Task: Go to Program & Features. Select Whole Food Market. Add to cart Organic Yogurt Covered Pretzels-3. Place order for Karina Martinez, _x000D_
1636 Lexi Loop_x000D_
Lynden, Washington(WA), 98264, Cell Number (360) 354-8826
Action: Mouse moved to (120, 58)
Screenshot: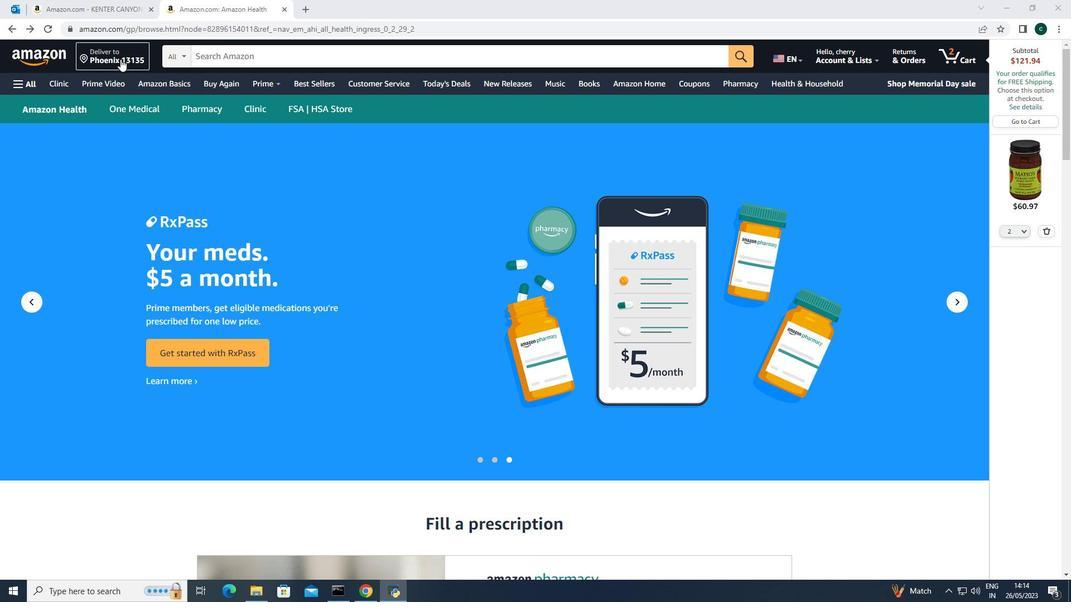 
Action: Mouse pressed left at (120, 58)
Screenshot: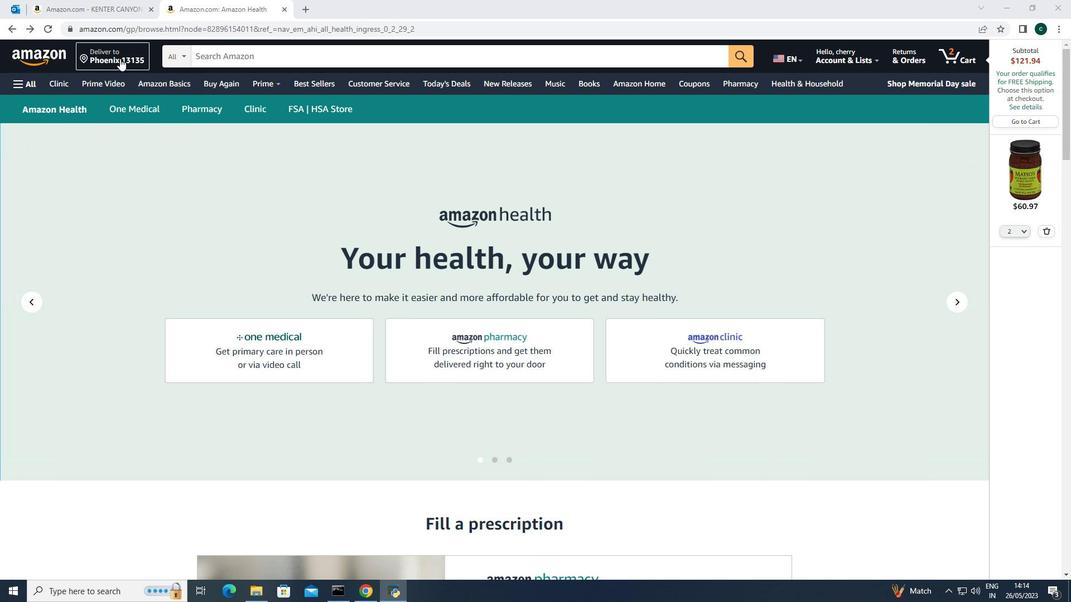 
Action: Mouse moved to (540, 386)
Screenshot: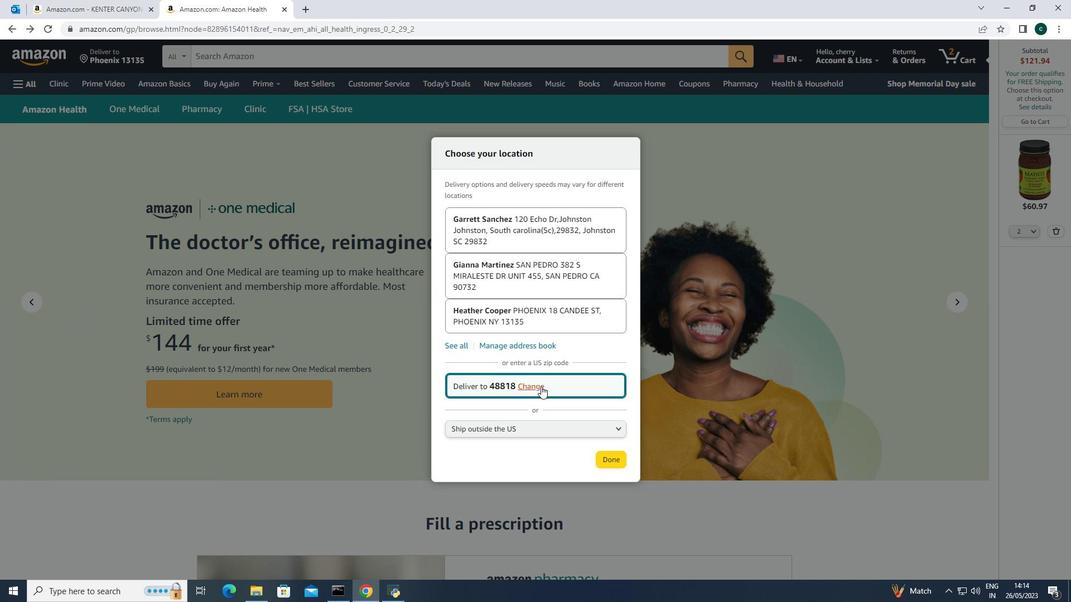 
Action: Mouse pressed left at (540, 386)
Screenshot: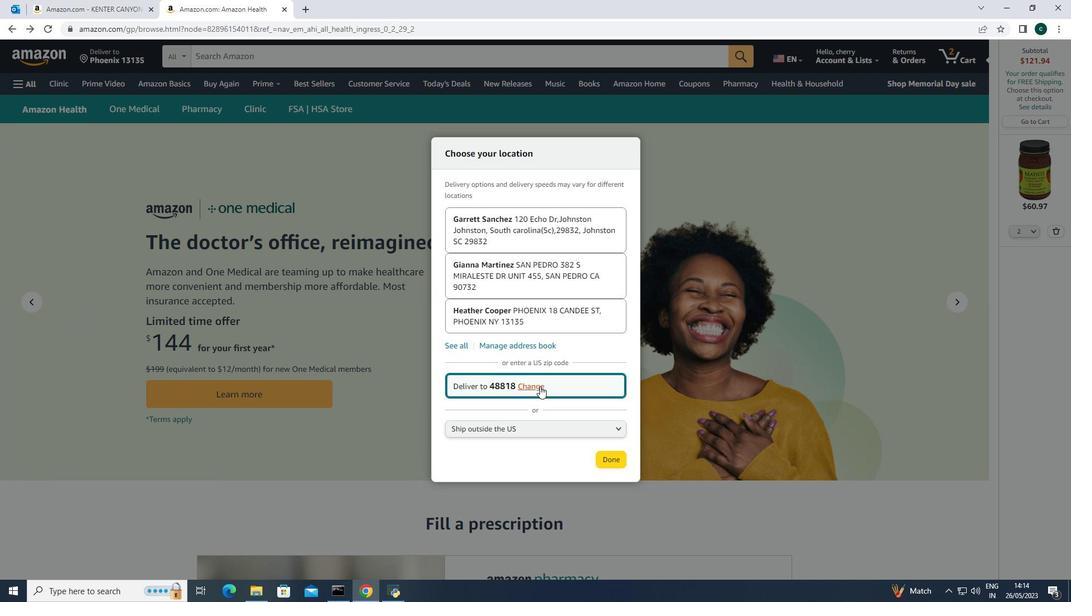
Action: Mouse moved to (539, 386)
Screenshot: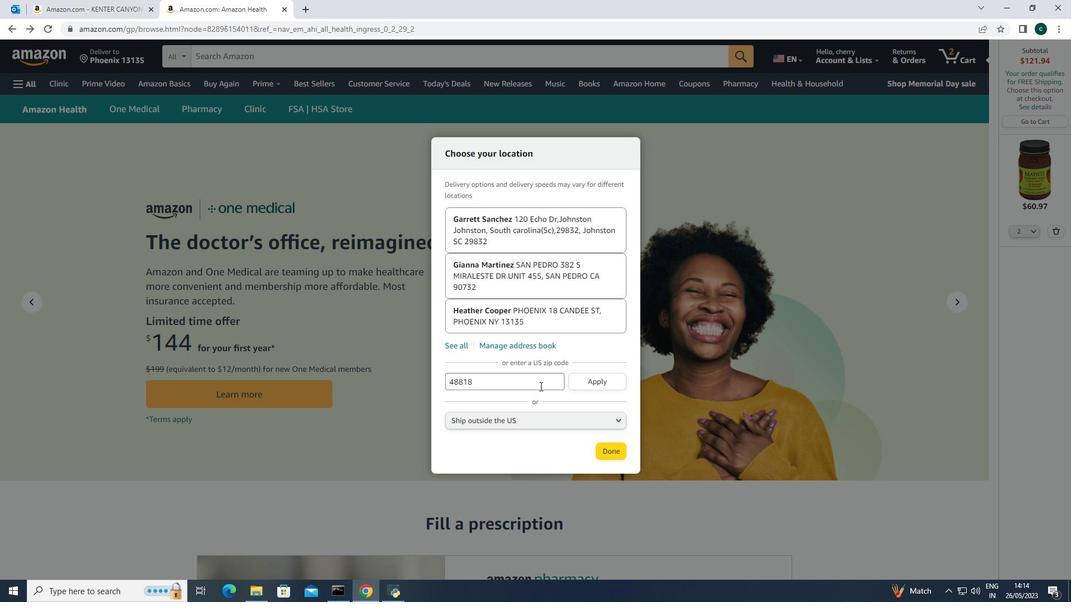 
Action: Mouse pressed left at (539, 386)
Screenshot: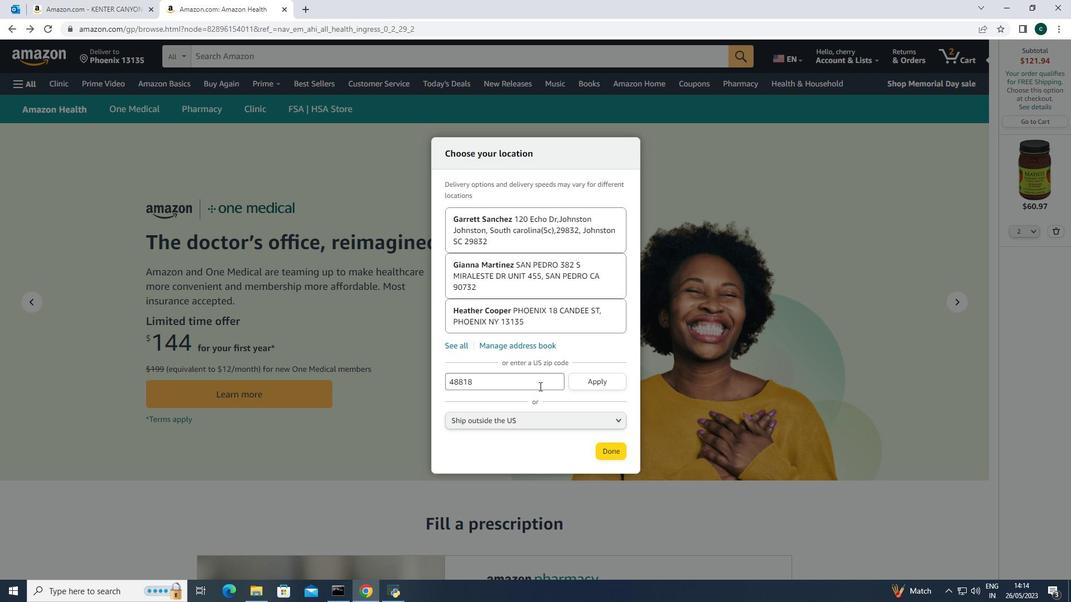 
Action: Key pressed <Key.backspace><Key.backspace><Key.backspace><Key.backspace><Key.backspace><Key.backspace><Key.backspace><Key.backspace><Key.backspace><Key.backspace><Key.backspace><Key.backspace><Key.backspace><Key.backspace><Key.backspace><Key.backspace><Key.backspace><Key.backspace>98264
Screenshot: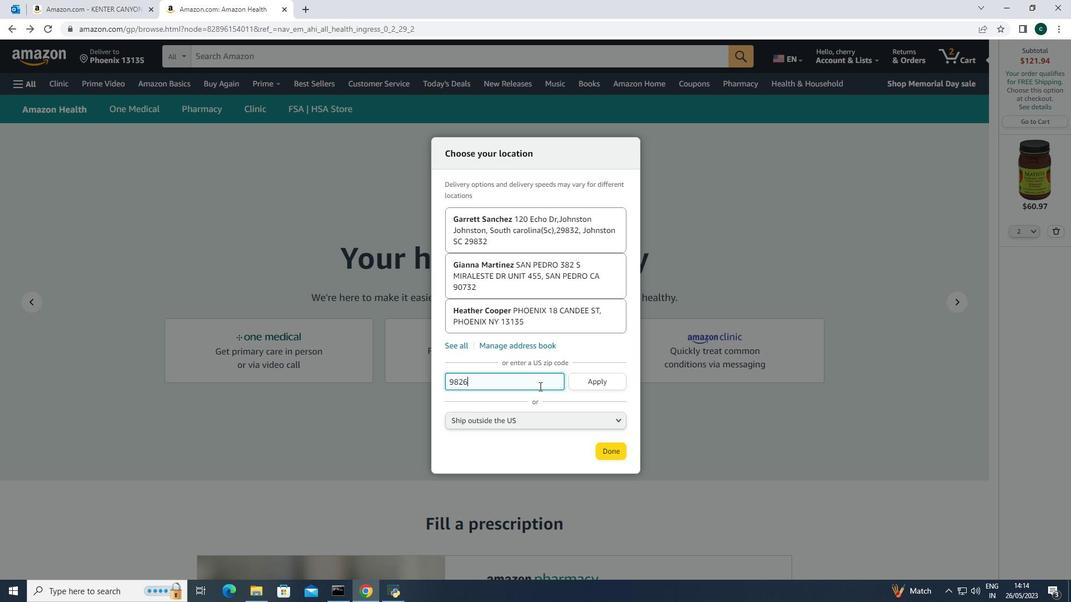 
Action: Mouse moved to (583, 380)
Screenshot: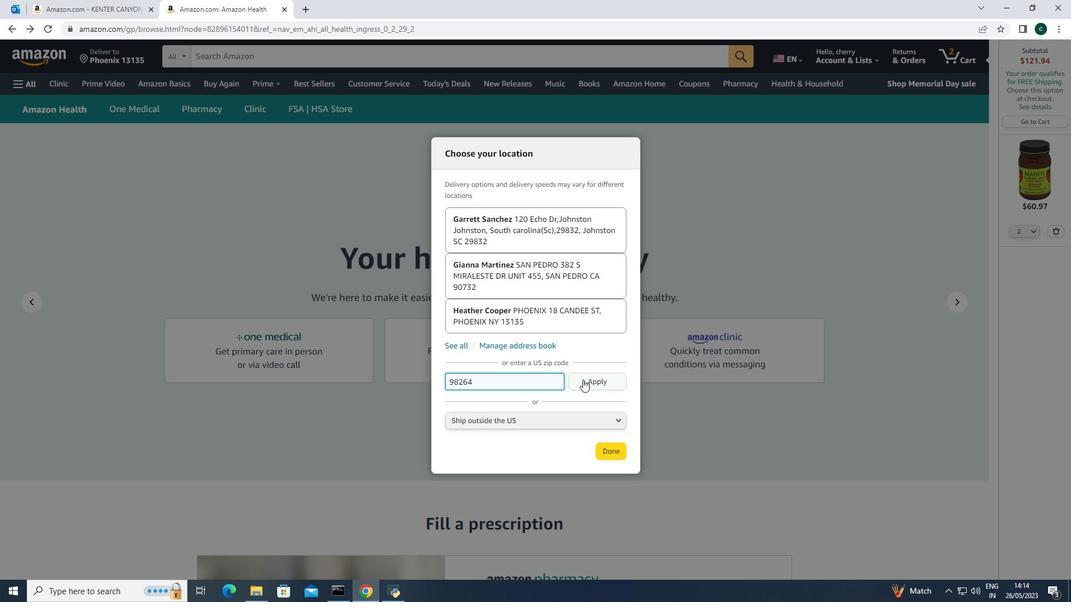 
Action: Mouse pressed left at (583, 380)
Screenshot: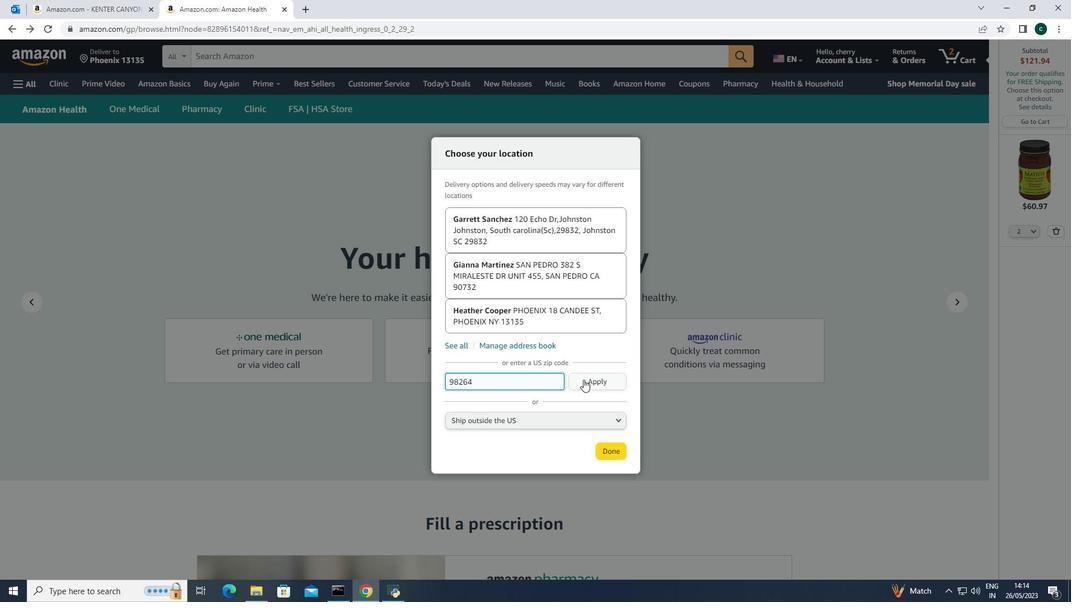 
Action: Mouse moved to (606, 466)
Screenshot: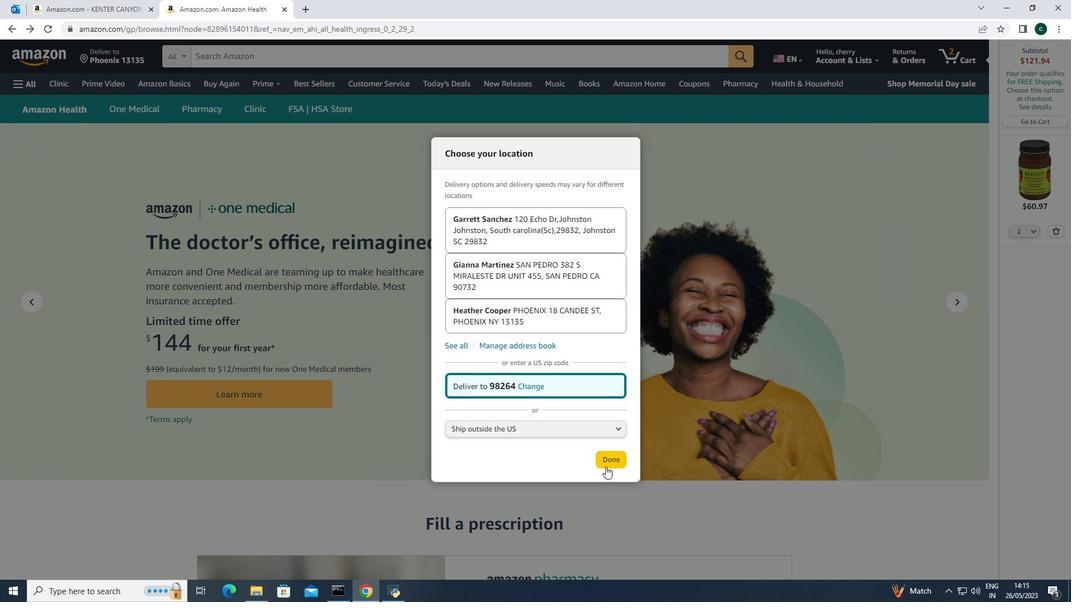 
Action: Mouse pressed left at (606, 466)
Screenshot: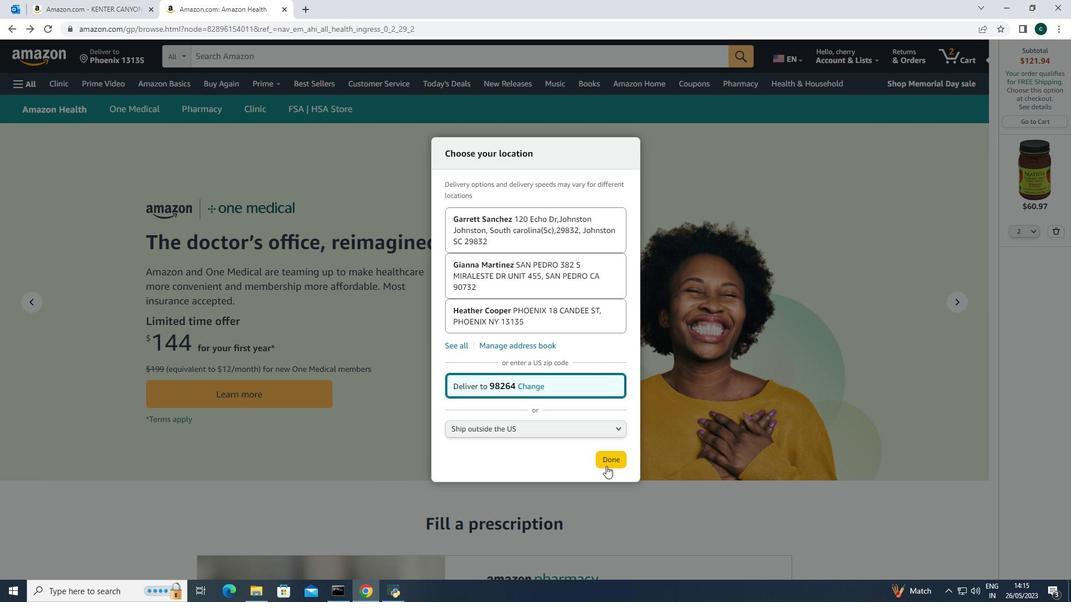 
Action: Mouse moved to (17, 85)
Screenshot: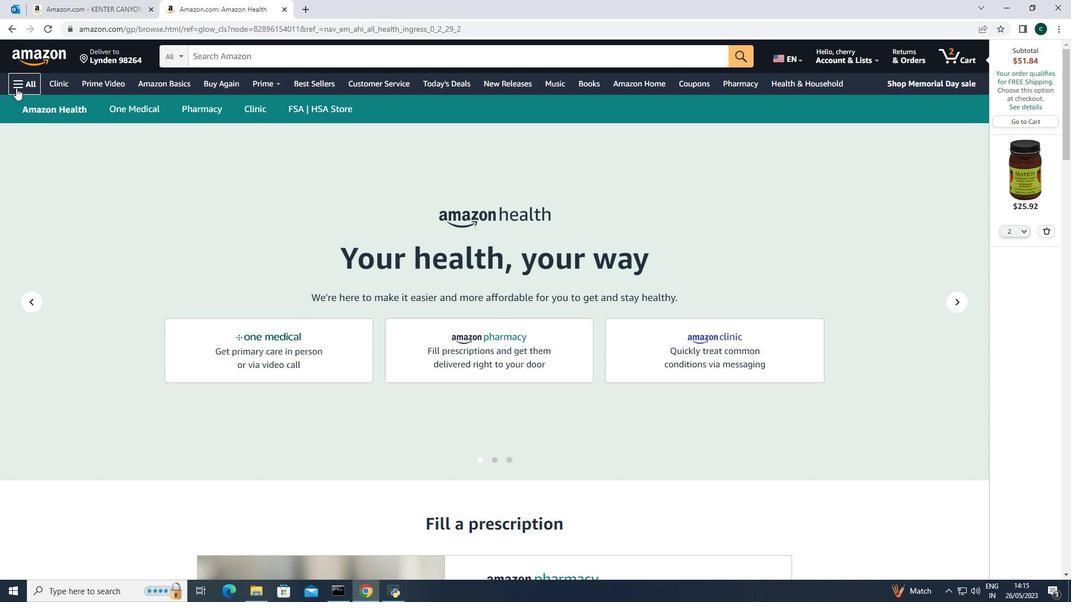 
Action: Mouse pressed left at (17, 85)
Screenshot: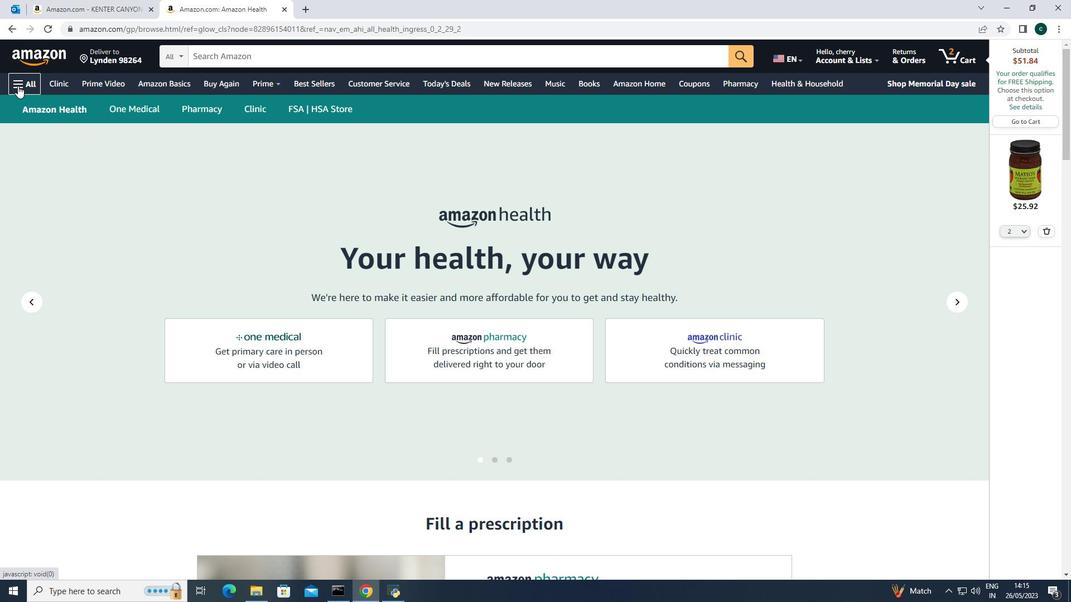 
Action: Mouse moved to (65, 275)
Screenshot: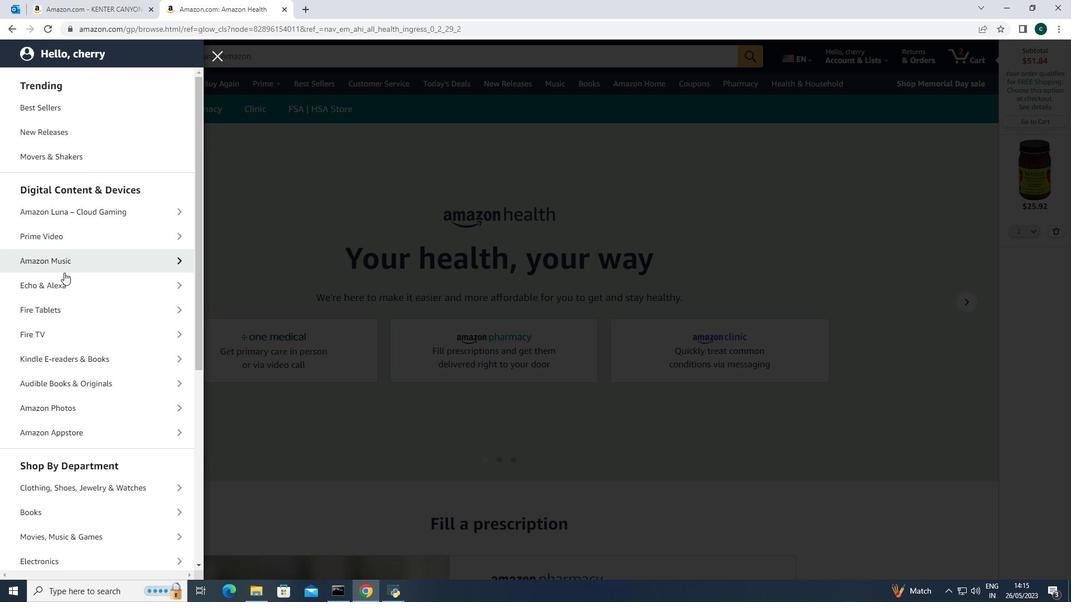
Action: Mouse scrolled (65, 274) with delta (0, 0)
Screenshot: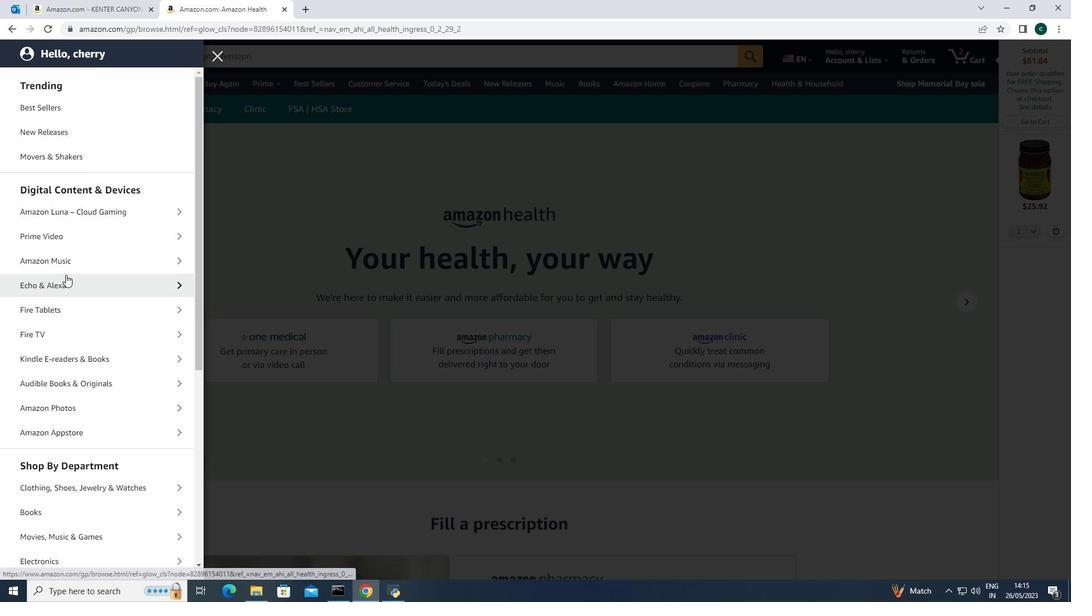 
Action: Mouse scrolled (65, 274) with delta (0, 0)
Screenshot: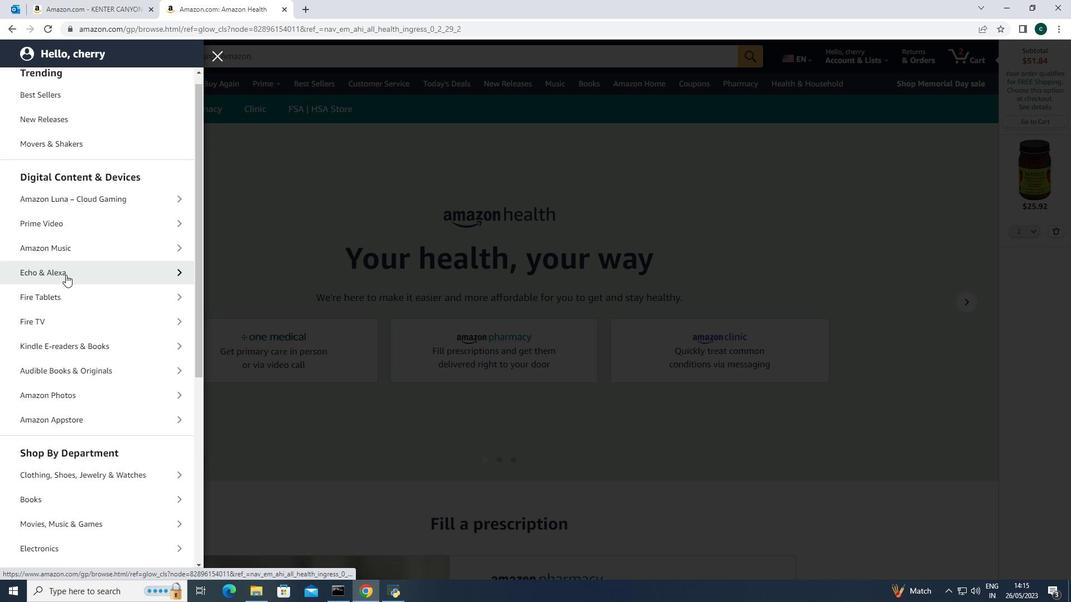 
Action: Mouse scrolled (65, 274) with delta (0, 0)
Screenshot: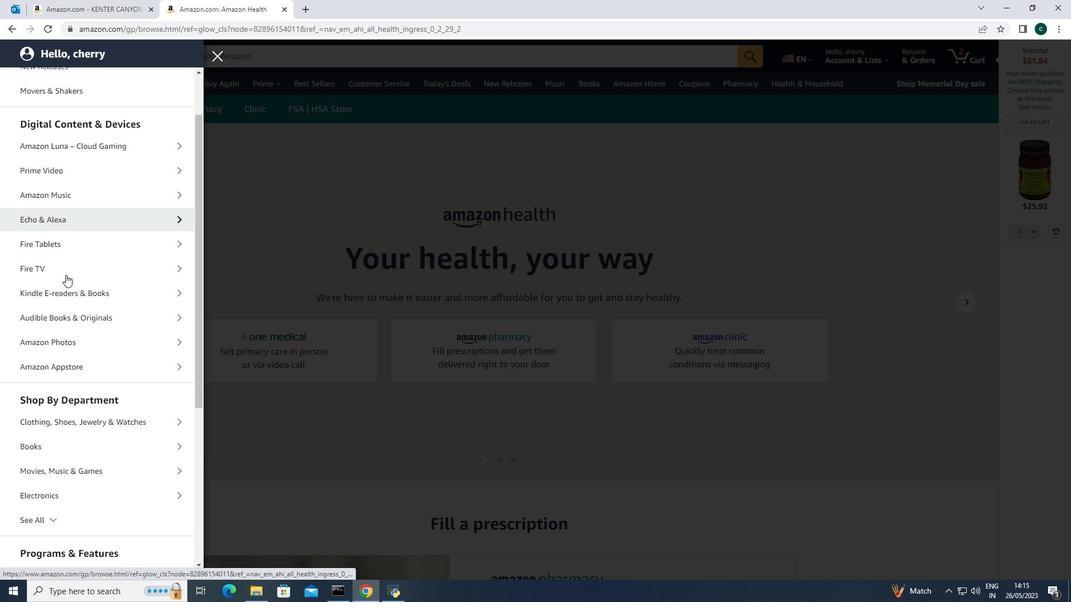 
Action: Mouse scrolled (65, 274) with delta (0, 0)
Screenshot: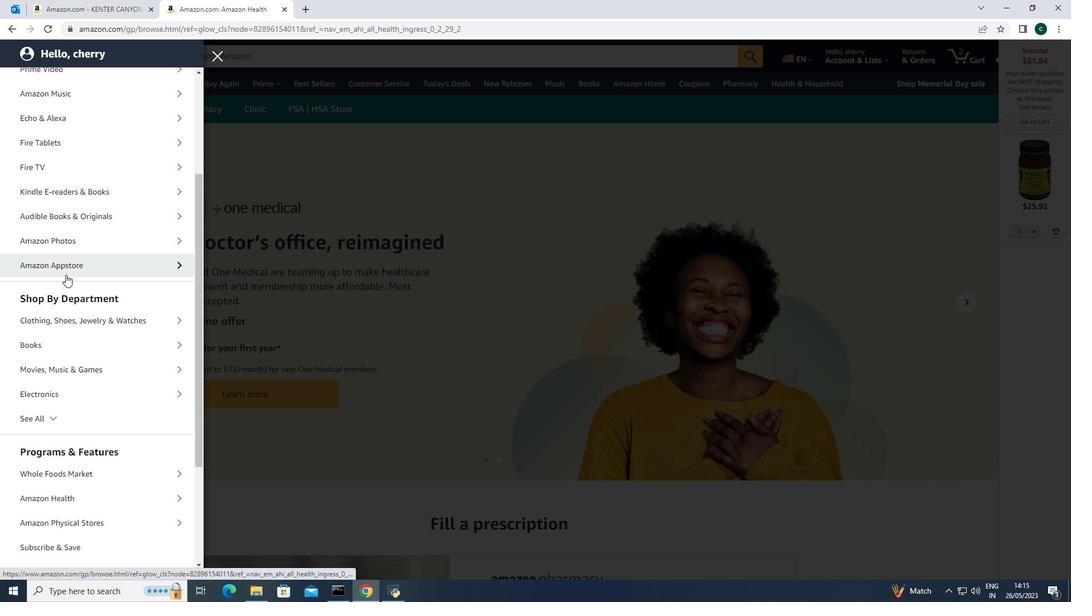 
Action: Mouse scrolled (65, 274) with delta (0, 0)
Screenshot: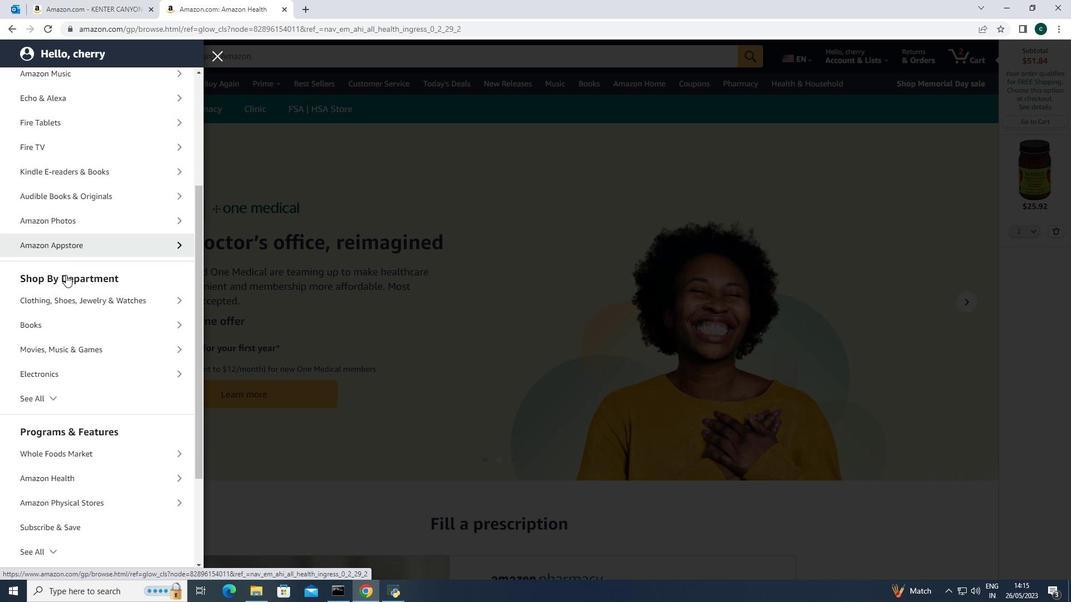 
Action: Mouse moved to (66, 359)
Screenshot: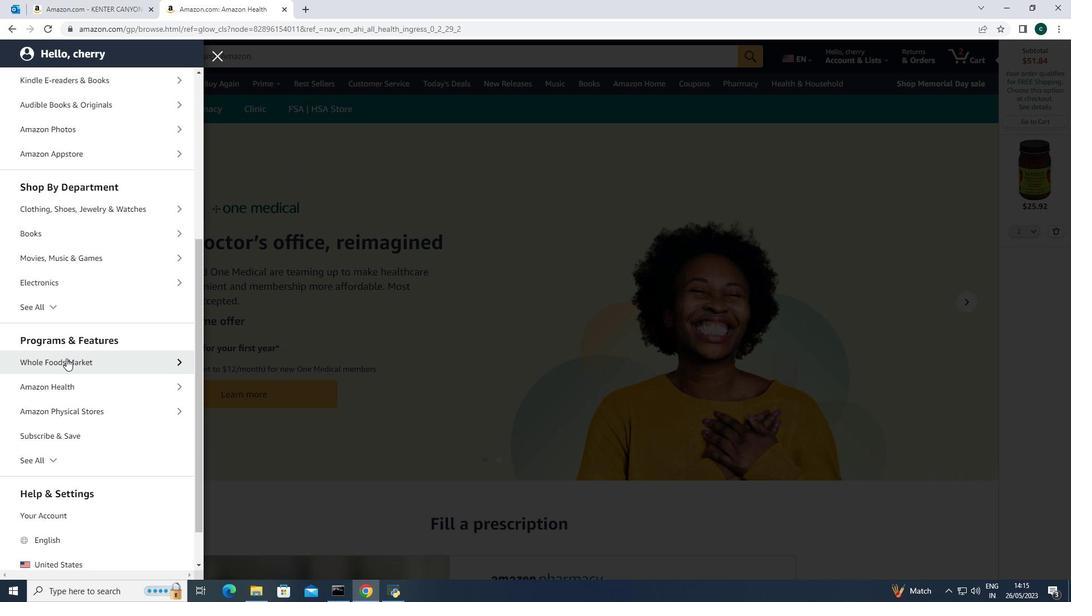 
Action: Mouse pressed left at (66, 359)
Screenshot: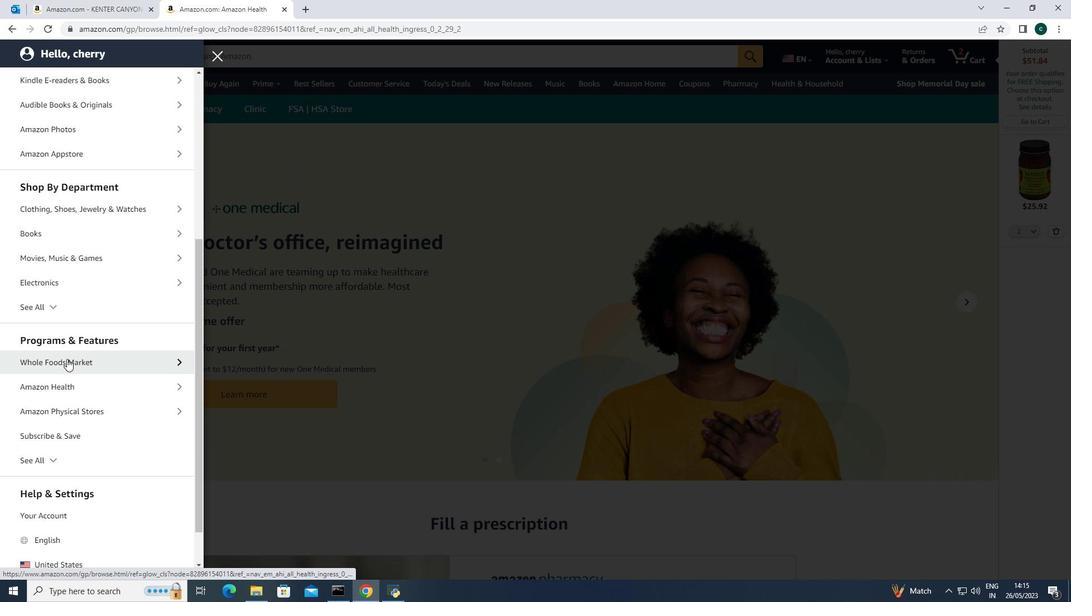 
Action: Mouse moved to (84, 136)
Screenshot: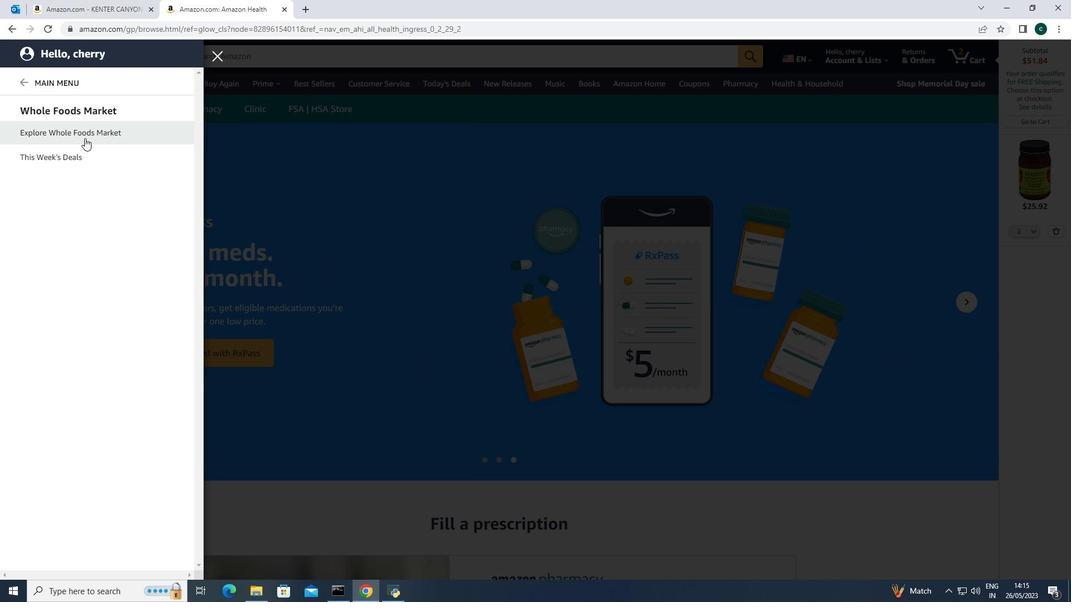 
Action: Mouse pressed left at (84, 136)
Screenshot: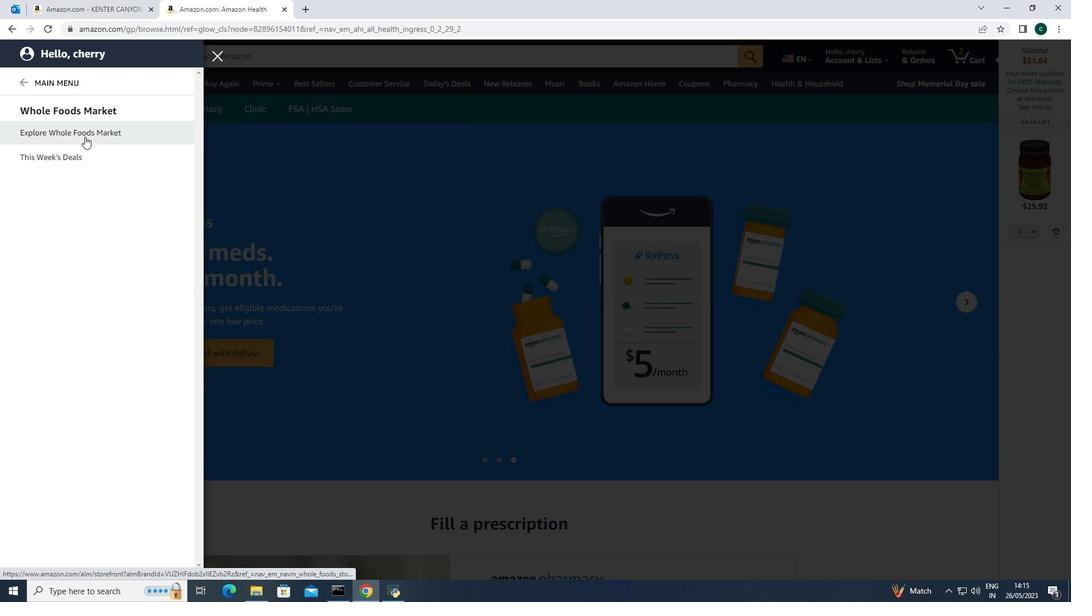 
Action: Mouse moved to (347, 57)
Screenshot: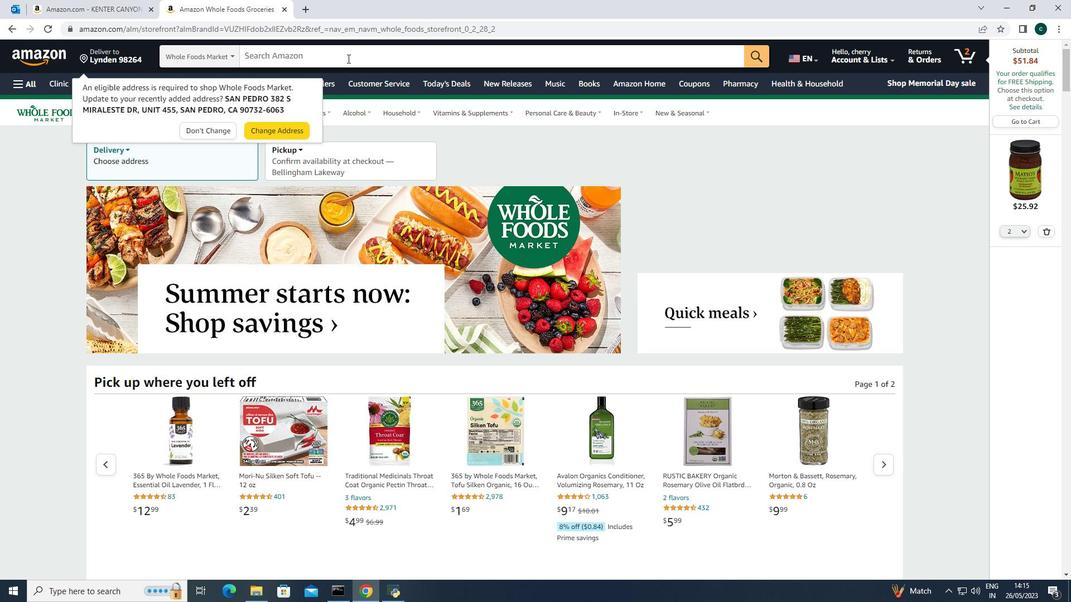 
Action: Mouse pressed left at (347, 57)
Screenshot: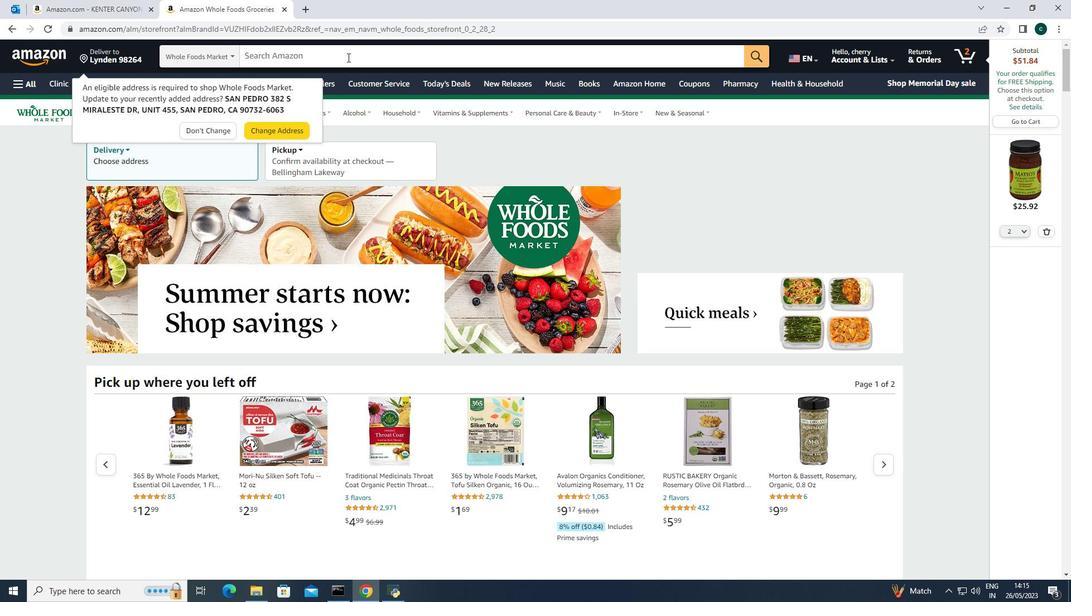 
Action: Key pressed <Key.shift><Key.shift><Key.shift><Key.shift>Organic<Key.space><Key.shift><Key.shift><Key.shift><Key.shift><Key.shift>Yogurt<Key.space><Key.shift><Key.shift><Key.shift><Key.shift><Key.shift><Key.shift><Key.shift><Key.shift><Key.shift><Key.shift><Key.shift><Key.shift><Key.shift>Covered<Key.space><Key.shift><Key.shift><Key.shift><Key.shift><Key.shift><Key.shift><Key.shift>Pretzels<Key.enter>
Screenshot: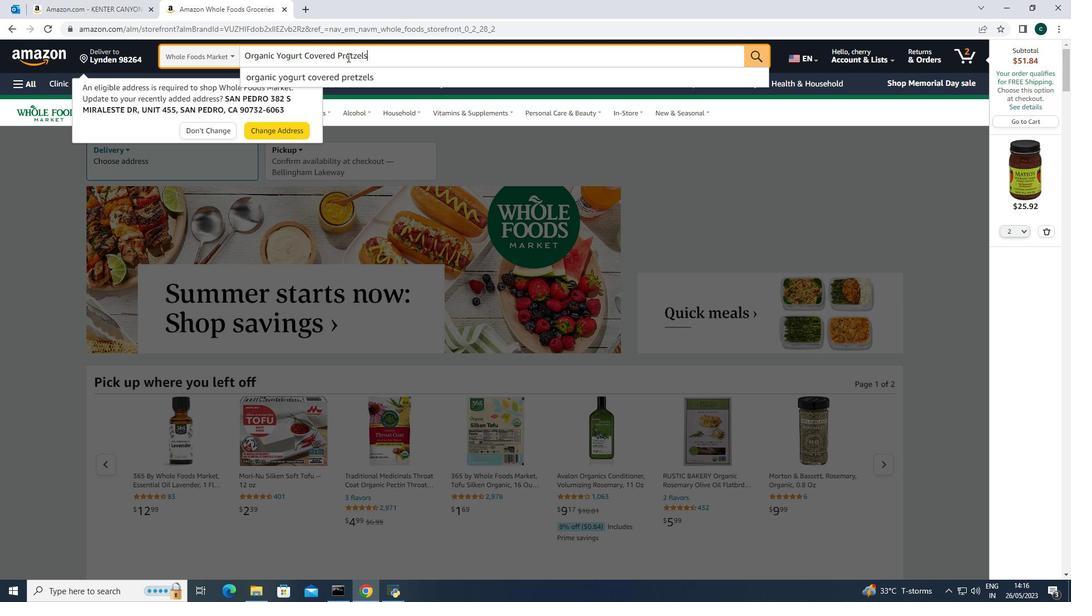 
Action: Mouse moved to (369, 288)
Screenshot: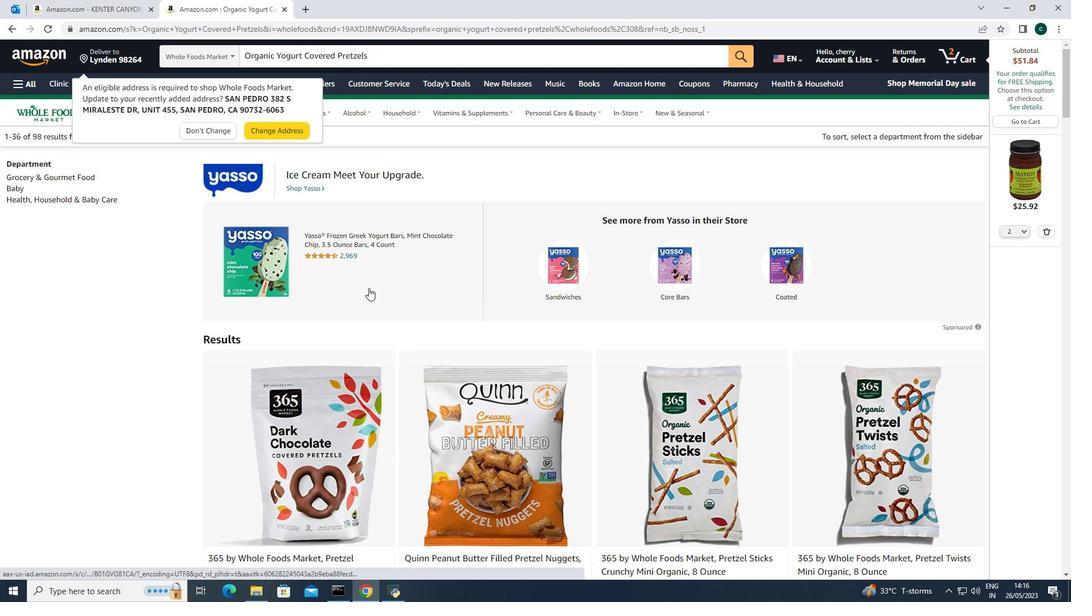 
Action: Mouse scrolled (369, 288) with delta (0, 0)
Screenshot: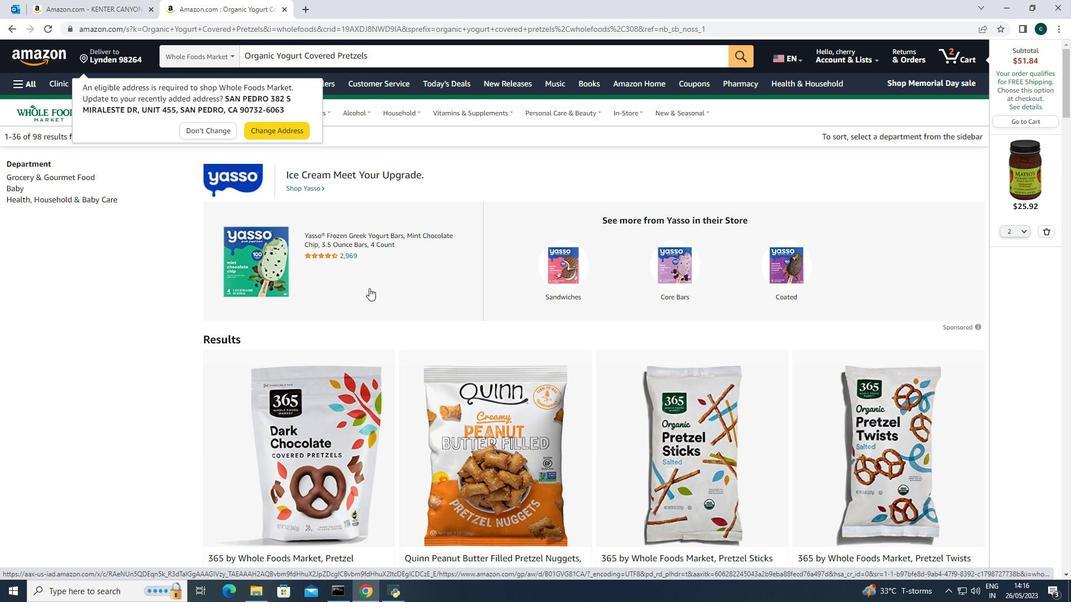 
Action: Mouse moved to (370, 288)
Screenshot: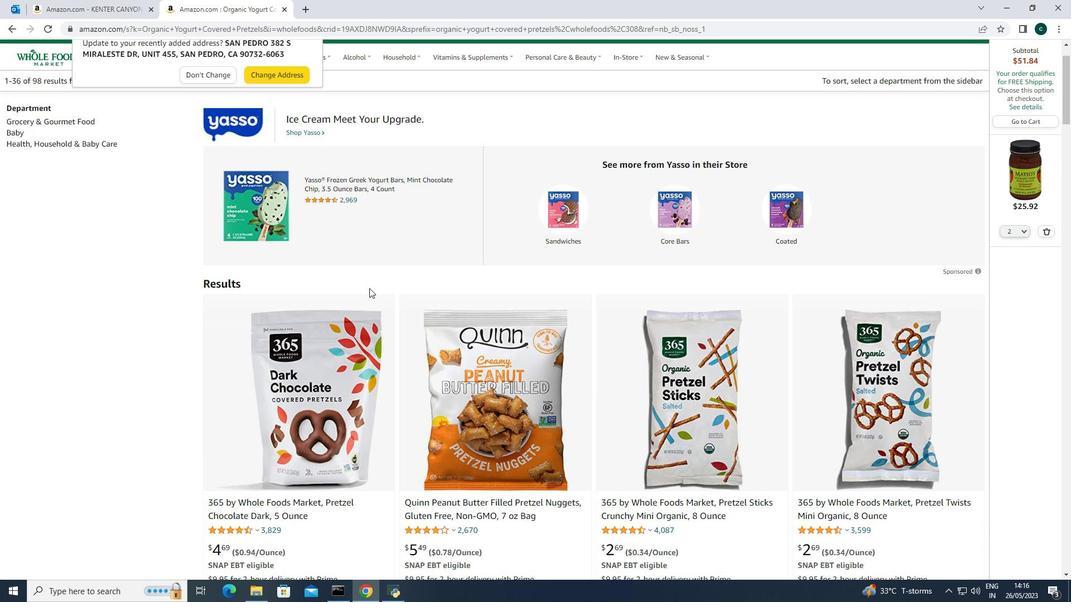 
Action: Mouse scrolled (370, 288) with delta (0, 0)
Screenshot: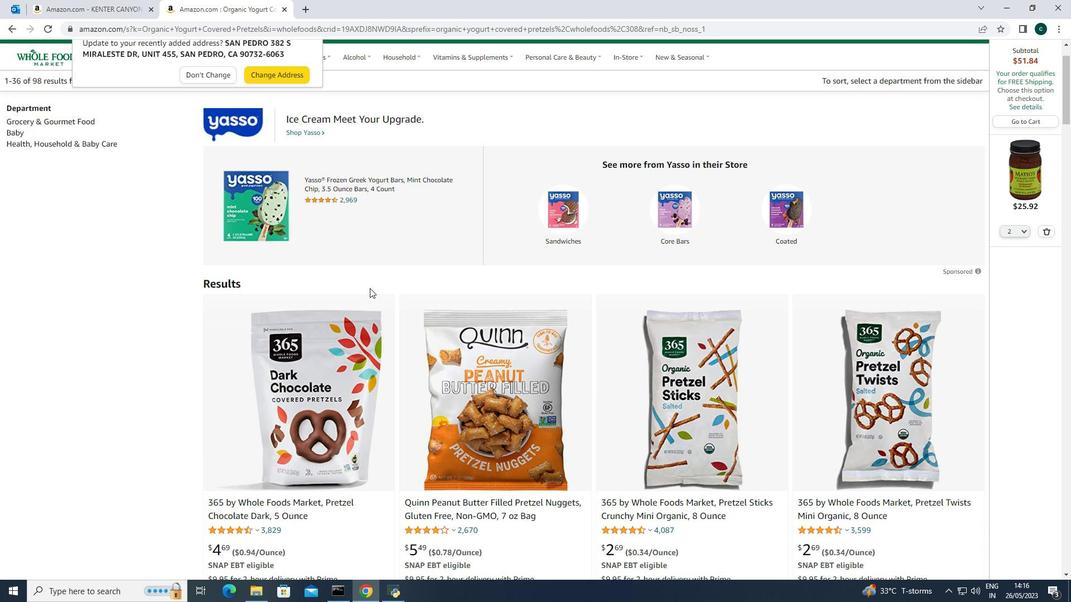 
Action: Mouse moved to (369, 290)
Screenshot: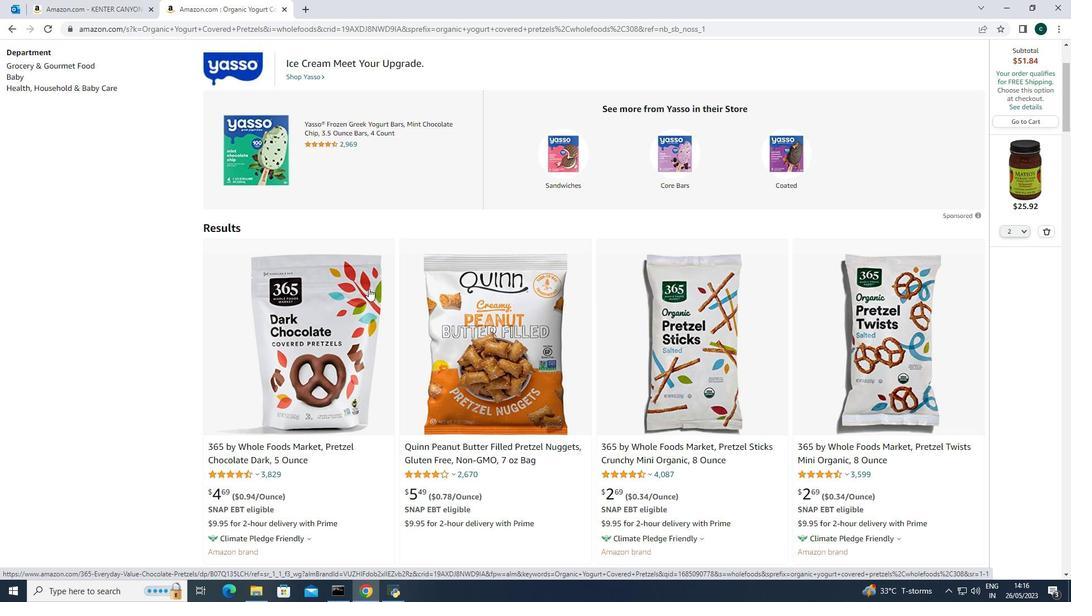 
Action: Mouse scrolled (369, 289) with delta (0, 0)
Screenshot: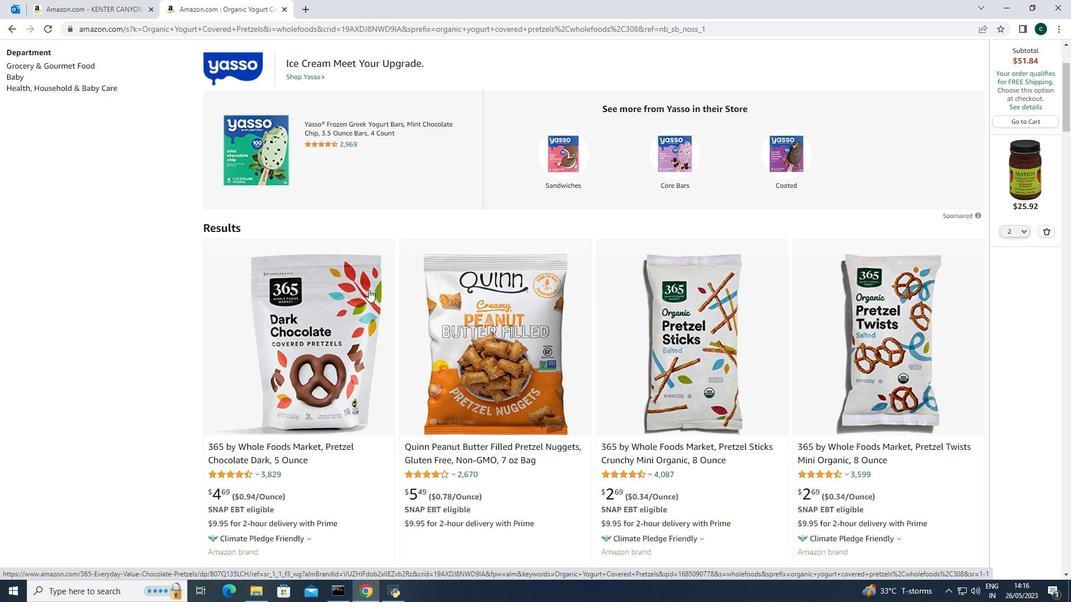 
Action: Mouse moved to (367, 292)
Screenshot: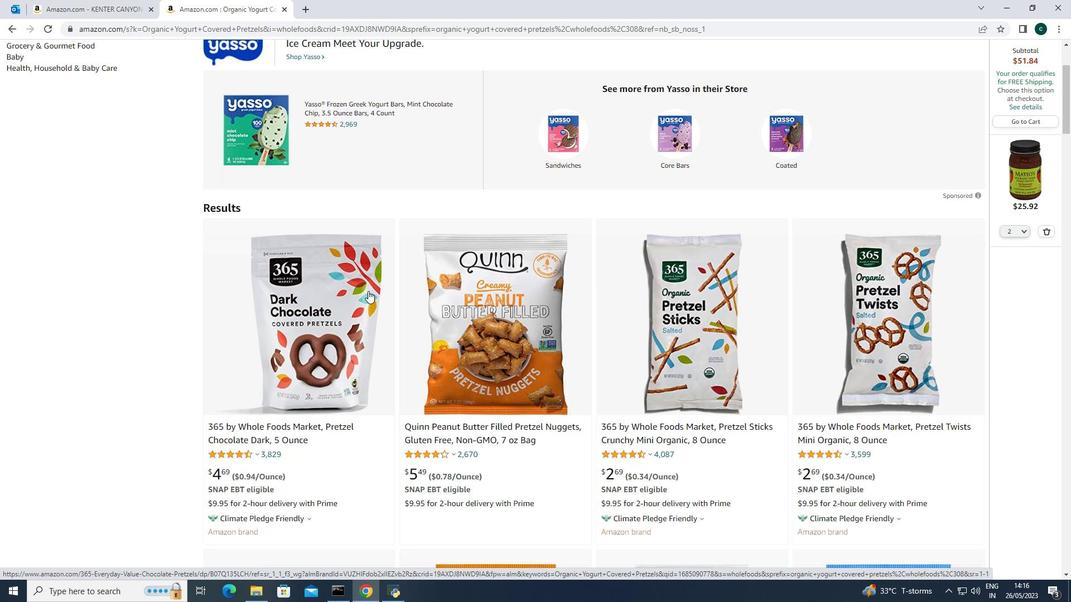 
Action: Mouse scrolled (367, 291) with delta (0, 0)
Screenshot: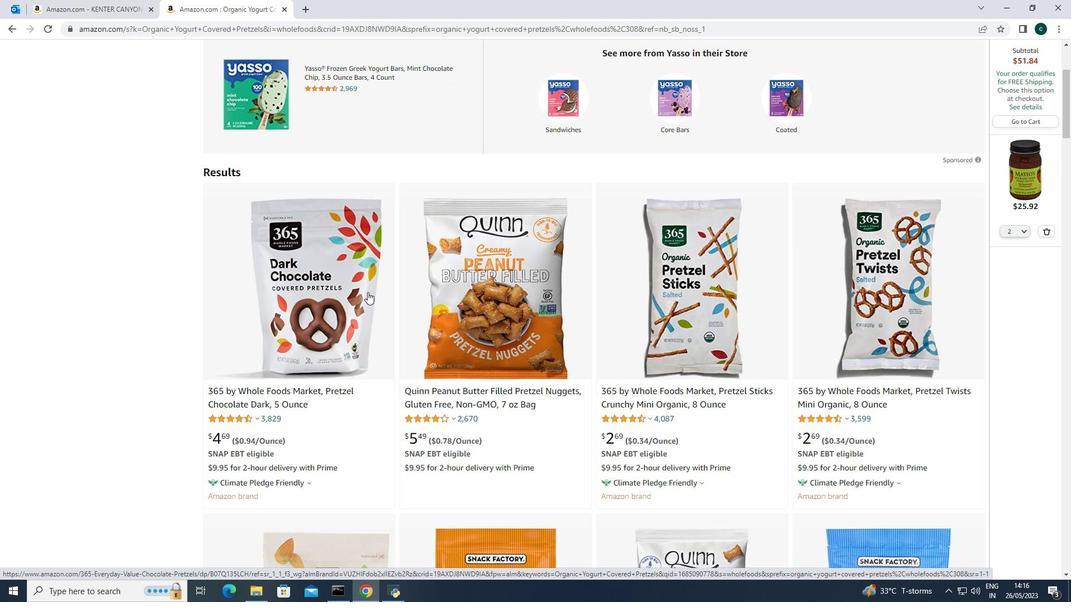 
Action: Mouse scrolled (367, 291) with delta (0, 0)
Screenshot: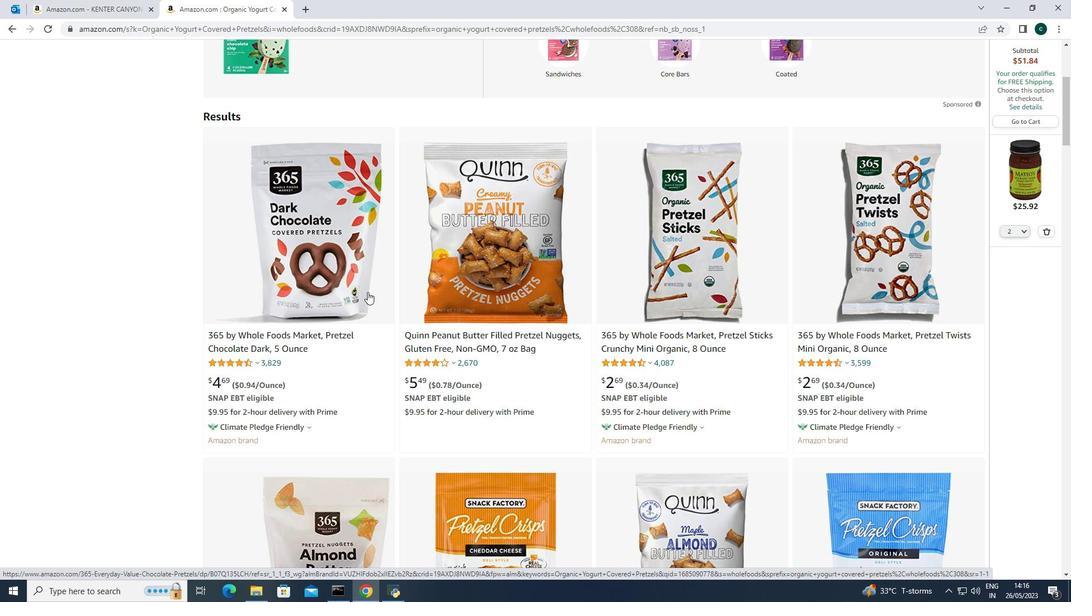 
Action: Mouse moved to (1053, 233)
Screenshot: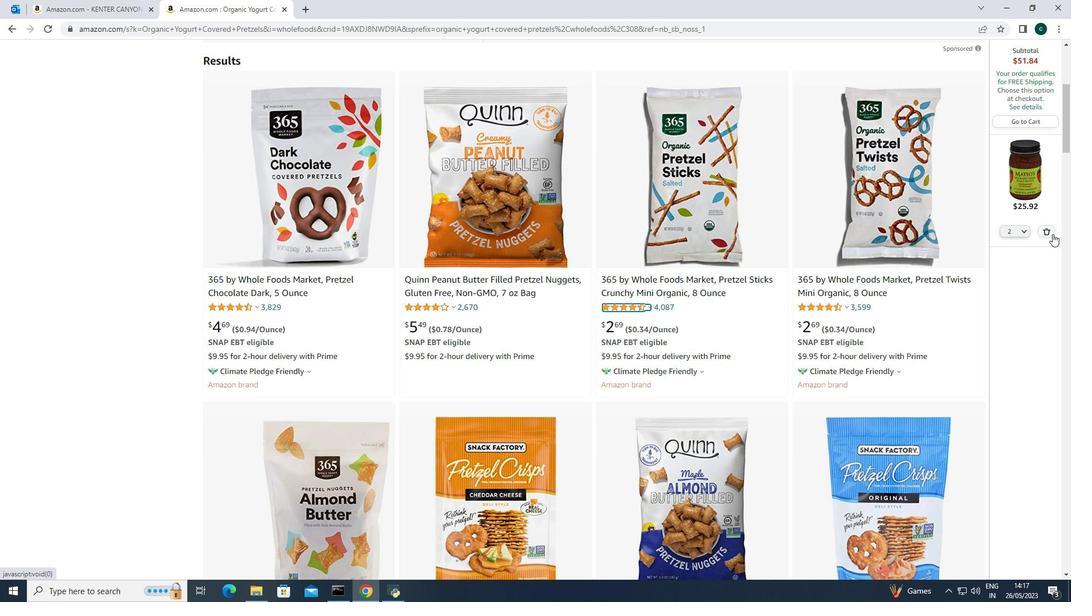 
Action: Mouse pressed left at (1053, 233)
Screenshot: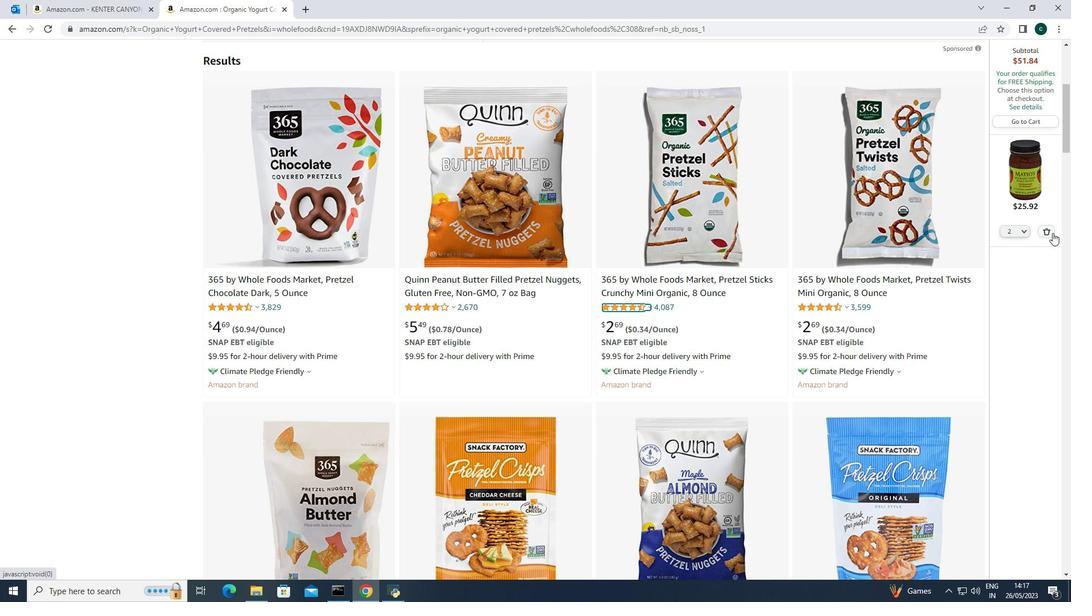 
Action: Mouse moved to (546, 389)
Screenshot: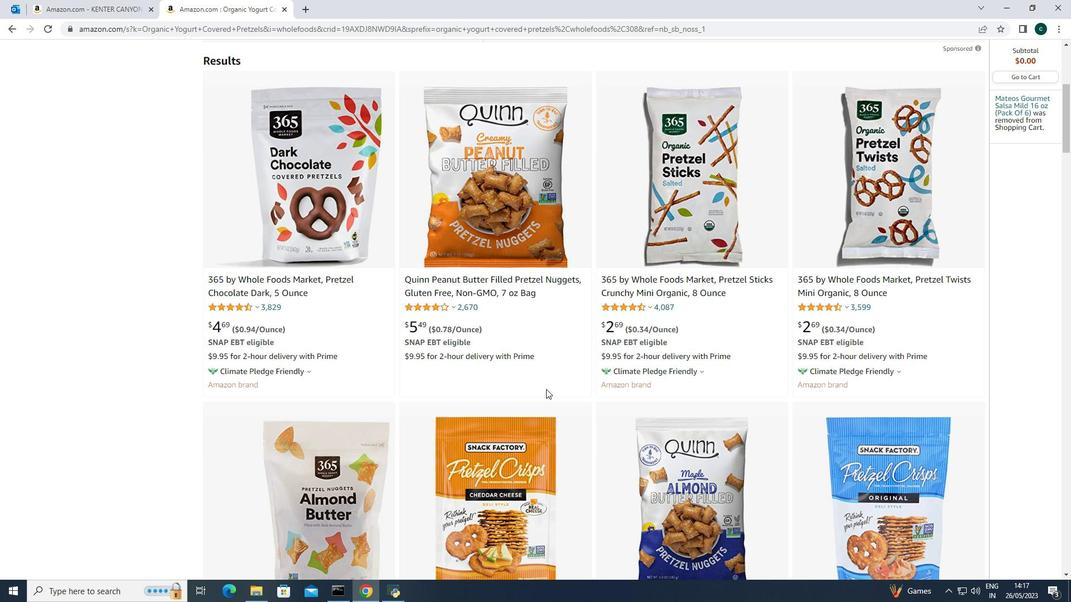 
Action: Mouse scrolled (546, 389) with delta (0, 0)
Screenshot: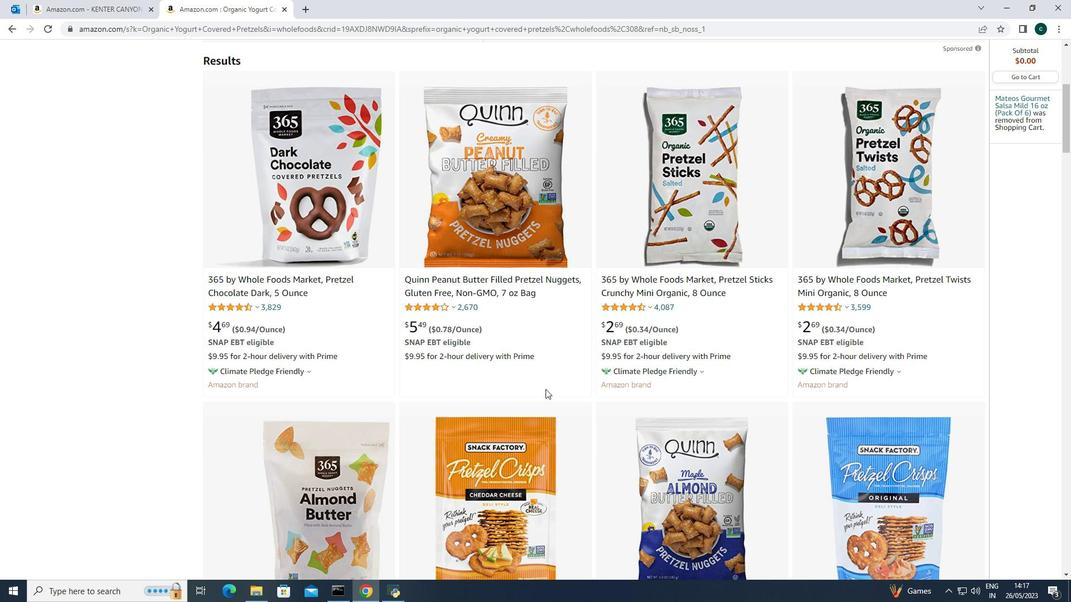 
Action: Mouse scrolled (546, 389) with delta (0, 0)
Screenshot: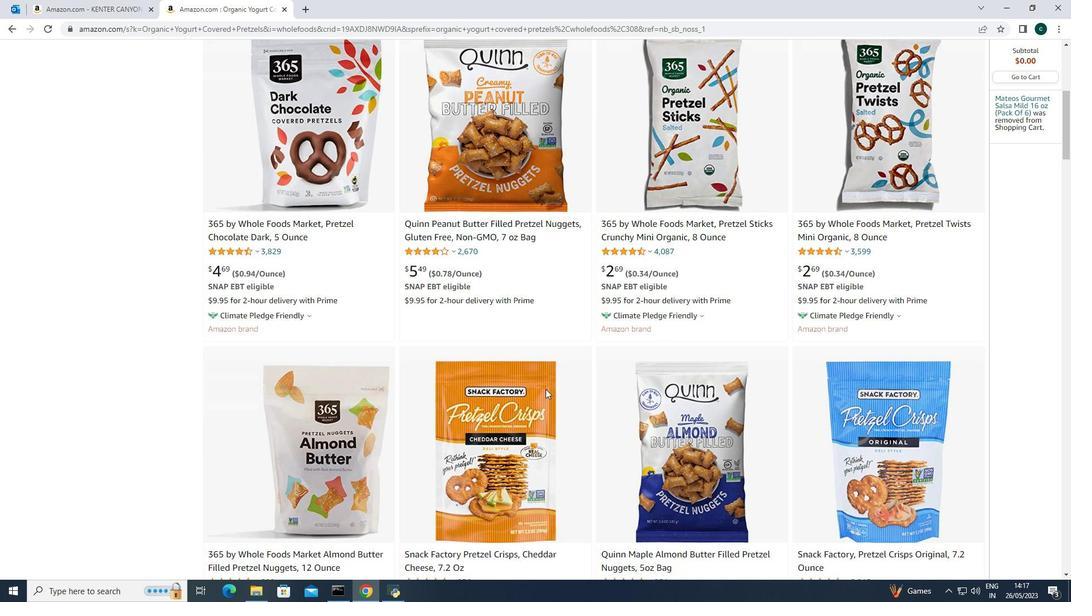 
Action: Mouse scrolled (546, 389) with delta (0, 0)
Screenshot: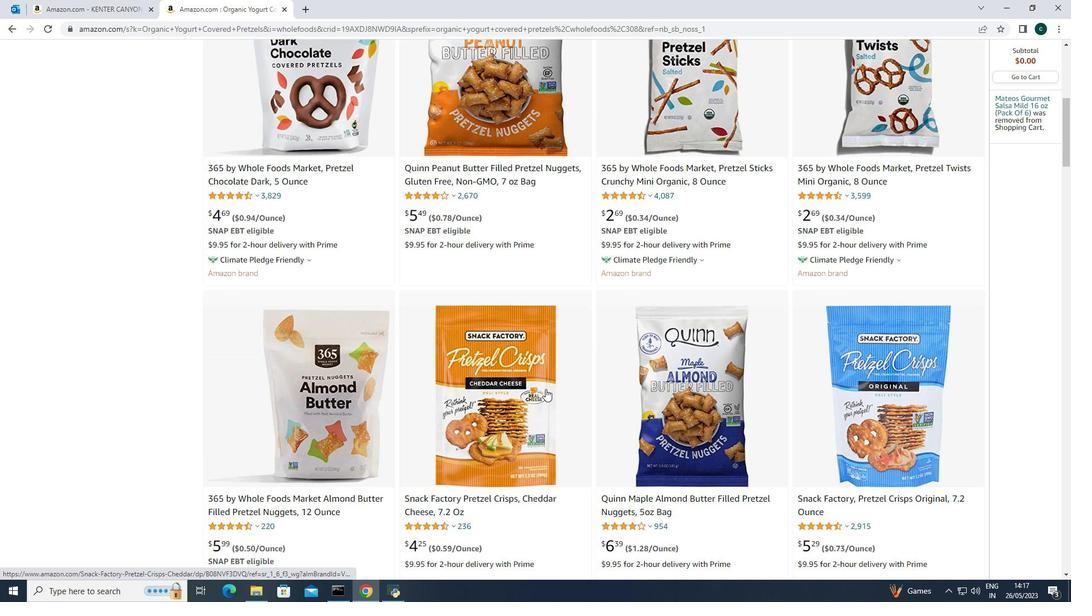 
Action: Mouse scrolled (546, 389) with delta (0, 0)
Screenshot: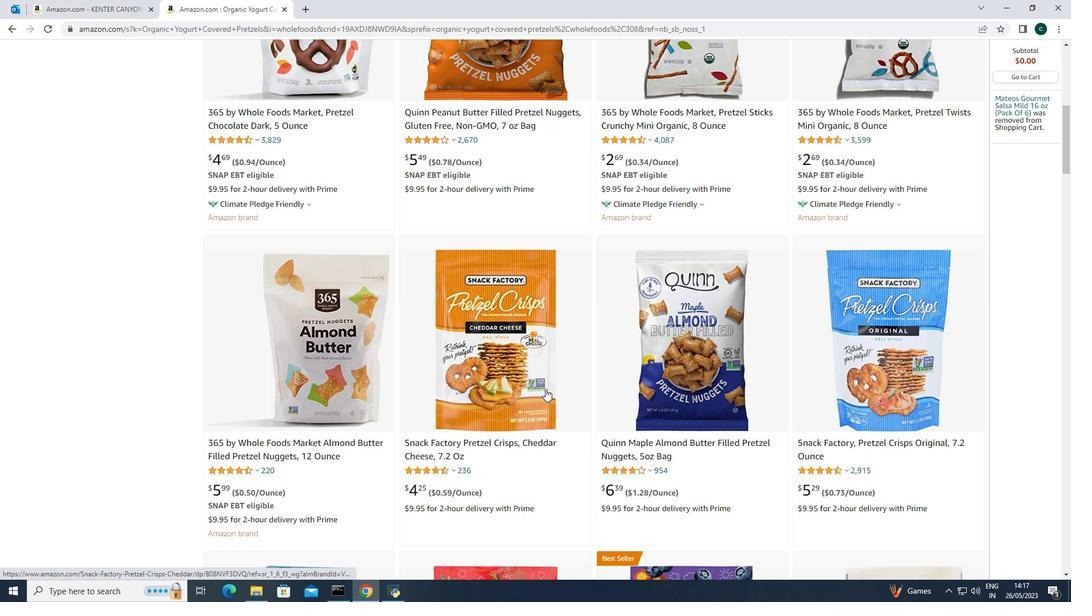 
Action: Mouse scrolled (546, 389) with delta (0, 0)
Screenshot: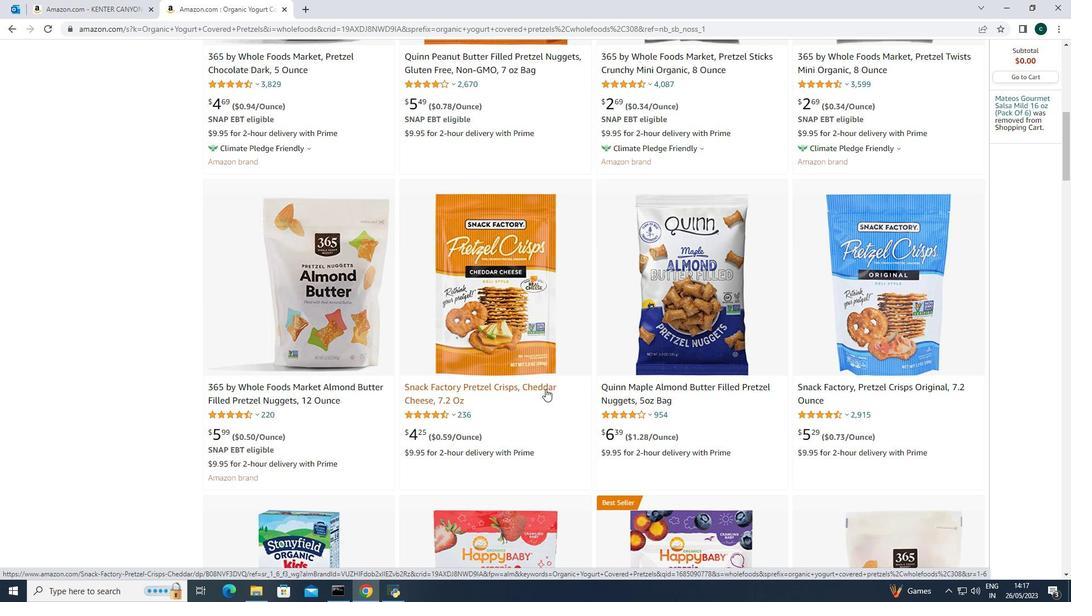 
Action: Mouse moved to (669, 353)
Screenshot: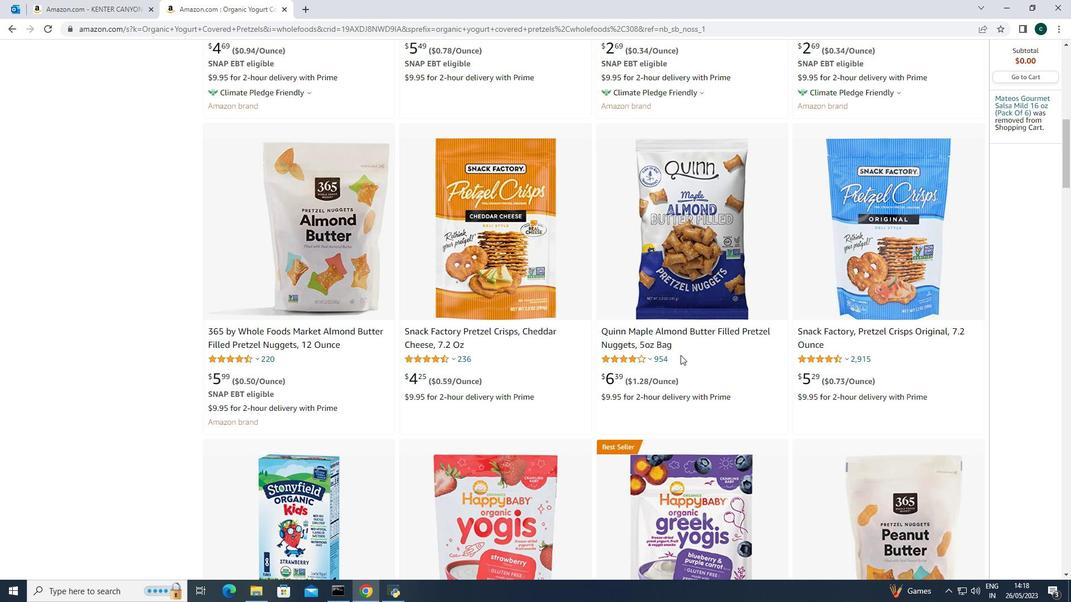 
Action: Mouse scrolled (669, 354) with delta (0, 0)
Screenshot: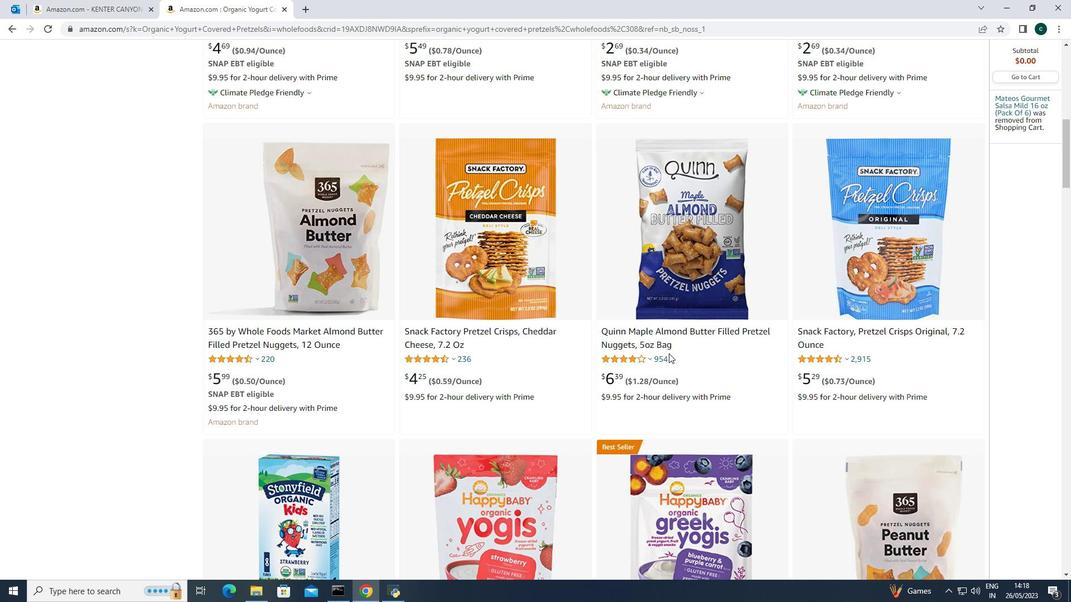 
Action: Mouse scrolled (669, 354) with delta (0, 0)
Screenshot: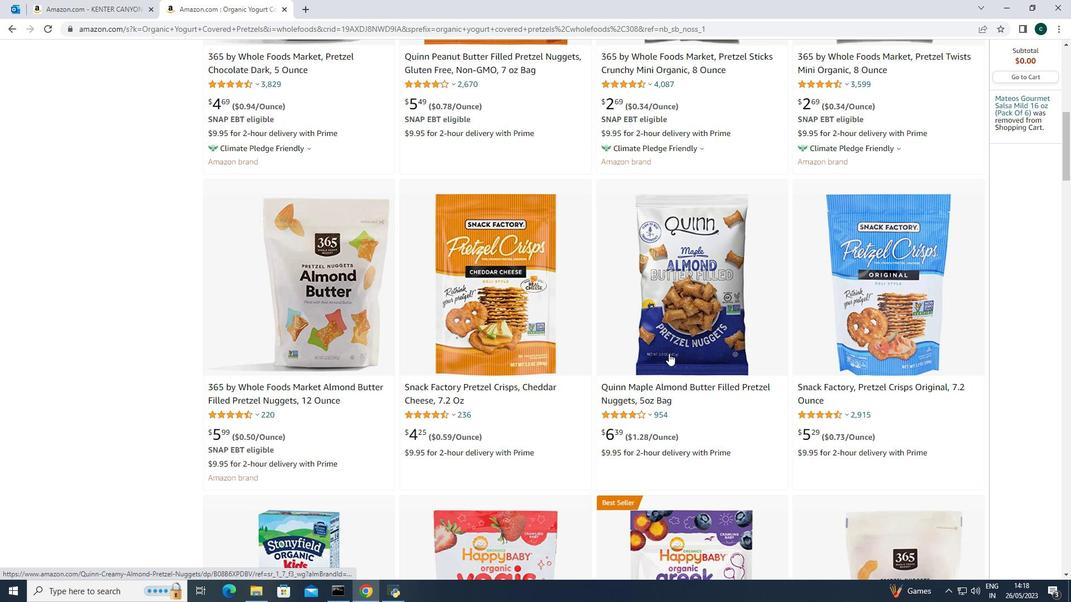 
Action: Mouse scrolled (669, 354) with delta (0, 0)
Screenshot: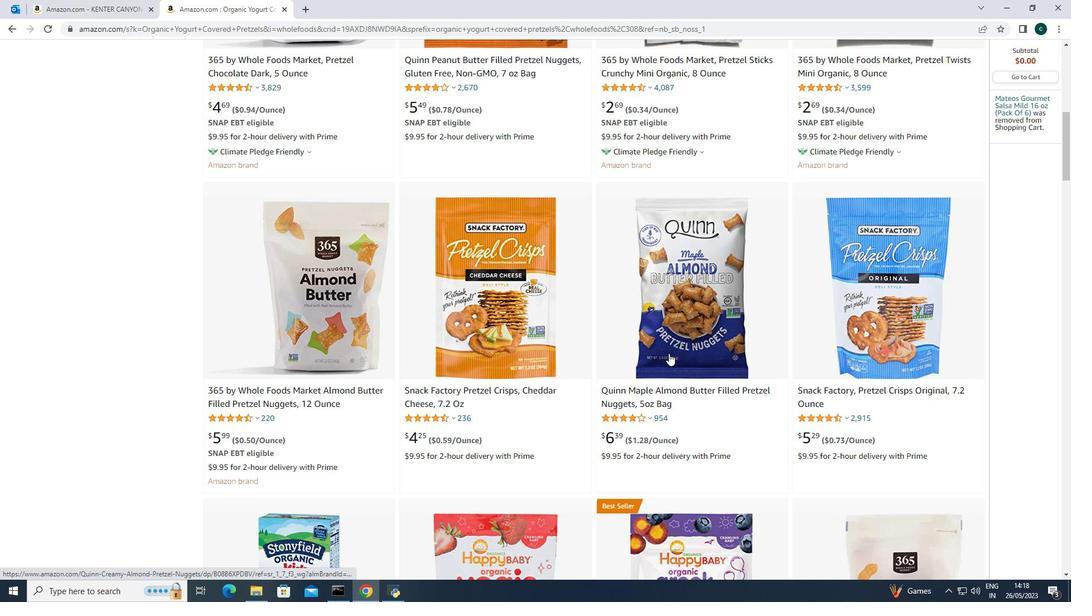 
Action: Mouse scrolled (669, 354) with delta (0, 0)
Screenshot: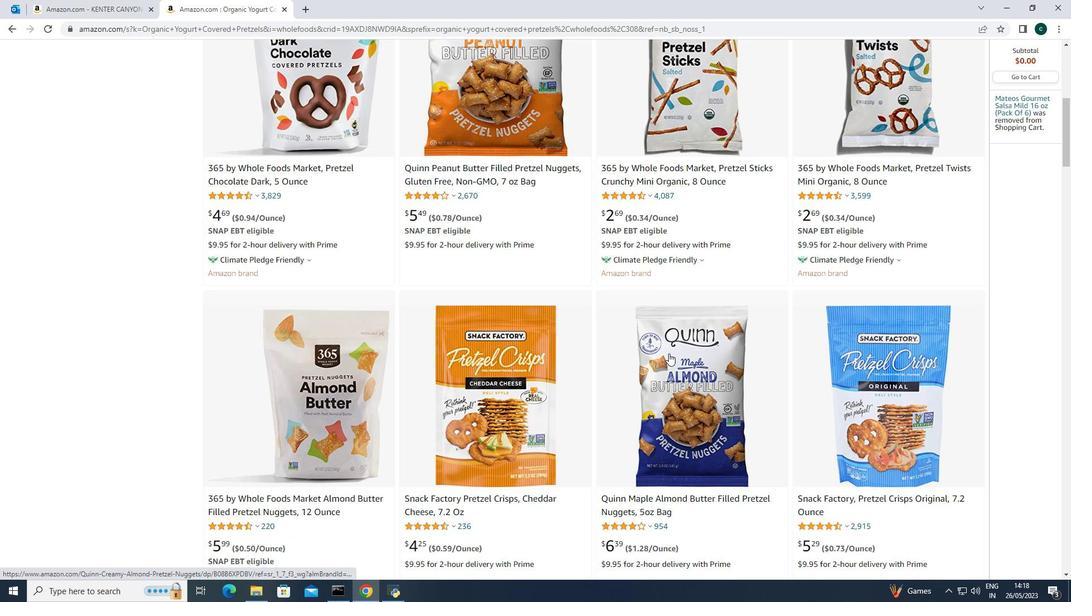 
Action: Mouse scrolled (669, 354) with delta (0, 0)
Screenshot: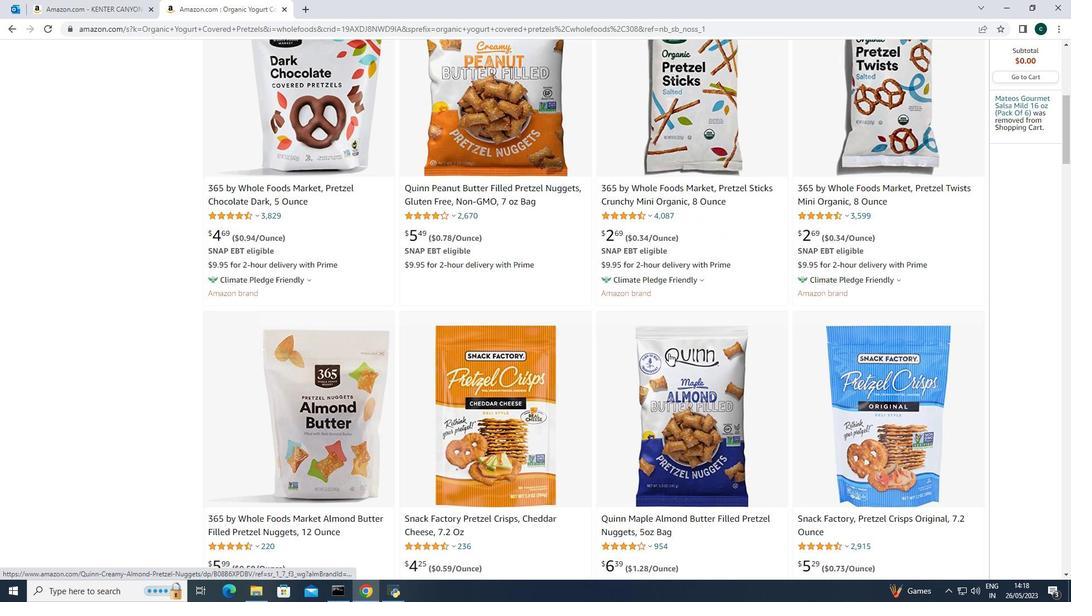 
Action: Mouse scrolled (669, 354) with delta (0, 0)
Screenshot: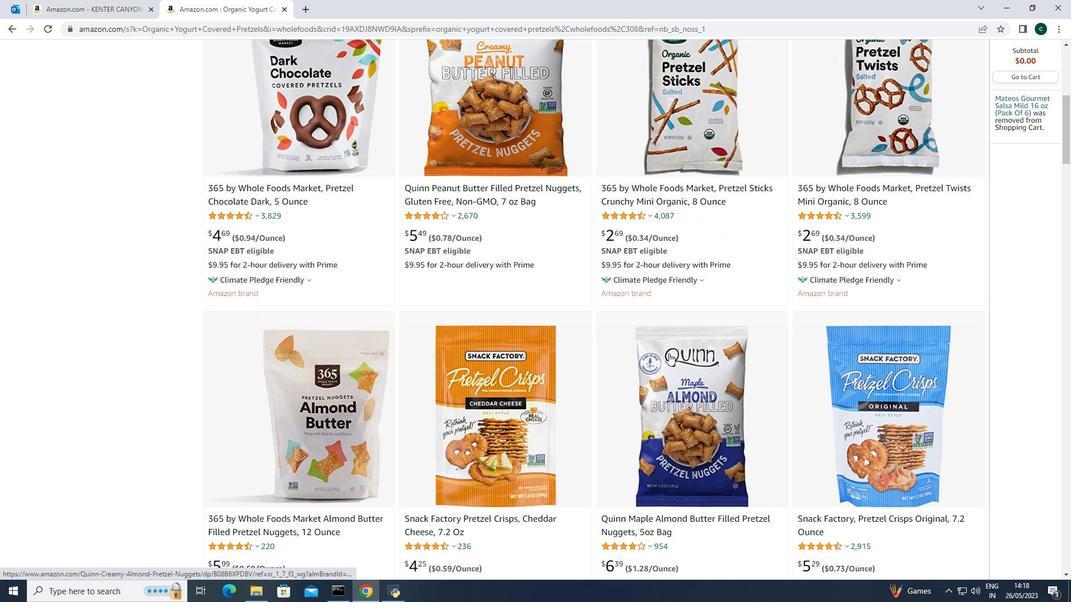 
Action: Mouse scrolled (669, 354) with delta (0, 0)
Screenshot: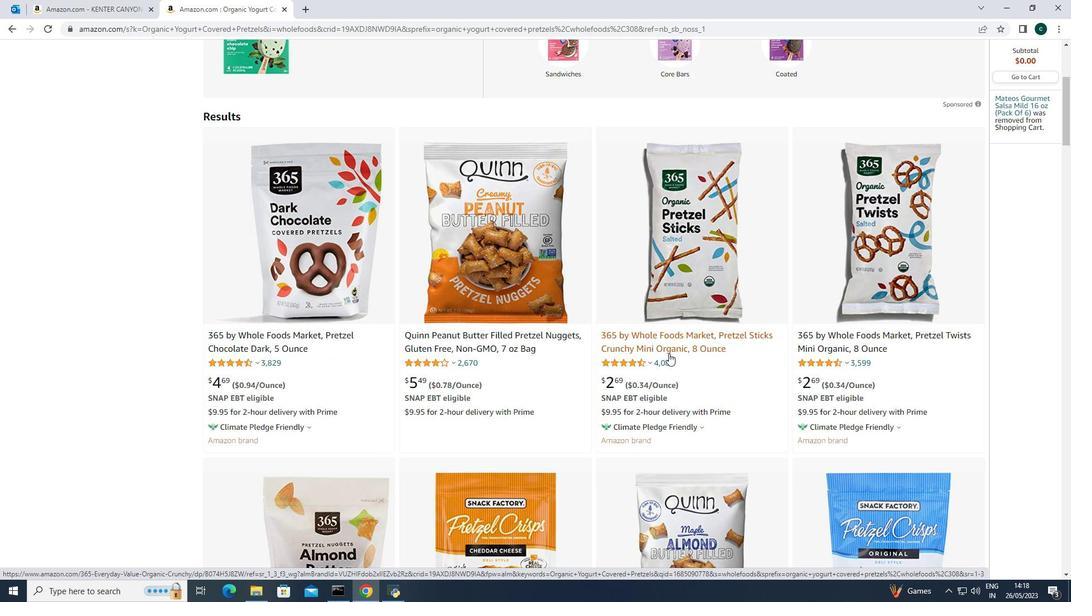 
Action: Mouse moved to (264, 293)
Screenshot: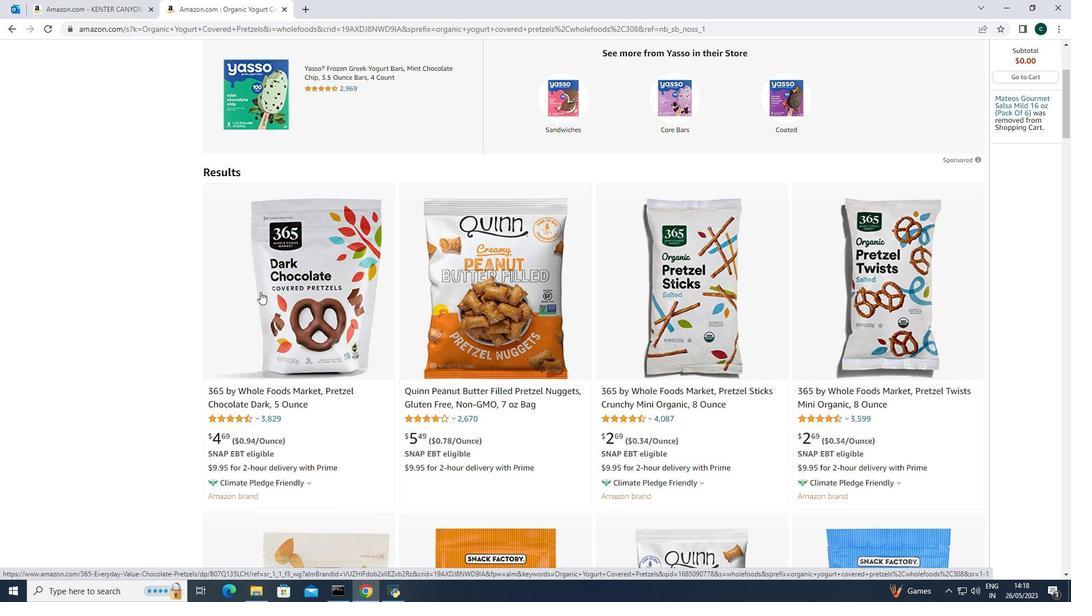 
Action: Mouse pressed left at (264, 293)
Screenshot: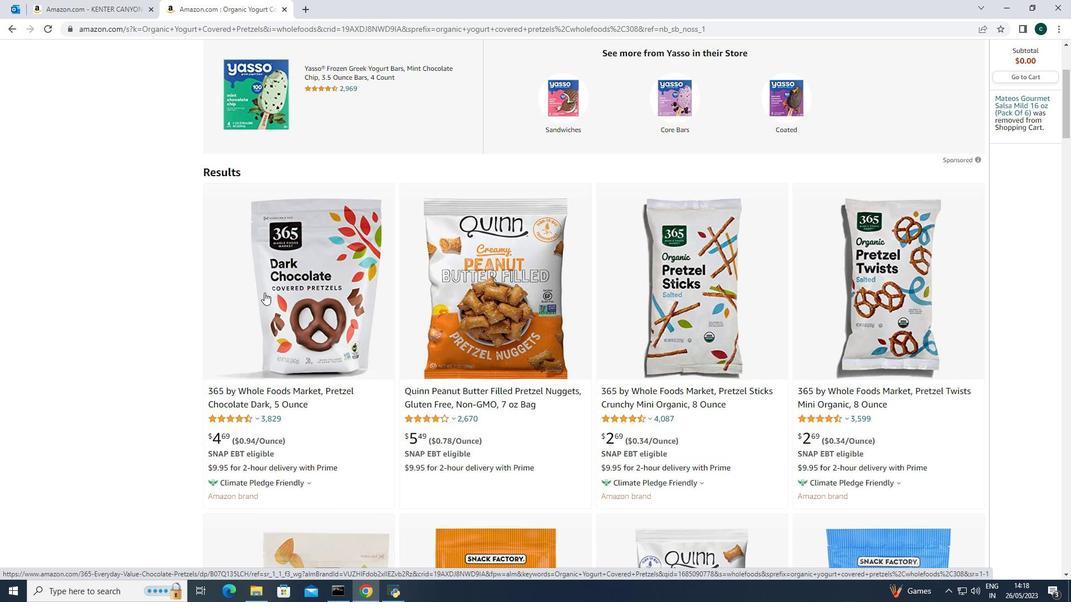
Action: Mouse pressed left at (264, 293)
Screenshot: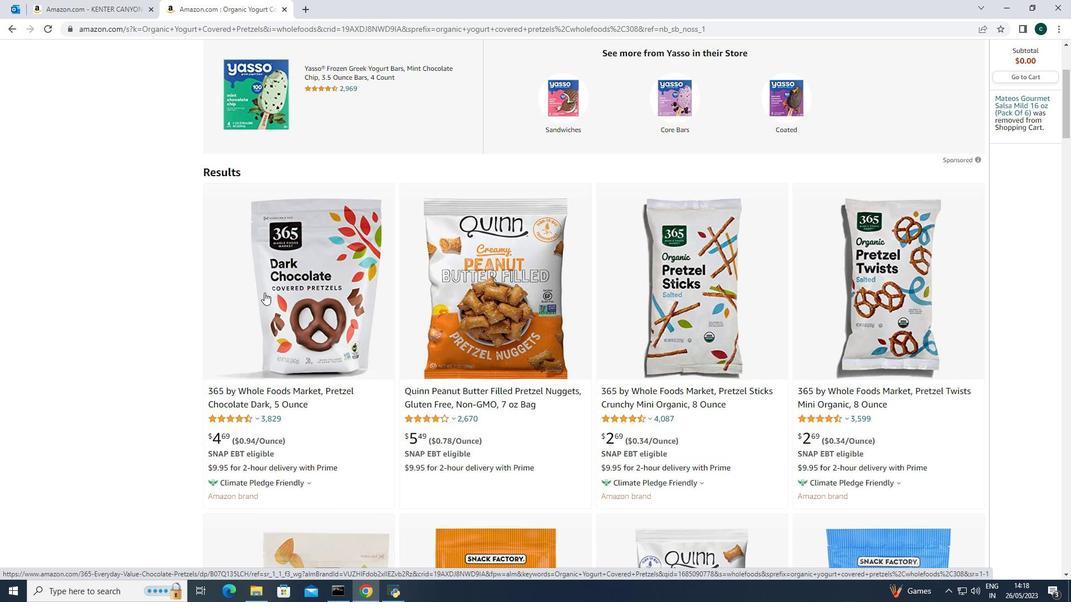 
Action: Mouse moved to (566, 388)
Screenshot: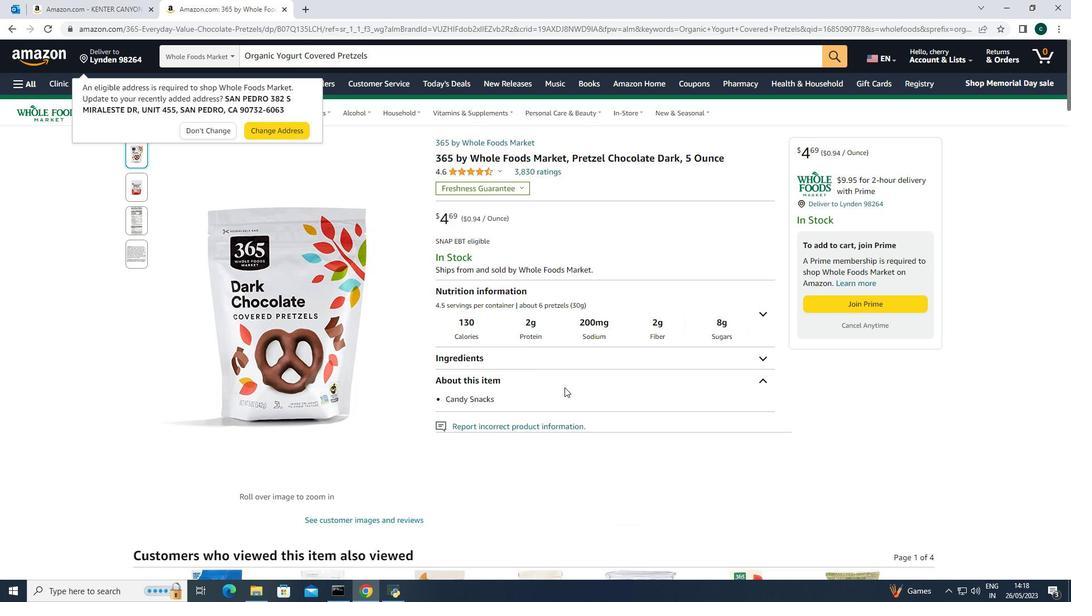 
Action: Mouse scrolled (566, 388) with delta (0, 0)
Screenshot: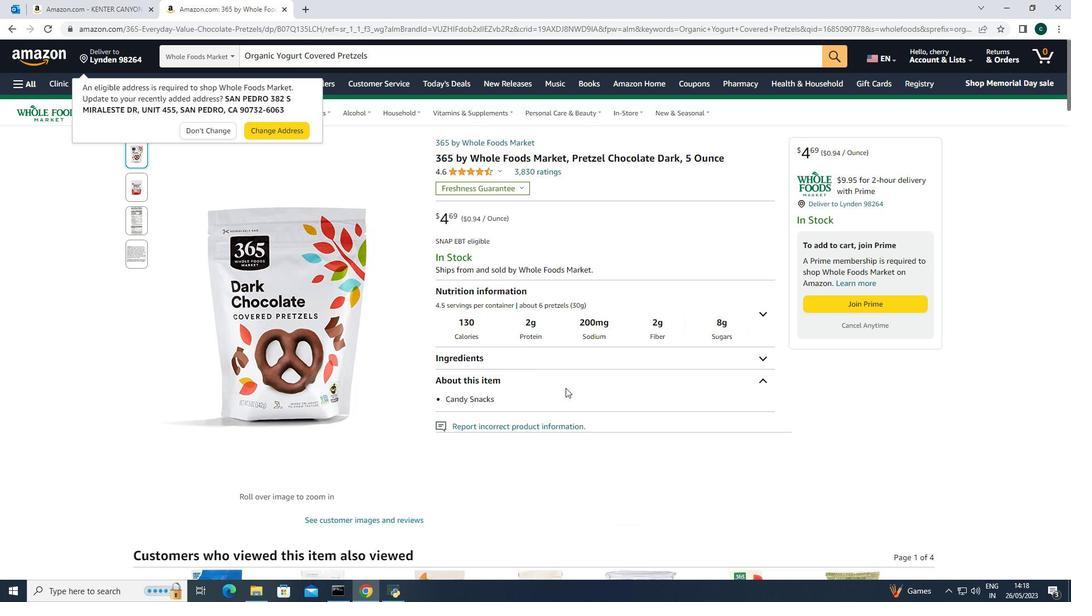 
Action: Mouse moved to (566, 389)
Screenshot: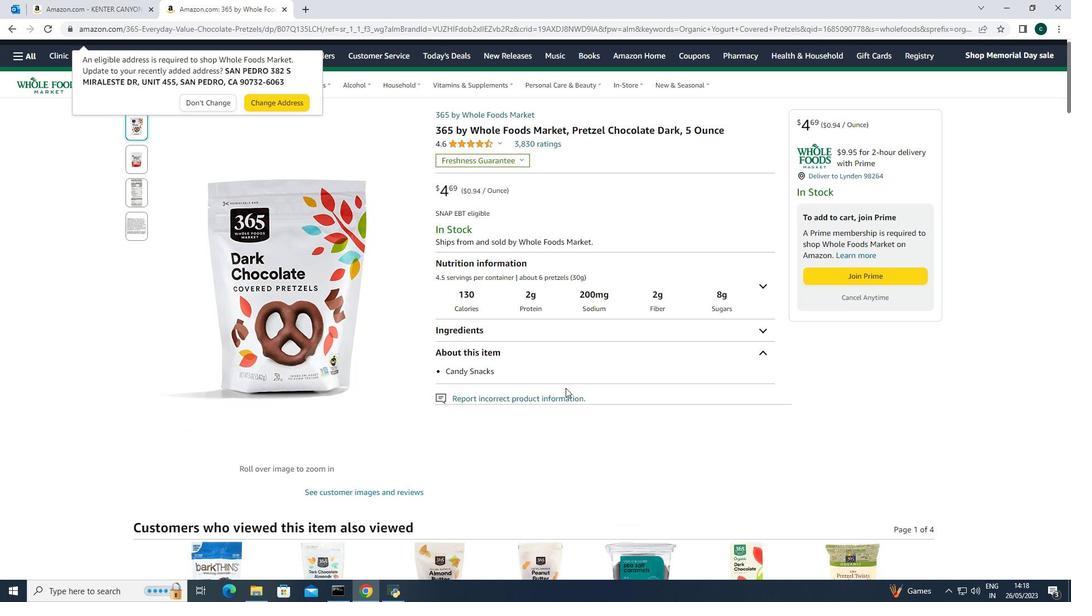 
Action: Mouse scrolled (566, 388) with delta (0, 0)
Screenshot: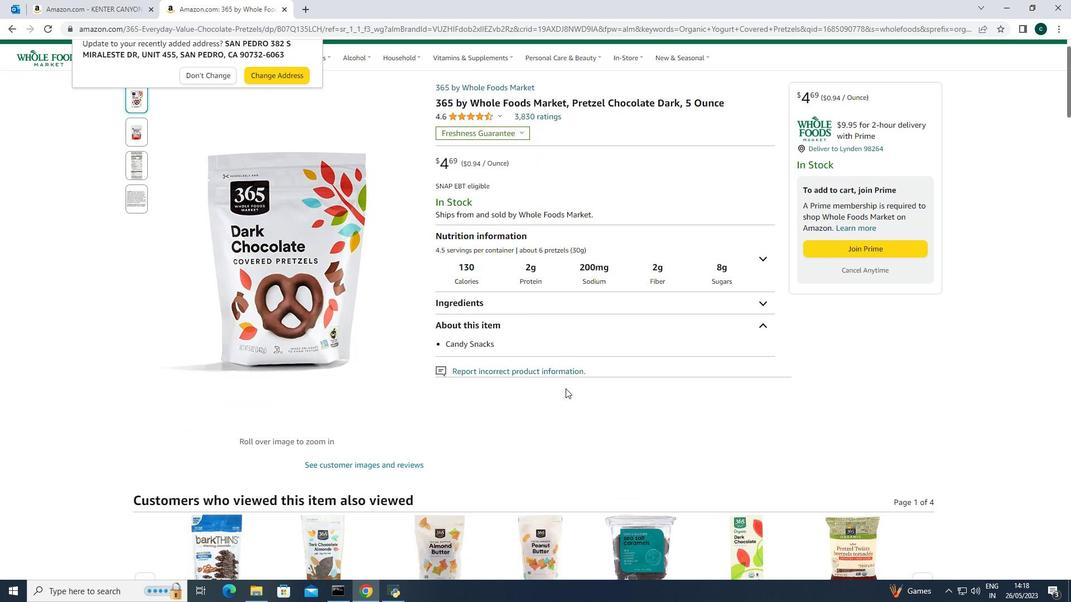 
Action: Mouse moved to (565, 390)
Screenshot: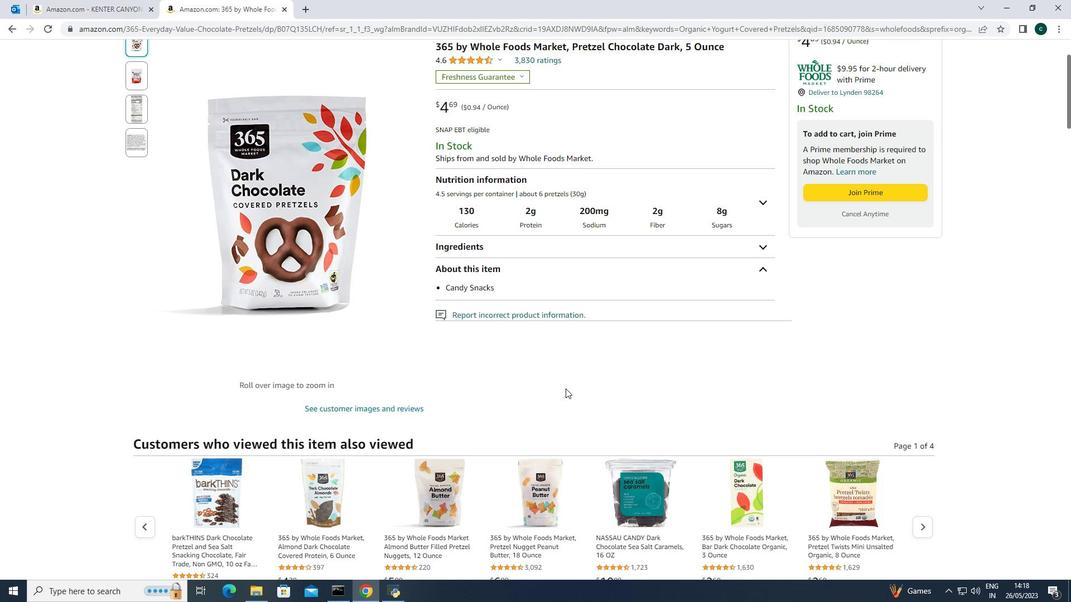 
Action: Mouse scrolled (565, 389) with delta (0, 0)
Screenshot: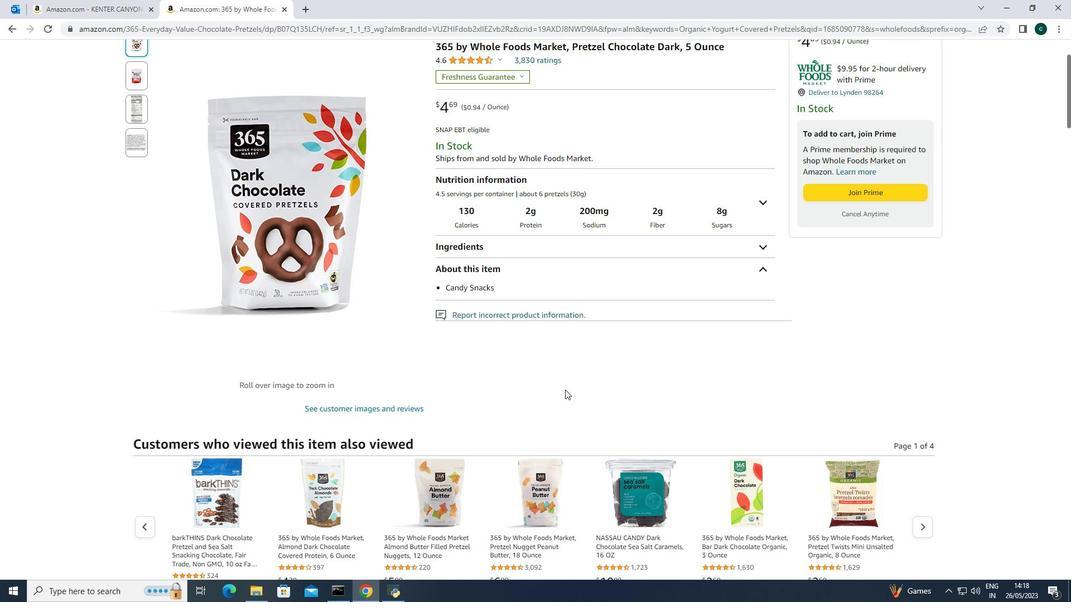 
Action: Mouse moved to (564, 390)
Screenshot: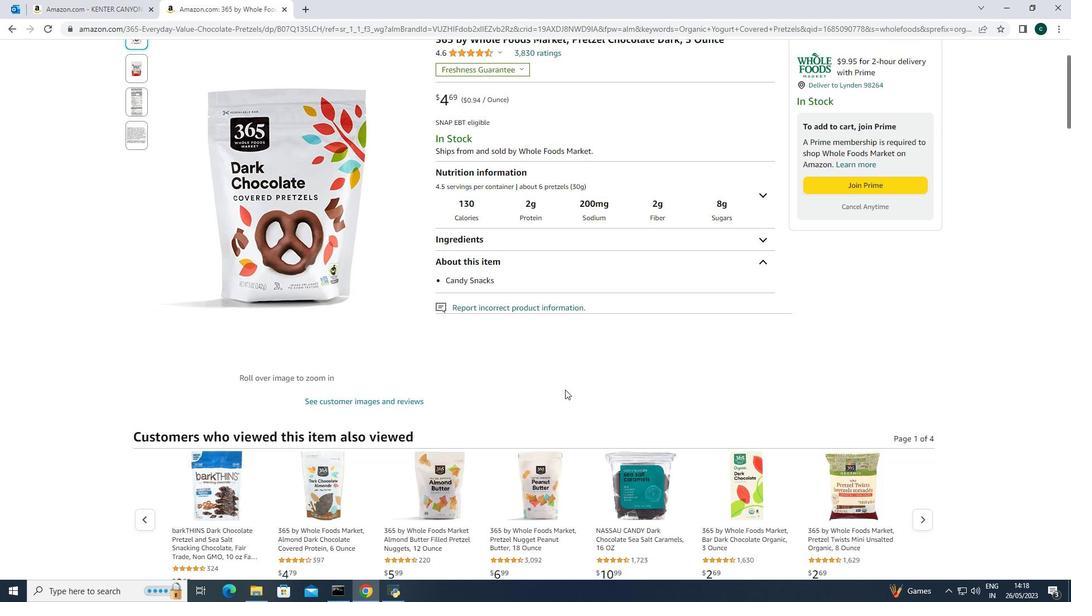 
Action: Mouse scrolled (564, 390) with delta (0, 0)
Screenshot: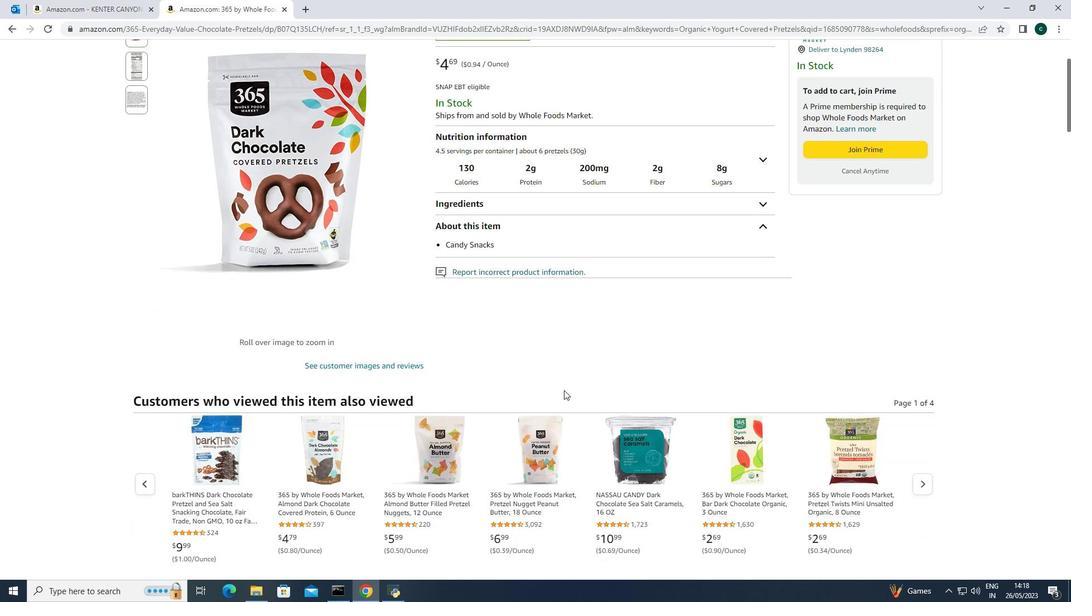 
Action: Mouse scrolled (564, 390) with delta (0, 0)
Screenshot: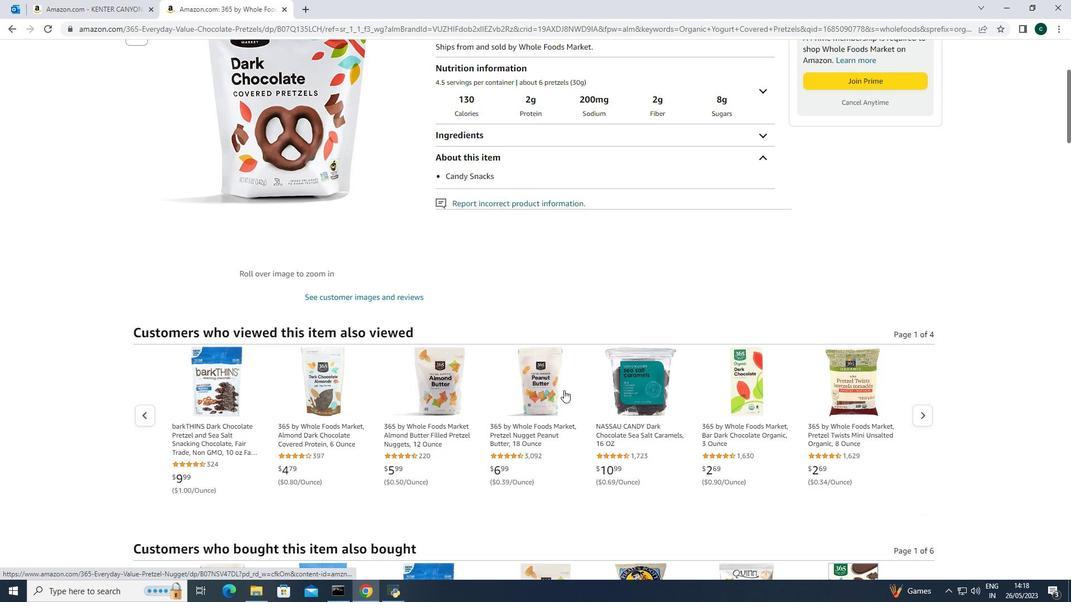 
Action: Mouse moved to (564, 390)
Screenshot: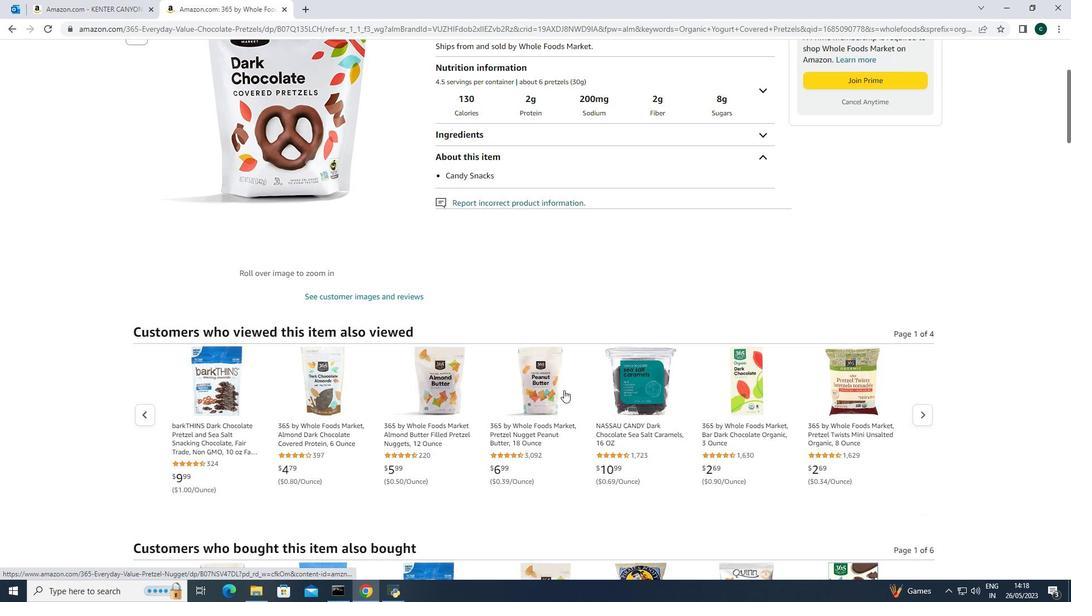 
Action: Mouse scrolled (564, 390) with delta (0, 0)
Screenshot: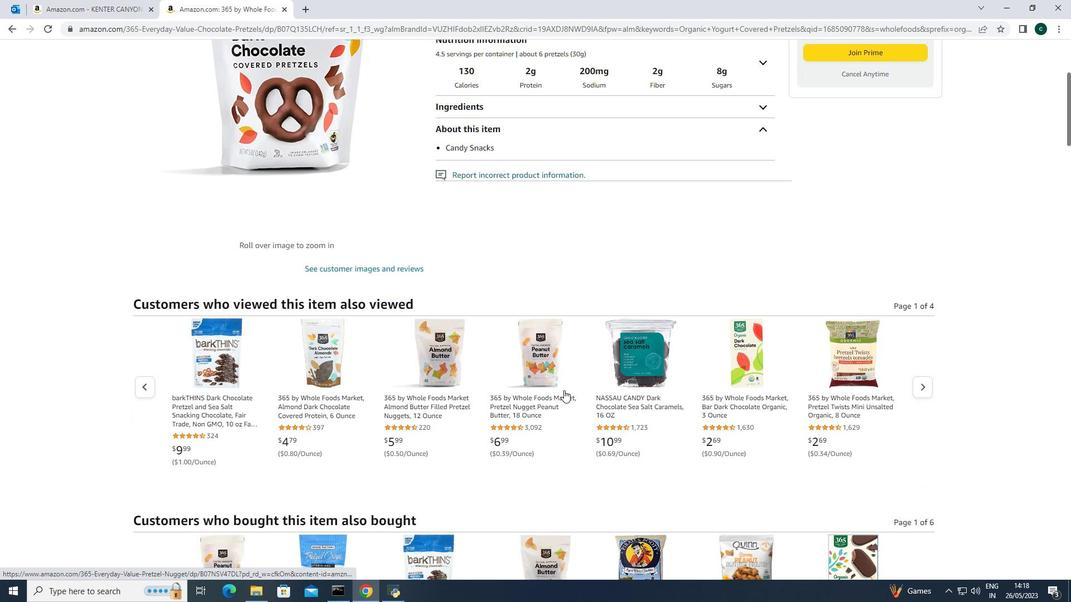 
Action: Mouse scrolled (564, 390) with delta (0, 0)
Screenshot: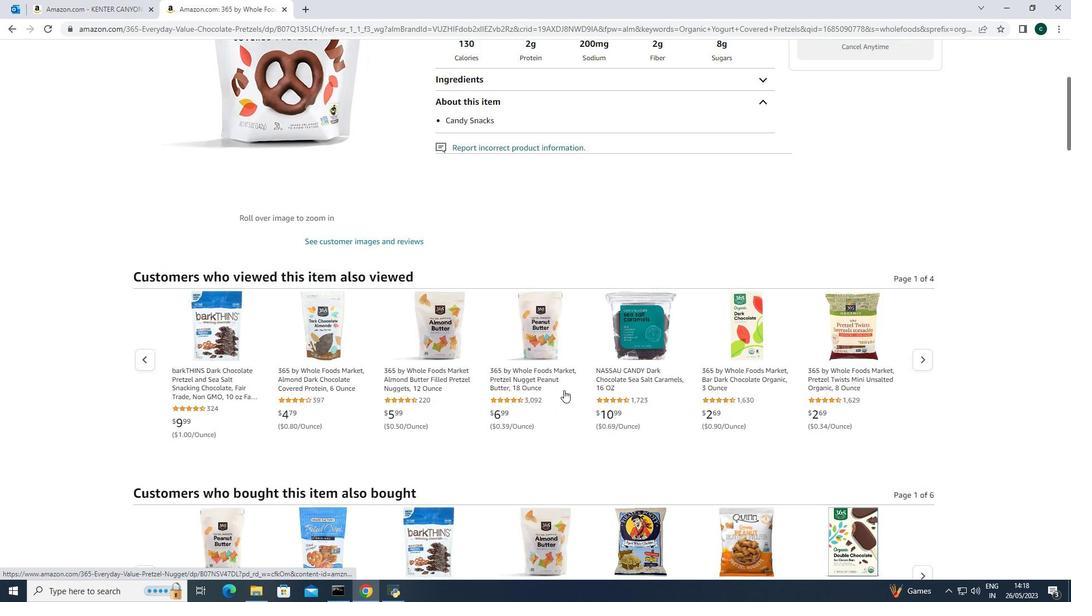 
Action: Mouse scrolled (564, 390) with delta (0, 0)
Screenshot: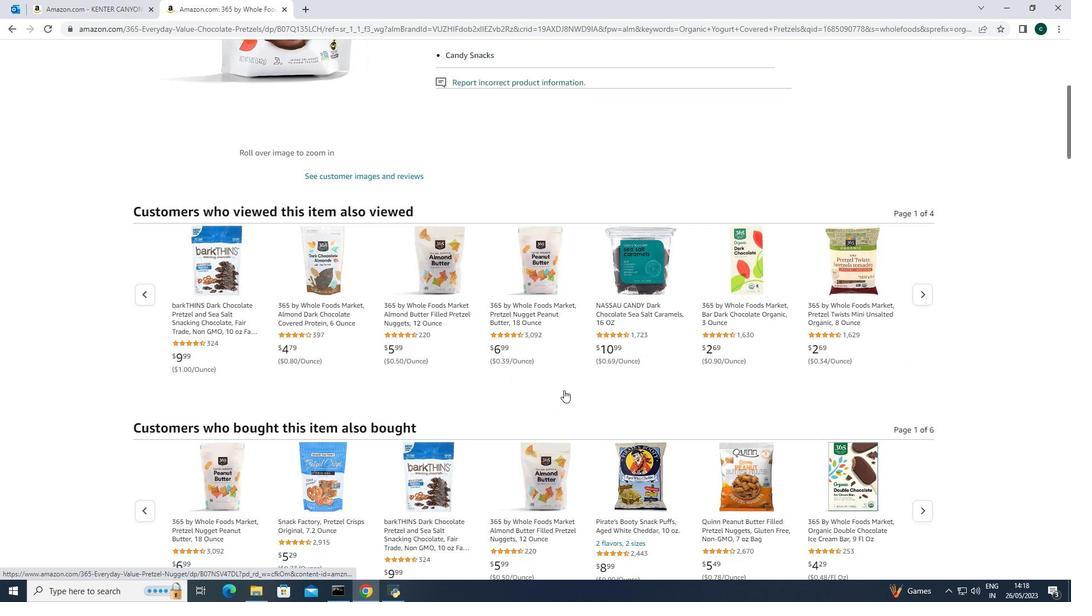 
Action: Mouse moved to (563, 391)
Screenshot: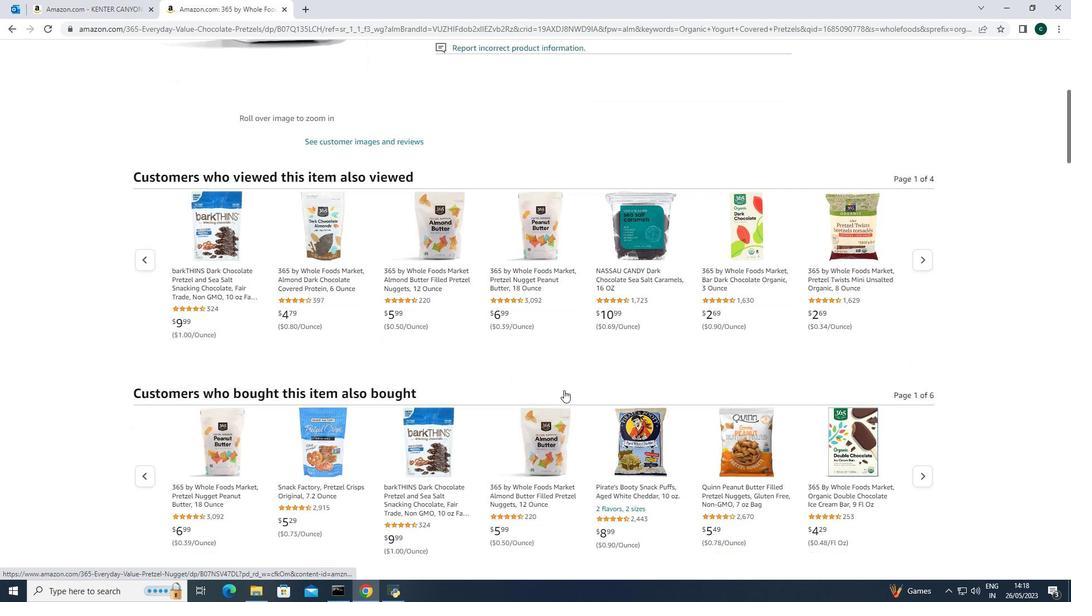 
Action: Mouse scrolled (563, 390) with delta (0, 0)
Screenshot: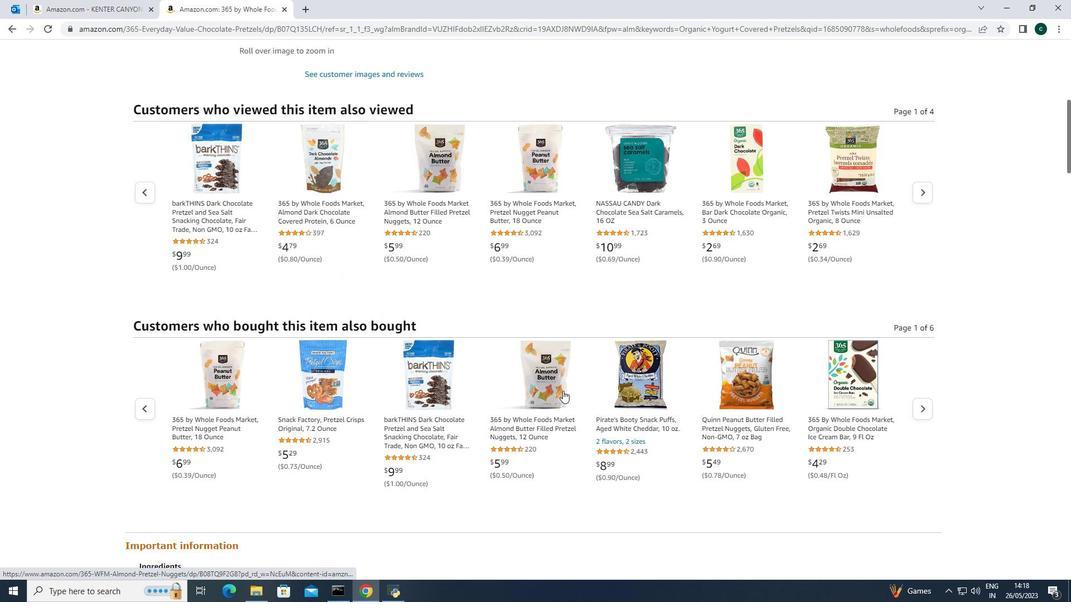 
Action: Mouse moved to (563, 391)
Screenshot: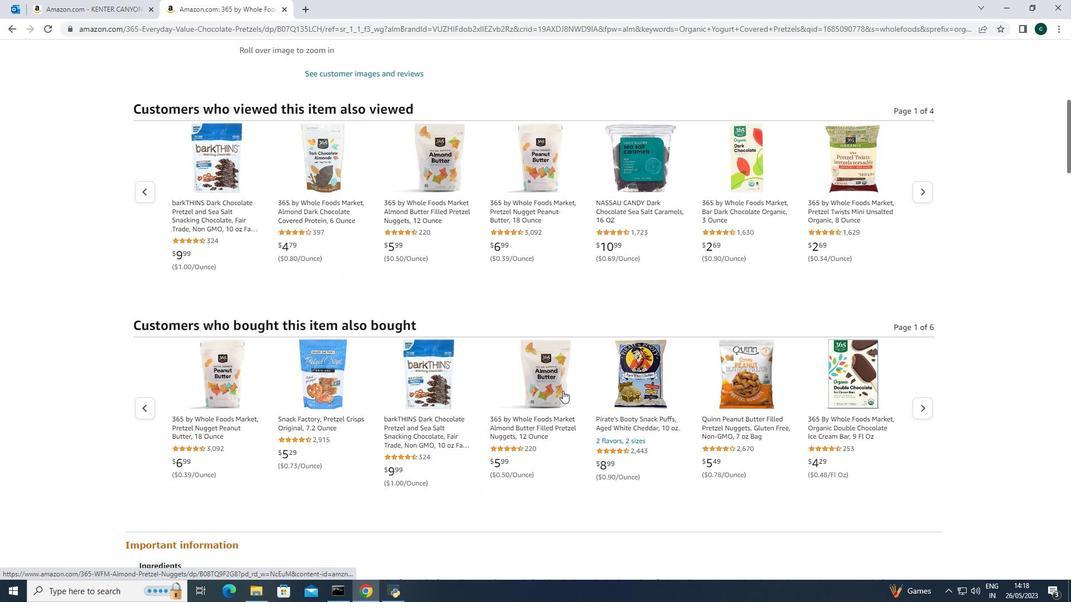 
Action: Mouse scrolled (563, 391) with delta (0, 0)
Screenshot: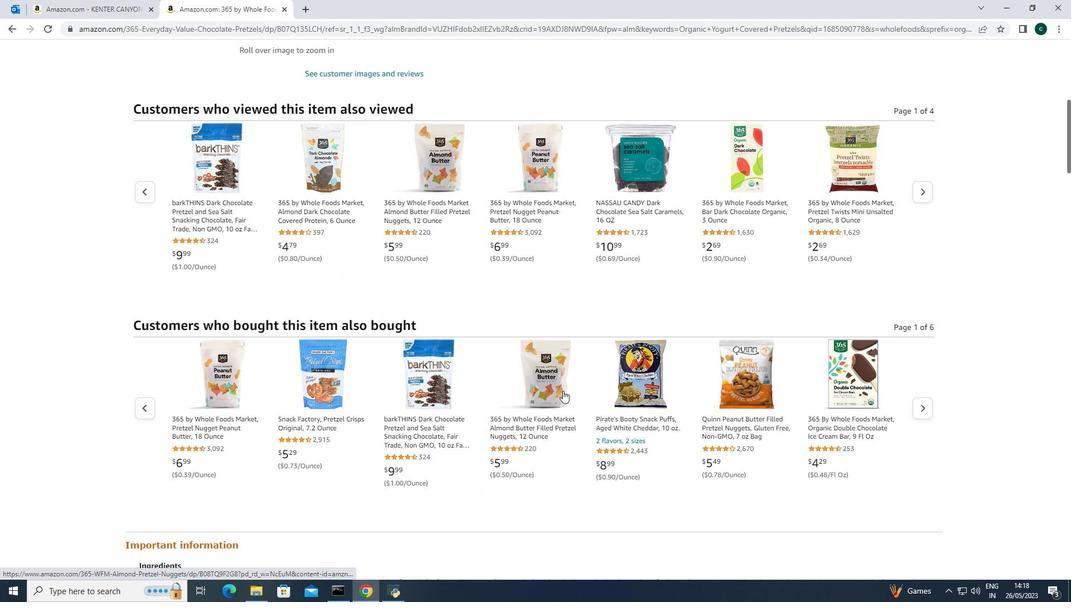 
Action: Mouse moved to (562, 392)
Screenshot: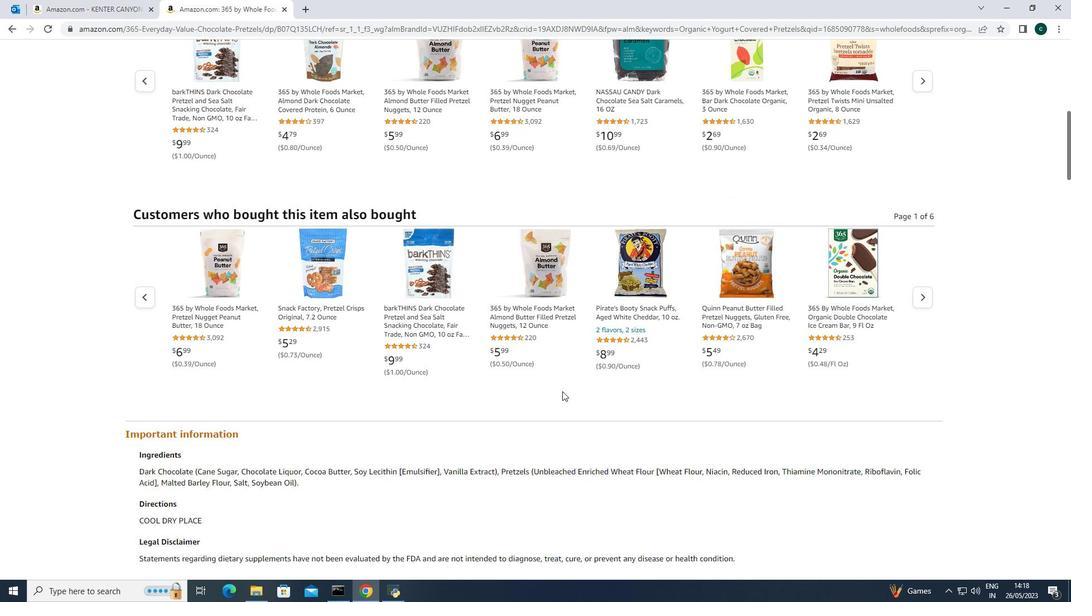 
Action: Mouse scrolled (562, 391) with delta (0, 0)
Screenshot: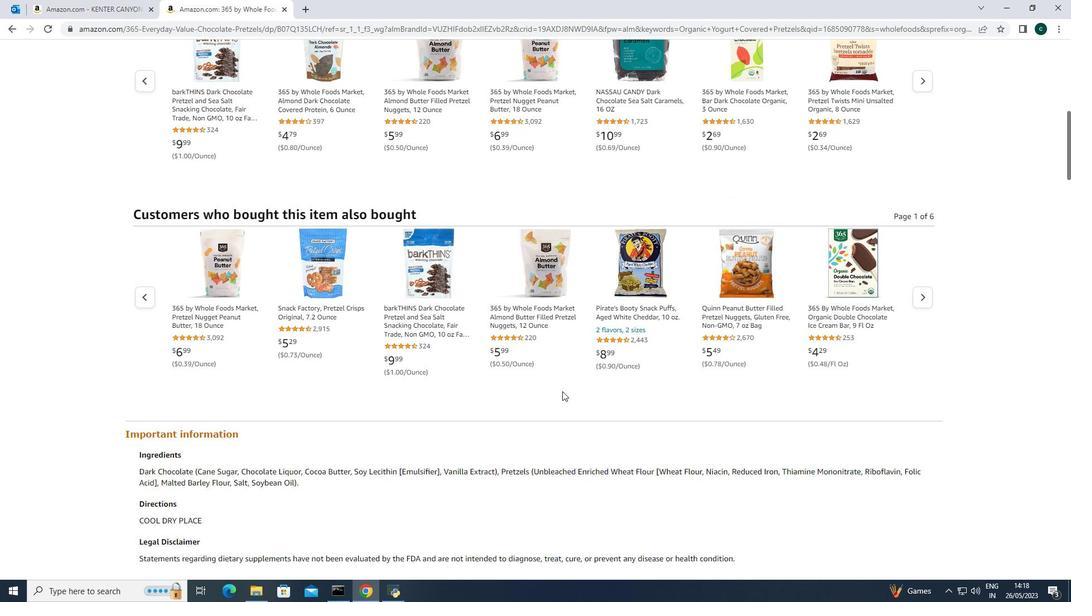 
Action: Mouse moved to (561, 392)
Screenshot: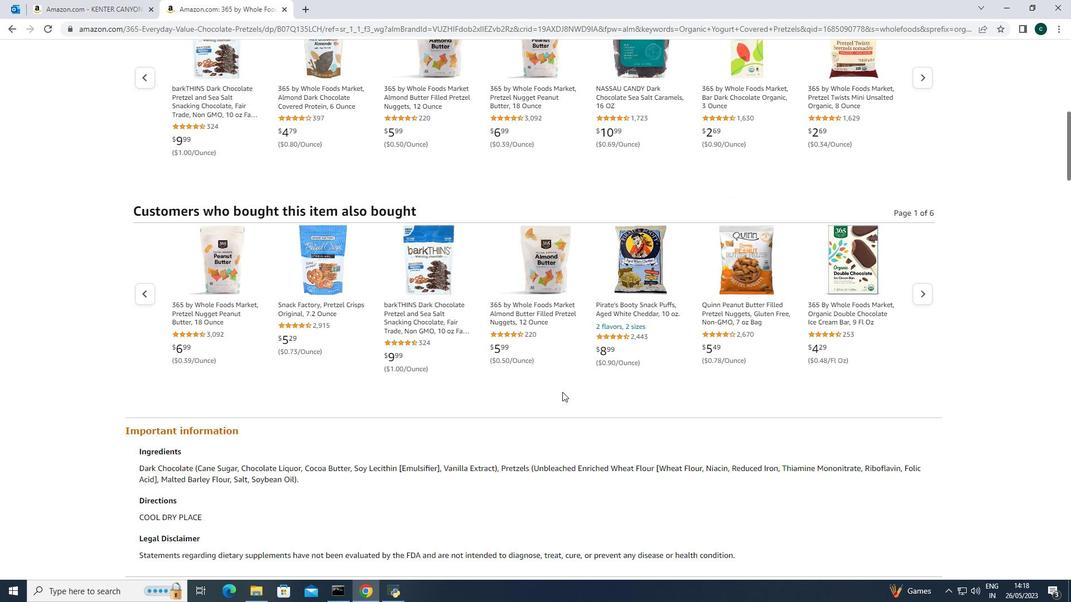 
Action: Mouse scrolled (561, 391) with delta (0, 0)
Screenshot: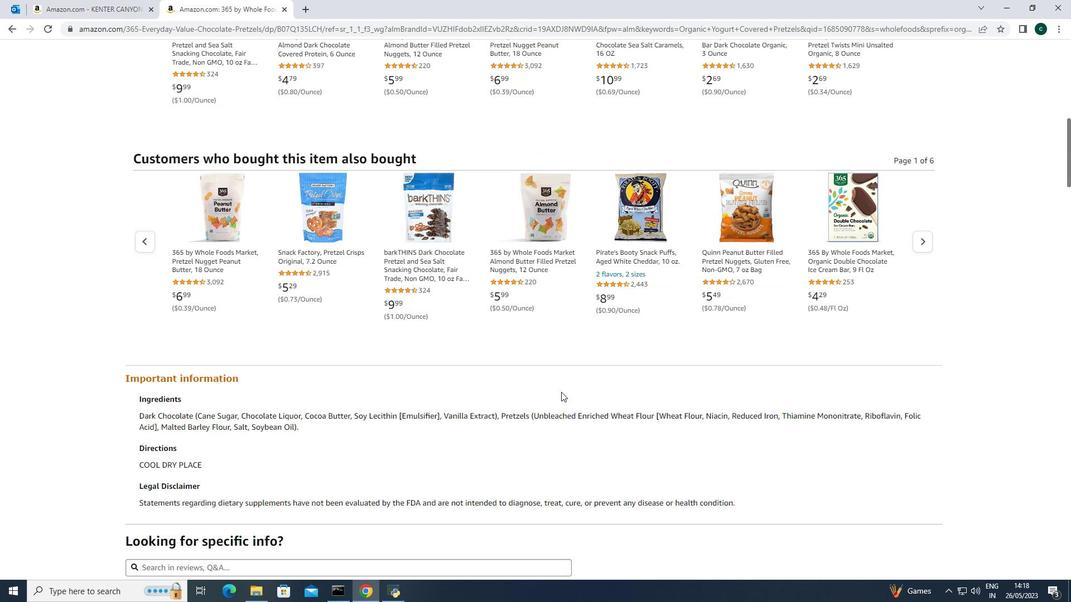 
Action: Mouse moved to (561, 393)
Screenshot: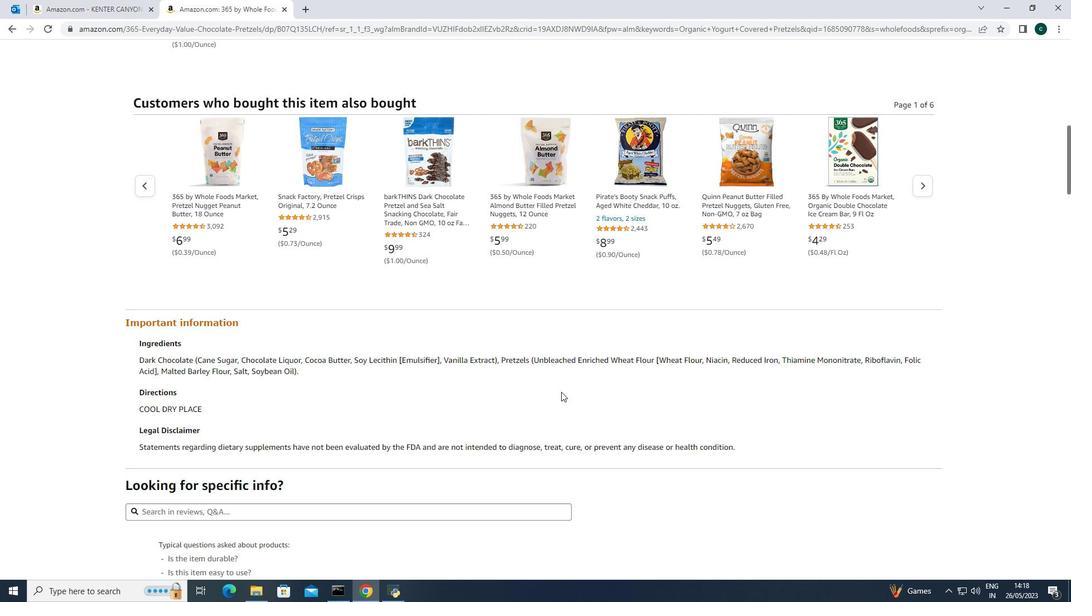 
Action: Mouse scrolled (561, 392) with delta (0, 0)
Screenshot: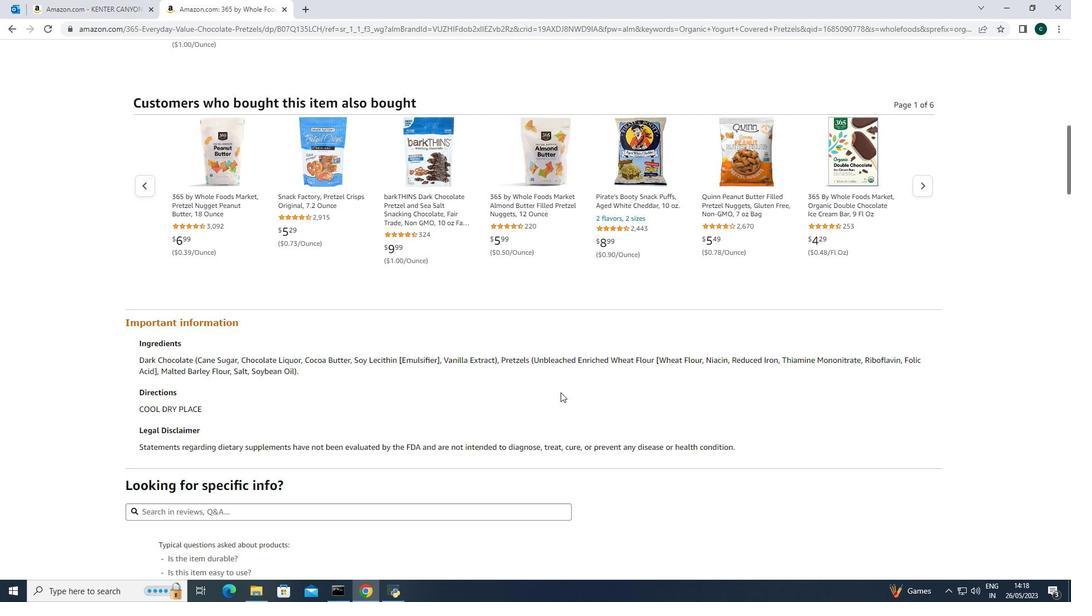 
Action: Mouse scrolled (561, 392) with delta (0, 0)
Screenshot: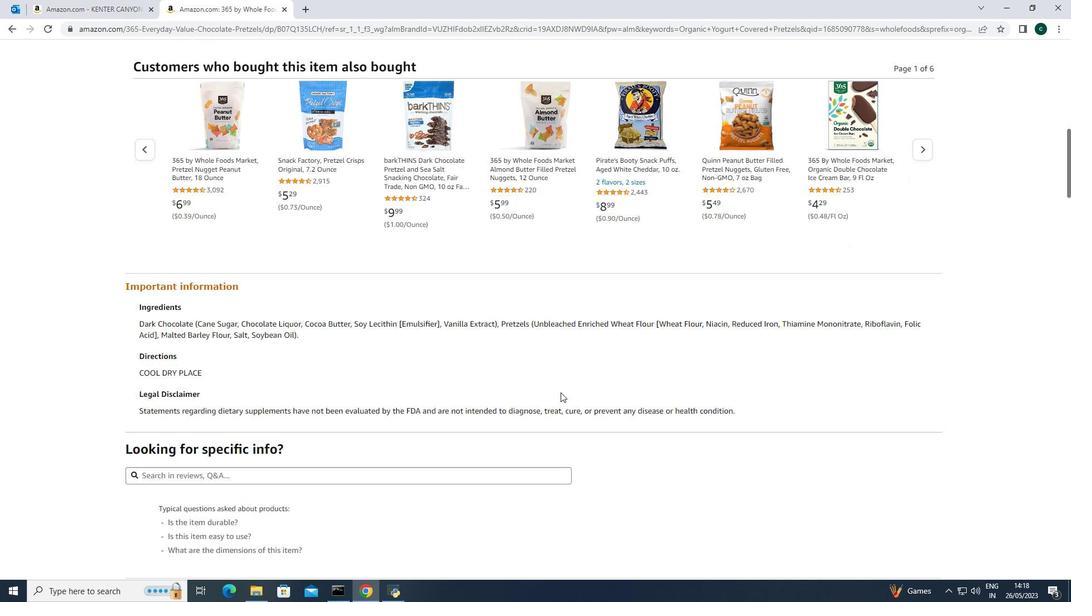 
Action: Mouse scrolled (561, 392) with delta (0, 0)
Screenshot: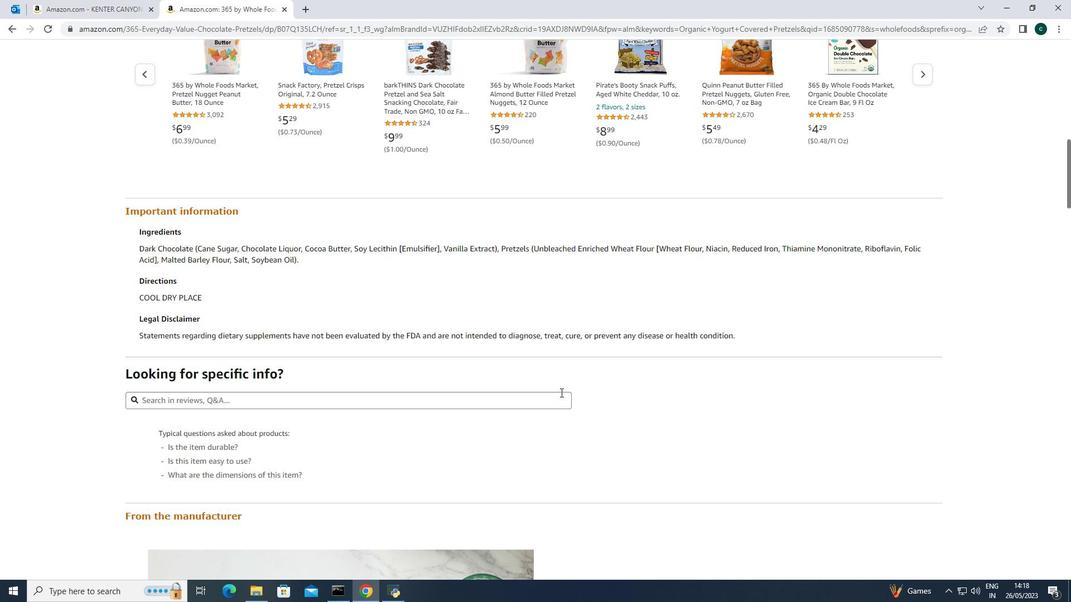 
Action: Mouse moved to (561, 393)
Screenshot: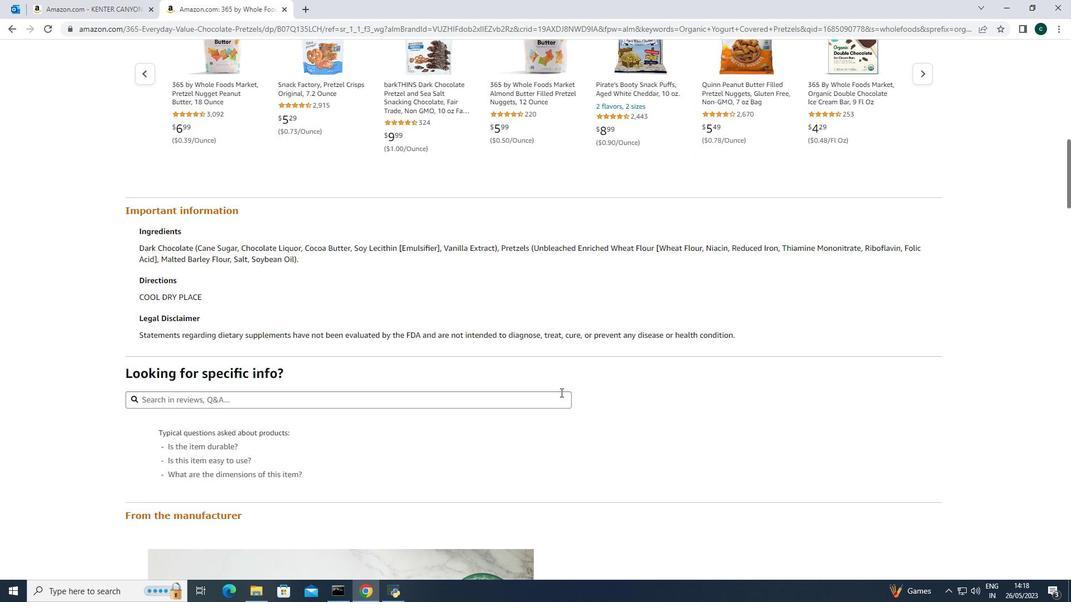 
Action: Mouse scrolled (561, 392) with delta (0, 0)
Screenshot: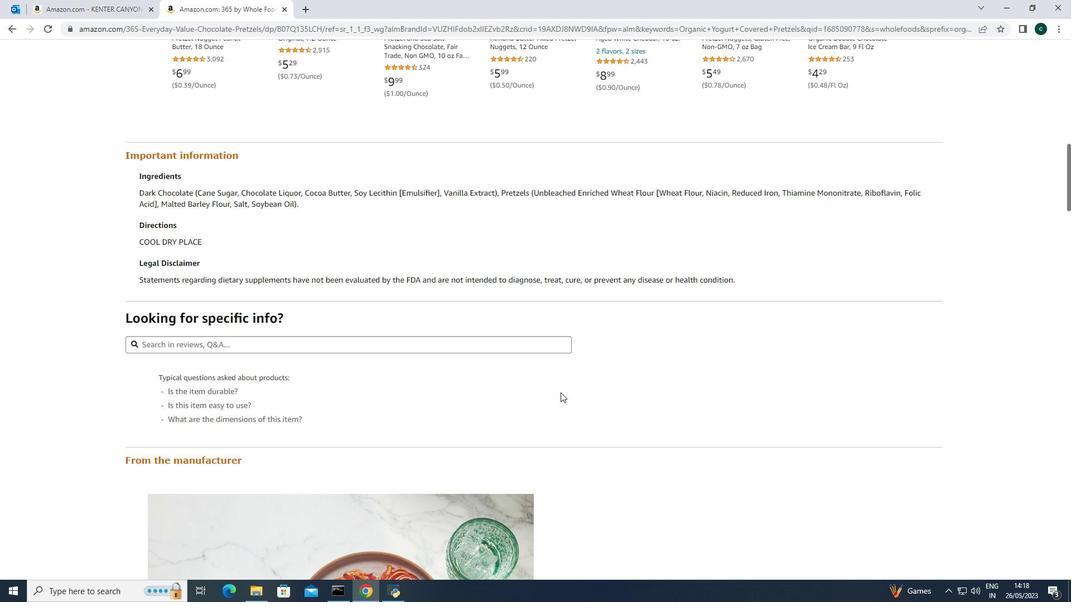 
Action: Mouse moved to (560, 393)
Screenshot: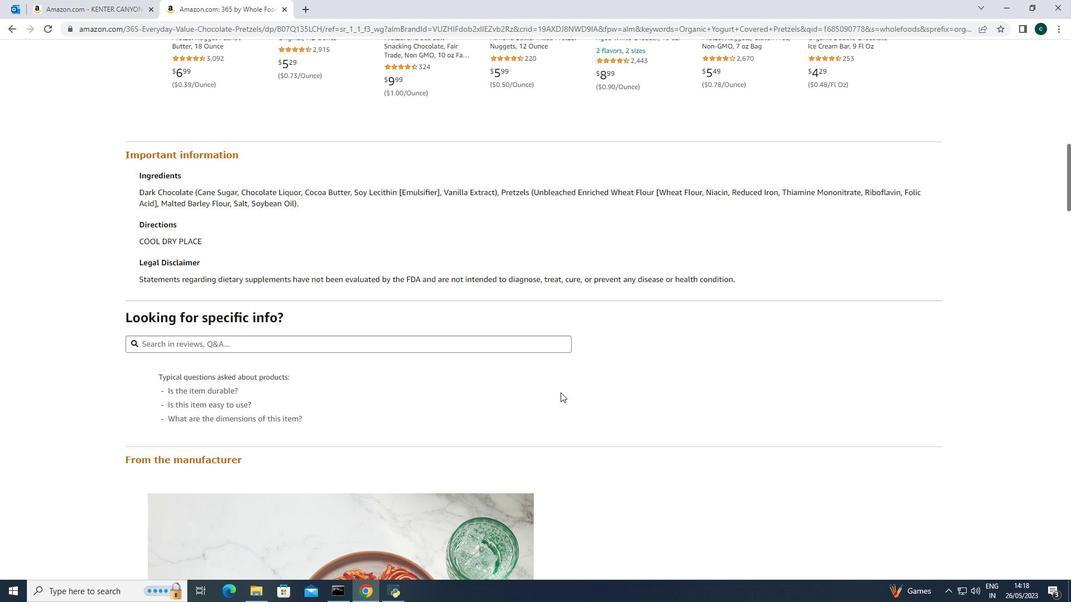 
Action: Mouse scrolled (560, 393) with delta (0, 0)
Screenshot: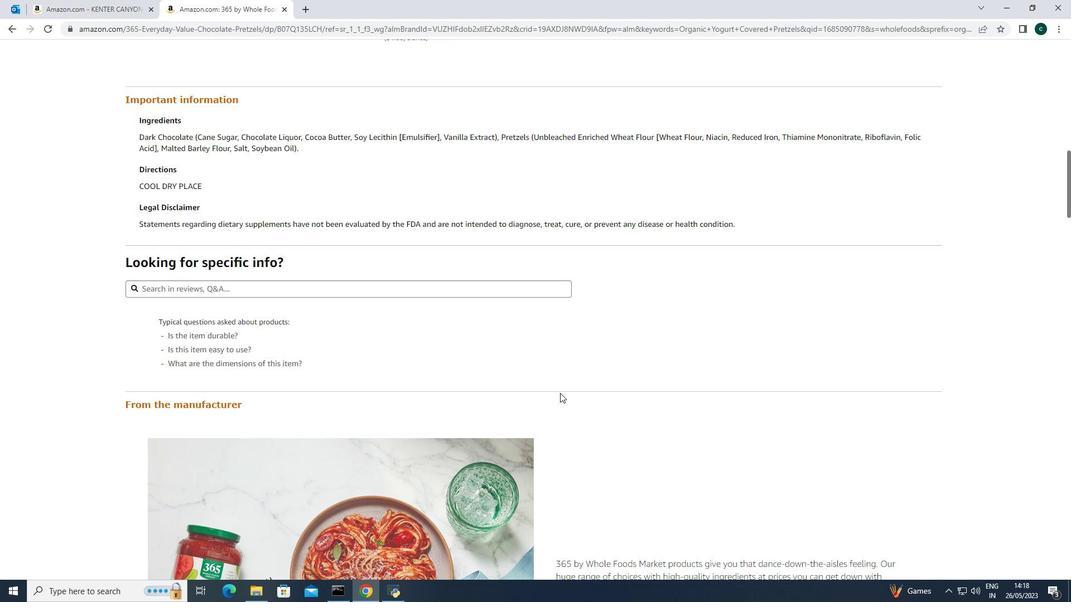 
Action: Mouse moved to (559, 394)
Screenshot: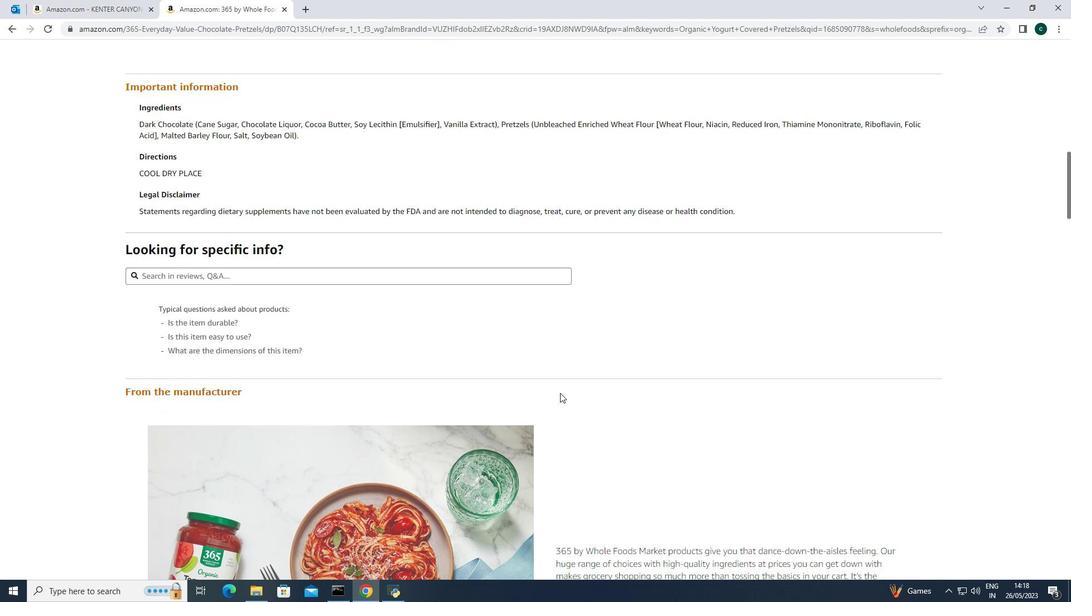 
Action: Mouse scrolled (559, 393) with delta (0, 0)
Screenshot: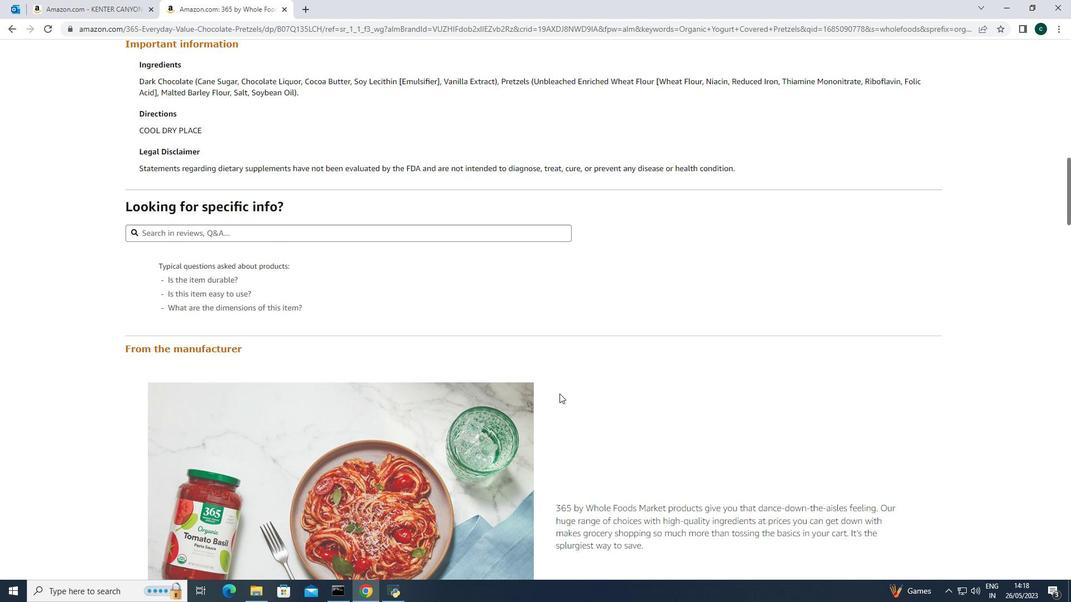 
Action: Mouse scrolled (559, 393) with delta (0, 0)
Screenshot: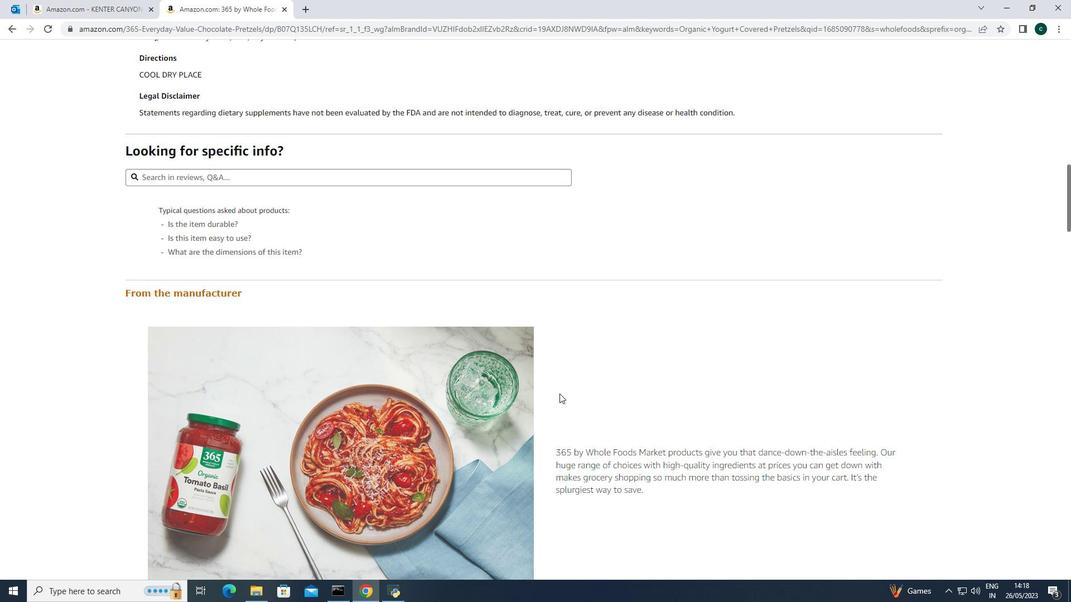 
Action: Mouse scrolled (559, 393) with delta (0, 0)
Screenshot: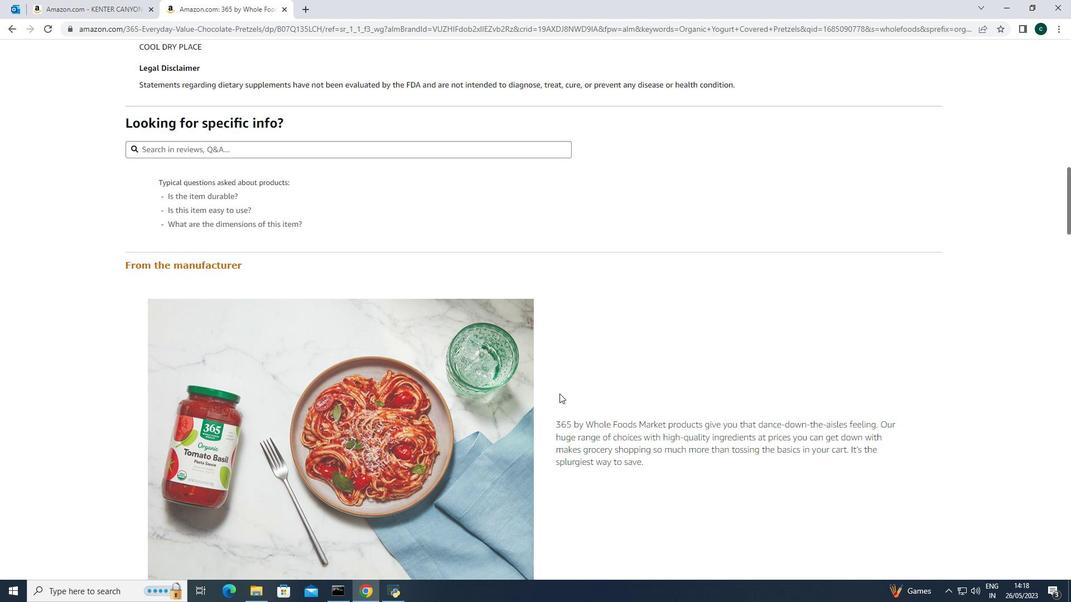 
Action: Mouse moved to (559, 394)
Screenshot: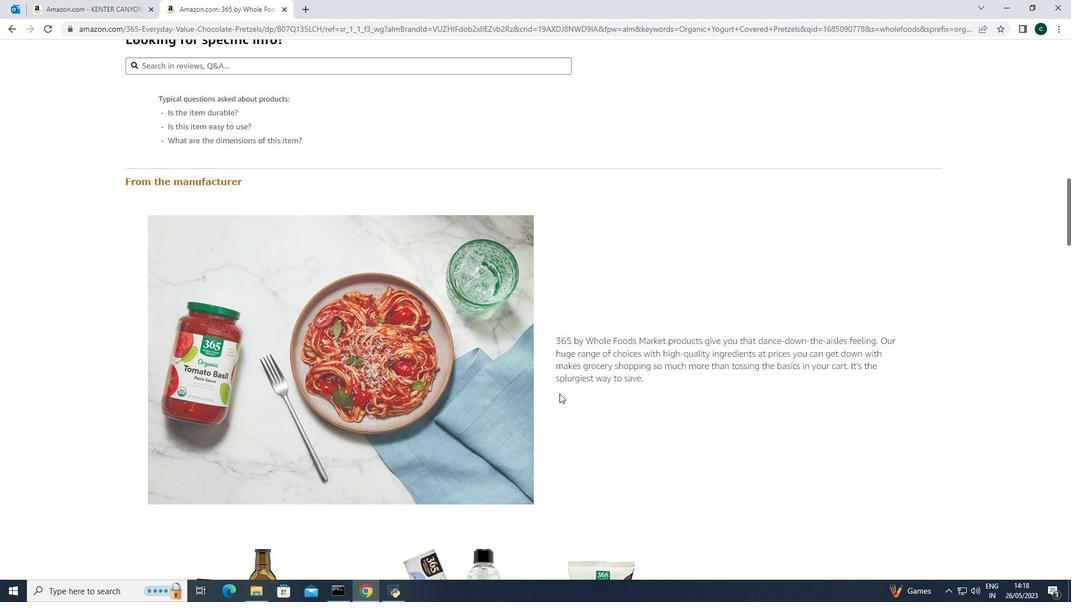 
Action: Mouse scrolled (559, 394) with delta (0, 0)
Screenshot: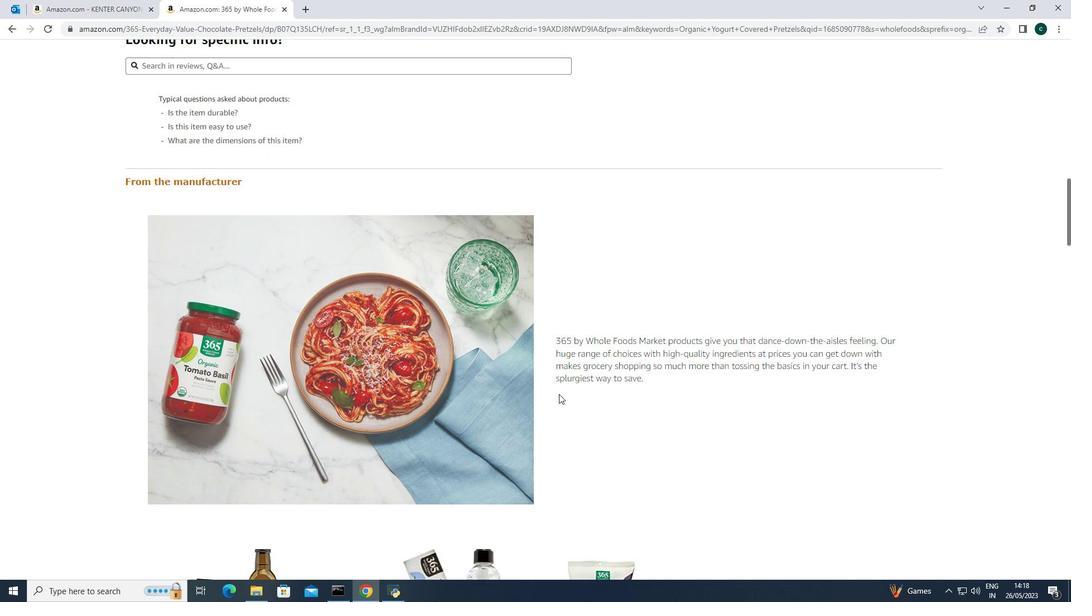 
Action: Mouse scrolled (559, 394) with delta (0, 0)
Screenshot: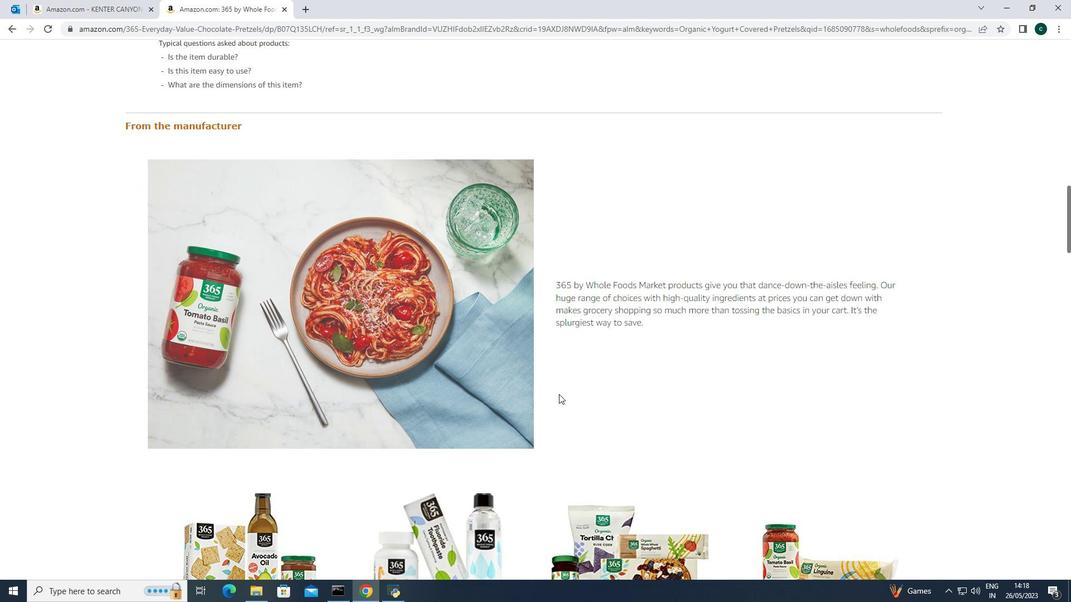 
Action: Mouse scrolled (559, 394) with delta (0, 0)
Screenshot: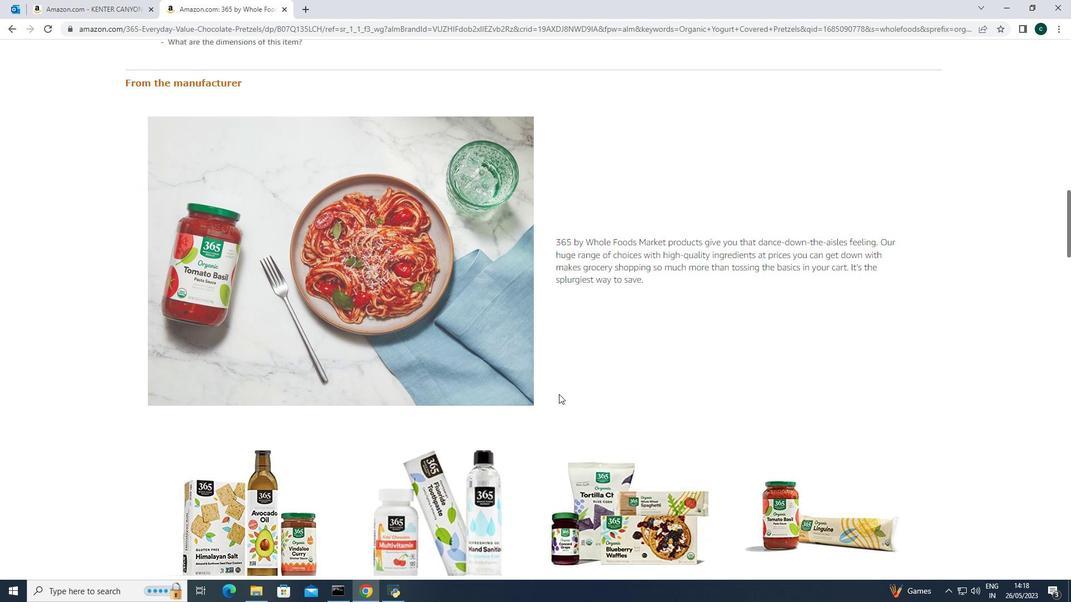 
Action: Mouse scrolled (559, 394) with delta (0, 0)
Screenshot: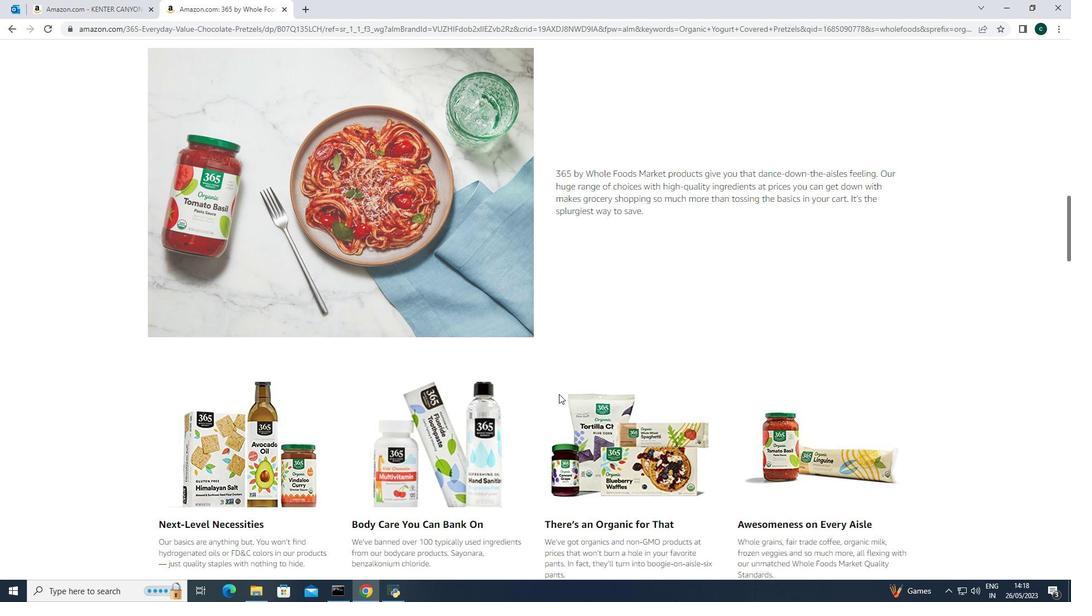 
Action: Mouse scrolled (559, 394) with delta (0, 0)
Screenshot: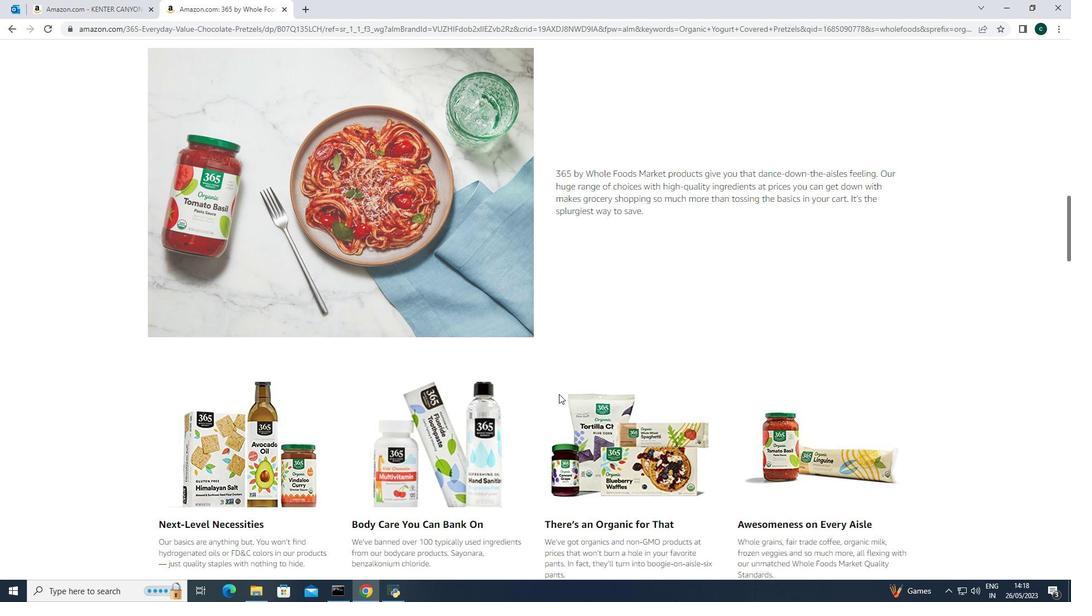 
Action: Mouse moved to (558, 394)
Screenshot: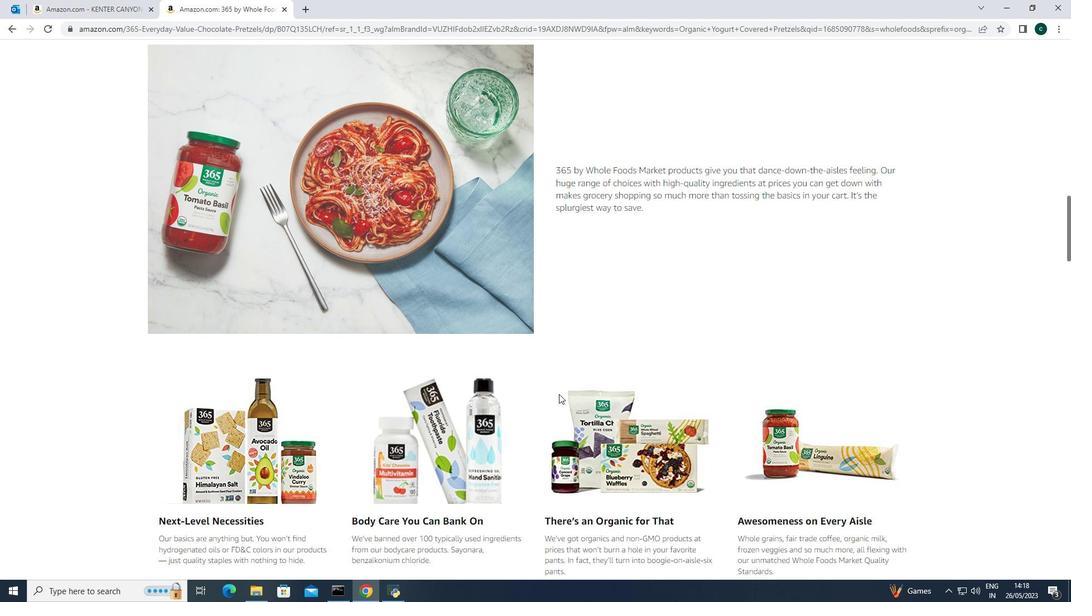 
Action: Mouse scrolled (558, 394) with delta (0, 0)
Screenshot: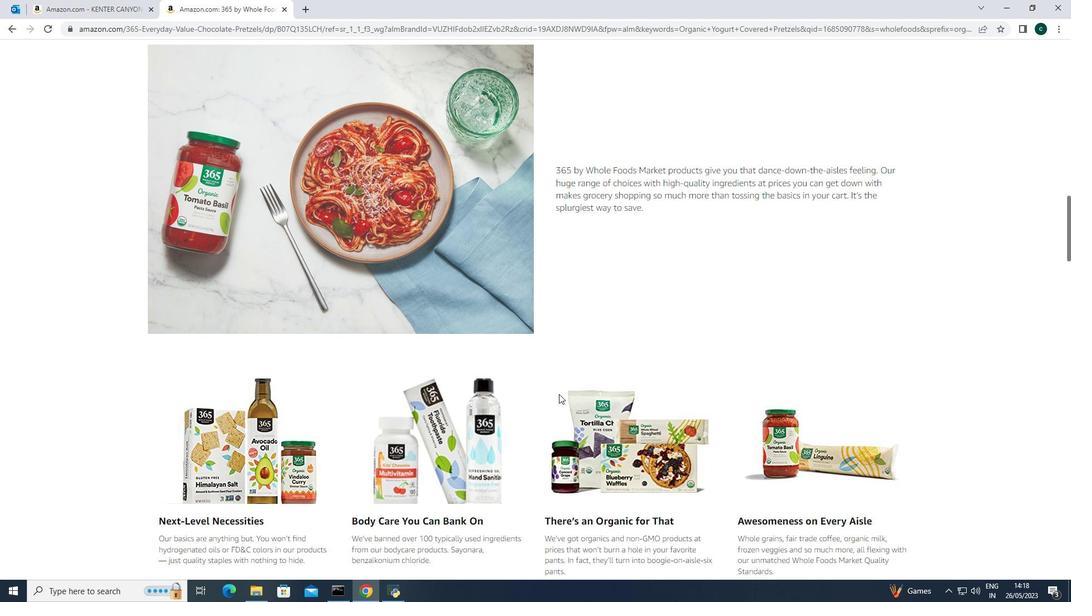
Action: Mouse scrolled (558, 394) with delta (0, 0)
Screenshot: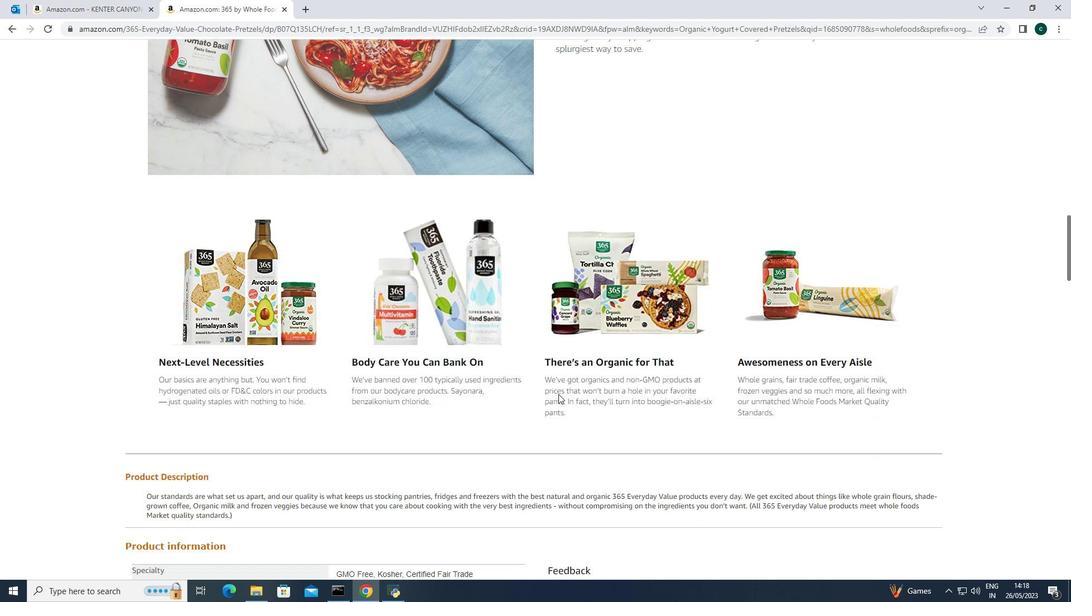 
Action: Mouse scrolled (558, 394) with delta (0, 0)
Screenshot: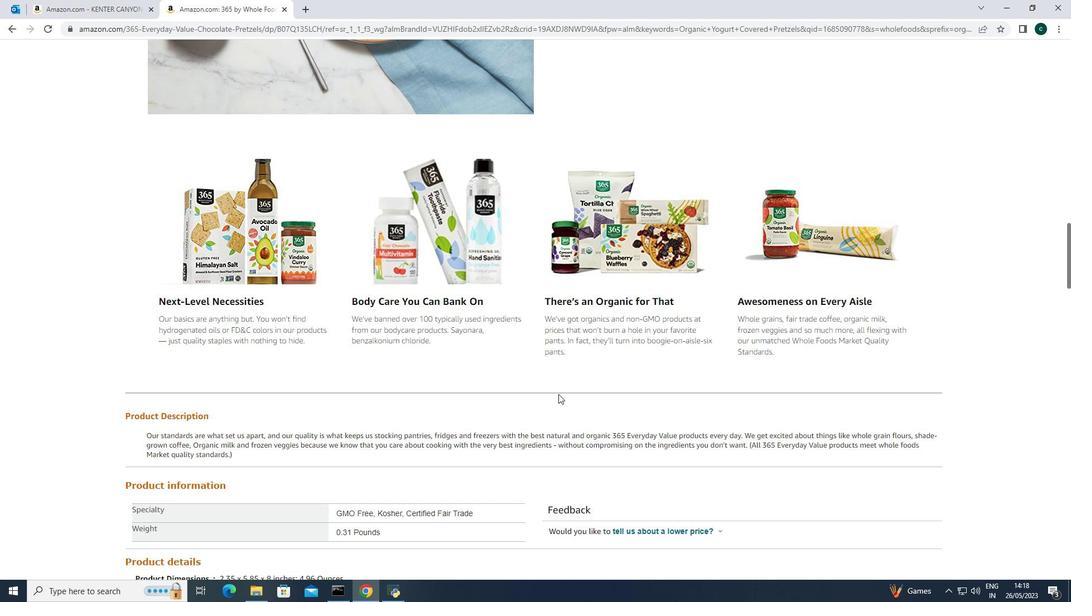
Action: Mouse scrolled (558, 394) with delta (0, 0)
Screenshot: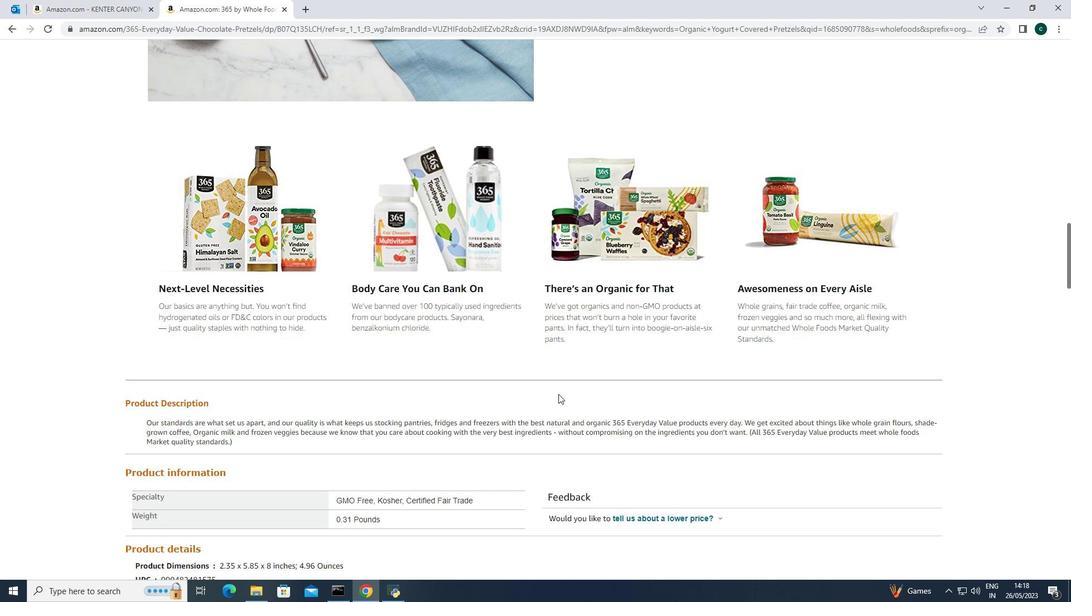 
Action: Mouse scrolled (558, 394) with delta (0, 0)
Screenshot: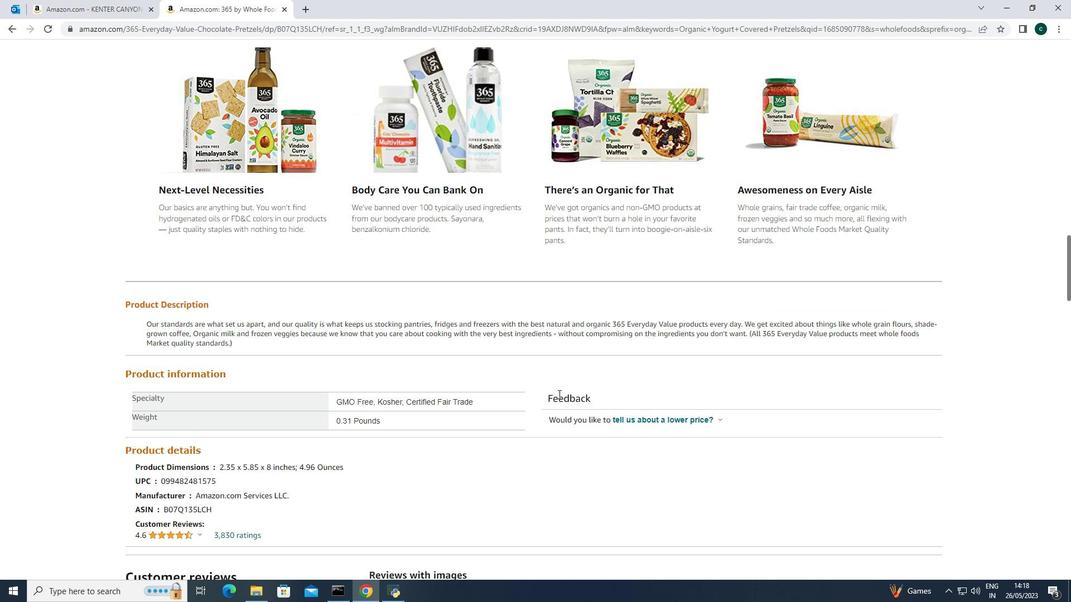 
Action: Mouse moved to (558, 395)
Screenshot: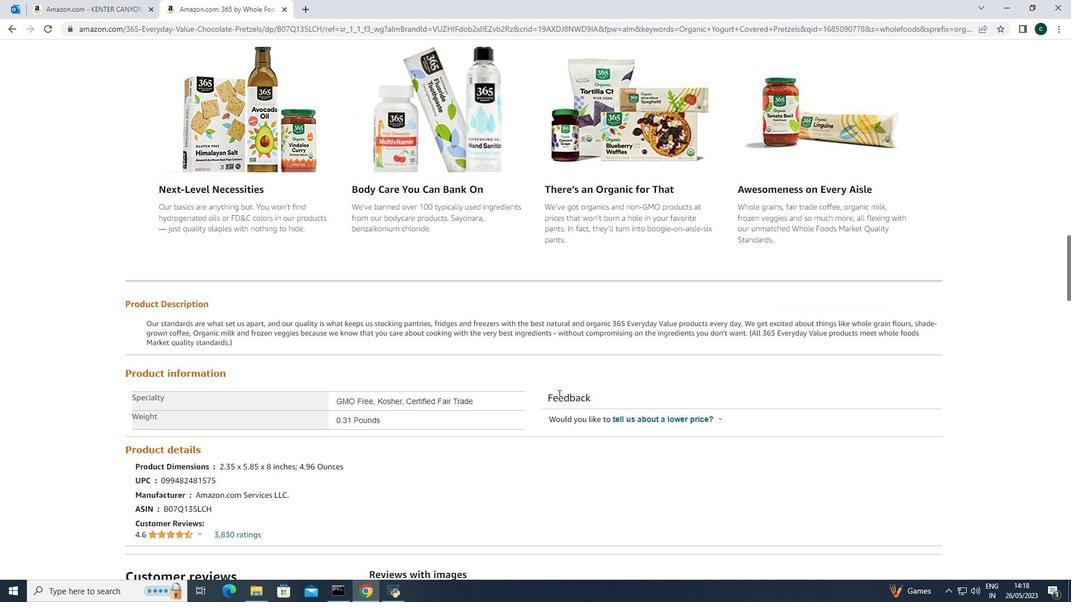 
Action: Mouse scrolled (558, 394) with delta (0, 0)
Screenshot: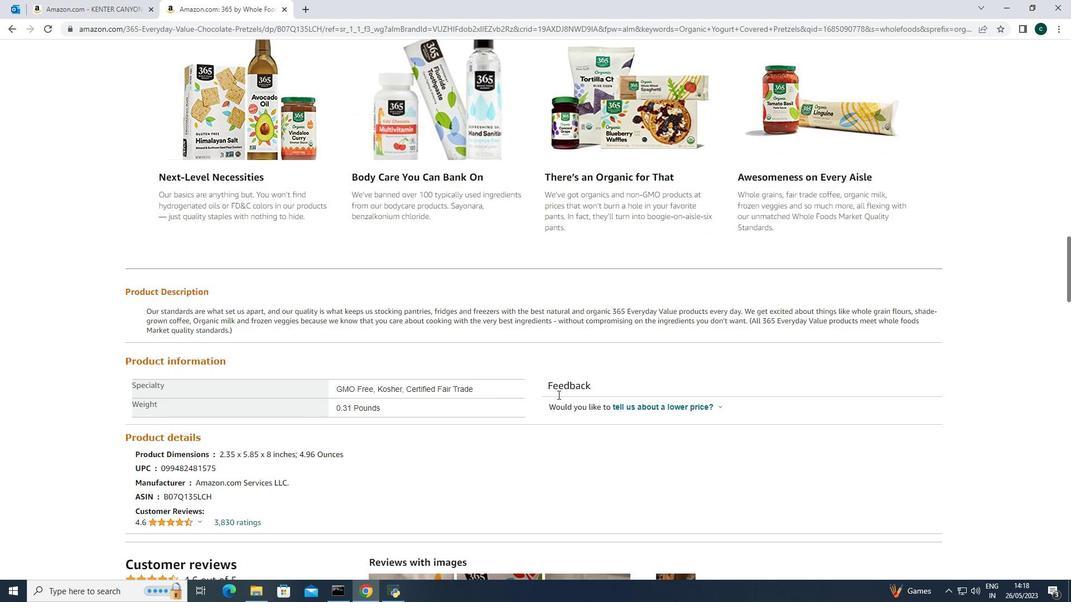 
Action: Mouse scrolled (558, 394) with delta (0, 0)
Screenshot: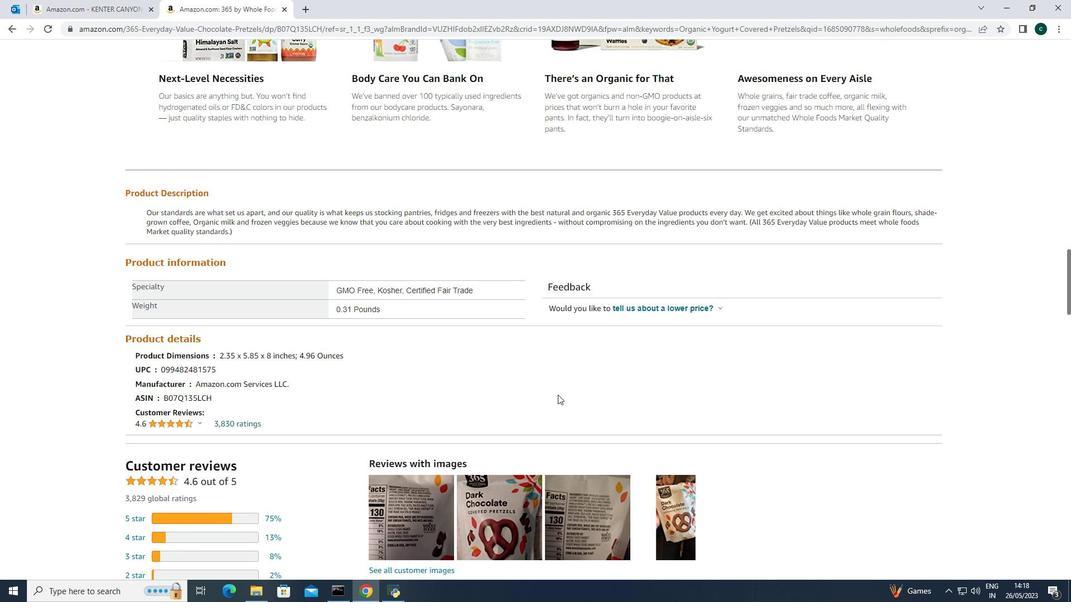 
Action: Mouse scrolled (558, 394) with delta (0, 0)
Screenshot: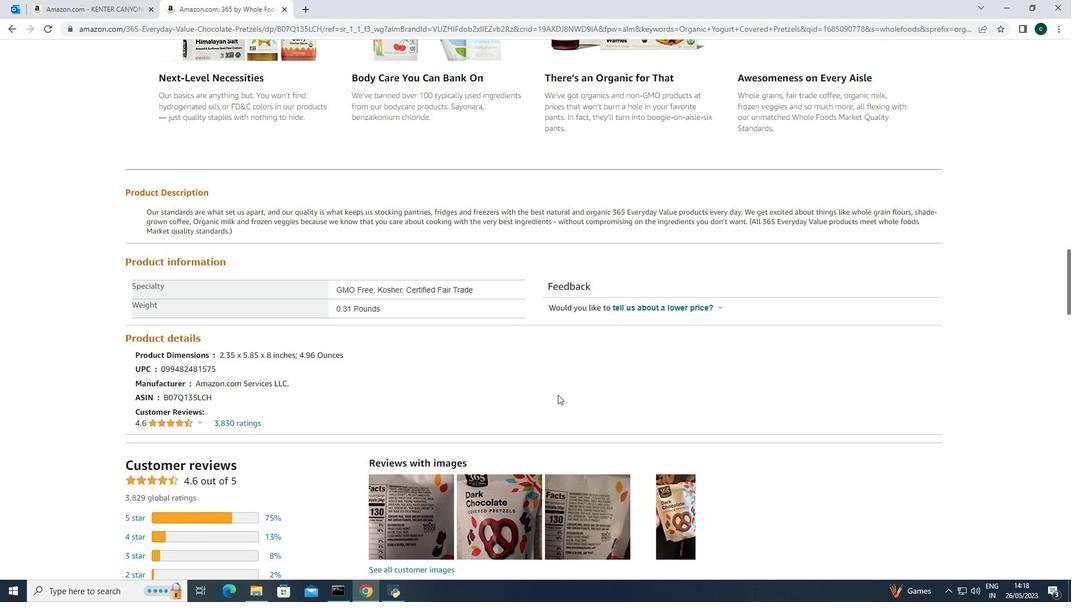 
Action: Mouse scrolled (558, 394) with delta (0, 0)
Screenshot: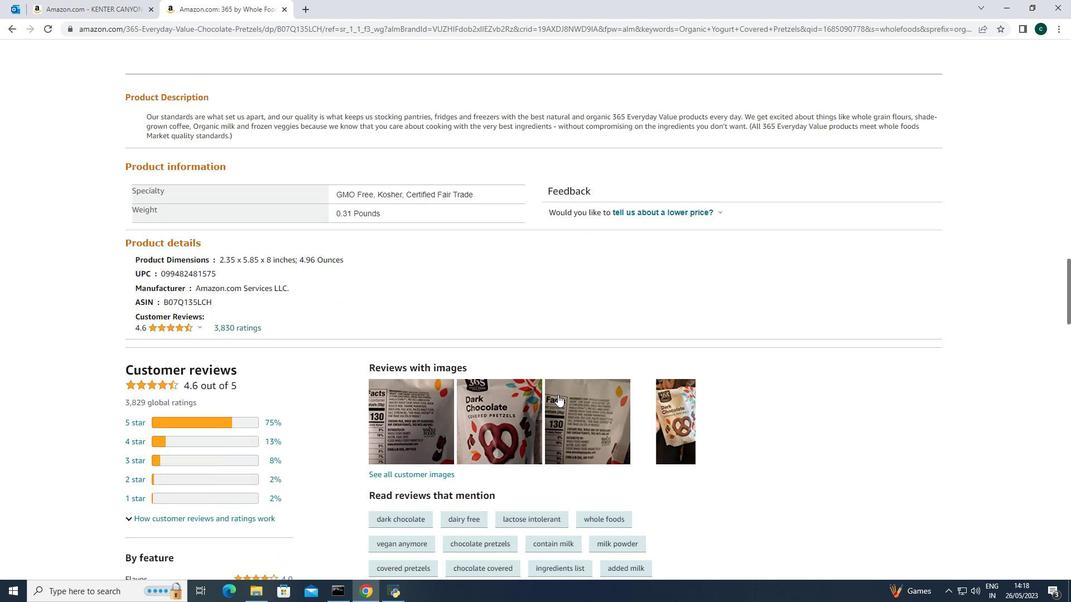 
Action: Mouse moved to (558, 395)
Screenshot: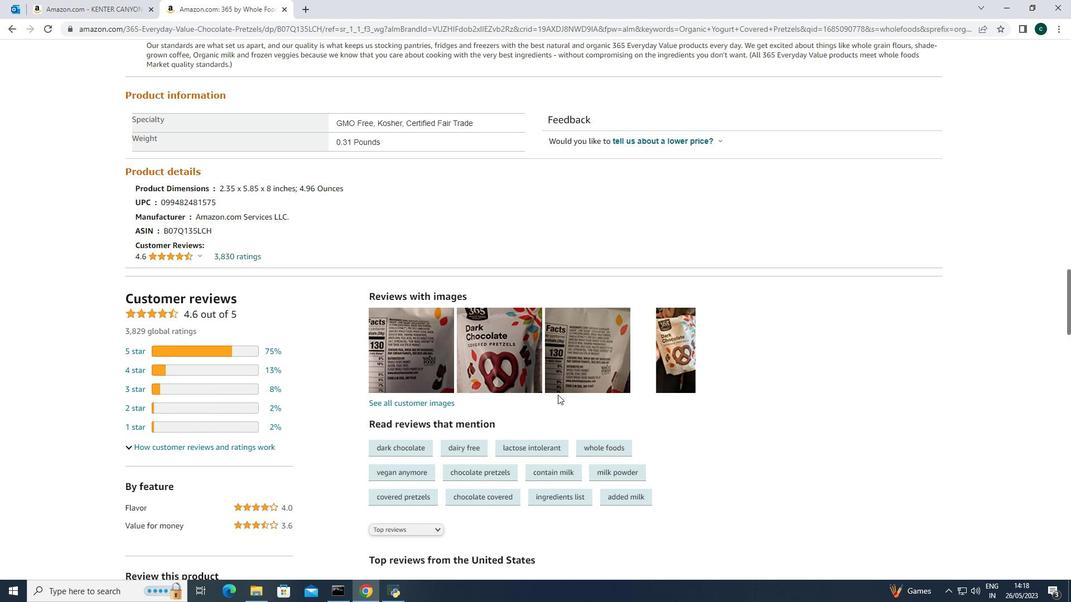 
Action: Mouse scrolled (558, 394) with delta (0, 0)
Screenshot: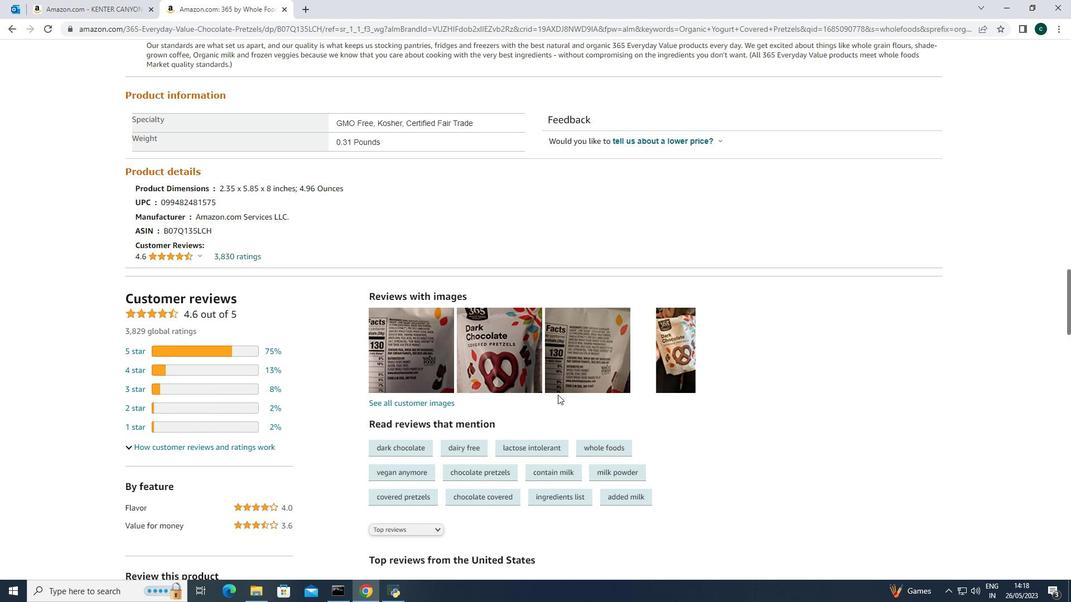 
Action: Mouse moved to (557, 395)
Screenshot: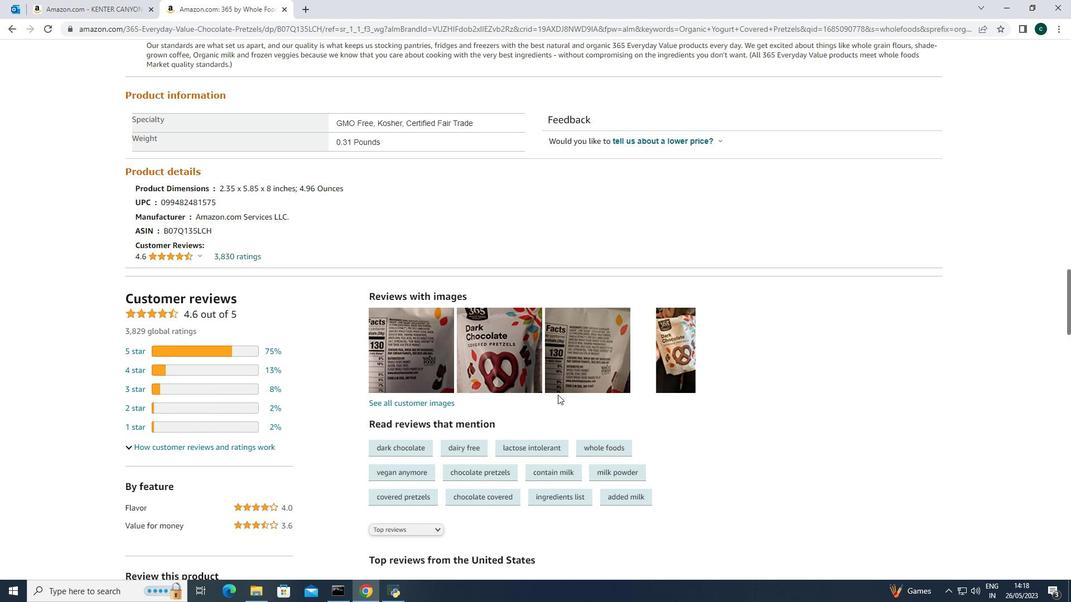 
Action: Mouse scrolled (557, 395) with delta (0, 0)
Screenshot: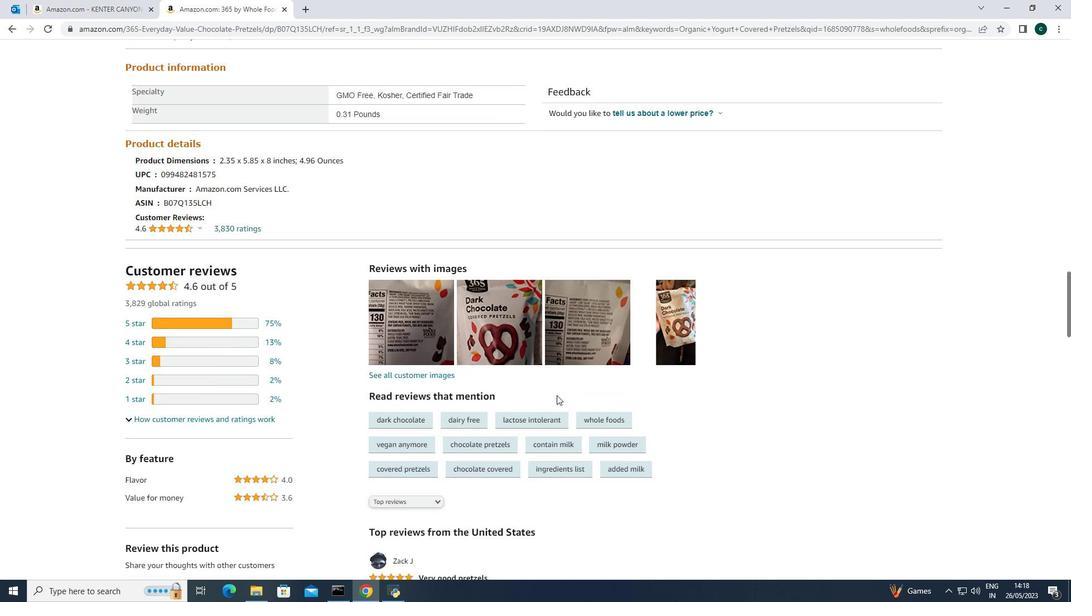 
Action: Mouse moved to (556, 396)
Screenshot: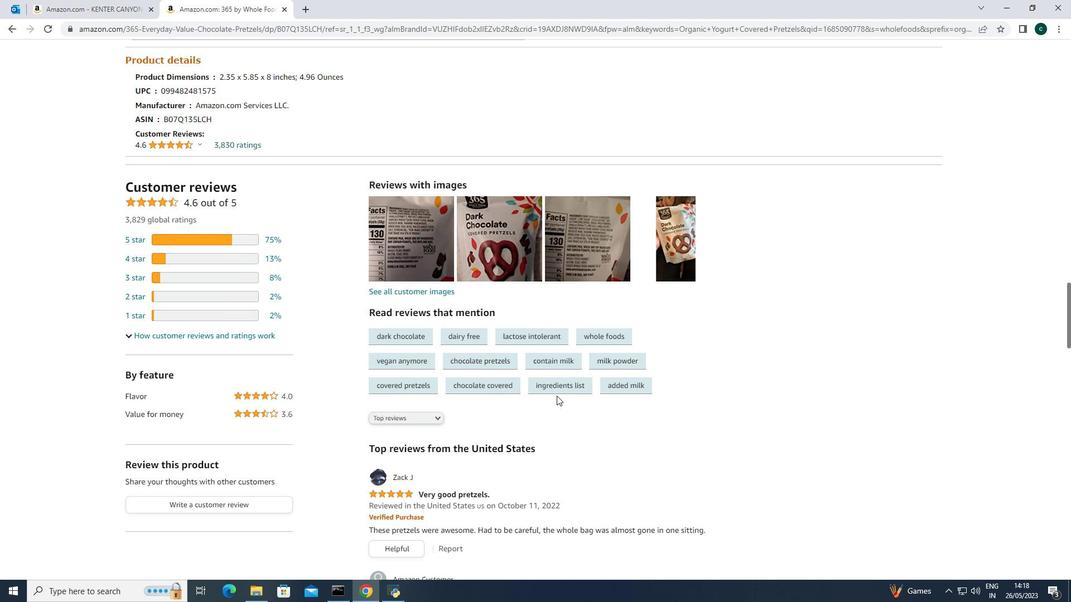 
Action: Mouse scrolled (556, 395) with delta (0, 0)
Screenshot: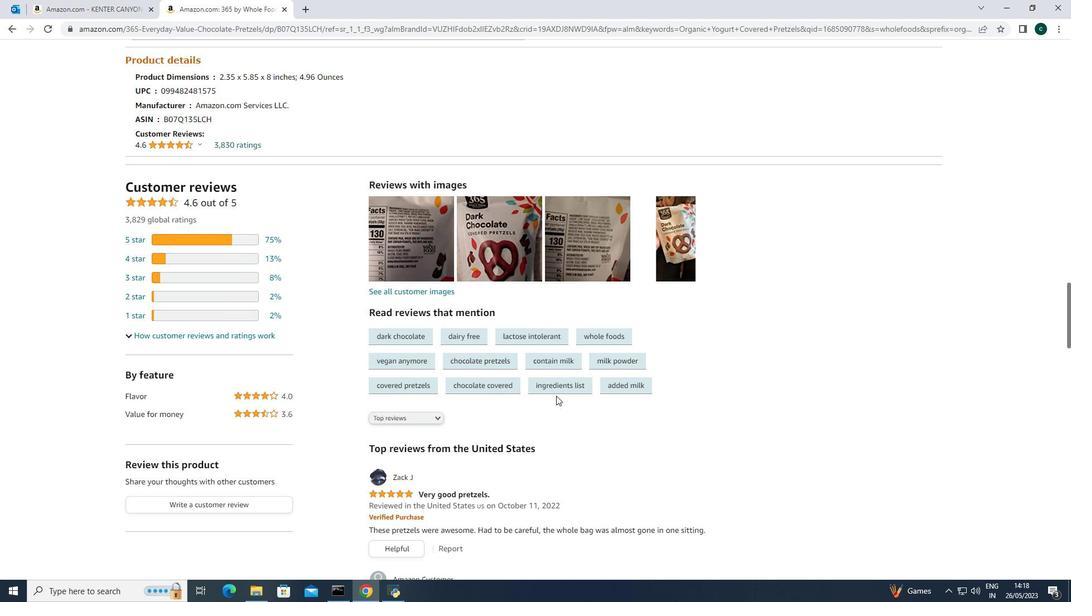 
Action: Mouse scrolled (556, 395) with delta (0, 0)
Screenshot: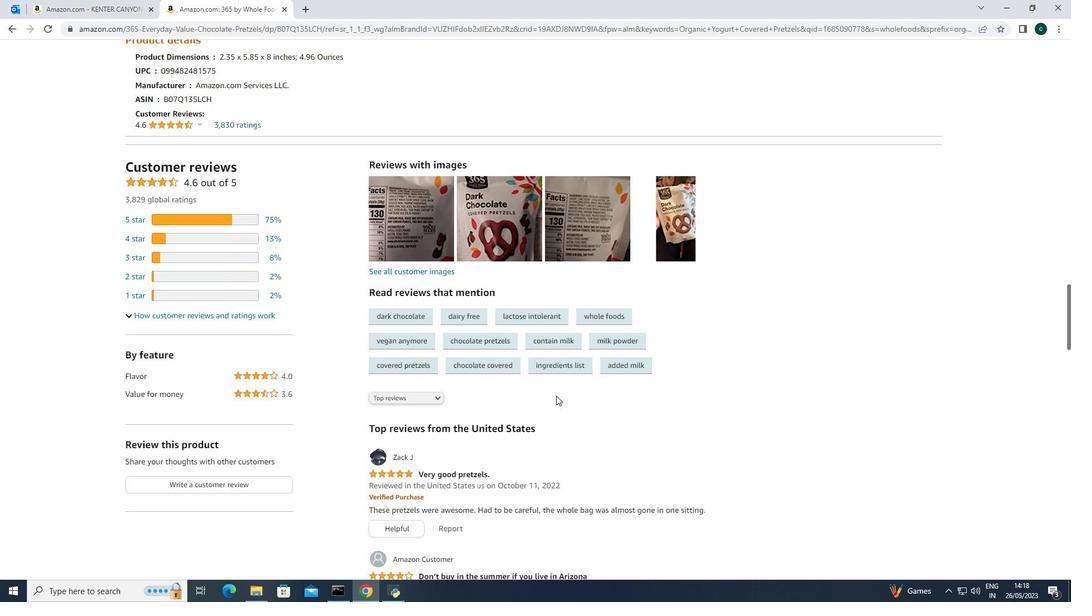 
Action: Mouse scrolled (556, 395) with delta (0, 0)
Screenshot: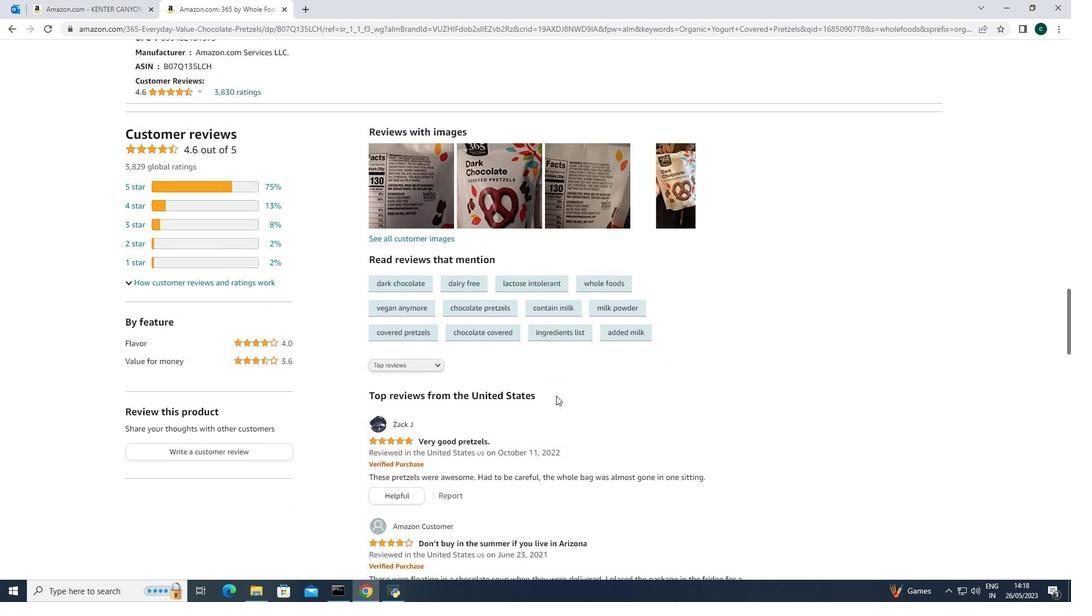 
Action: Mouse scrolled (556, 395) with delta (0, 0)
Screenshot: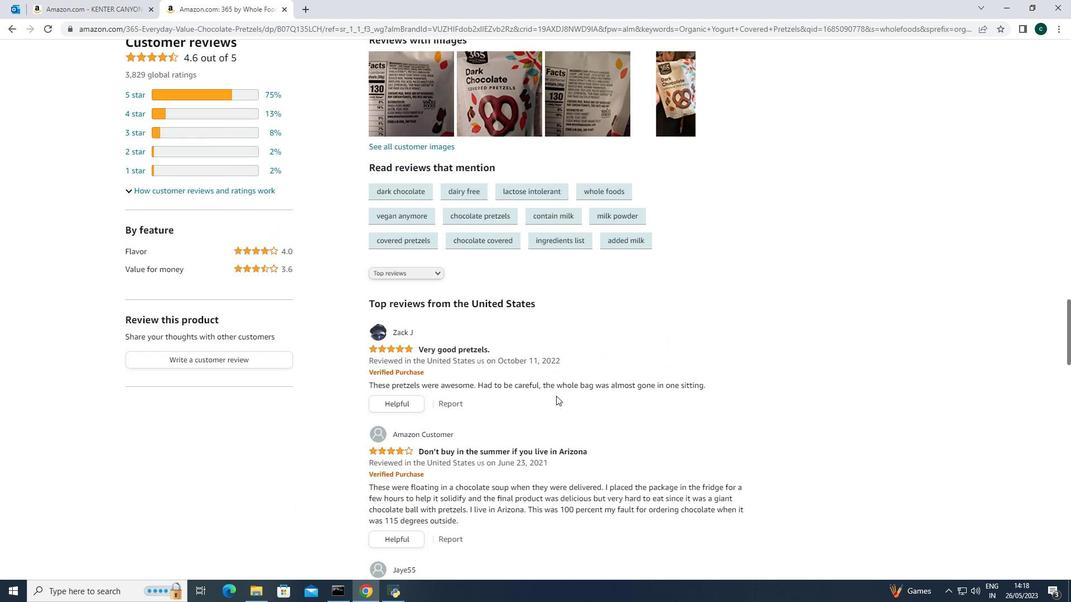 
Action: Mouse scrolled (556, 395) with delta (0, 0)
Screenshot: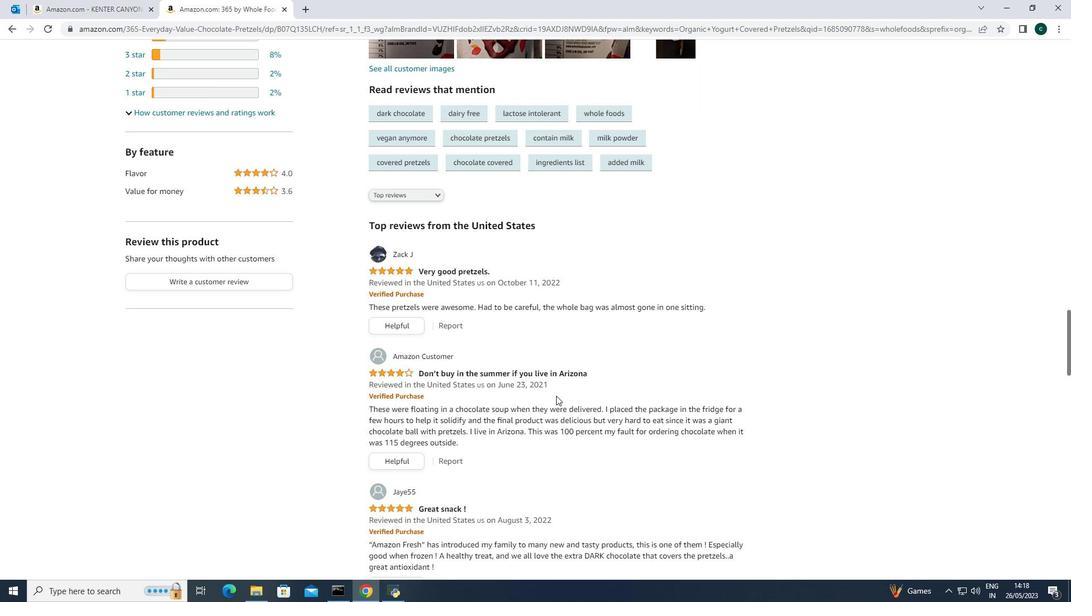 
Action: Mouse scrolled (556, 395) with delta (0, 0)
Screenshot: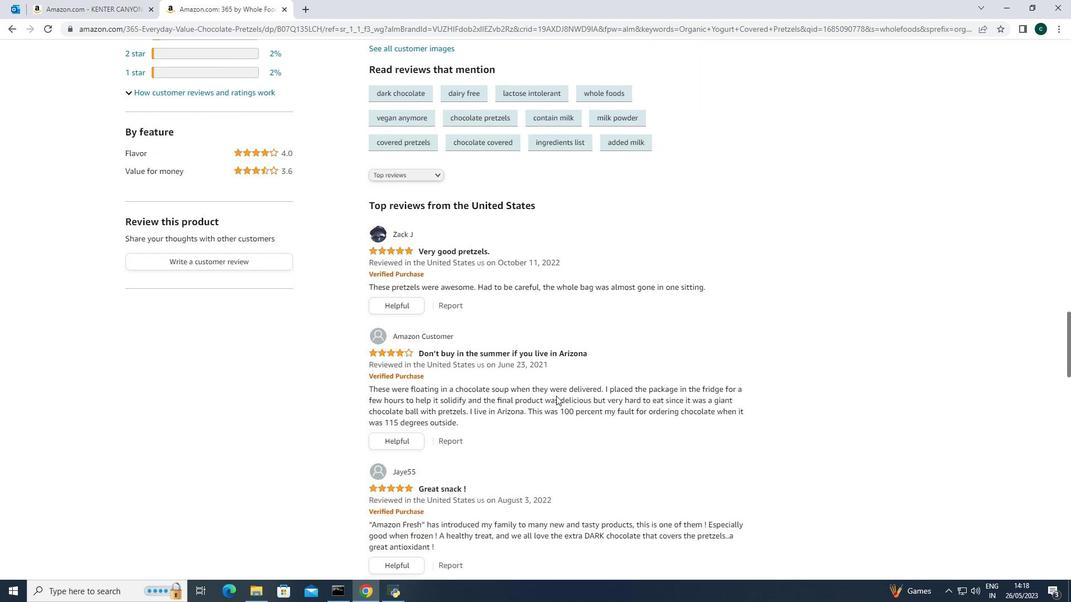 
Action: Mouse moved to (556, 396)
Screenshot: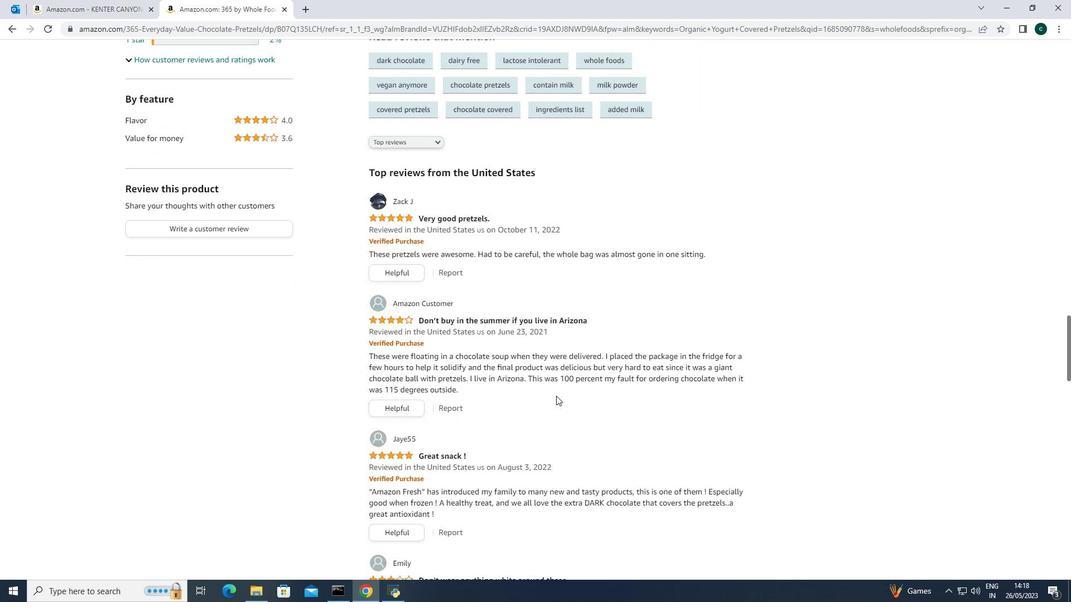 
Action: Mouse scrolled (556, 396) with delta (0, 0)
Screenshot: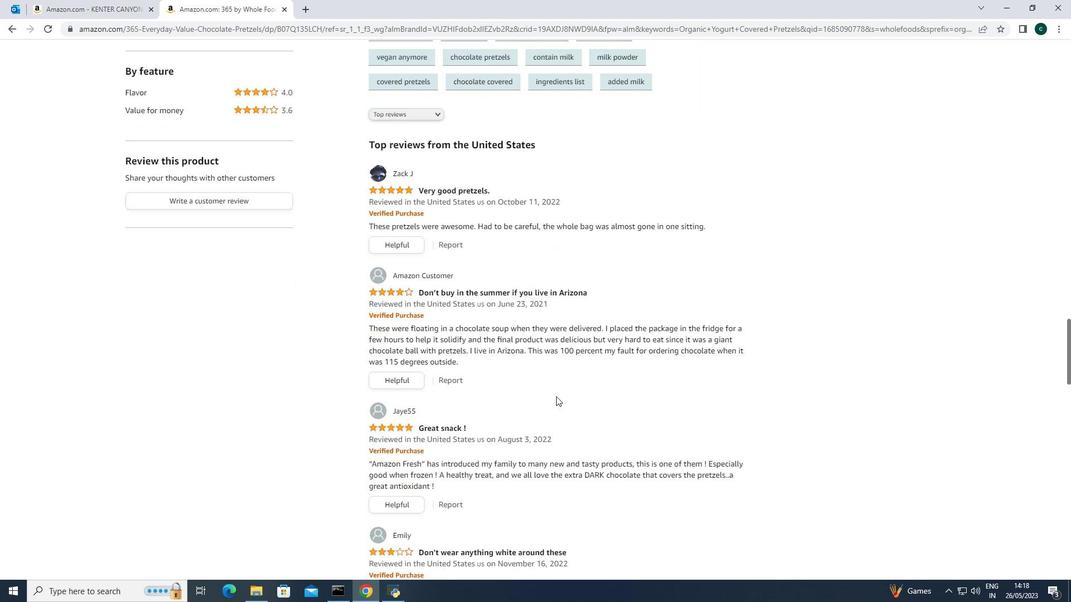 
Action: Mouse moved to (10, 25)
Screenshot: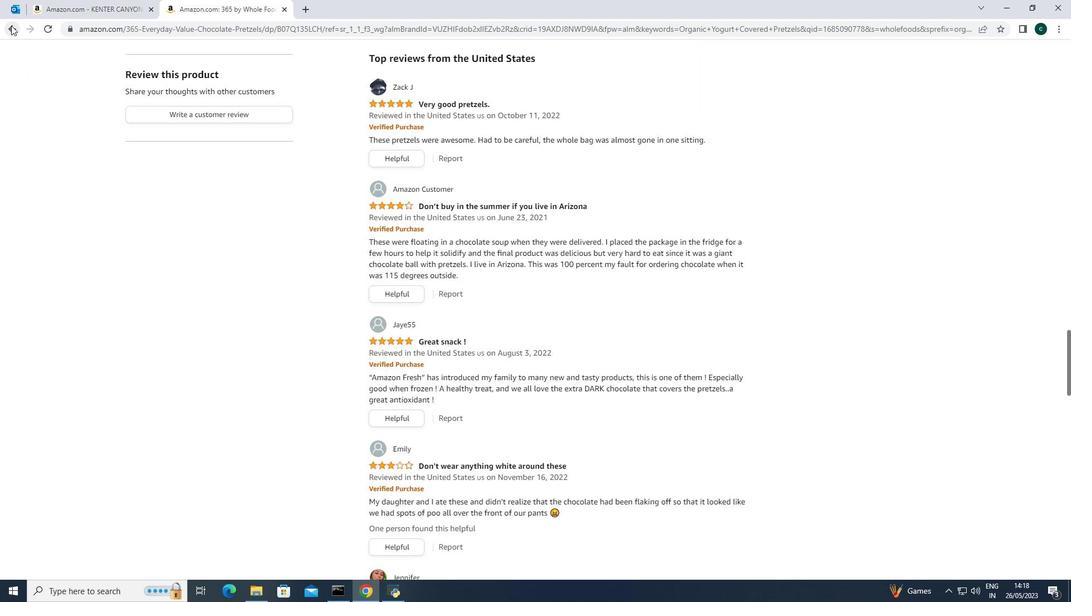 
Action: Mouse pressed left at (10, 25)
Screenshot: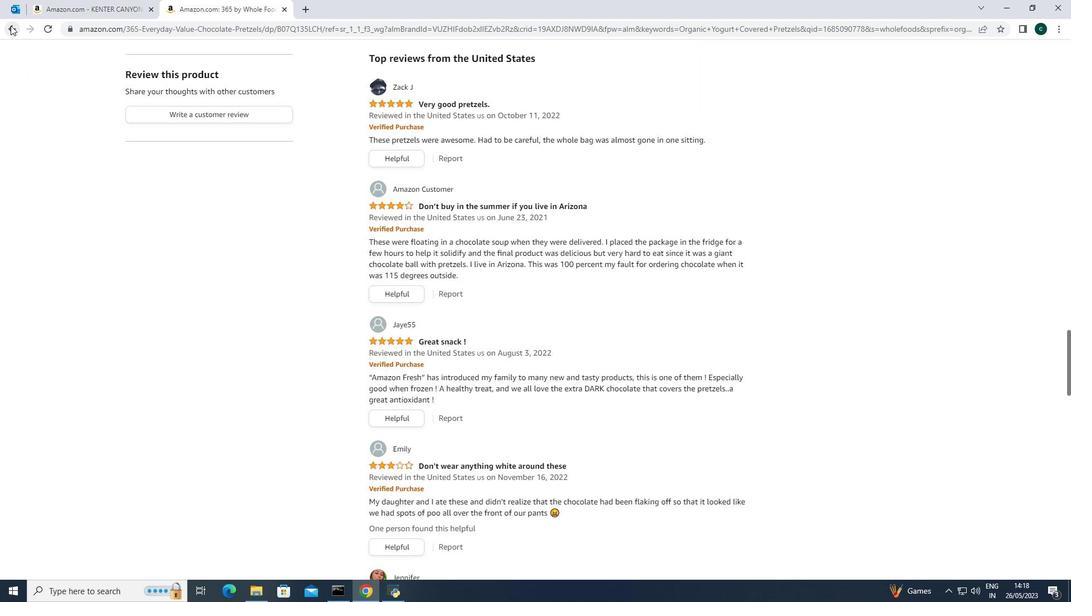 
Action: Mouse moved to (448, 317)
Screenshot: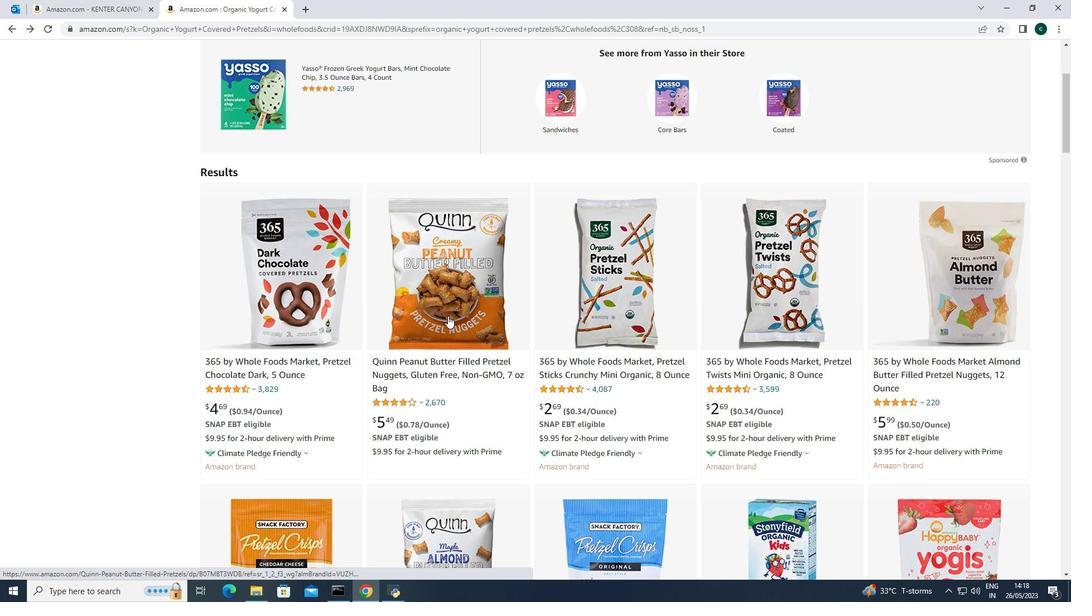 
Action: Mouse scrolled (448, 316) with delta (0, 0)
Screenshot: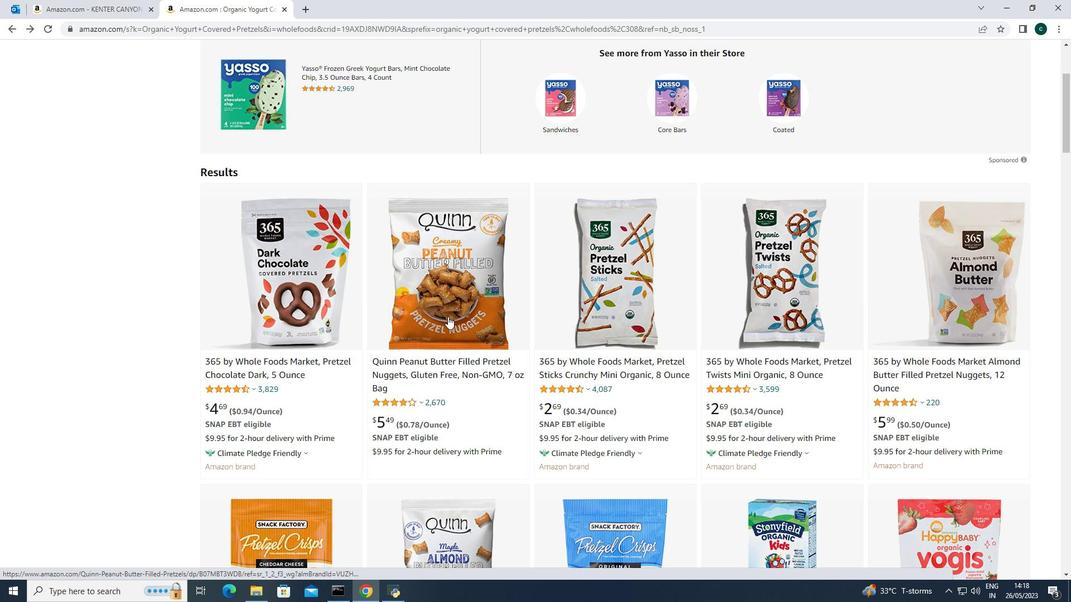 
Action: Mouse scrolled (448, 316) with delta (0, 0)
Screenshot: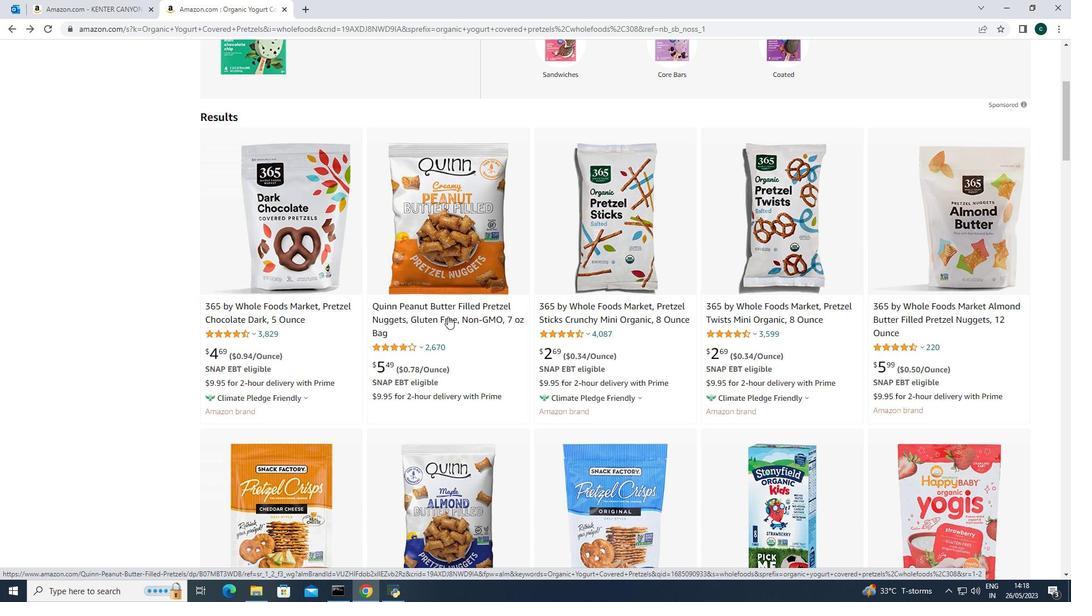 
Action: Mouse moved to (434, 325)
Screenshot: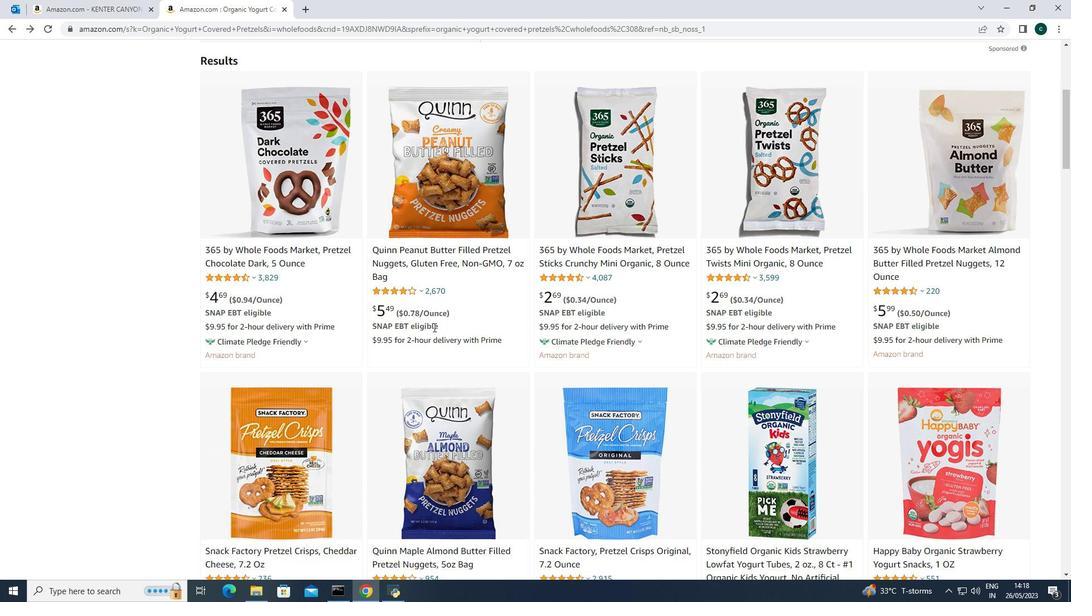 
Action: Mouse scrolled (434, 324) with delta (0, 0)
Screenshot: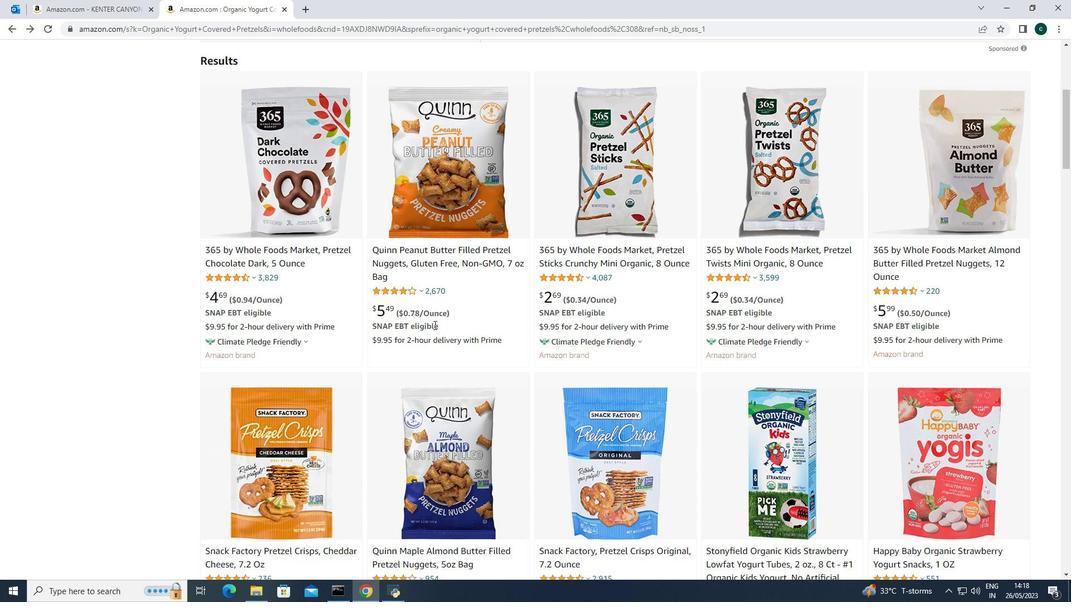 
Action: Mouse scrolled (434, 324) with delta (0, 0)
Screenshot: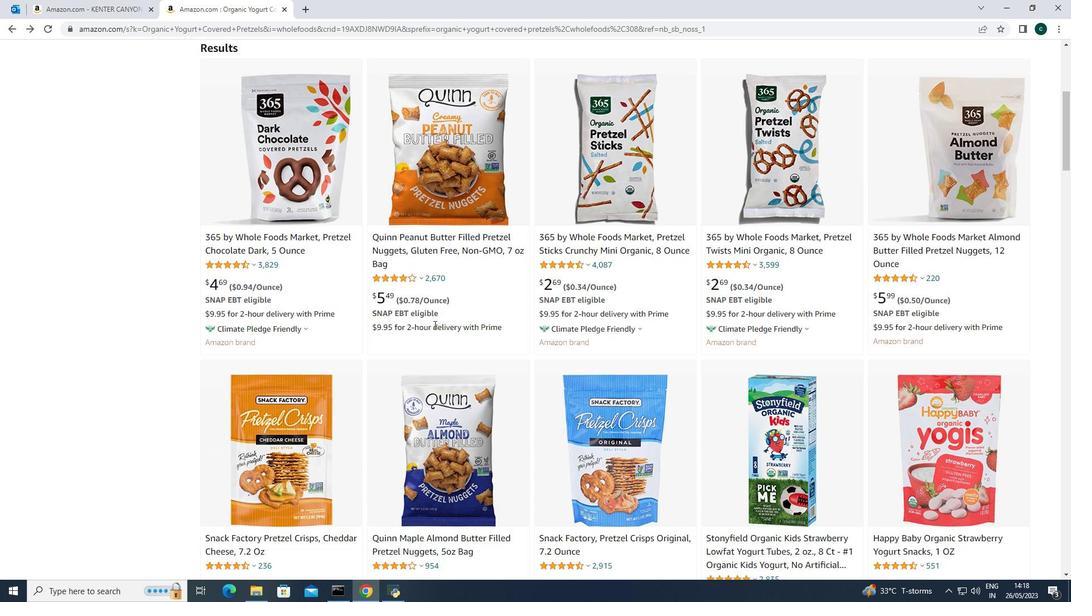 
Action: Mouse moved to (434, 325)
Screenshot: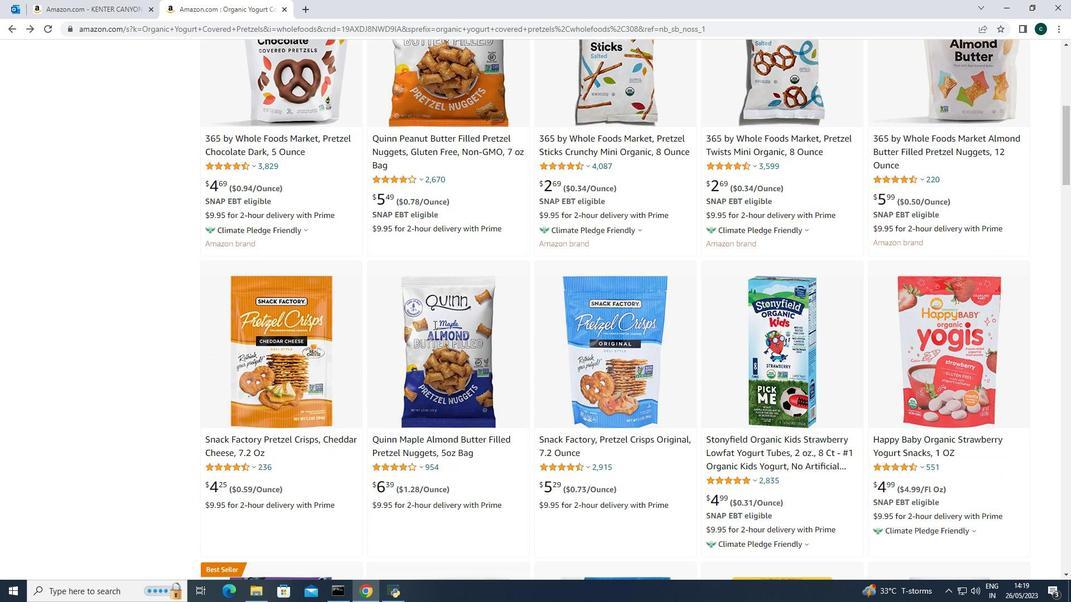 
Action: Mouse scrolled (434, 324) with delta (0, 0)
Screenshot: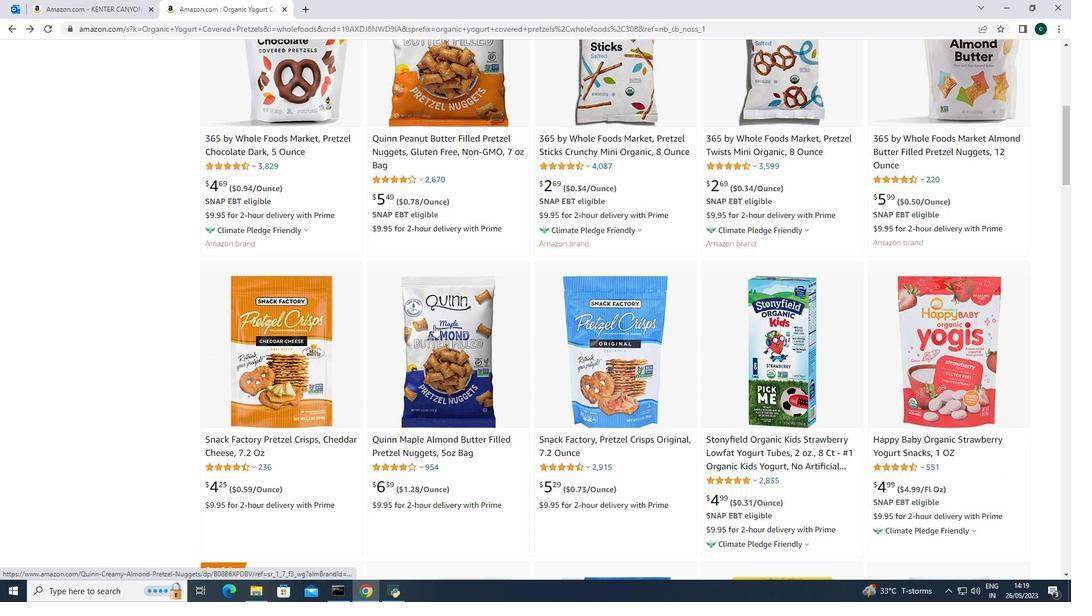 
Action: Mouse moved to (434, 325)
Screenshot: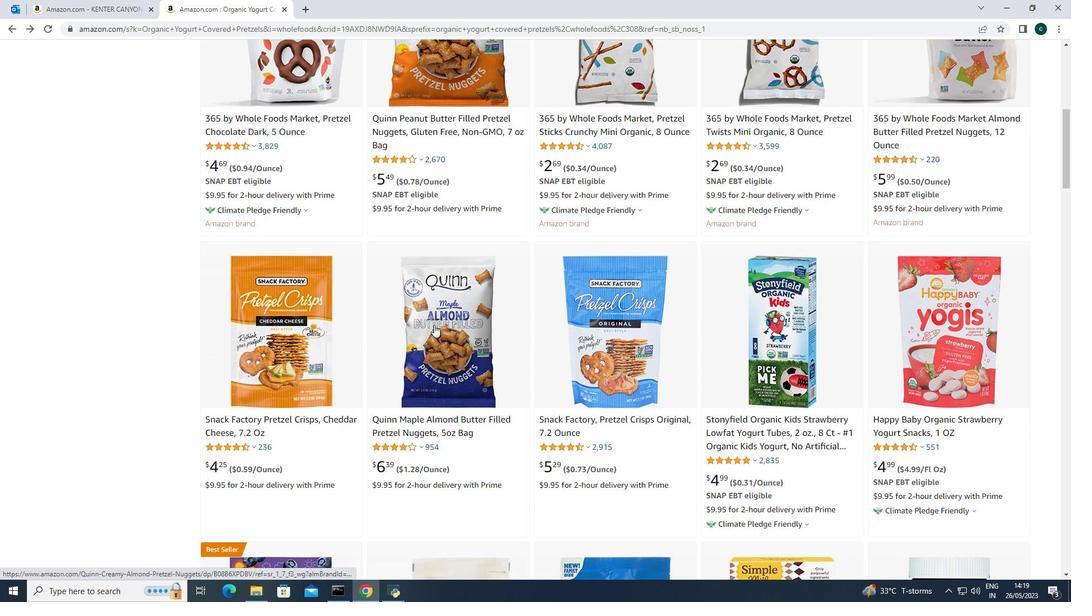 
Action: Mouse scrolled (434, 324) with delta (0, 0)
Screenshot: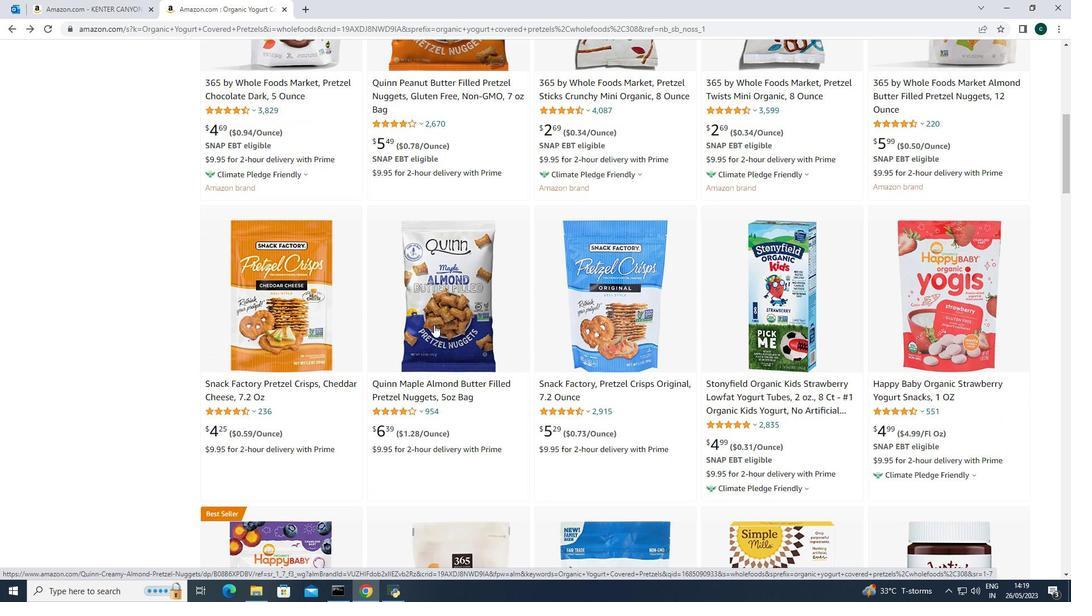
Action: Mouse scrolled (434, 324) with delta (0, 0)
Screenshot: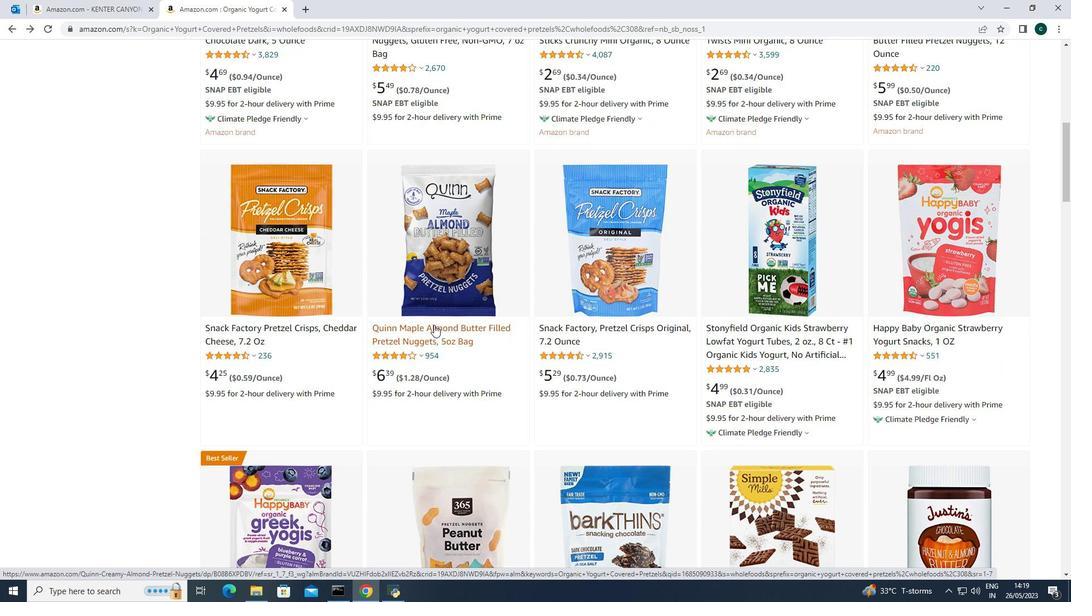 
Action: Mouse scrolled (434, 324) with delta (0, 0)
Screenshot: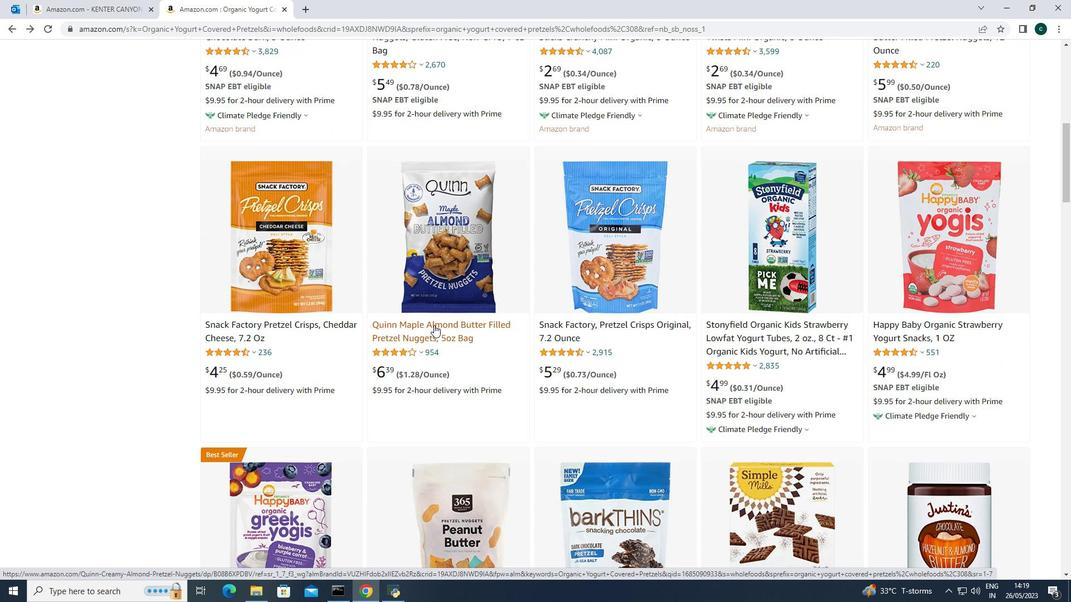 
Action: Mouse moved to (433, 326)
Screenshot: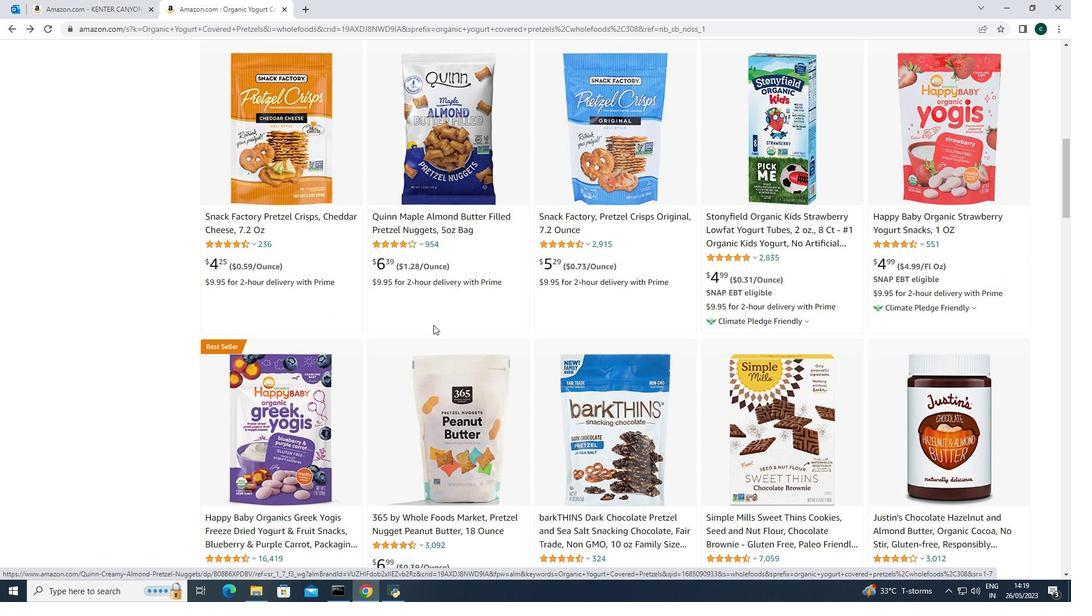 
Action: Mouse scrolled (433, 326) with delta (0, 0)
Screenshot: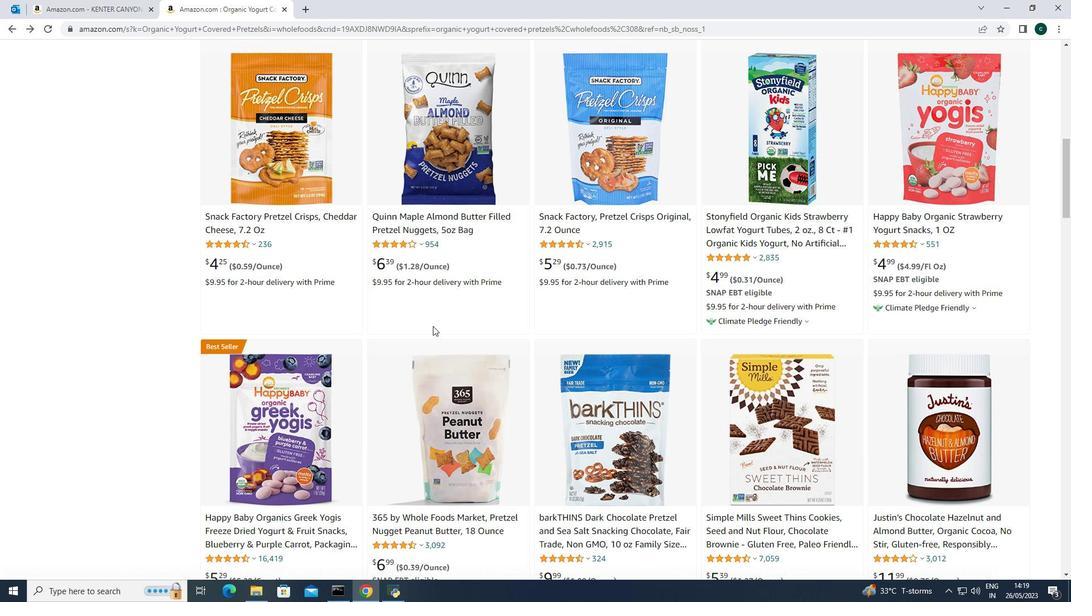 
Action: Mouse scrolled (433, 326) with delta (0, 0)
Screenshot: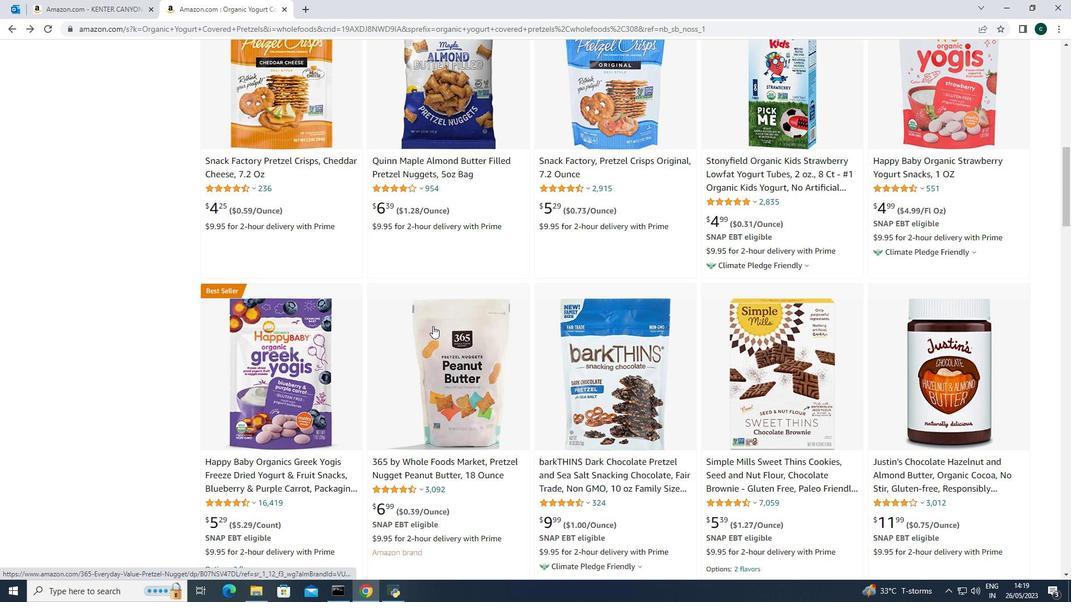 
Action: Mouse scrolled (433, 326) with delta (0, 0)
Screenshot: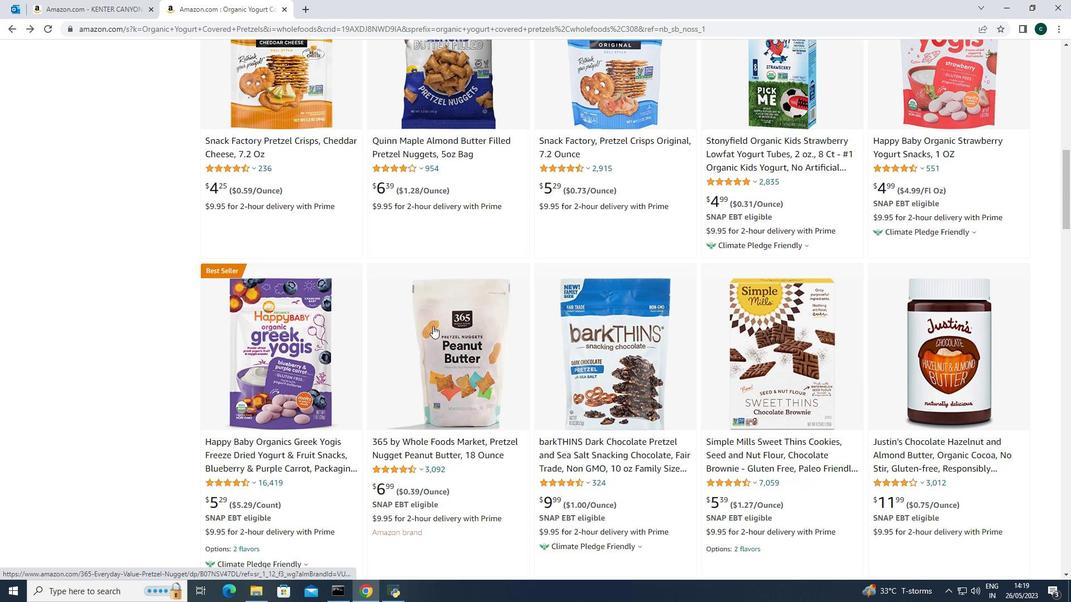 
Action: Mouse moved to (648, 356)
Screenshot: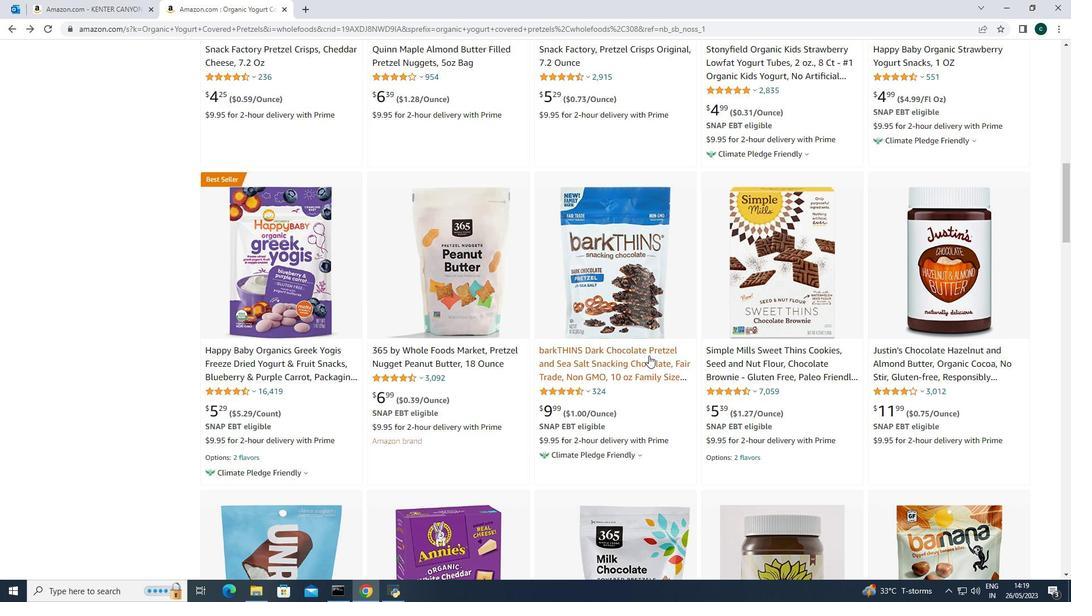 
Action: Mouse scrolled (648, 355) with delta (0, 0)
Screenshot: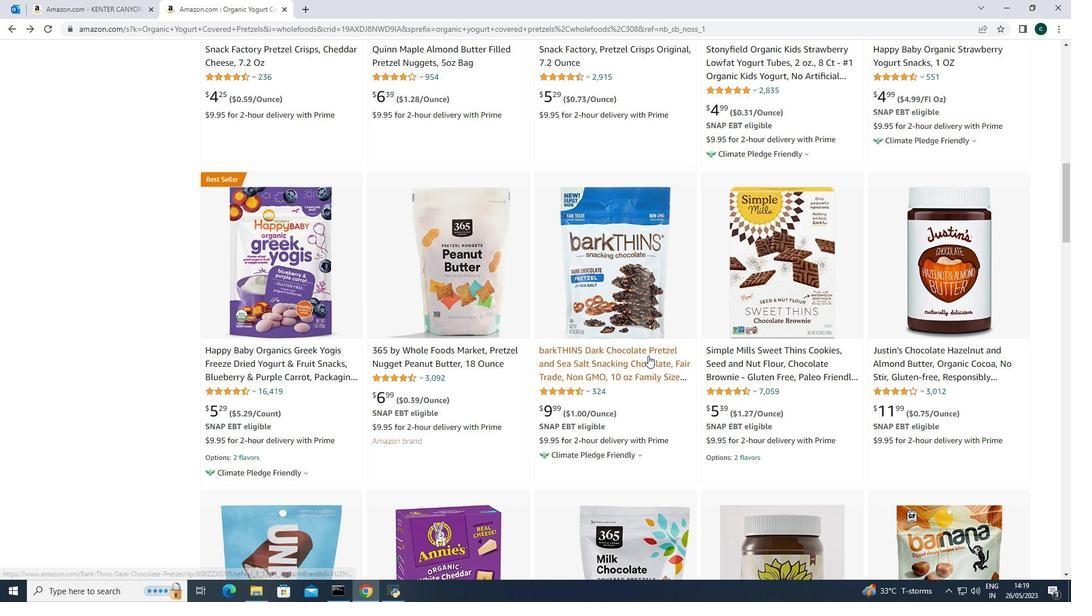 
Action: Mouse scrolled (648, 355) with delta (0, 0)
Screenshot: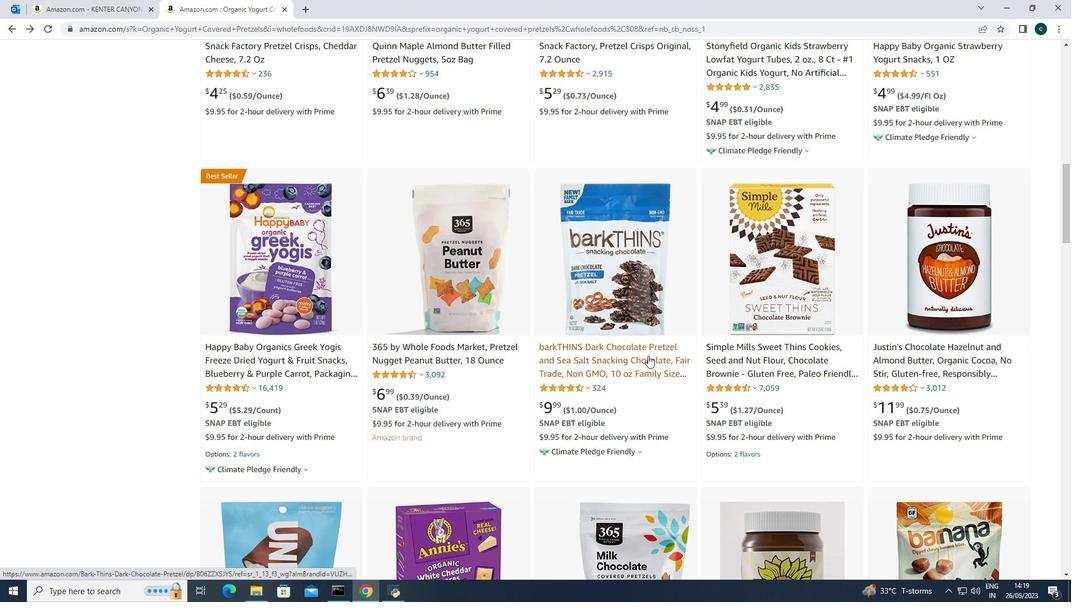 
Action: Mouse scrolled (648, 355) with delta (0, 0)
Screenshot: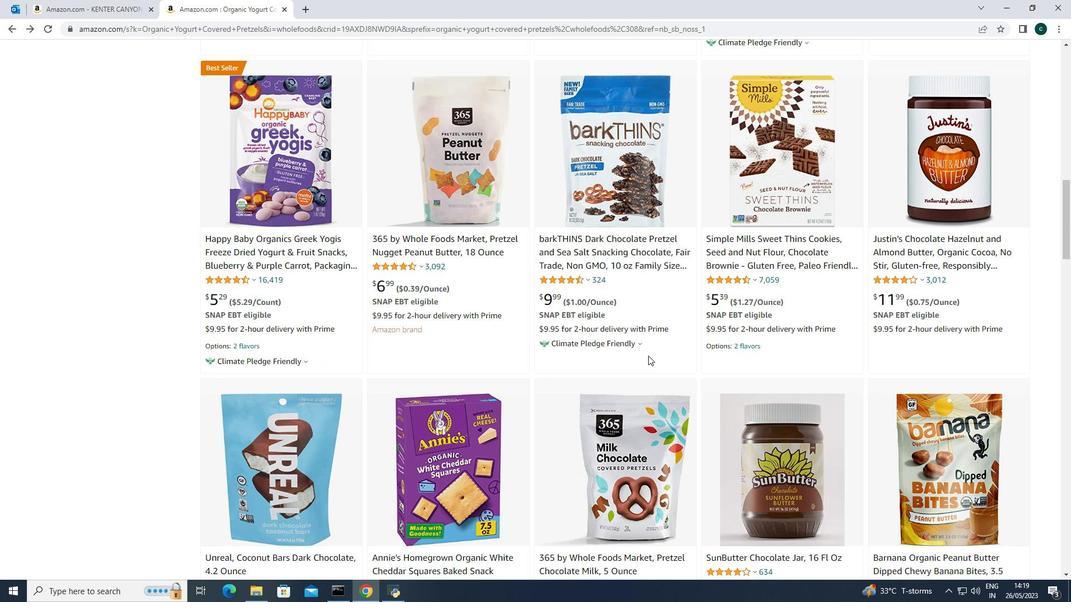 
Action: Mouse scrolled (648, 355) with delta (0, 0)
Screenshot: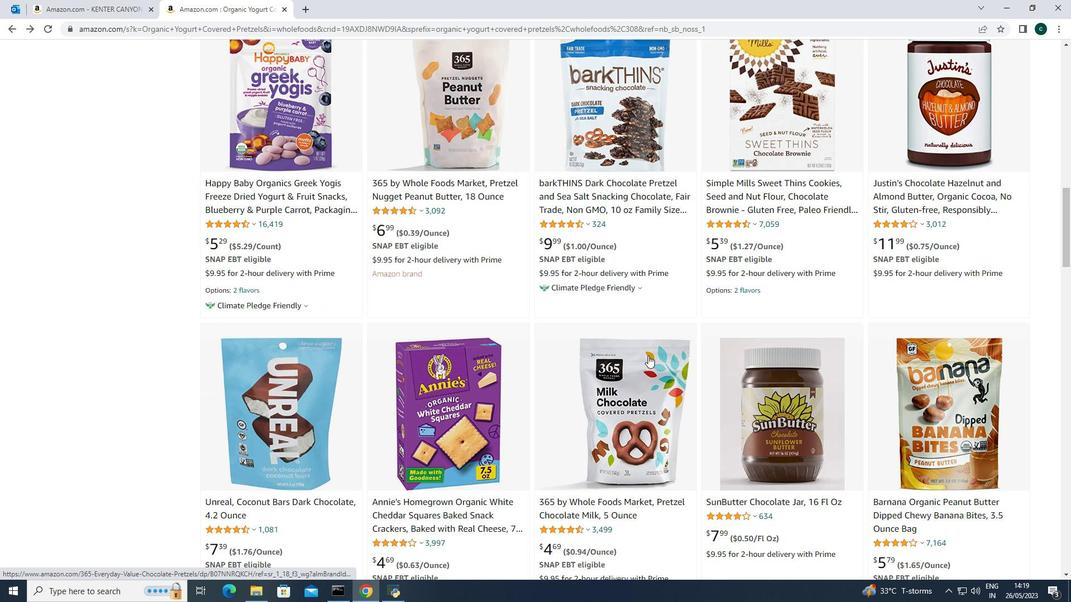 
Action: Mouse moved to (618, 361)
Screenshot: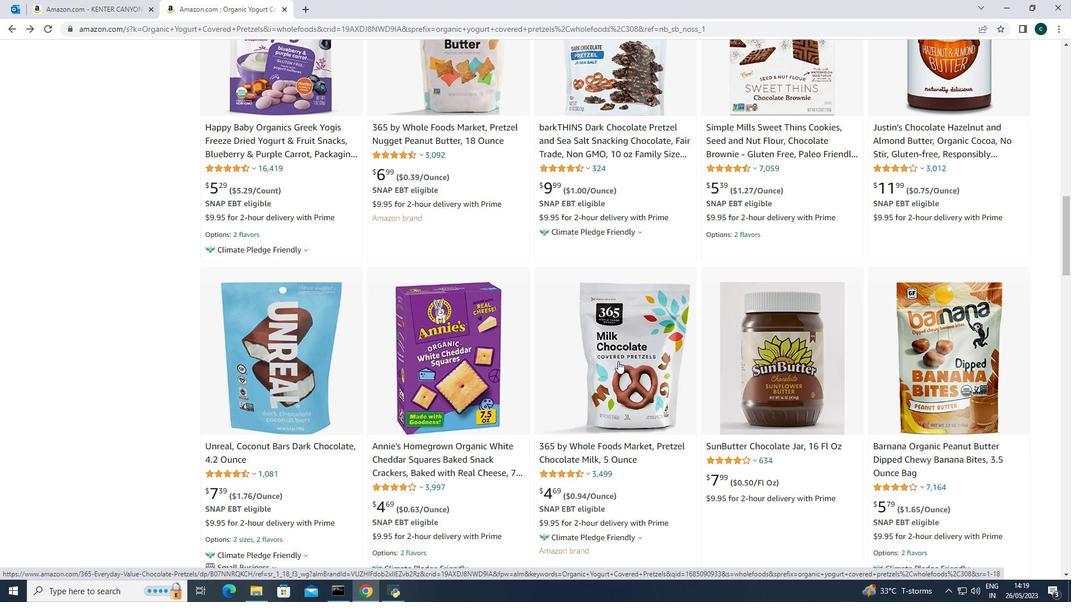 
Action: Mouse scrolled (618, 361) with delta (0, 0)
Screenshot: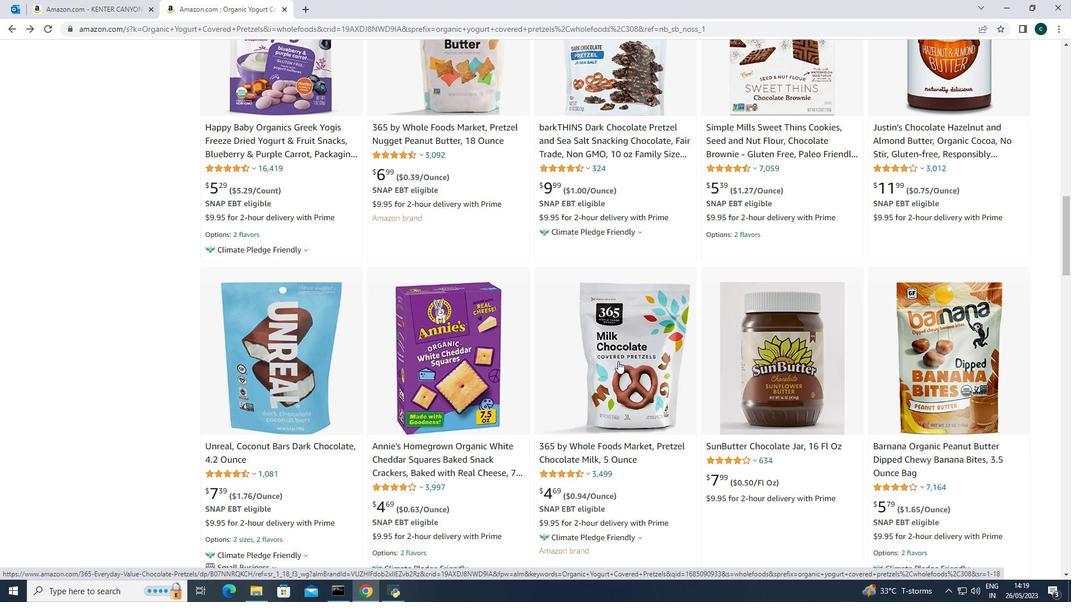 
Action: Mouse moved to (618, 362)
Screenshot: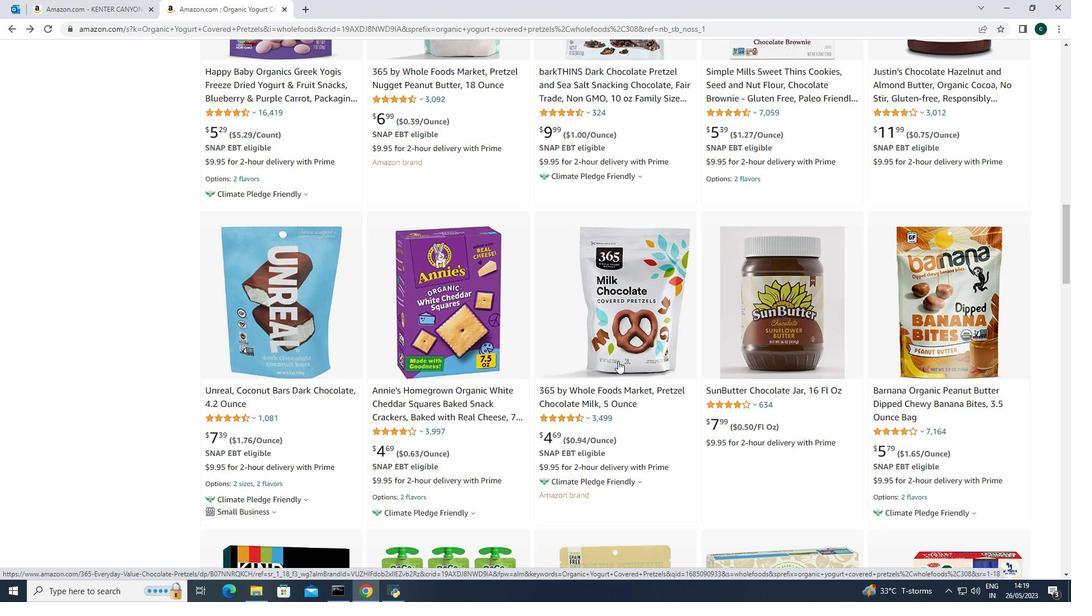 
Action: Mouse scrolled (618, 361) with delta (0, 0)
Screenshot: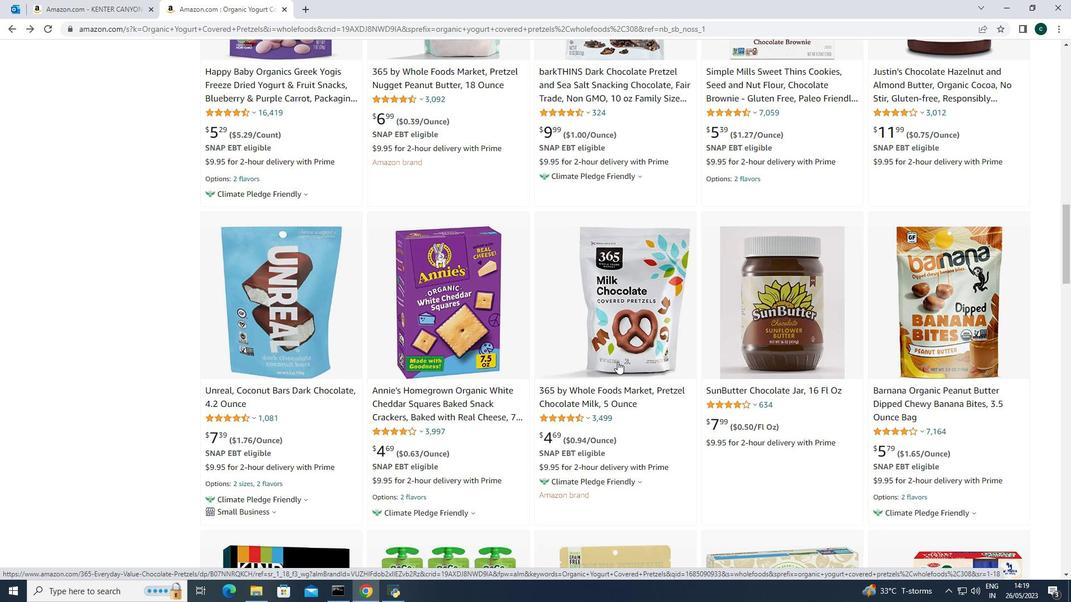 
Action: Mouse scrolled (618, 361) with delta (0, 0)
Screenshot: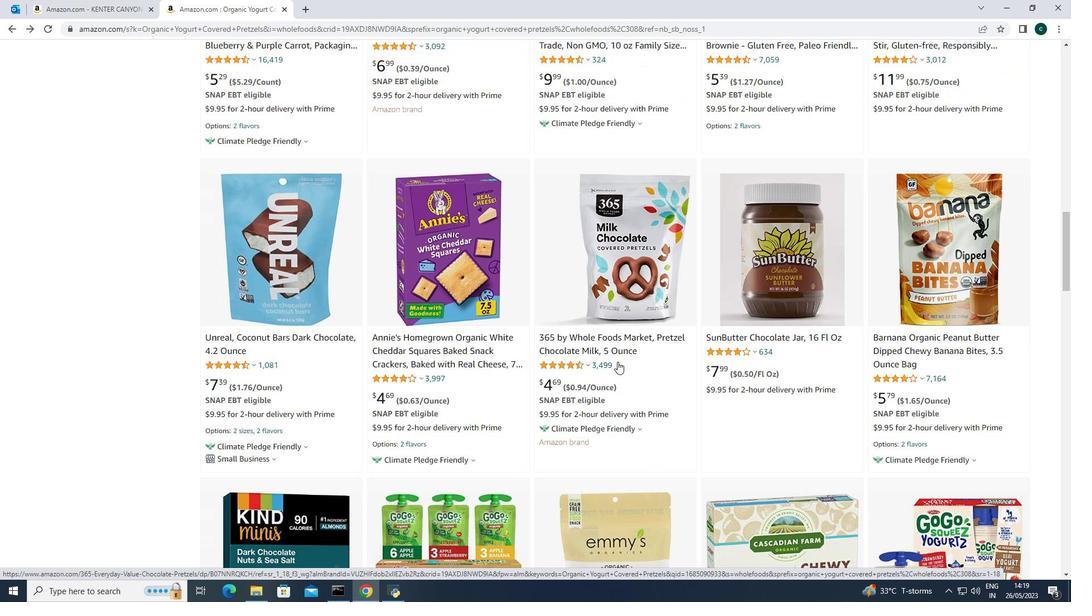 
Action: Mouse moved to (617, 362)
Screenshot: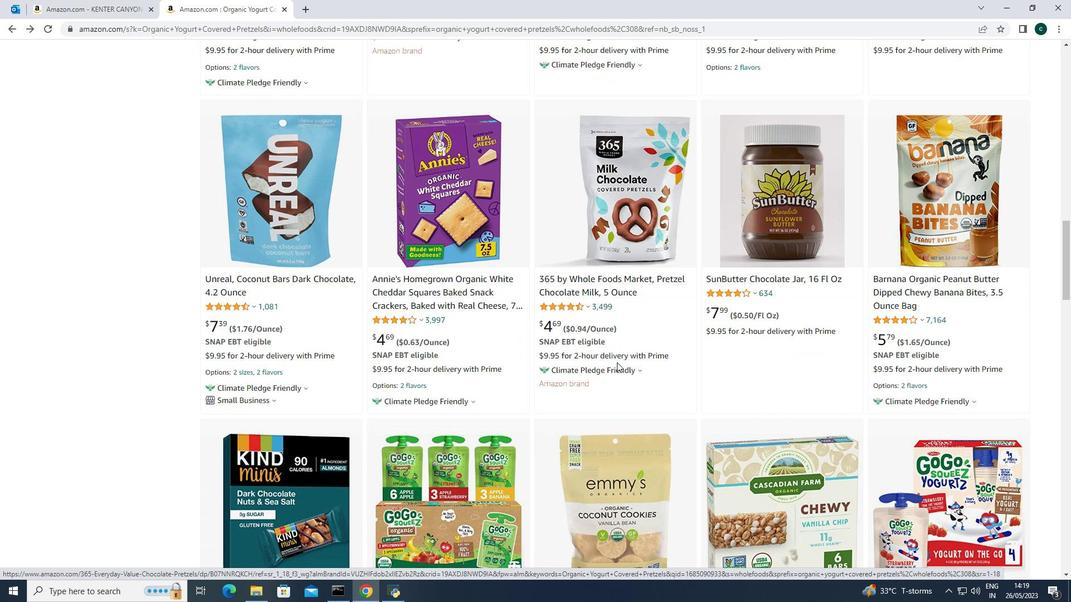 
Action: Mouse scrolled (617, 363) with delta (0, 0)
Screenshot: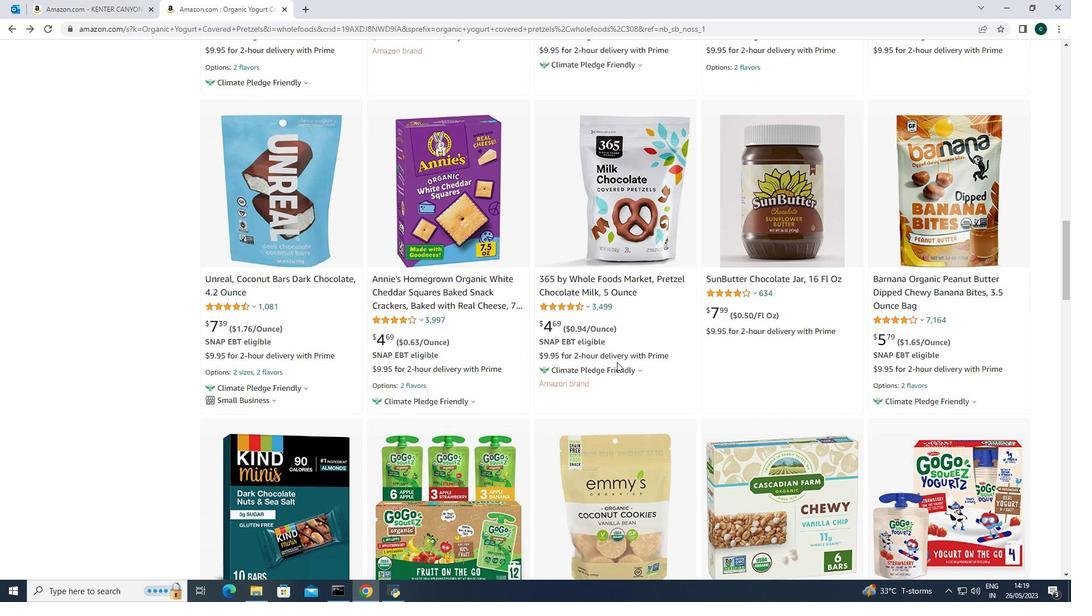 
Action: Mouse scrolled (617, 363) with delta (0, 0)
Screenshot: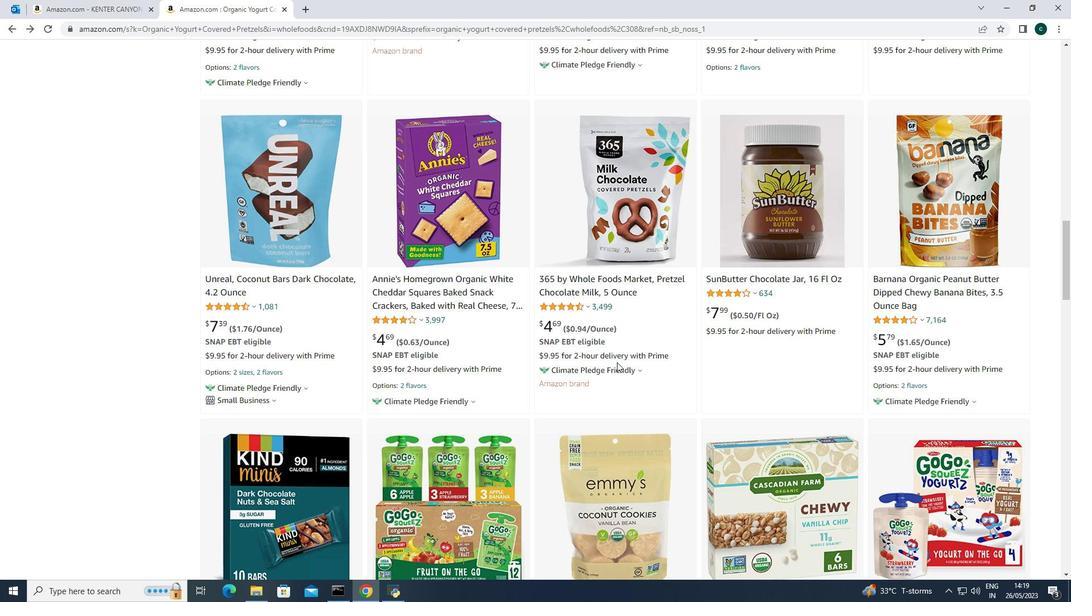 
Action: Mouse scrolled (617, 363) with delta (0, 0)
Screenshot: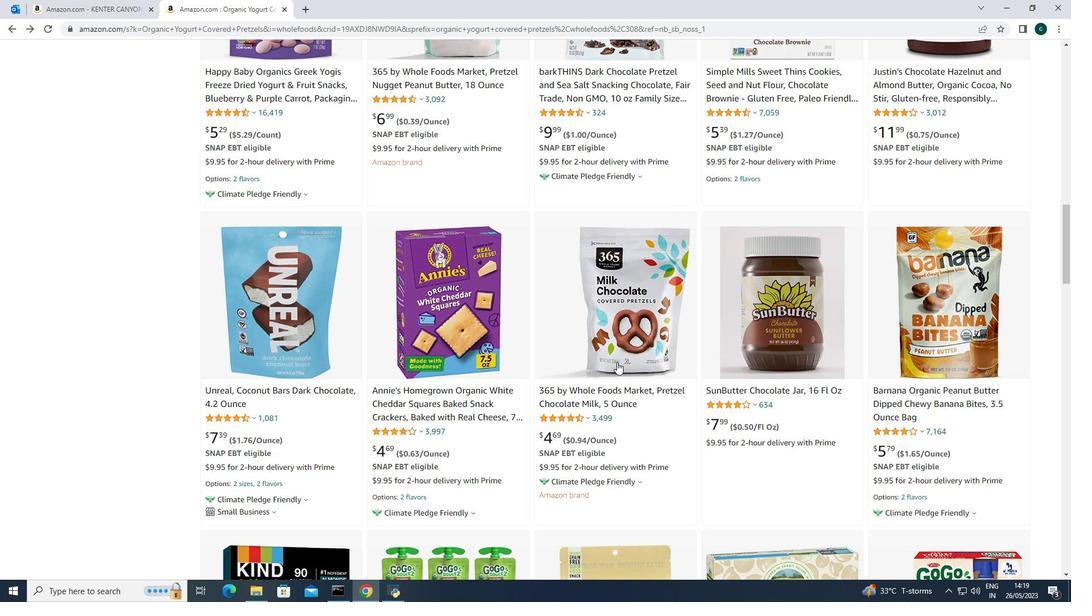 
Action: Mouse scrolled (617, 363) with delta (0, 0)
Screenshot: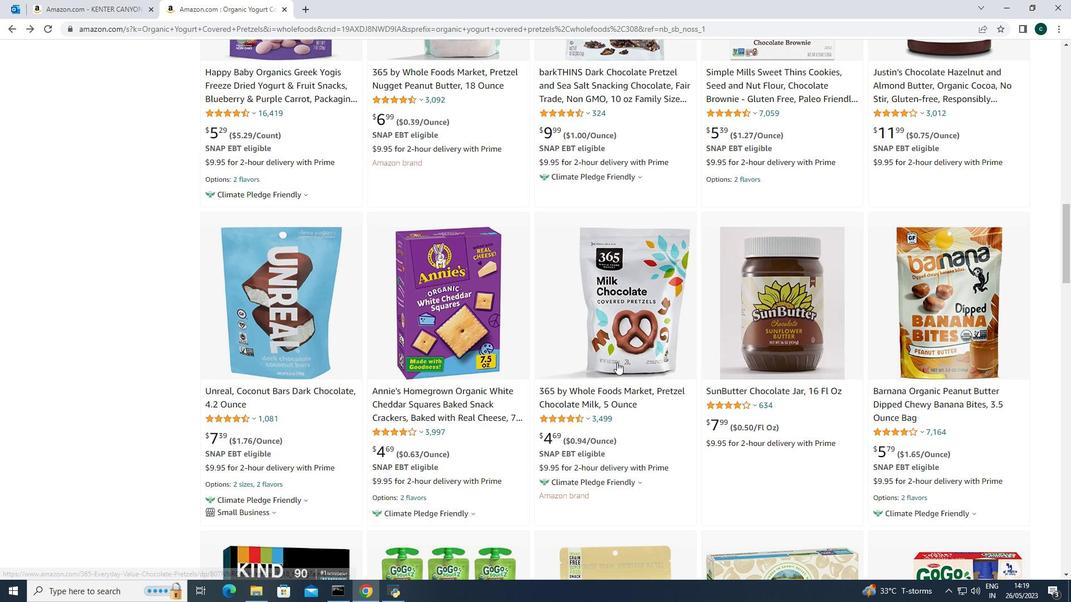 
Action: Mouse scrolled (617, 363) with delta (0, 0)
Screenshot: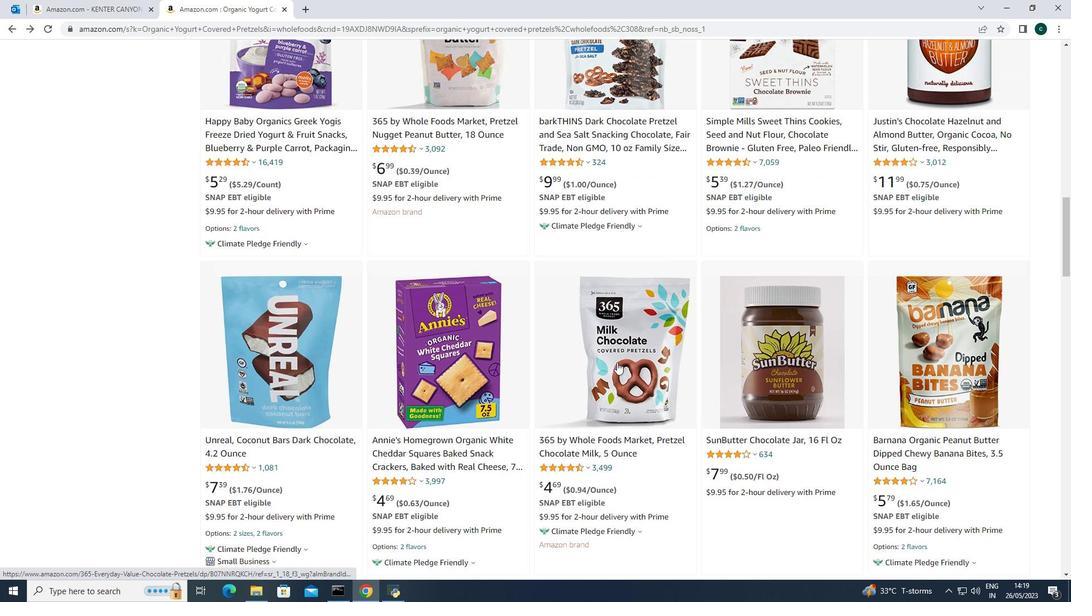 
Action: Mouse scrolled (617, 363) with delta (0, 0)
Screenshot: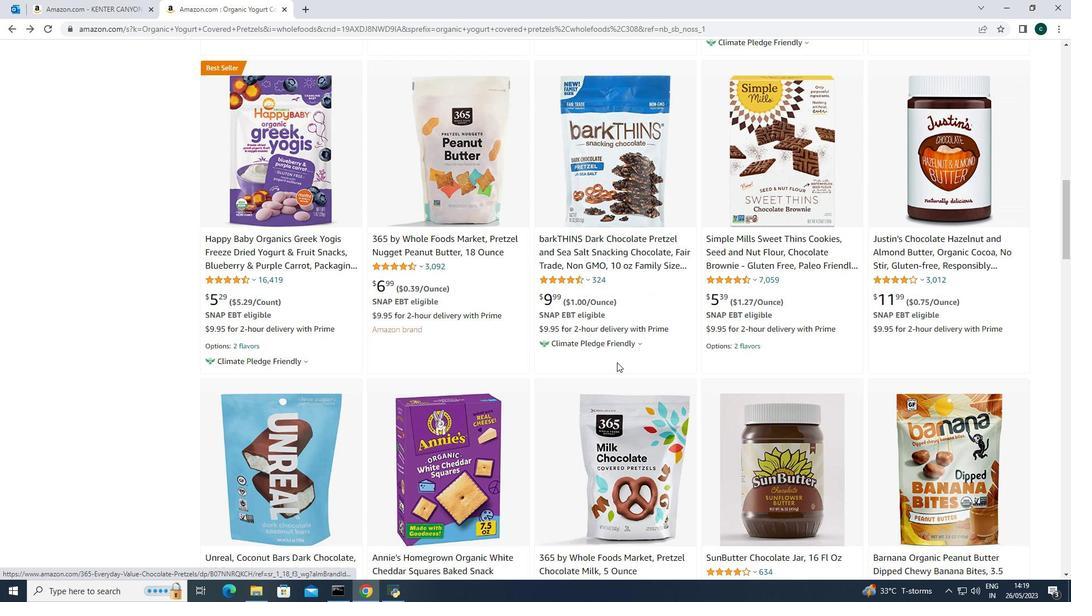 
Action: Mouse scrolled (617, 363) with delta (0, 0)
Screenshot: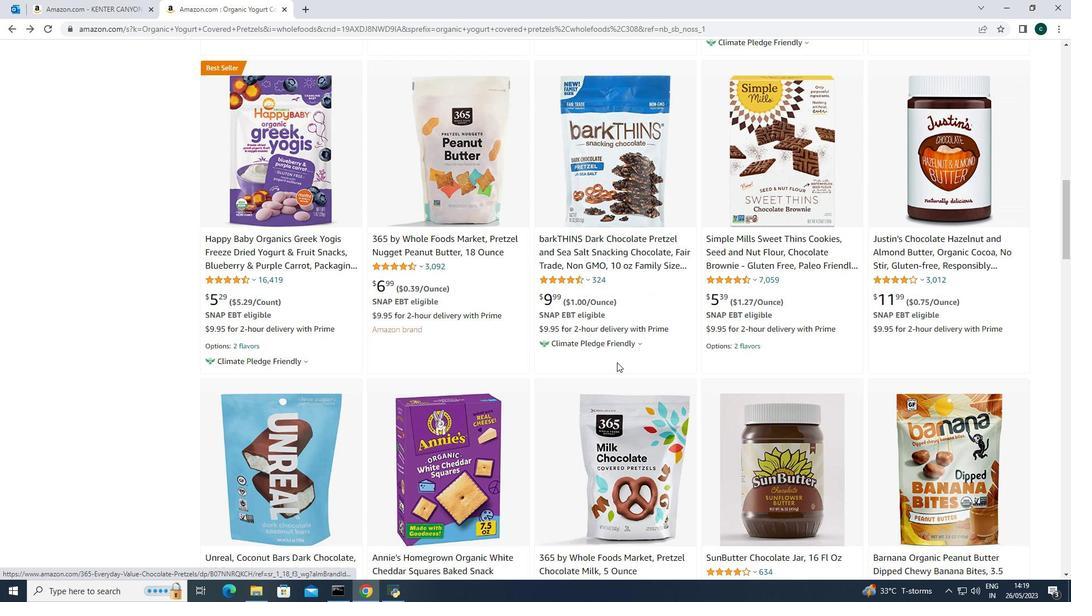 
Action: Mouse scrolled (617, 363) with delta (0, 0)
Screenshot: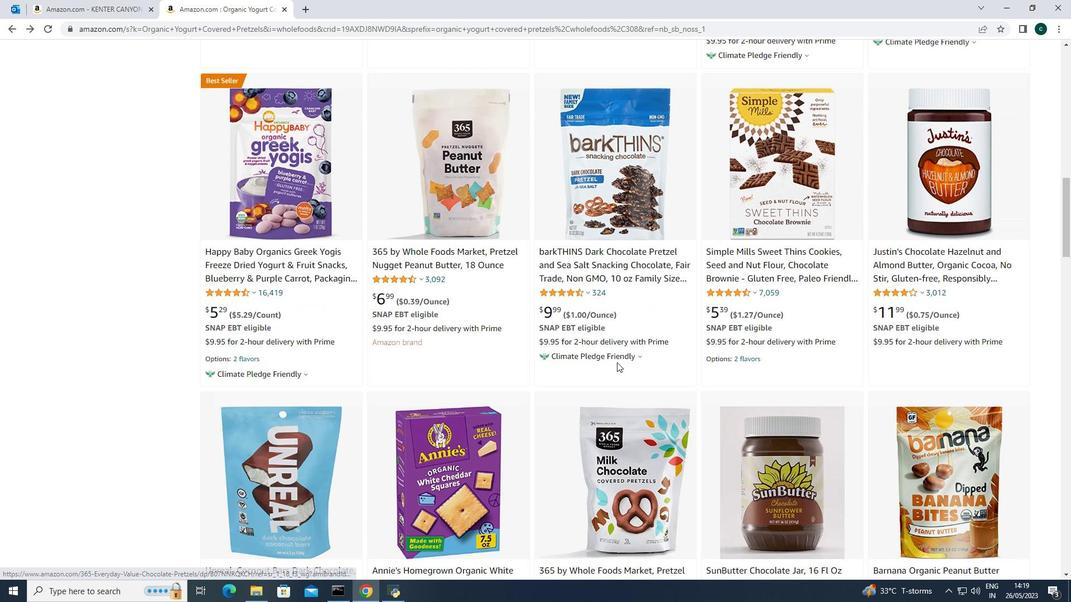 
Action: Mouse scrolled (617, 363) with delta (0, 0)
Screenshot: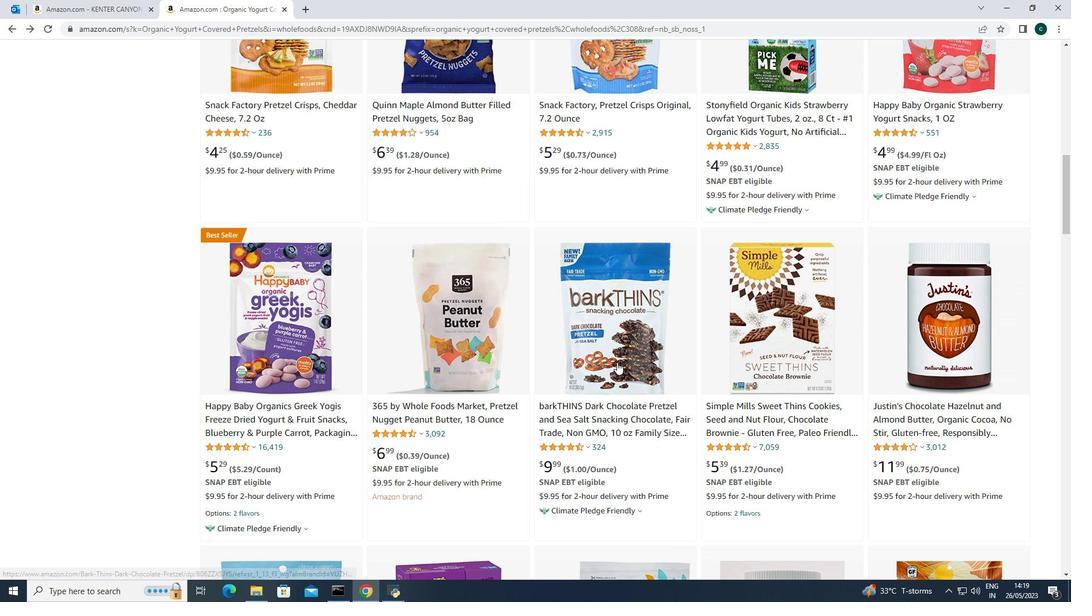 
Action: Mouse scrolled (617, 363) with delta (0, 0)
Screenshot: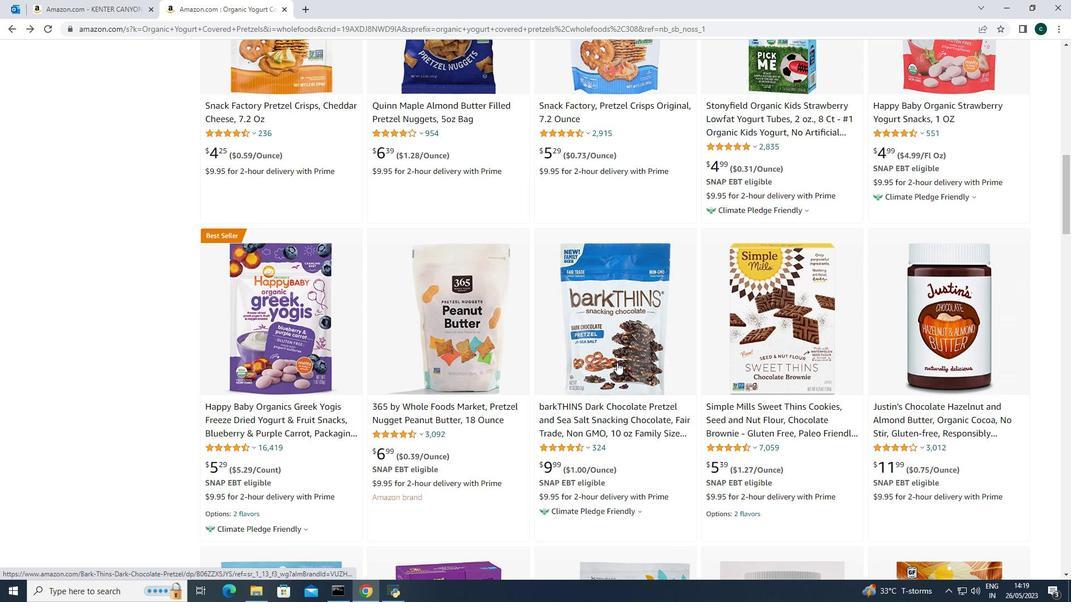 
Action: Mouse scrolled (617, 363) with delta (0, 0)
Screenshot: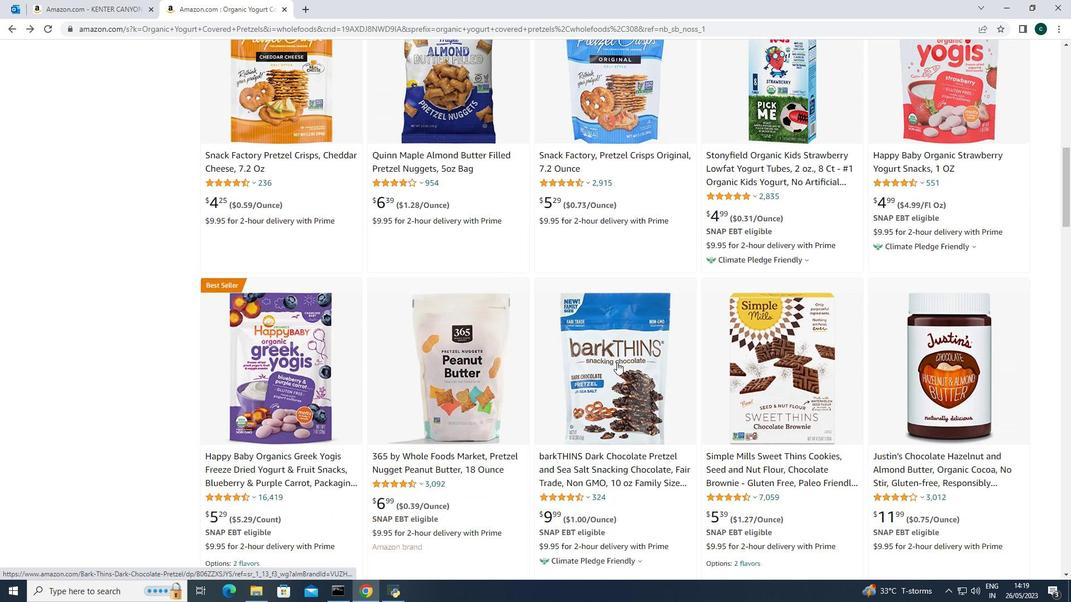 
Action: Mouse scrolled (617, 363) with delta (0, 0)
Screenshot: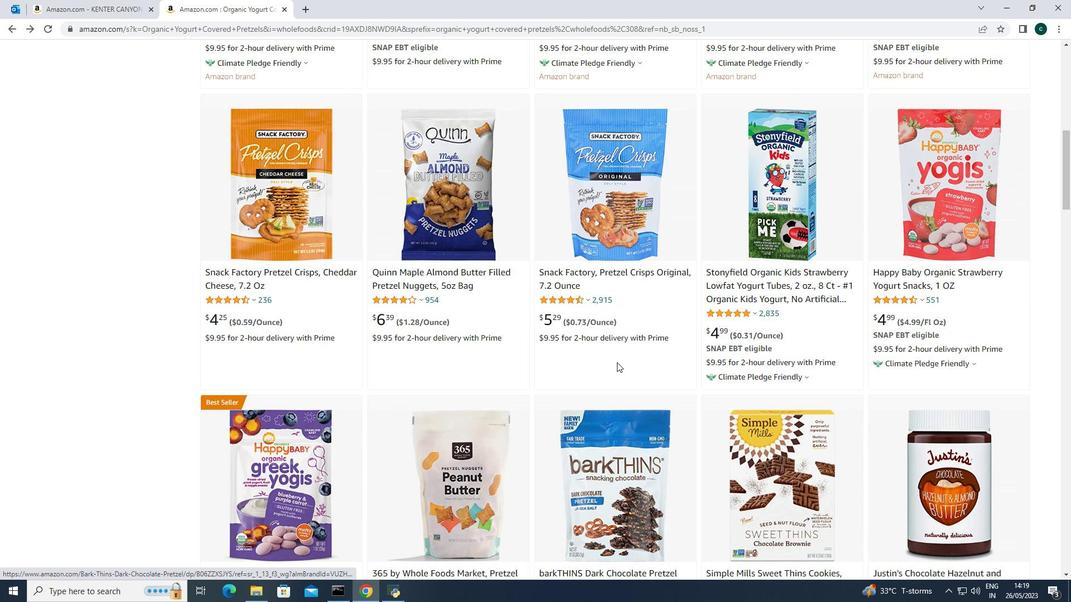 
Action: Mouse scrolled (617, 363) with delta (0, 0)
Screenshot: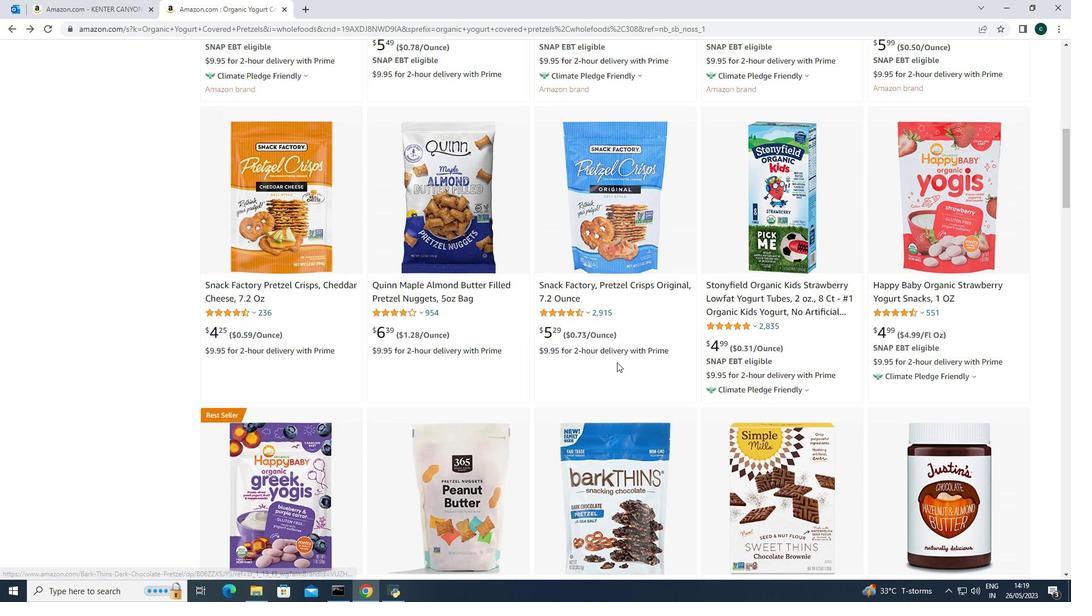 
Action: Mouse scrolled (617, 363) with delta (0, 0)
Screenshot: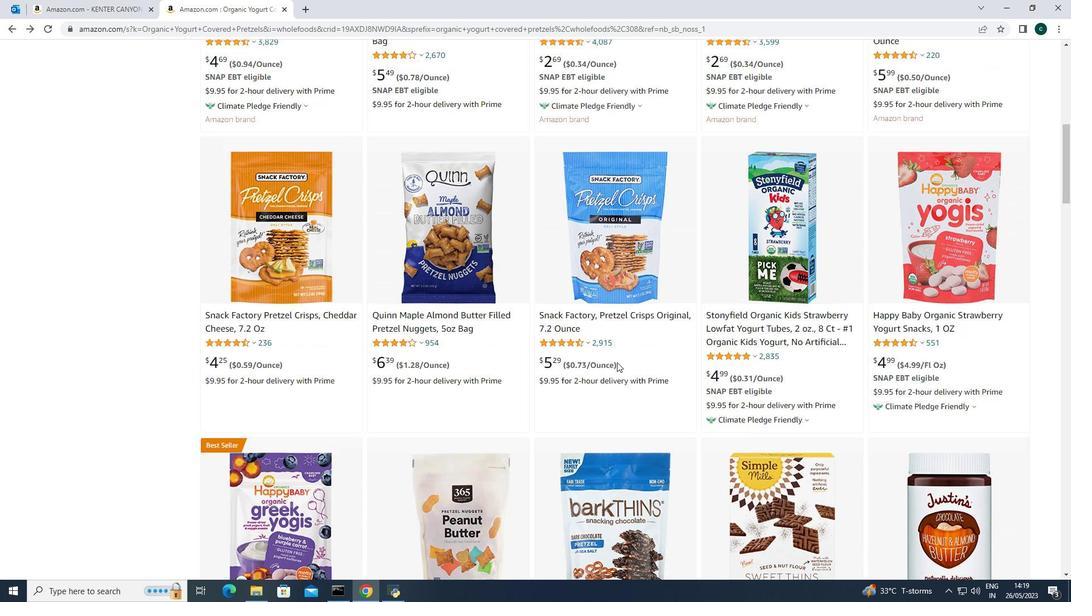
Action: Mouse scrolled (617, 363) with delta (0, 0)
Screenshot: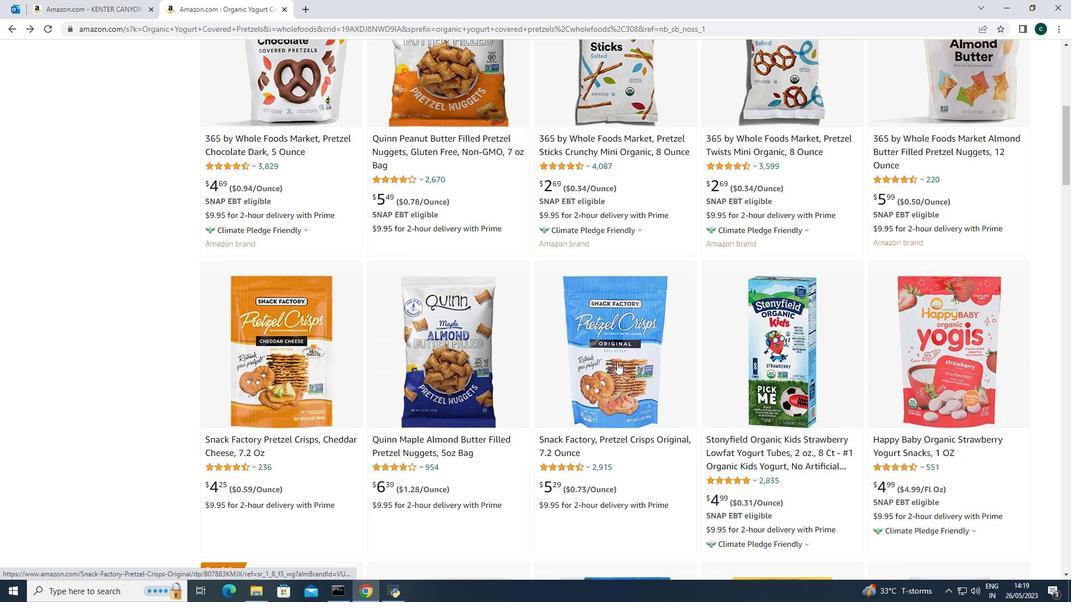 
Action: Mouse scrolled (617, 363) with delta (0, 0)
Screenshot: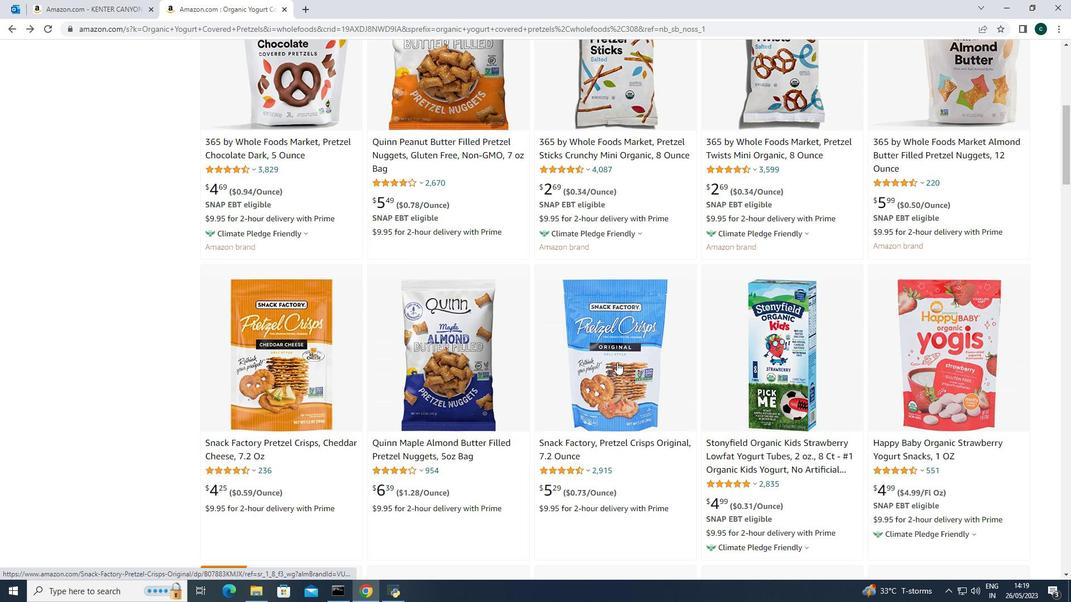 
Action: Mouse scrolled (617, 363) with delta (0, 0)
Screenshot: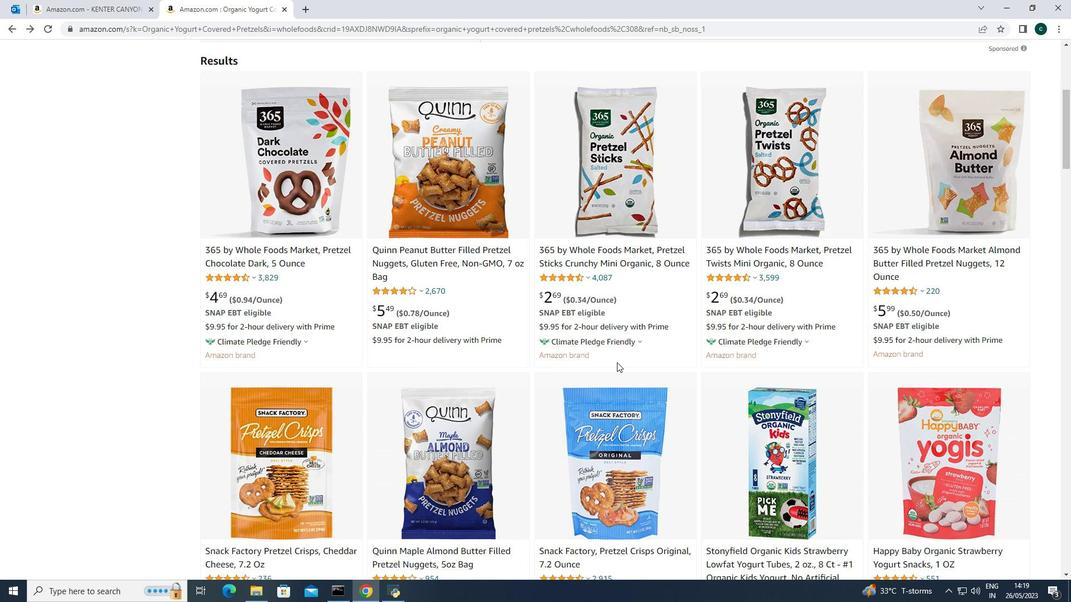 
Action: Mouse scrolled (617, 363) with delta (0, 0)
Screenshot: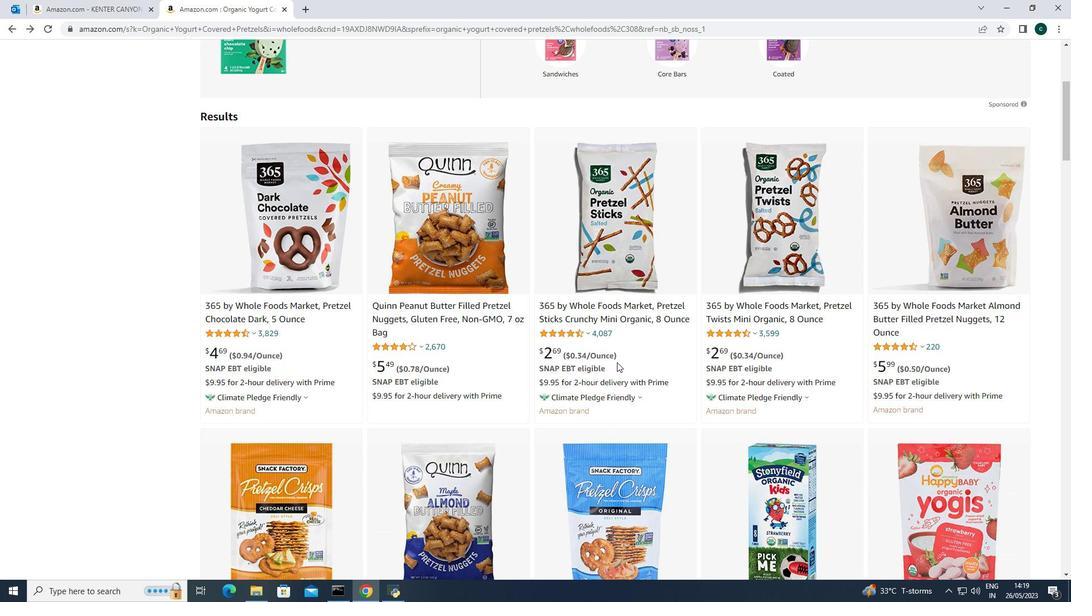 
Action: Mouse scrolled (617, 363) with delta (0, 0)
Screenshot: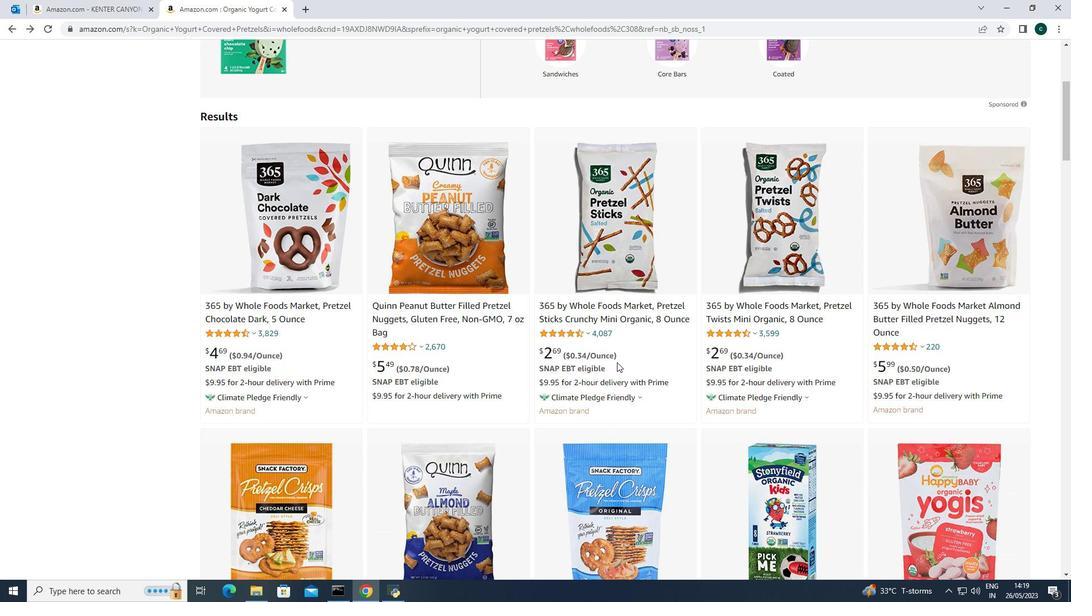 
Action: Mouse scrolled (617, 363) with delta (0, 0)
Screenshot: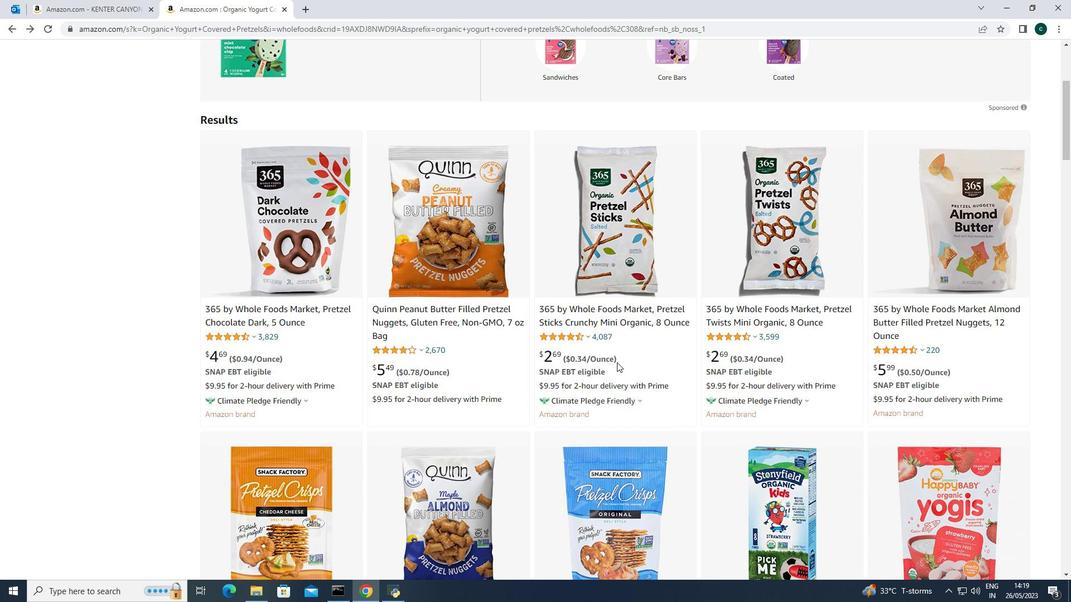 
Action: Mouse scrolled (617, 363) with delta (0, 0)
Screenshot: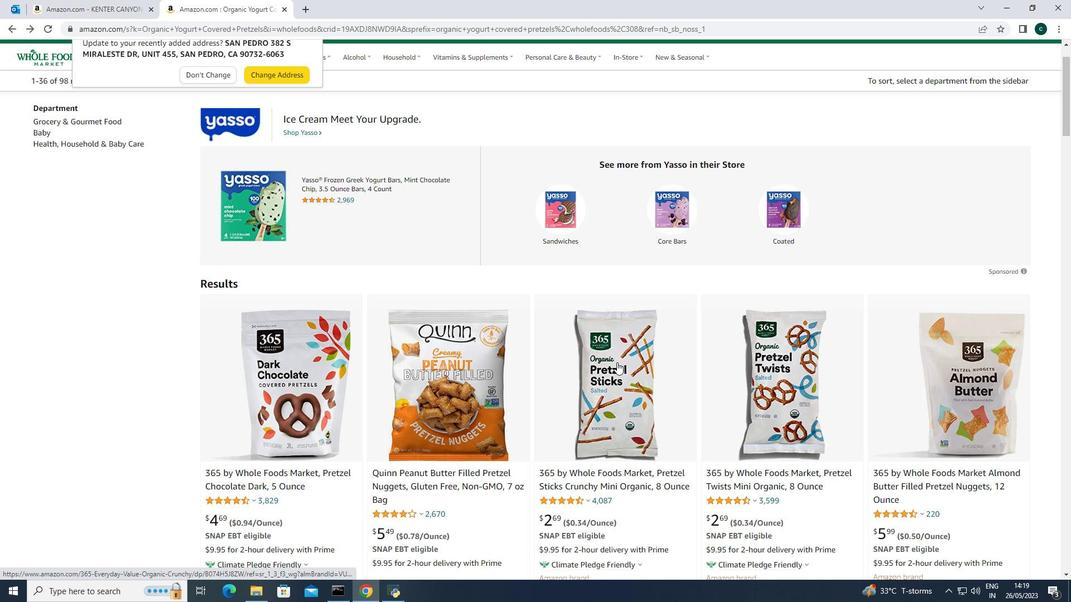 
Action: Mouse scrolled (617, 363) with delta (0, 0)
Screenshot: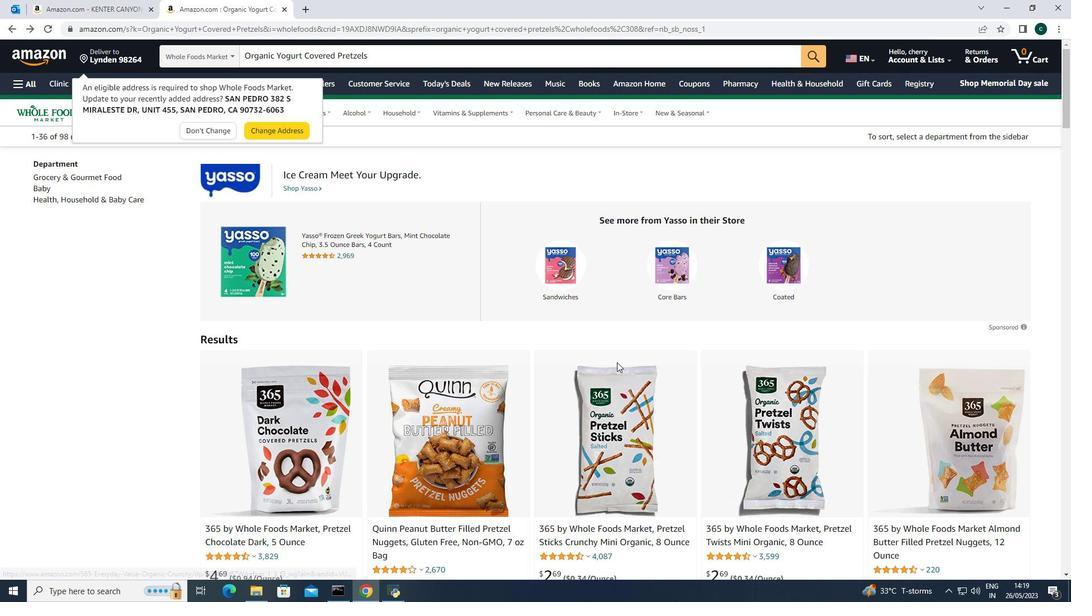 
Action: Mouse moved to (614, 365)
Screenshot: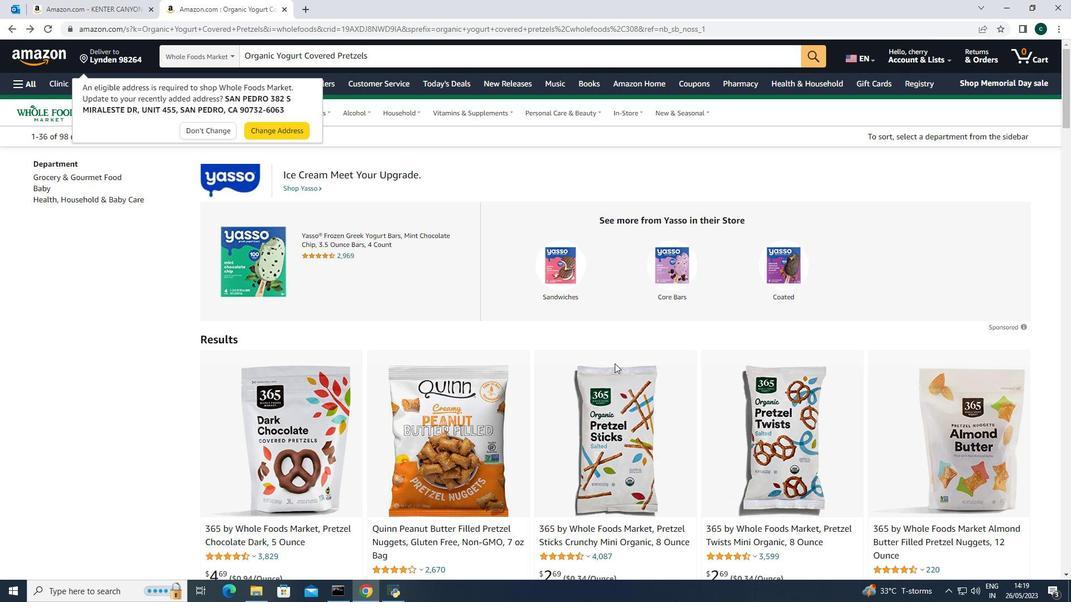 
Action: Mouse scrolled (614, 364) with delta (0, 0)
Screenshot: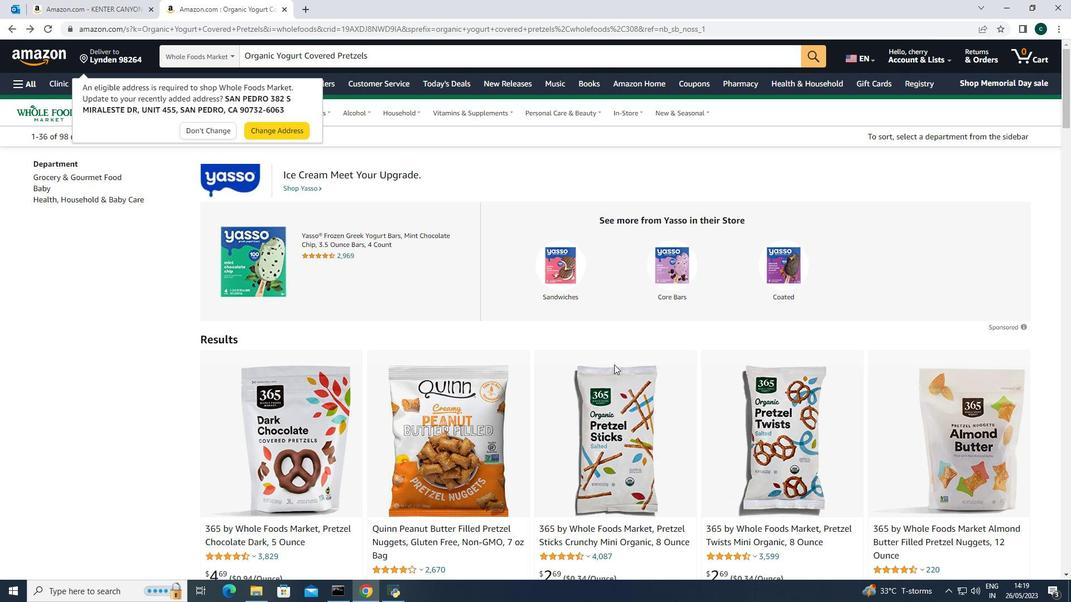 
Action: Mouse moved to (614, 365)
Screenshot: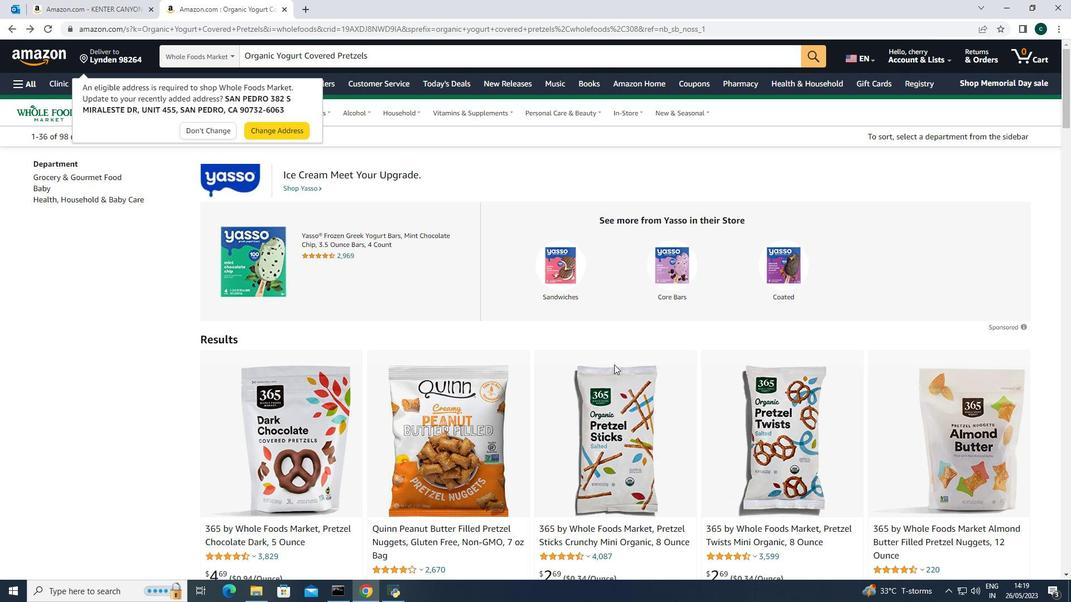 
Action: Mouse scrolled (614, 364) with delta (0, 0)
Screenshot: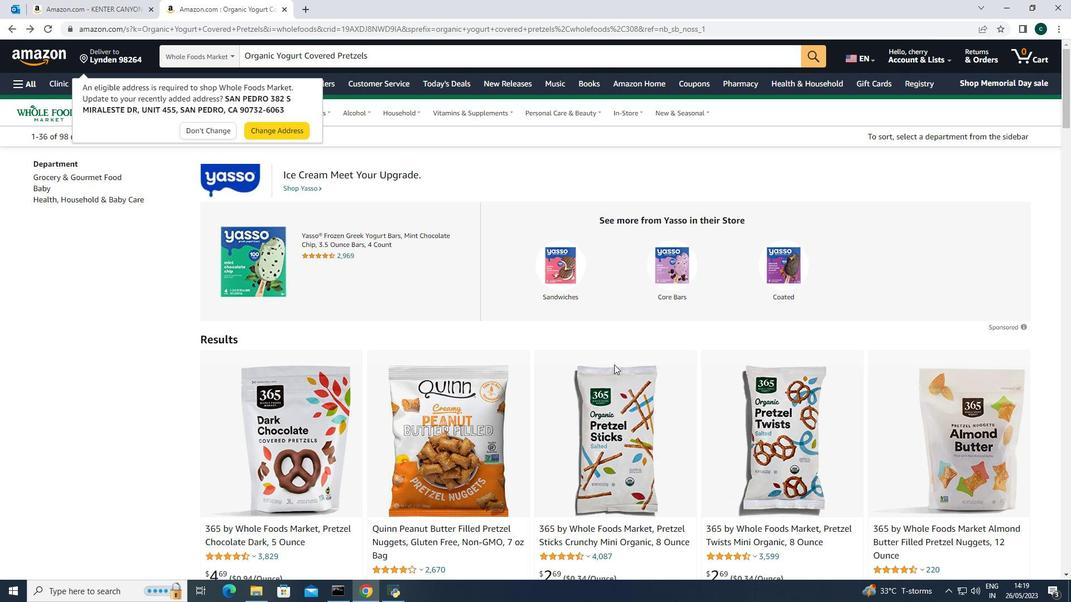 
Action: Mouse moved to (586, 381)
Screenshot: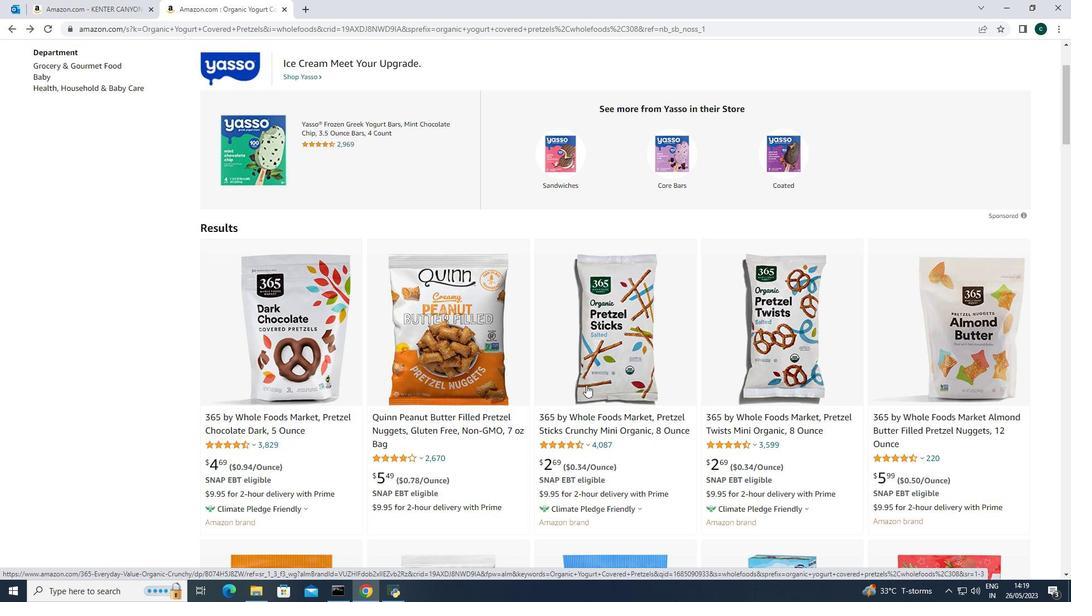 
Action: Mouse scrolled (586, 382) with delta (0, 0)
Screenshot: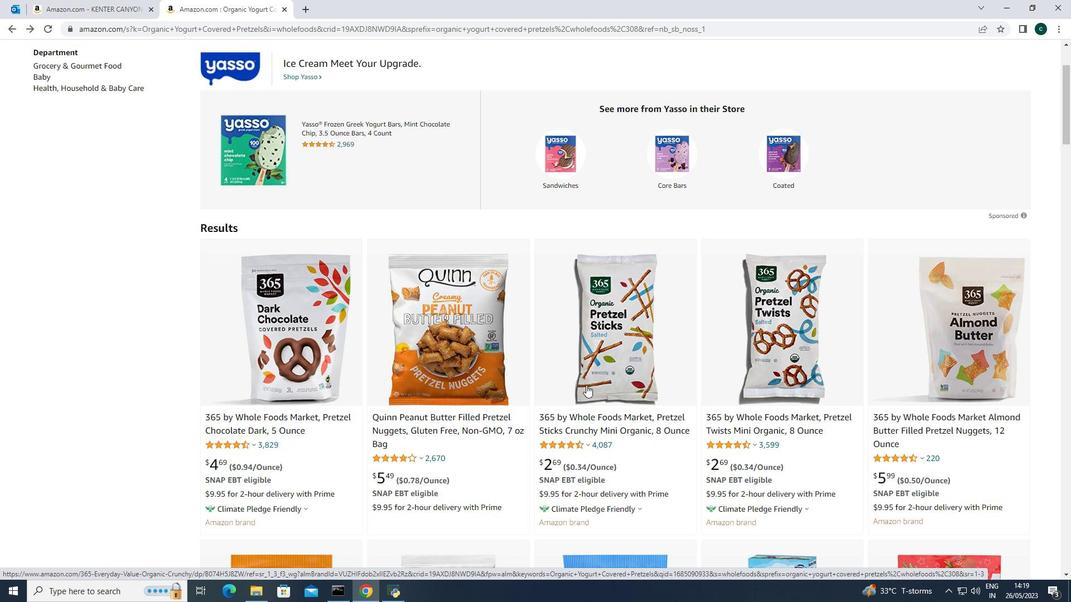 
Action: Mouse moved to (586, 381)
Screenshot: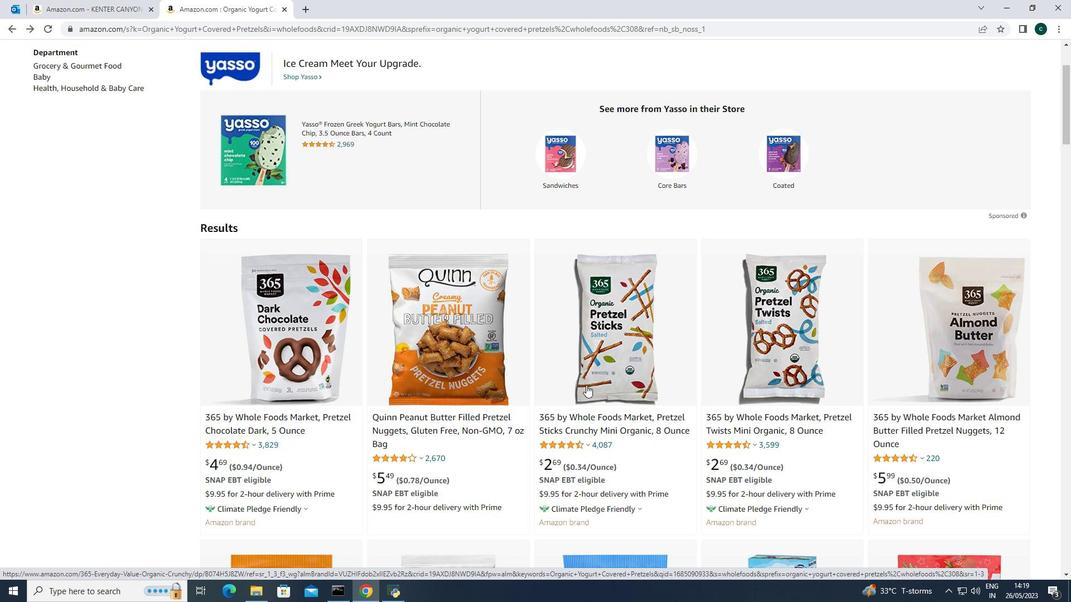
Action: Mouse scrolled (586, 381) with delta (0, 0)
Screenshot: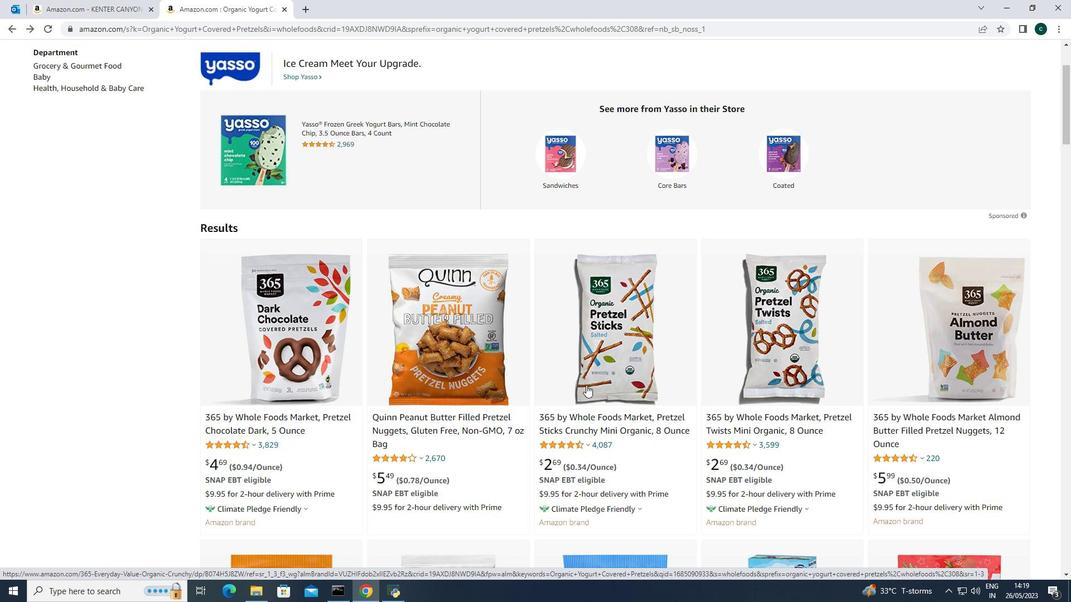 
Action: Mouse scrolled (586, 381) with delta (0, 0)
Screenshot: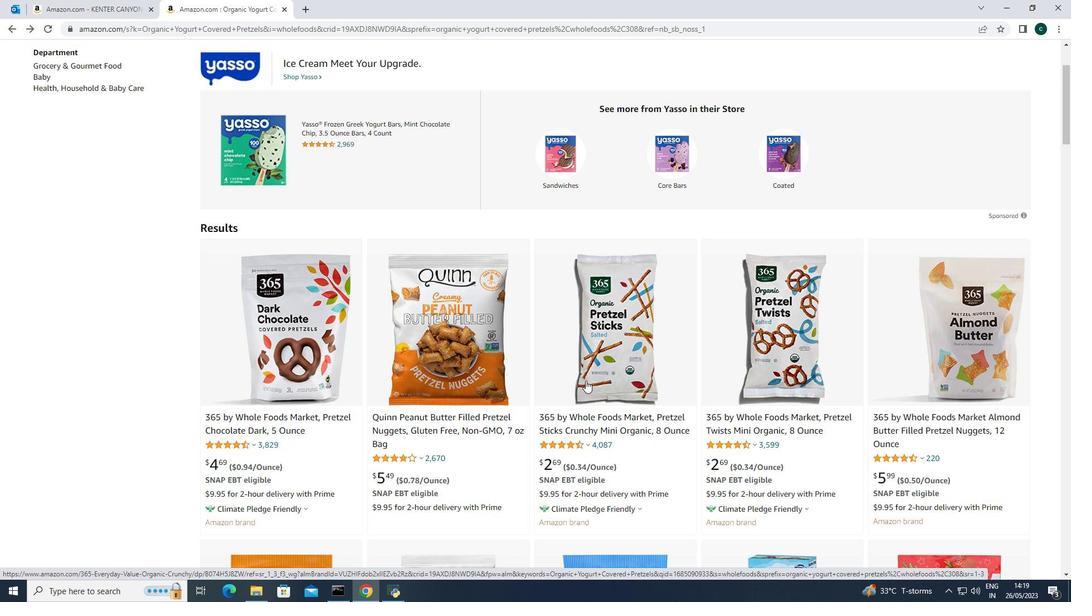 
Action: Mouse scrolled (586, 381) with delta (0, 0)
Screenshot: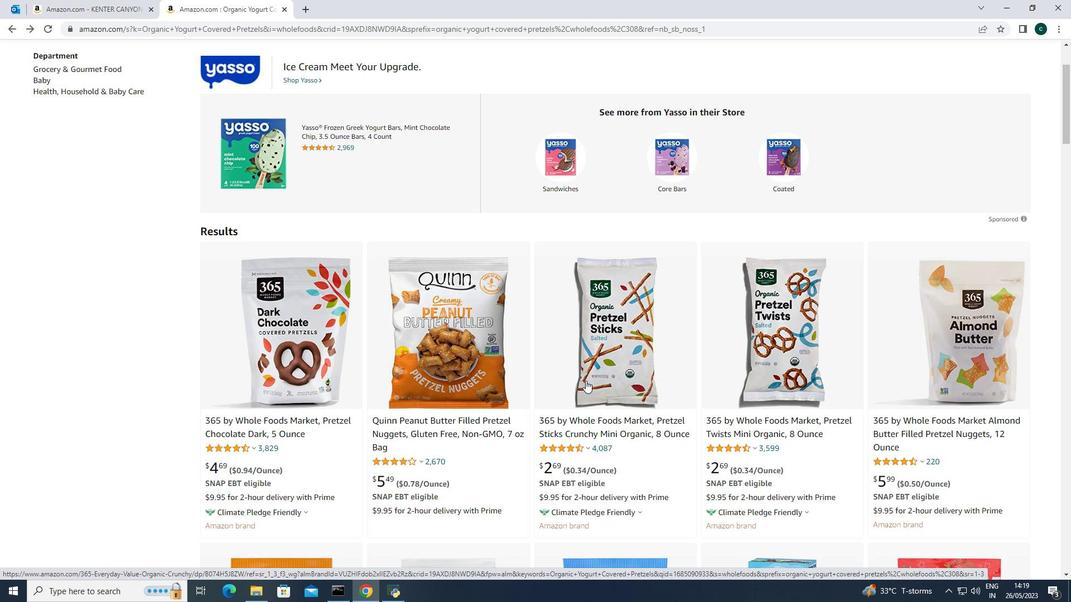 
Action: Mouse moved to (460, 431)
Screenshot: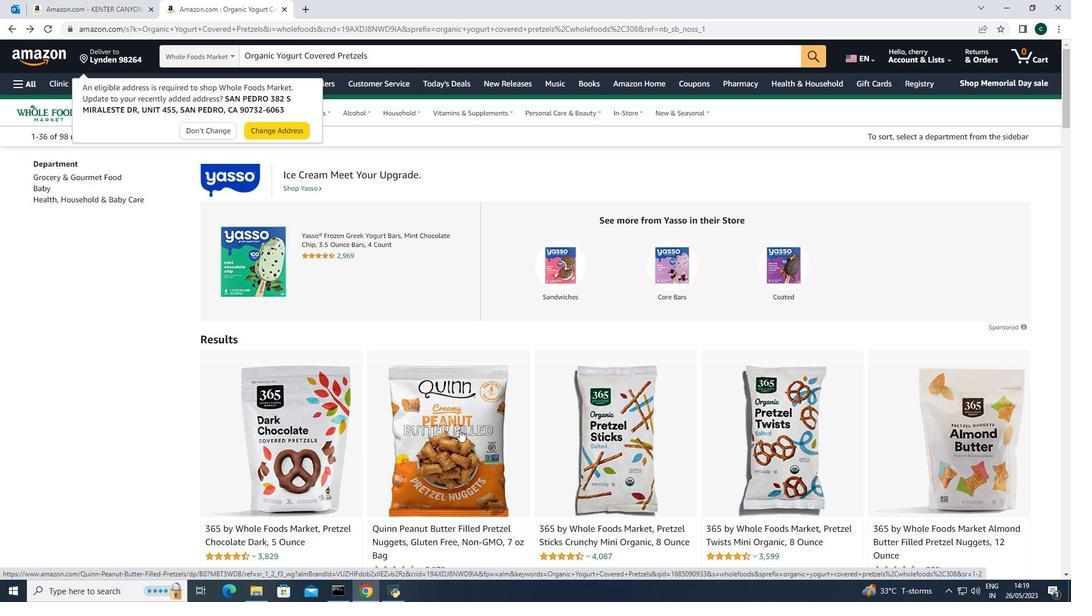 
Action: Mouse scrolled (460, 431) with delta (0, 0)
Screenshot: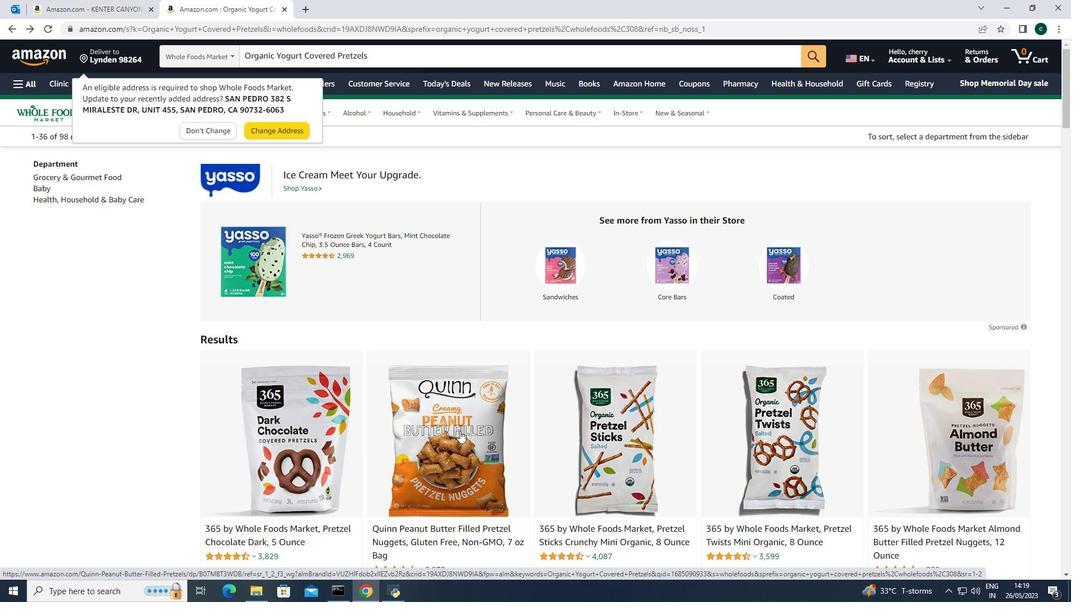 
Action: Mouse scrolled (460, 431) with delta (0, 0)
Screenshot: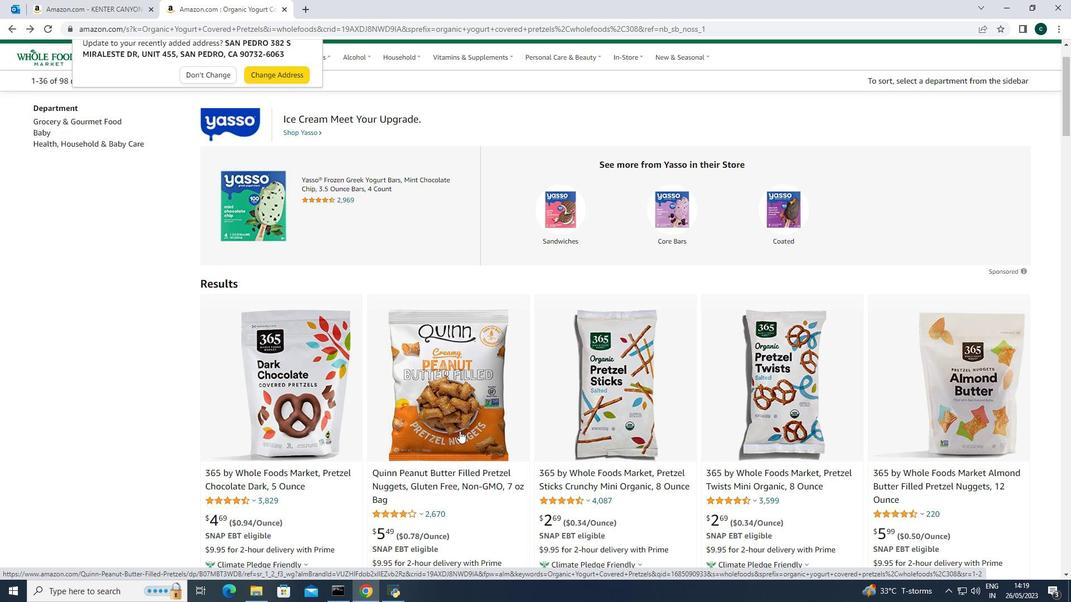 
Action: Mouse scrolled (460, 431) with delta (0, 0)
Screenshot: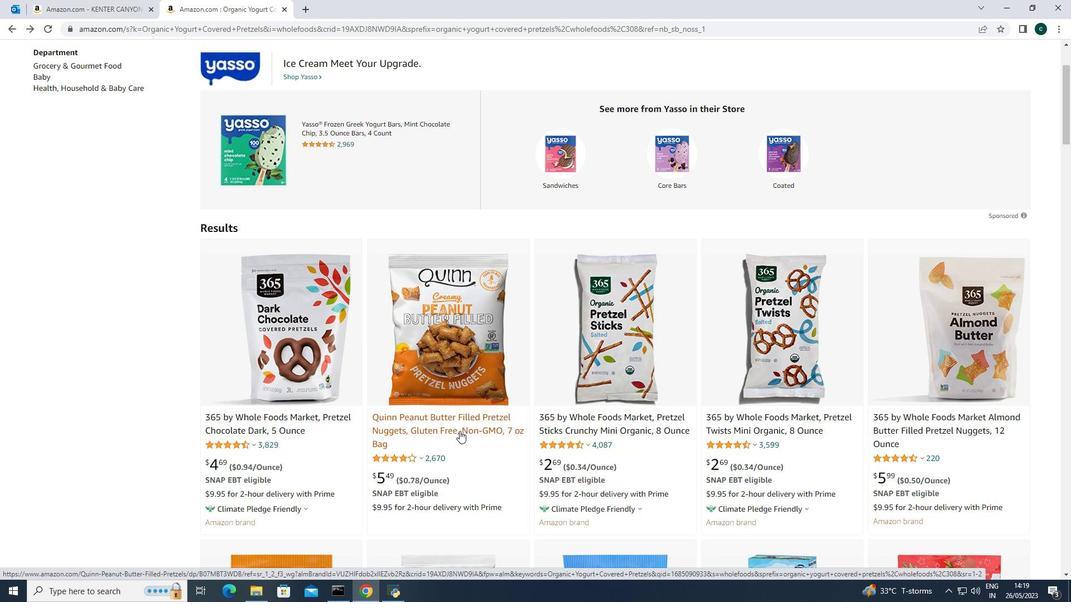 
Action: Mouse scrolled (460, 431) with delta (0, 0)
Screenshot: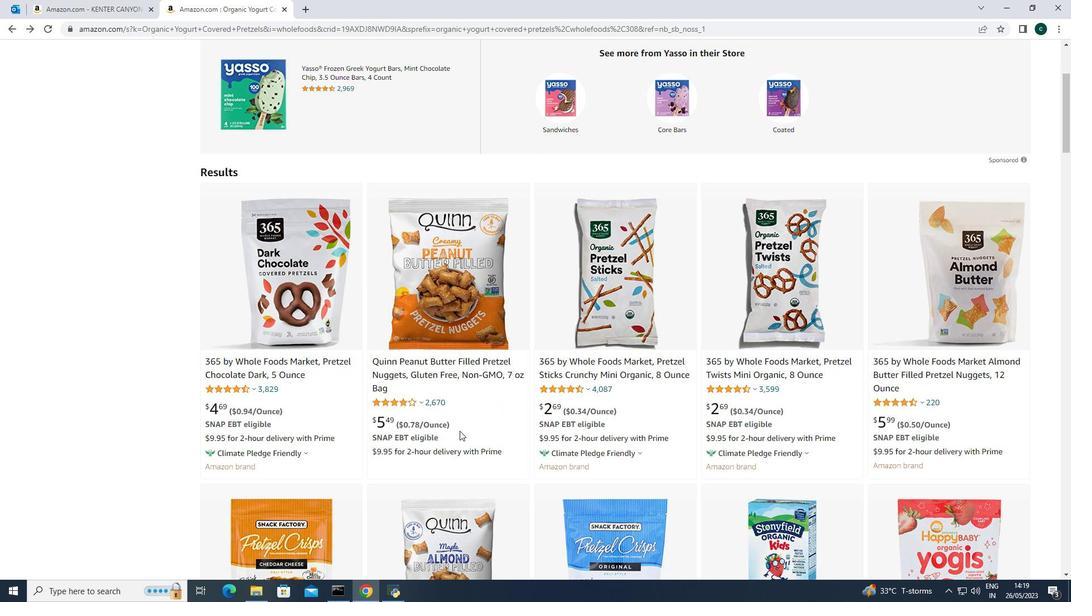 
Action: Mouse scrolled (460, 431) with delta (0, 0)
Screenshot: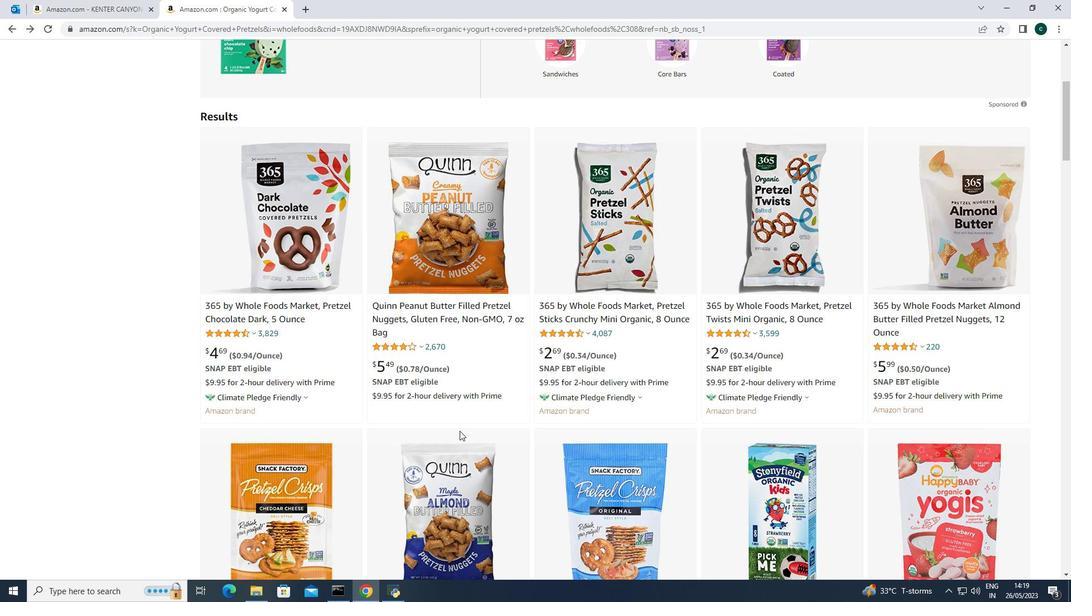 
Action: Mouse scrolled (460, 431) with delta (0, 0)
Screenshot: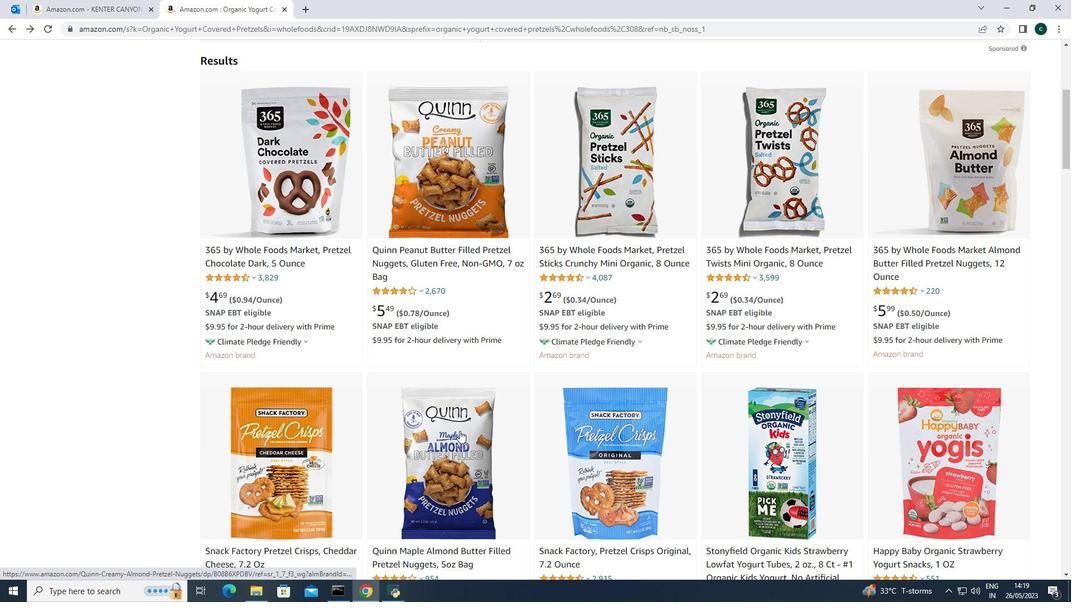 
Action: Mouse scrolled (460, 432) with delta (0, 0)
Screenshot: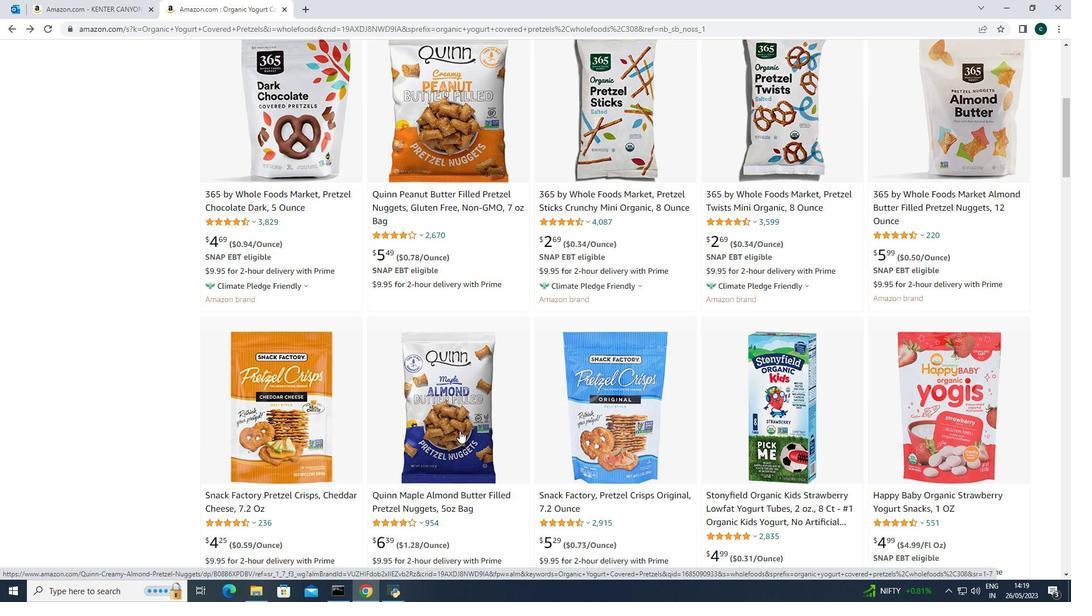 
Action: Mouse scrolled (460, 431) with delta (0, 0)
Screenshot: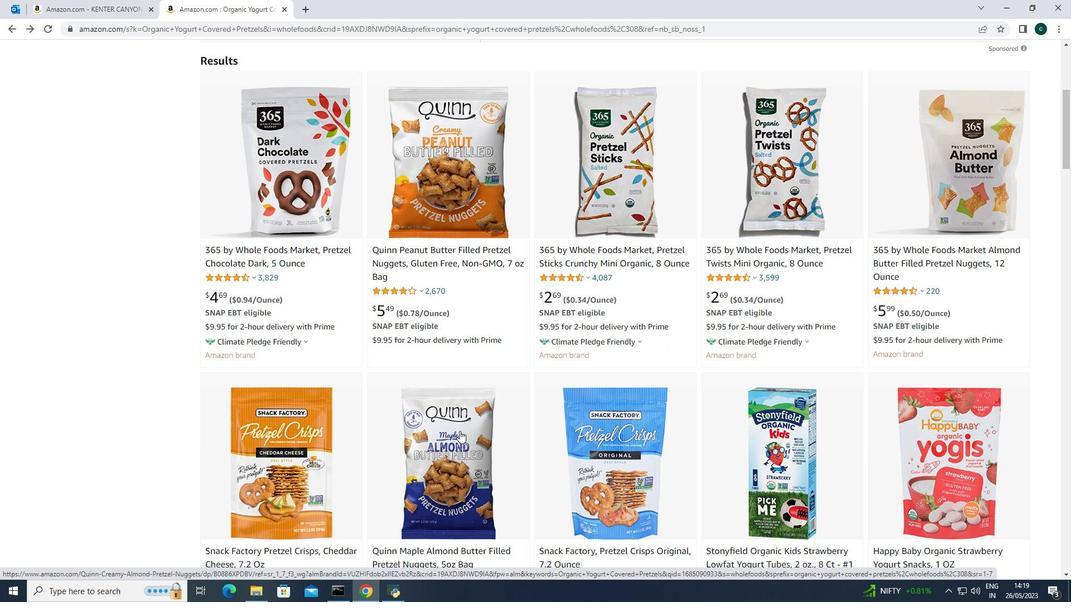 
Action: Mouse scrolled (460, 431) with delta (0, 0)
Screenshot: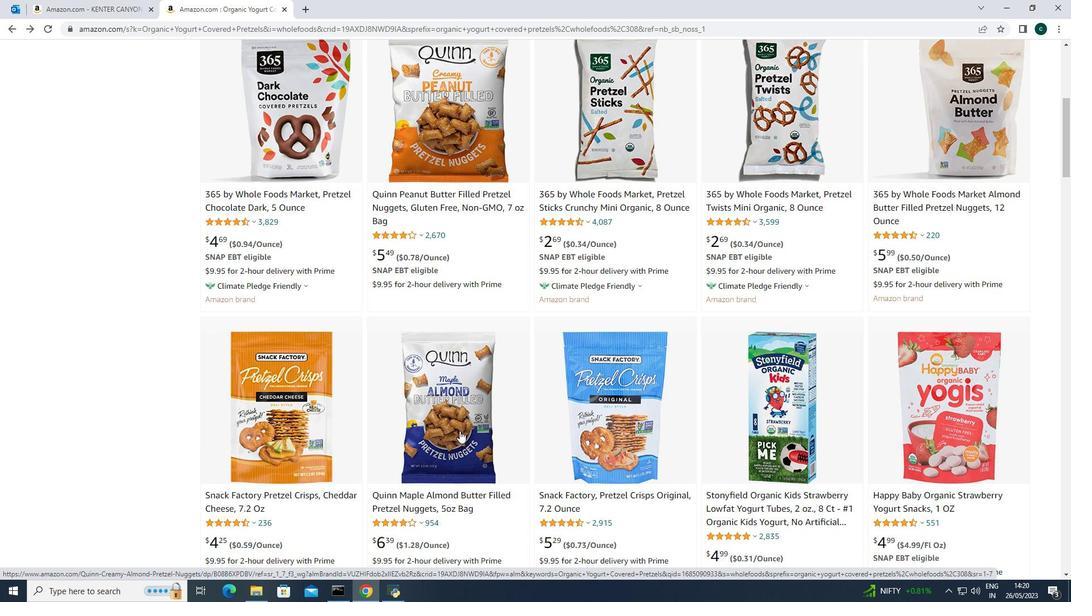 
Action: Mouse scrolled (460, 431) with delta (0, 0)
Screenshot: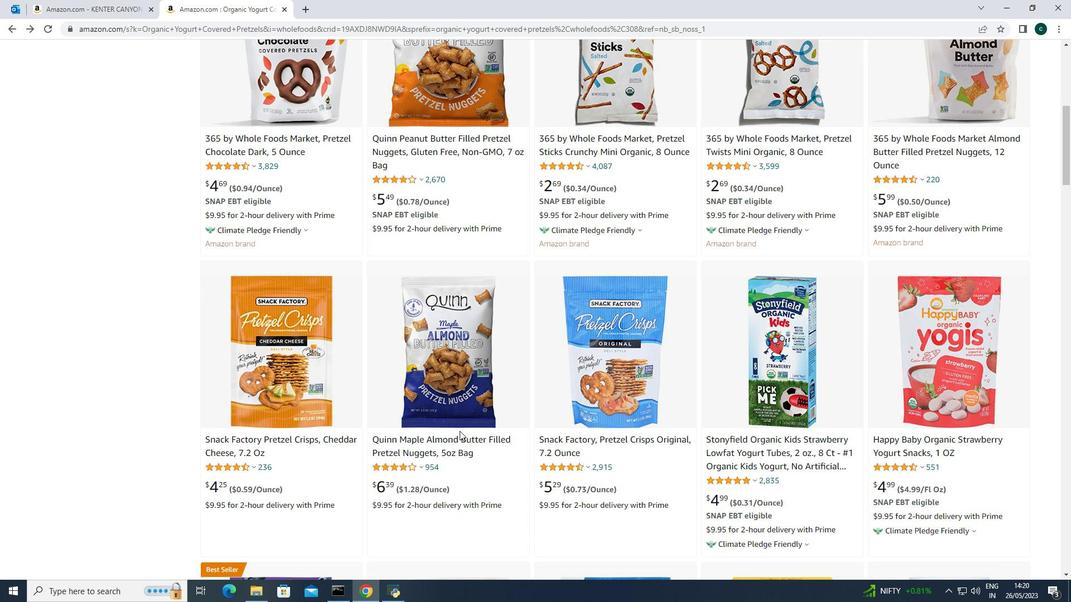 
Action: Mouse scrolled (460, 431) with delta (0, 0)
Screenshot: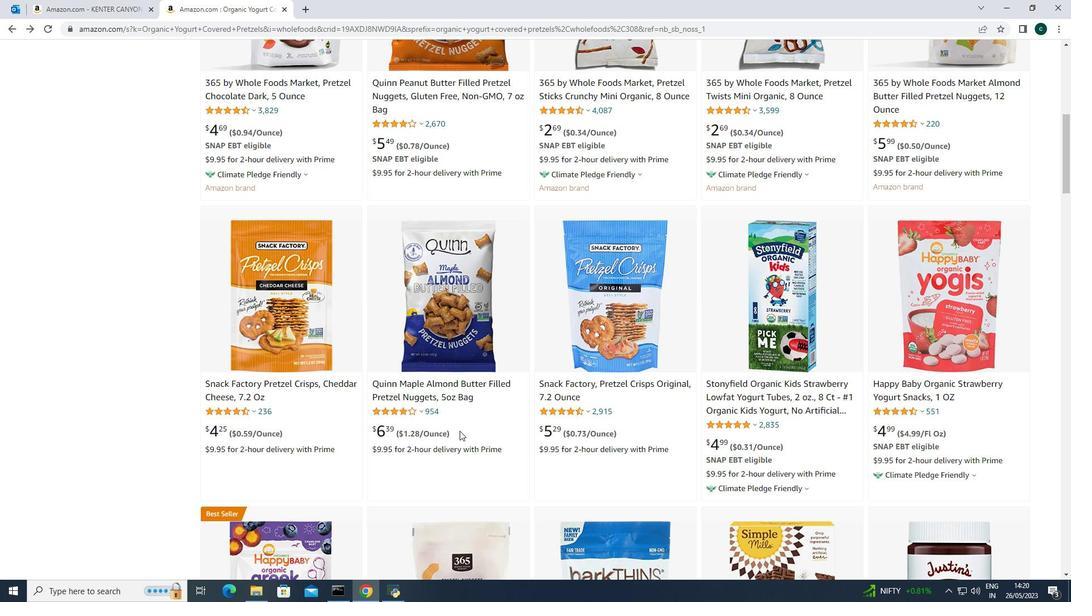 
Action: Mouse moved to (547, 365)
Screenshot: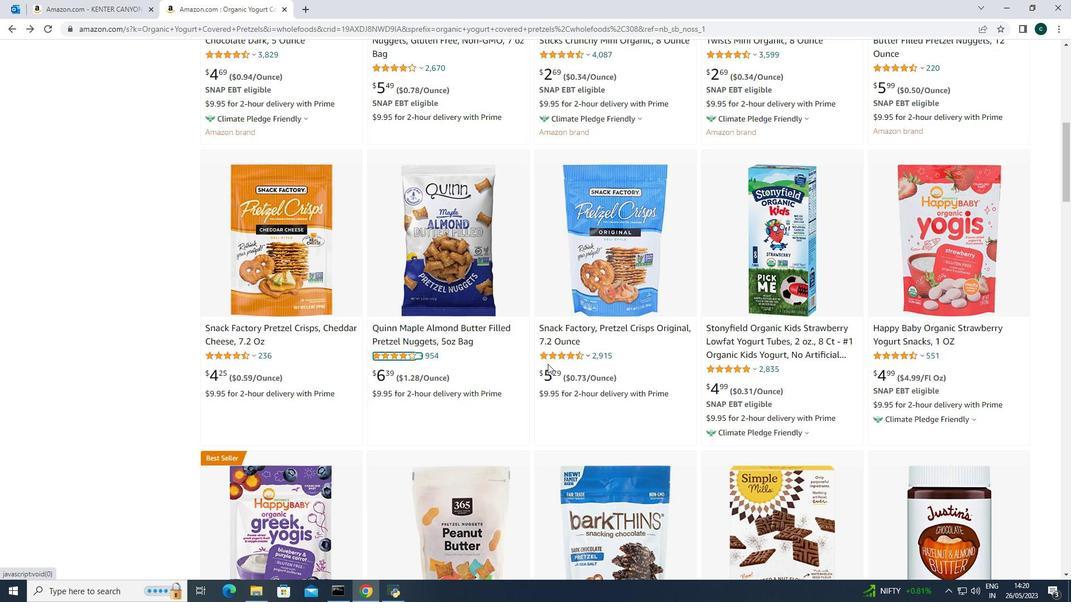 
Action: Mouse scrolled (547, 364) with delta (0, 0)
Screenshot: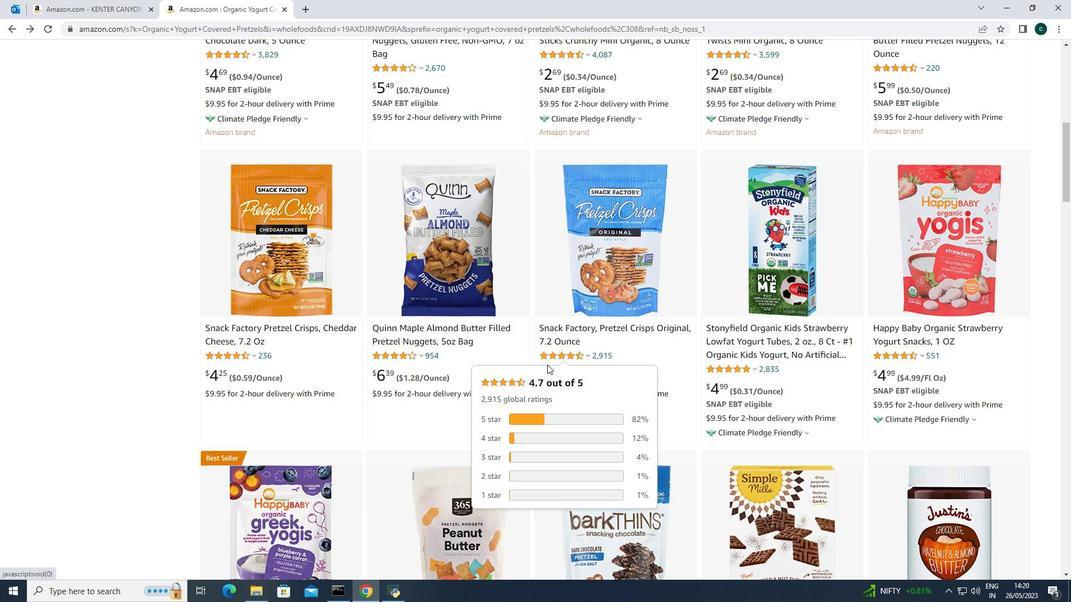 
Action: Mouse scrolled (547, 364) with delta (0, 0)
Screenshot: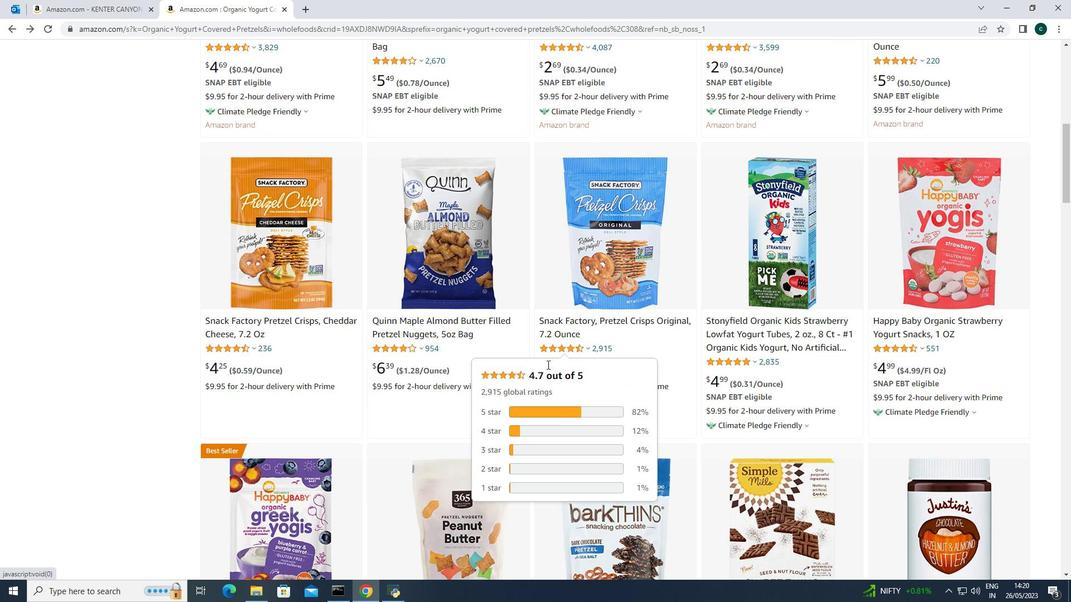 
Action: Mouse moved to (551, 394)
Screenshot: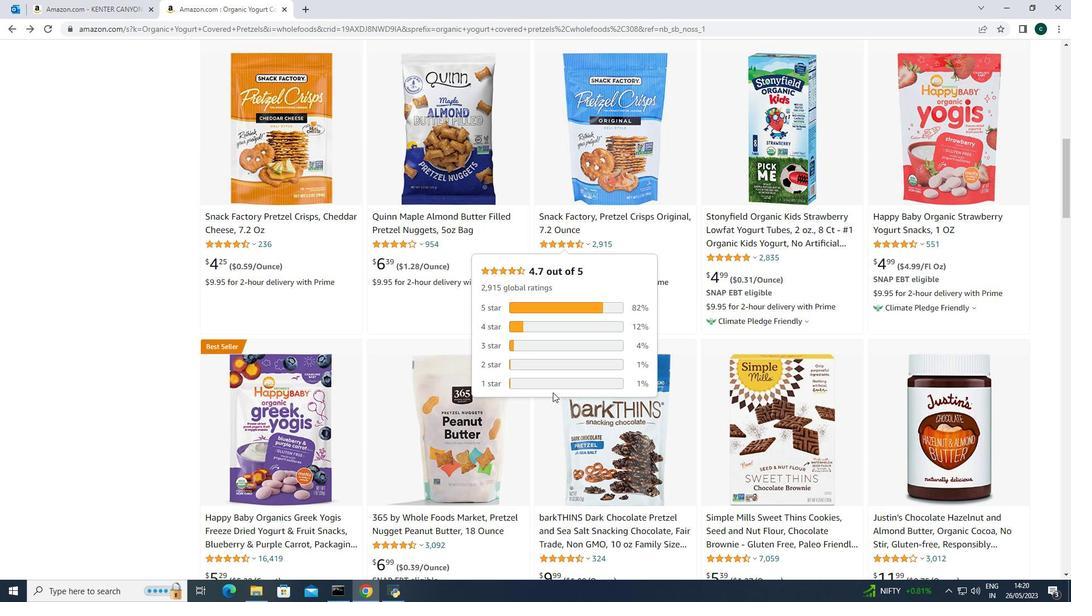 
Action: Mouse scrolled (551, 395) with delta (0, 0)
Screenshot: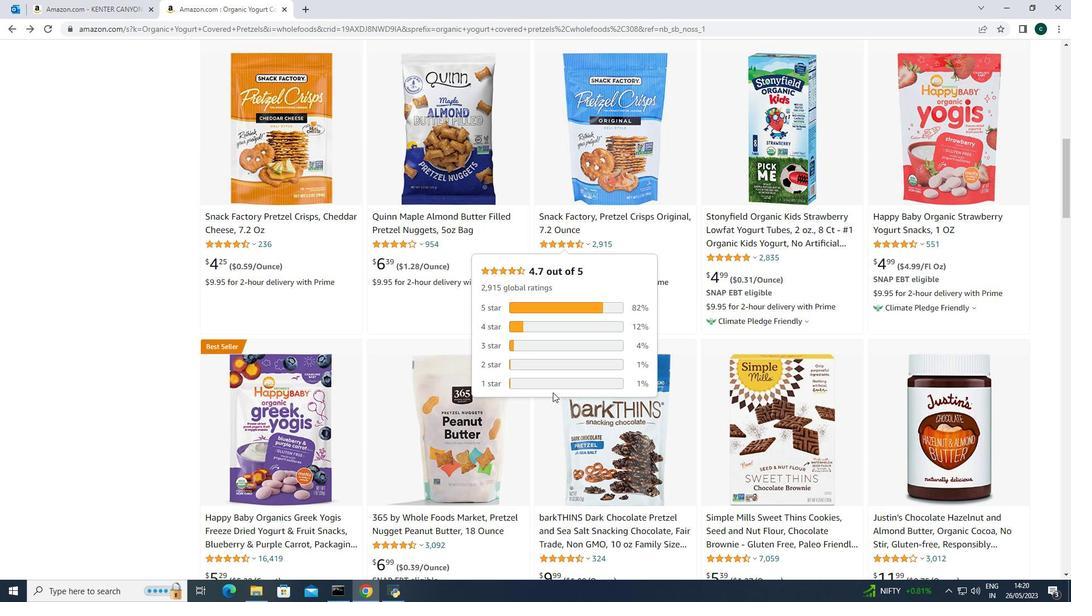 
Action: Mouse moved to (548, 396)
Screenshot: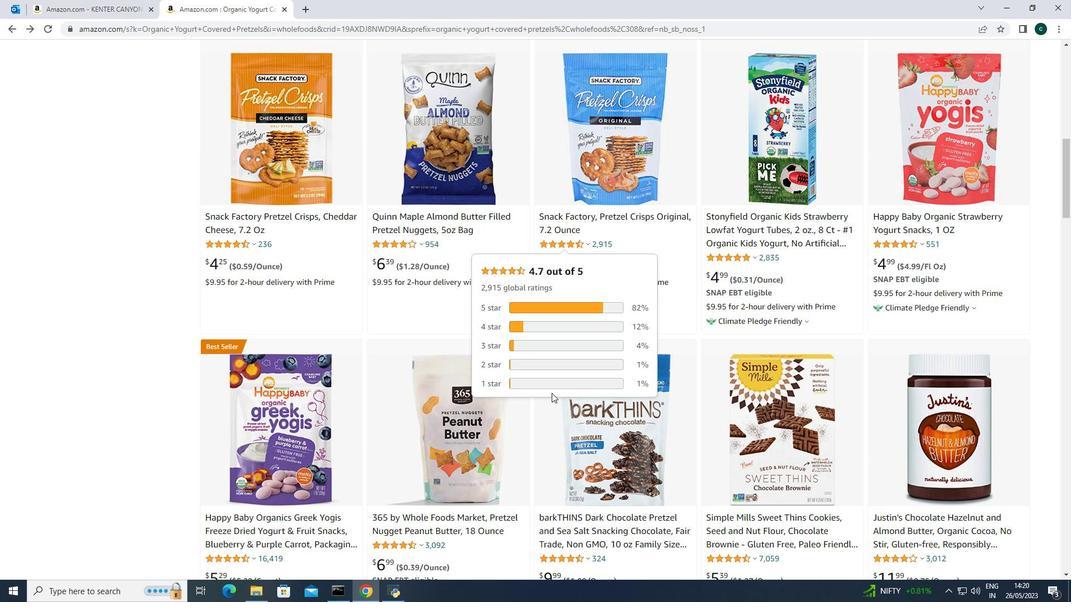 
Action: Mouse scrolled (548, 396) with delta (0, 0)
Screenshot: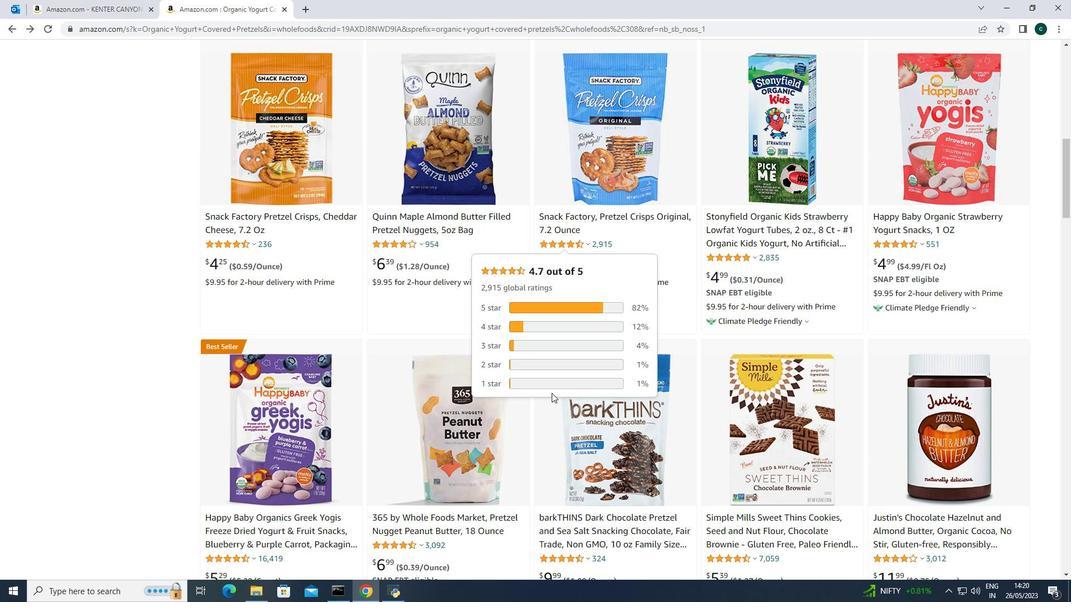 
Action: Mouse moved to (545, 403)
Screenshot: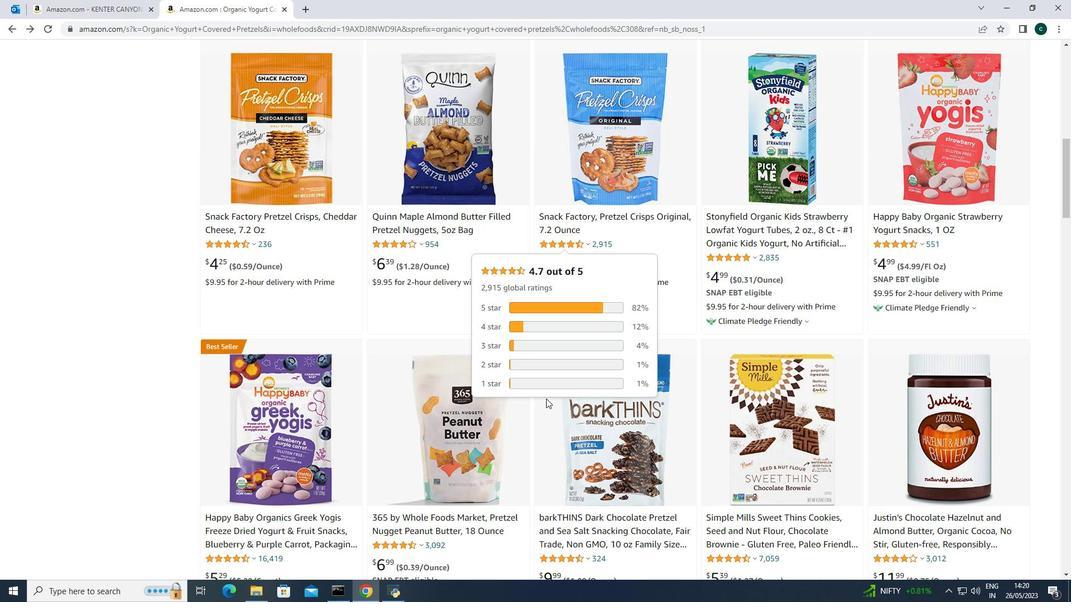 
Action: Mouse scrolled (546, 403) with delta (0, 0)
Screenshot: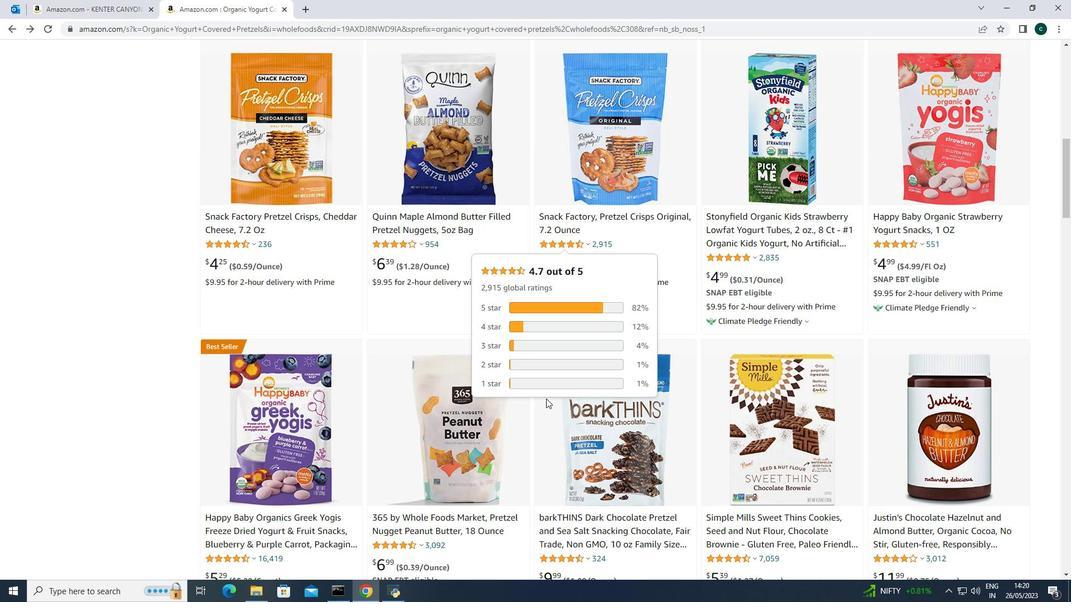
Action: Mouse moved to (545, 404)
Screenshot: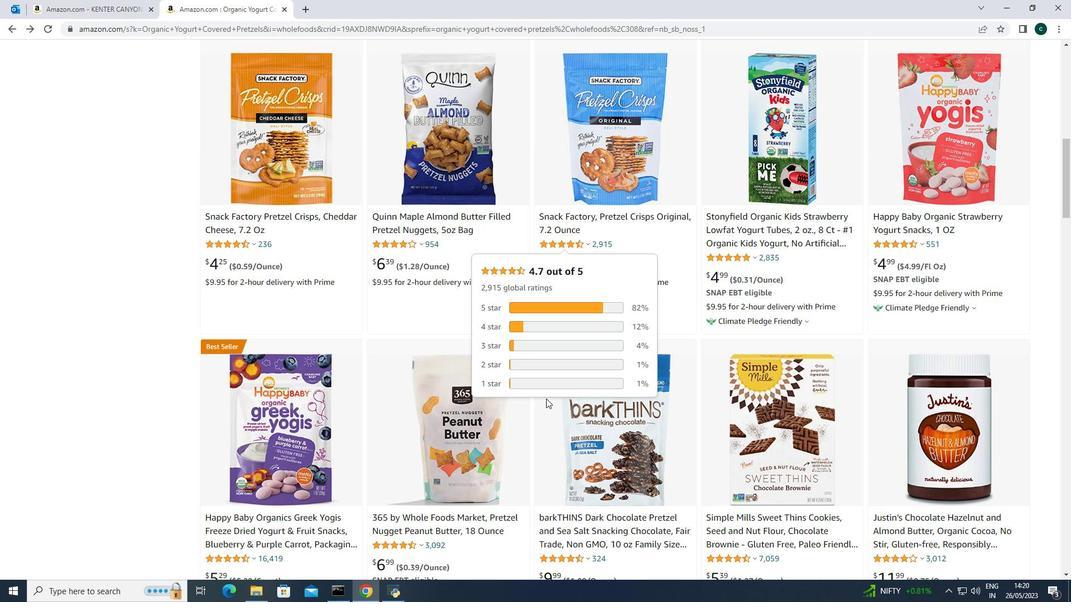 
Action: Mouse scrolled (545, 405) with delta (0, 0)
Screenshot: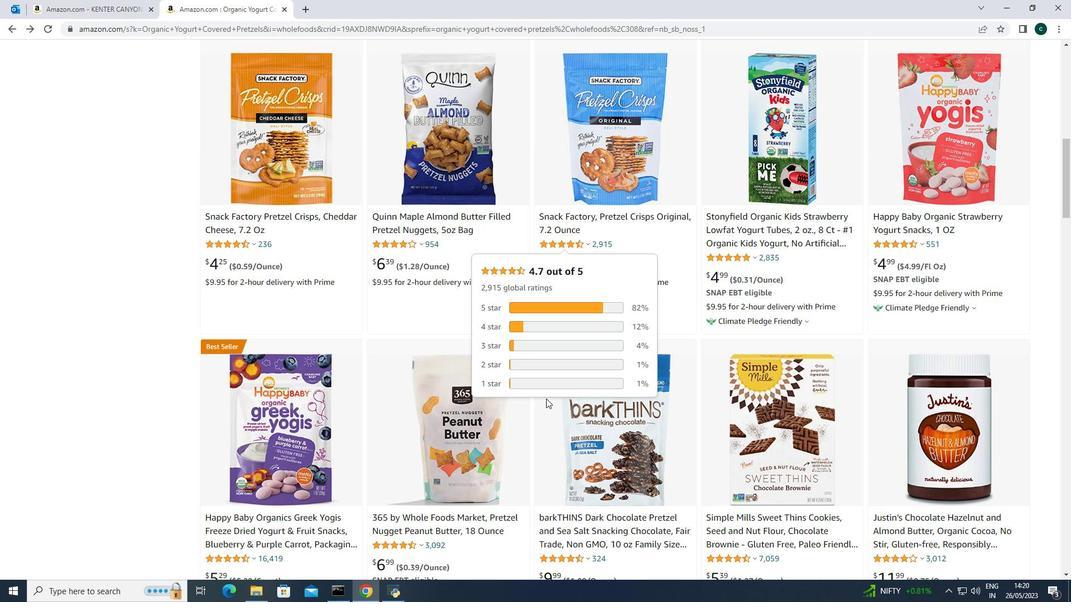 
Action: Mouse moved to (544, 406)
Screenshot: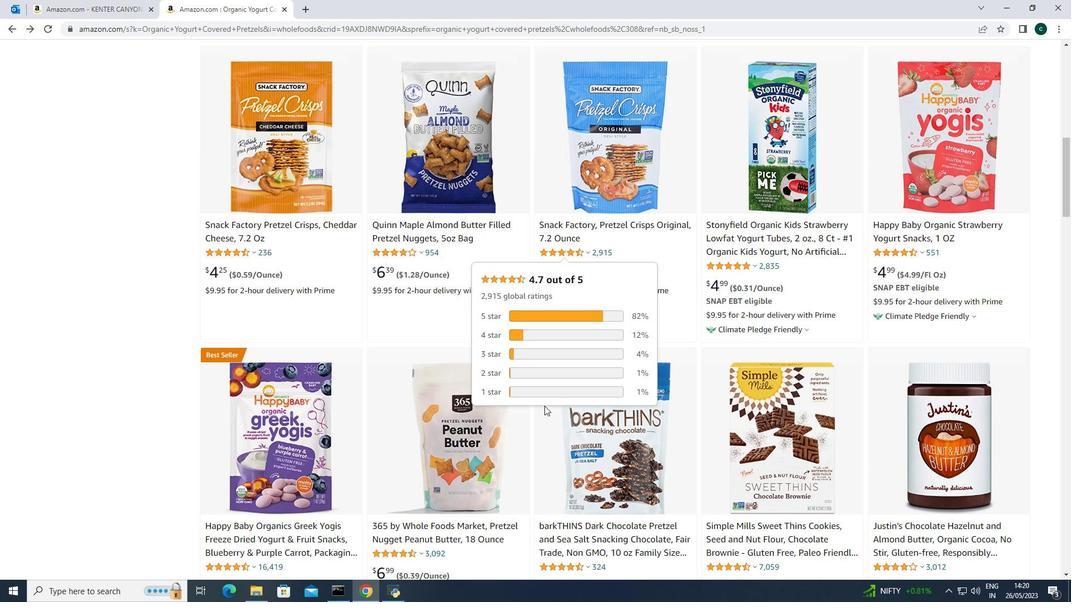 
Action: Mouse scrolled (544, 407) with delta (0, 0)
Screenshot: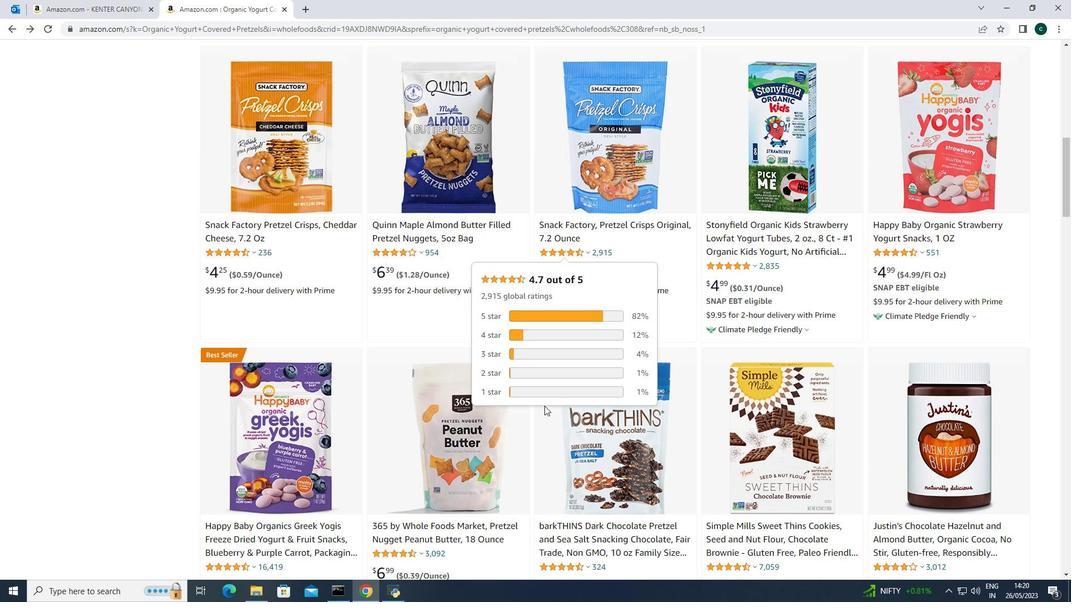 
Action: Mouse moved to (544, 408)
Screenshot: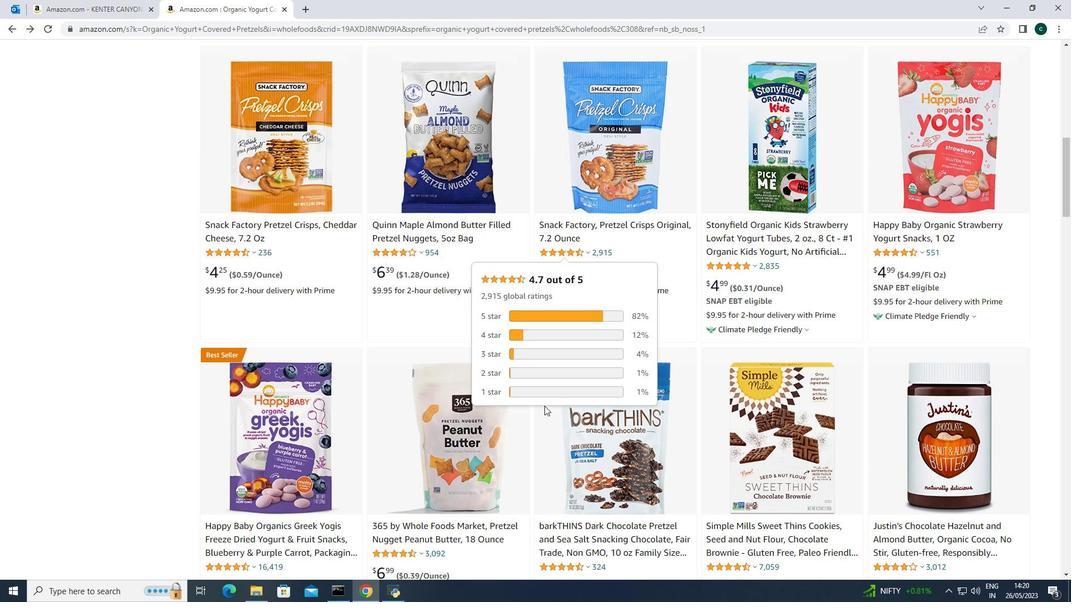 
Action: Mouse scrolled (544, 408) with delta (0, 0)
Screenshot: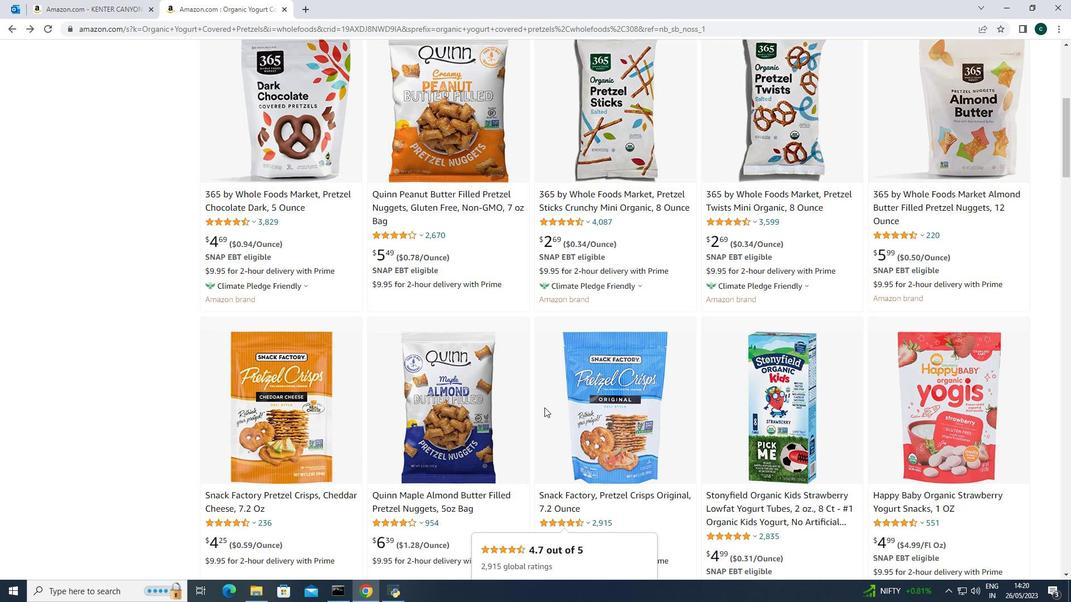 
Action: Mouse scrolled (544, 408) with delta (0, 0)
Screenshot: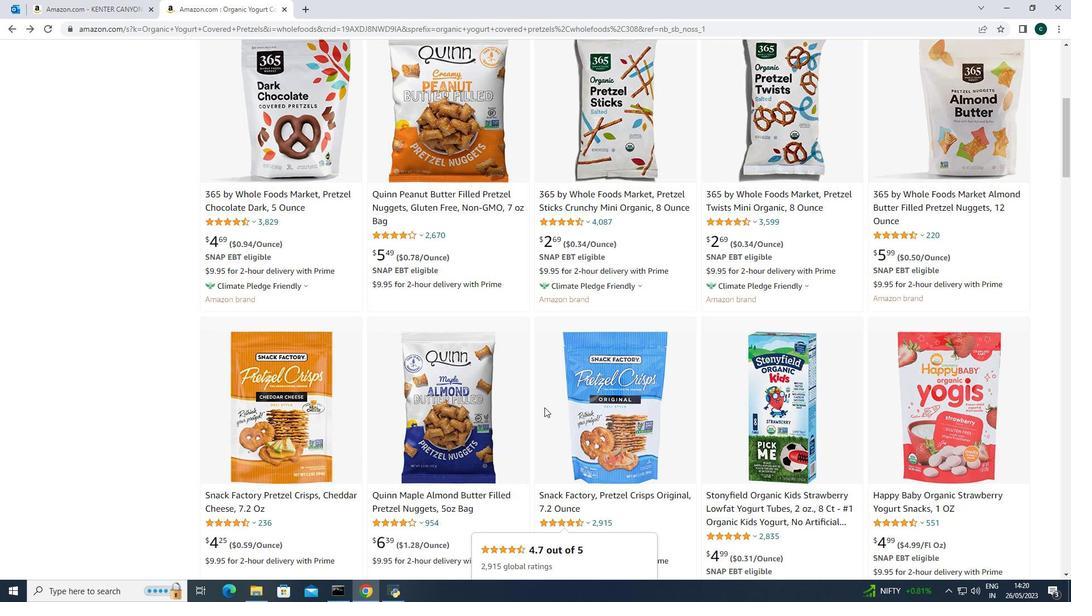 
Action: Mouse scrolled (544, 408) with delta (0, 0)
Screenshot: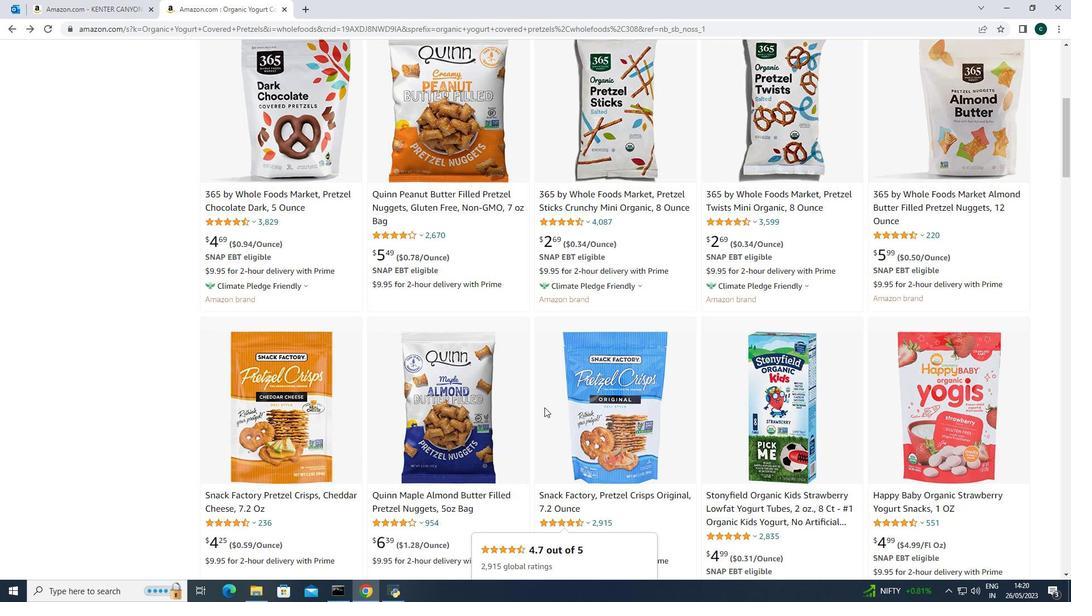 
Action: Mouse scrolled (544, 408) with delta (0, 0)
Screenshot: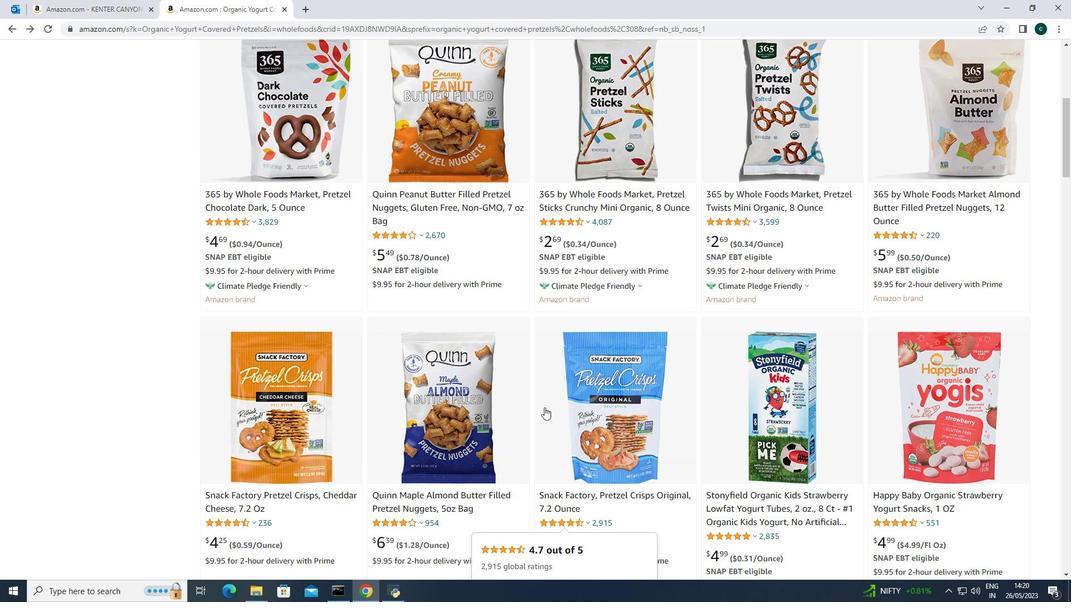 
Action: Mouse scrolled (544, 408) with delta (0, 0)
Screenshot: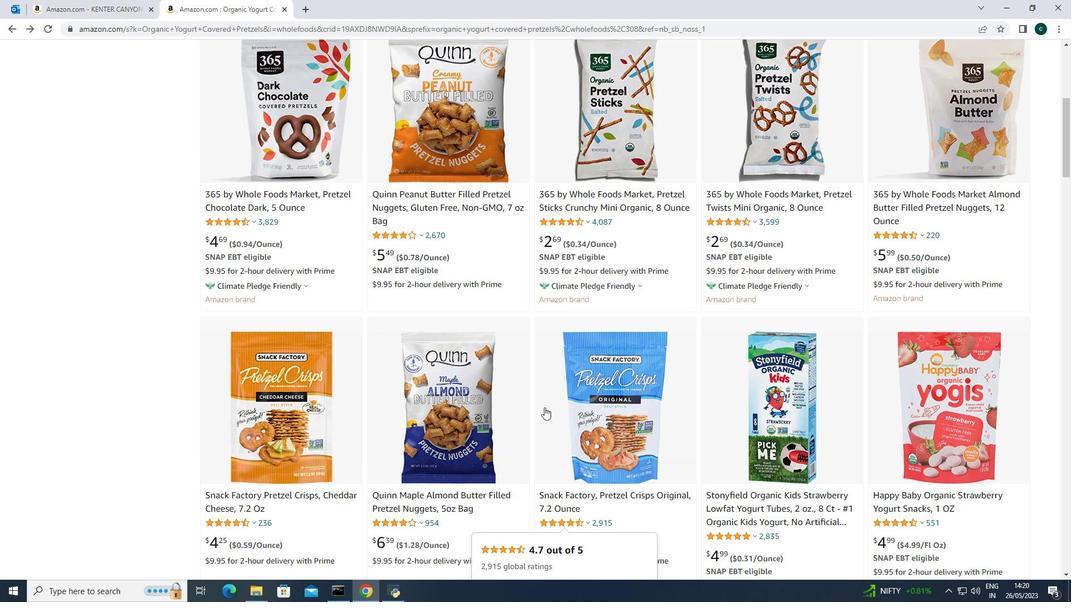 
Action: Mouse scrolled (544, 408) with delta (0, 0)
Screenshot: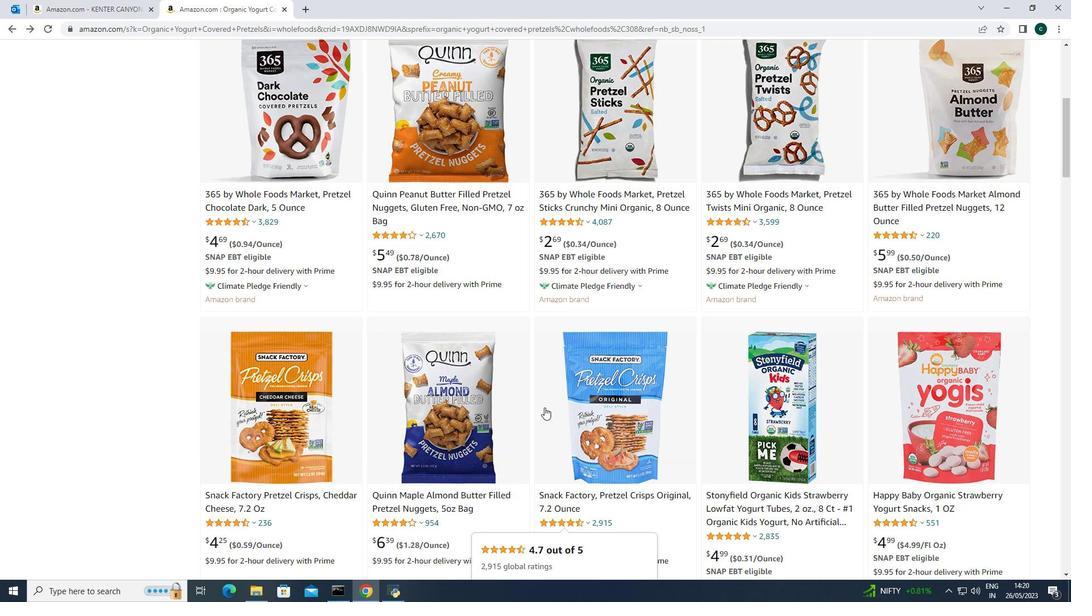 
Action: Mouse moved to (345, 421)
Screenshot: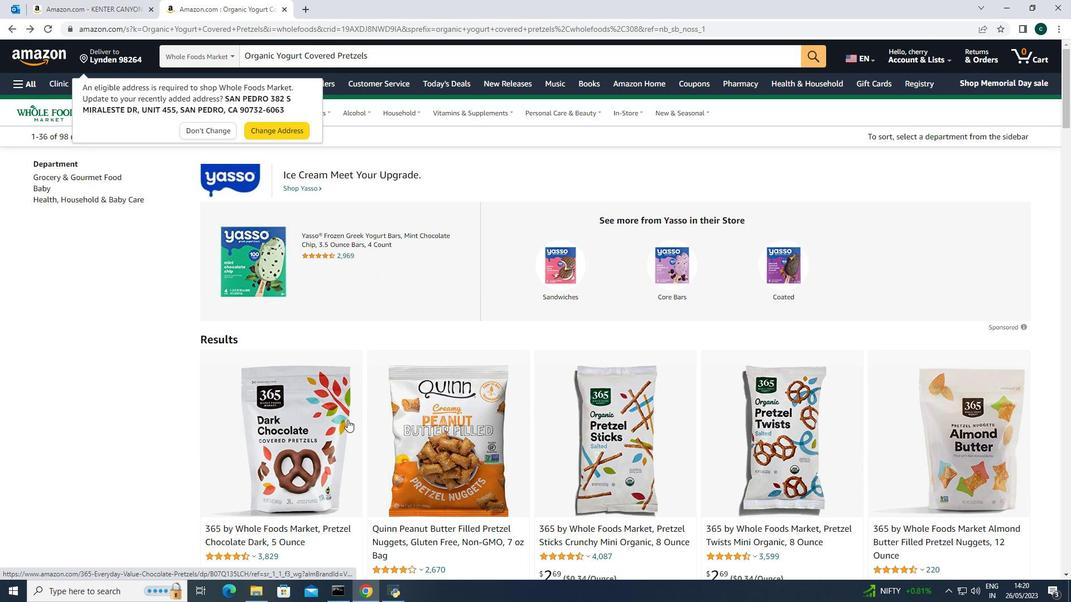 
Action: Mouse pressed left at (345, 421)
Screenshot: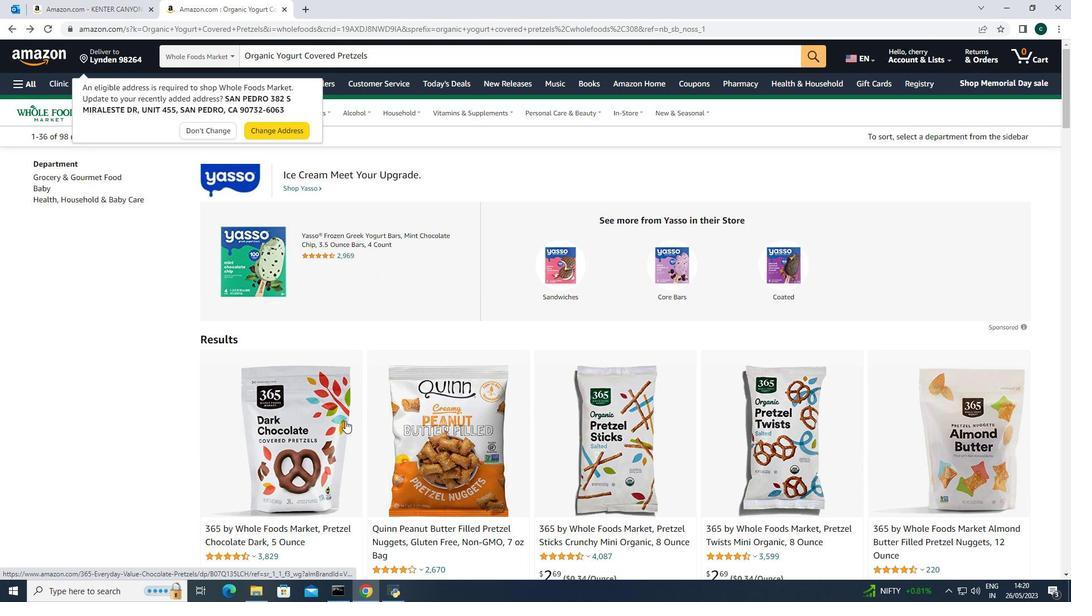 
Action: Mouse pressed left at (345, 421)
Screenshot: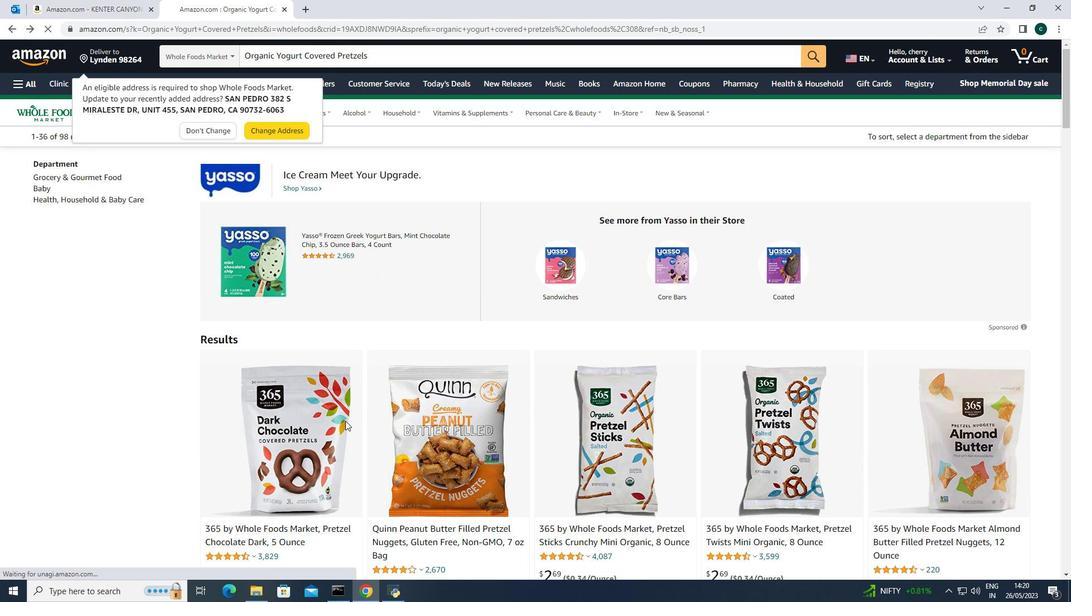
Action: Mouse moved to (709, 447)
Screenshot: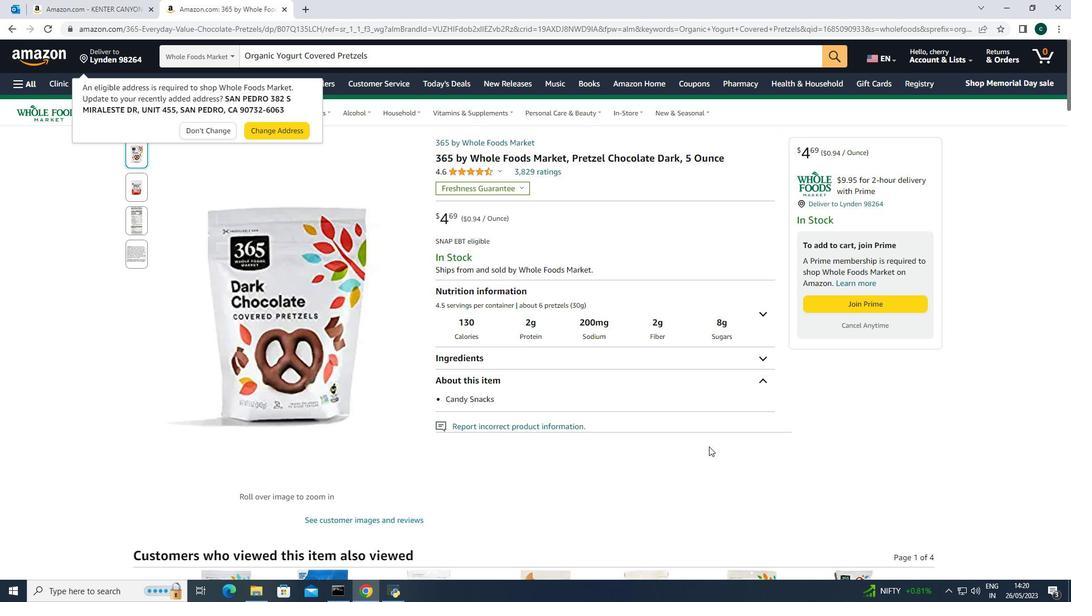 
Action: Mouse scrolled (709, 447) with delta (0, 0)
Screenshot: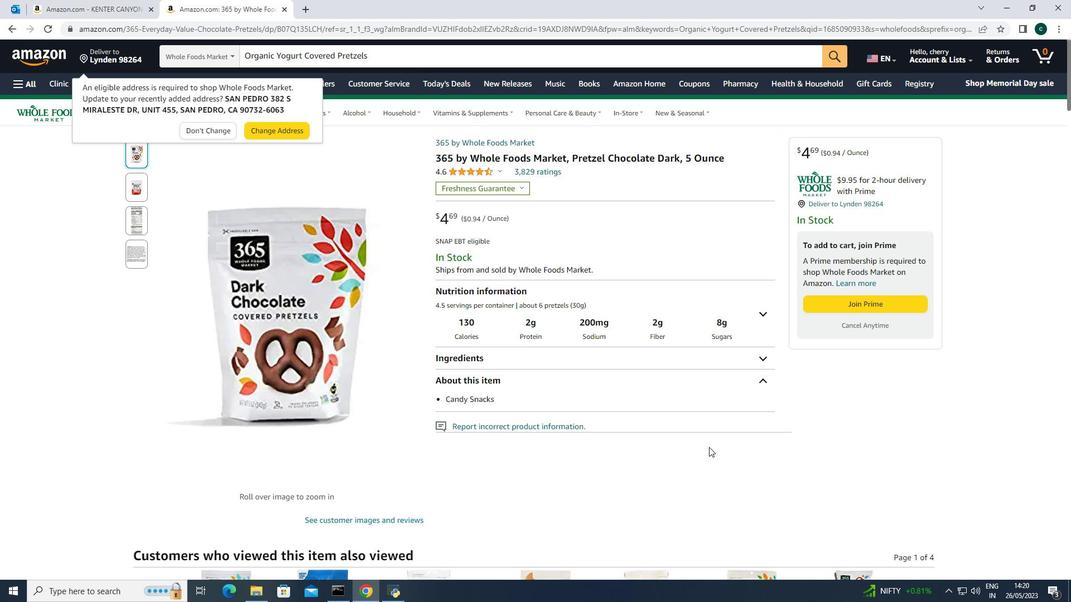 
Action: Mouse scrolled (709, 448) with delta (0, 0)
Screenshot: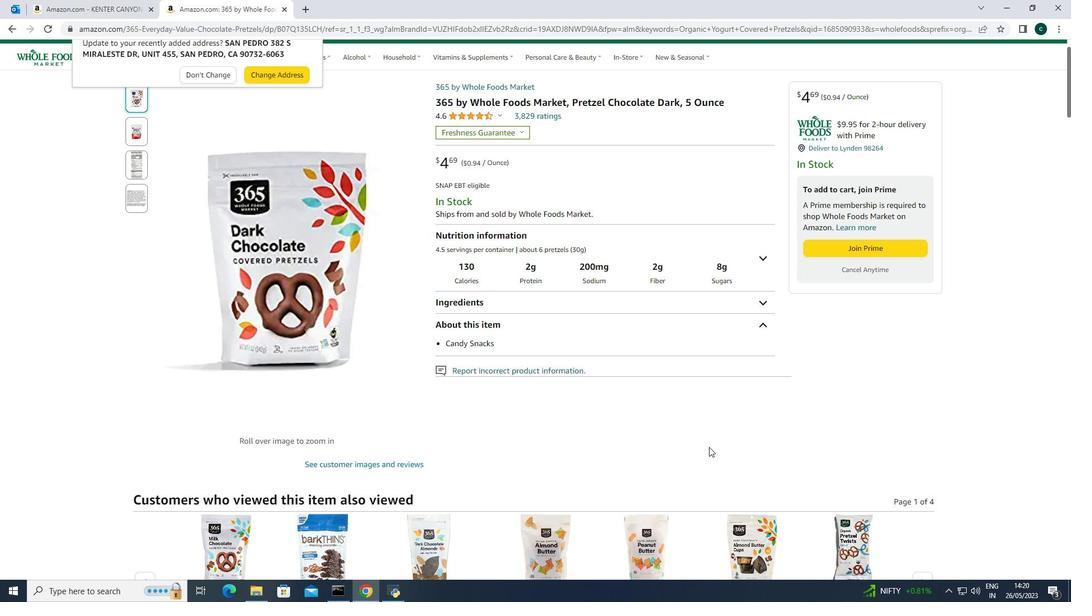 
Action: Mouse moved to (800, 404)
Screenshot: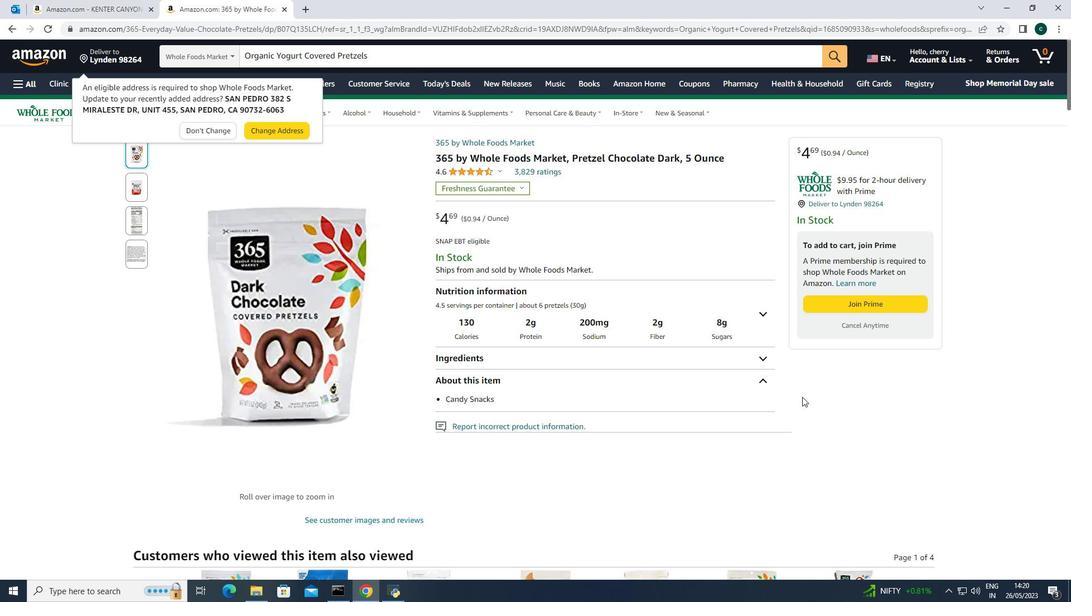 
Action: Mouse scrolled (800, 404) with delta (0, 0)
Screenshot: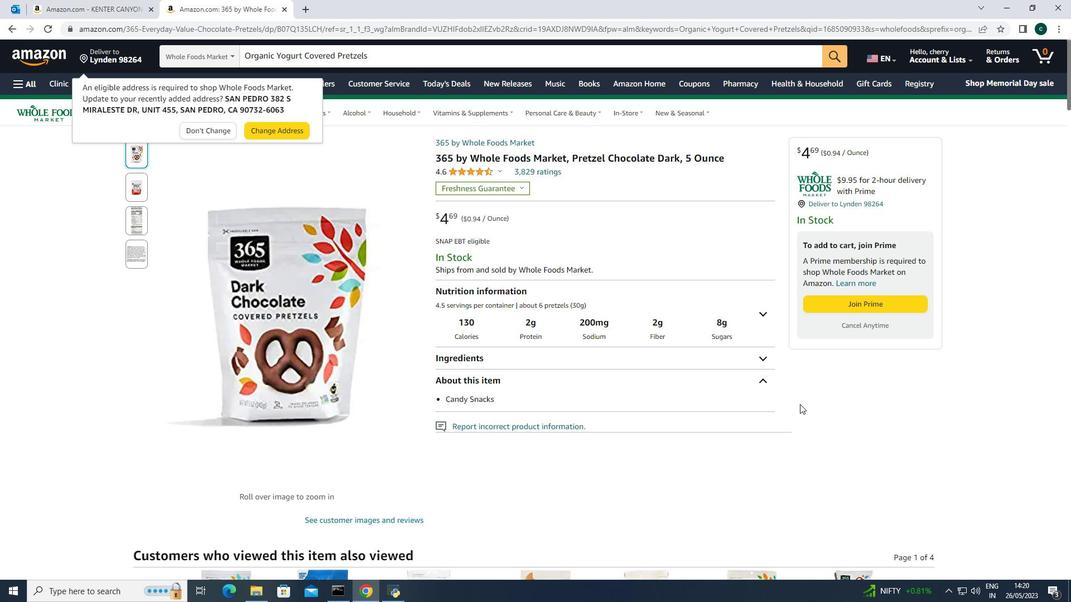 
Action: Mouse scrolled (800, 404) with delta (0, 0)
Screenshot: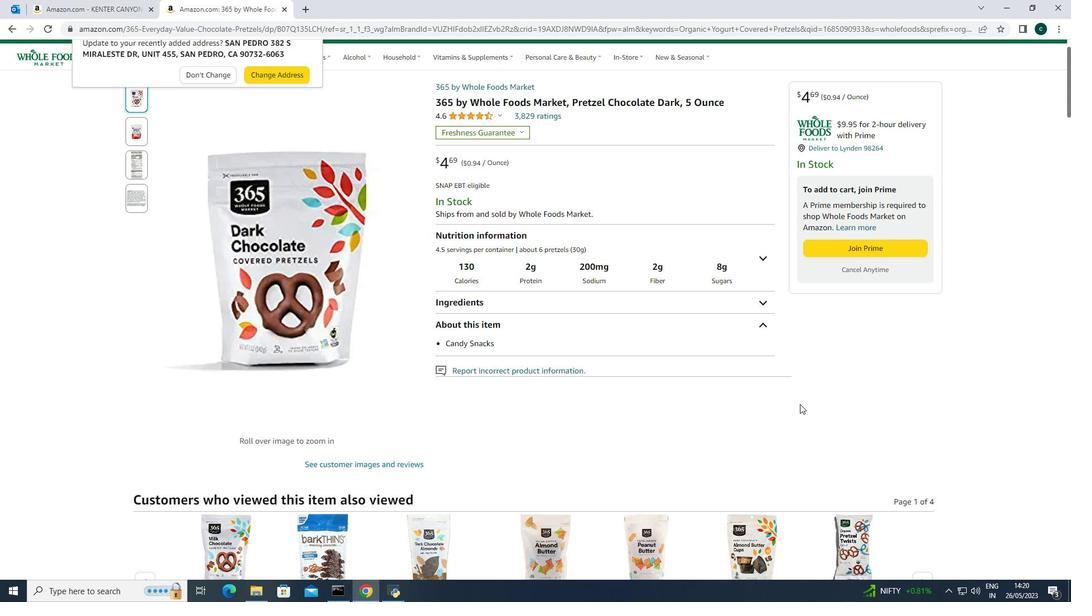 
Action: Mouse scrolled (800, 404) with delta (0, 0)
Screenshot: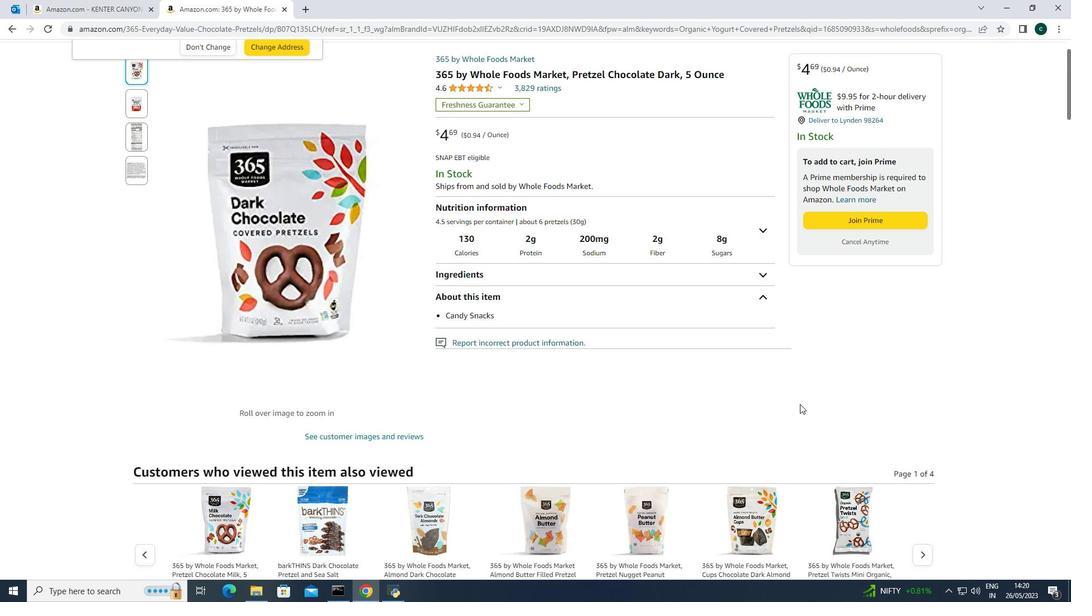 
Action: Mouse moved to (800, 405)
Screenshot: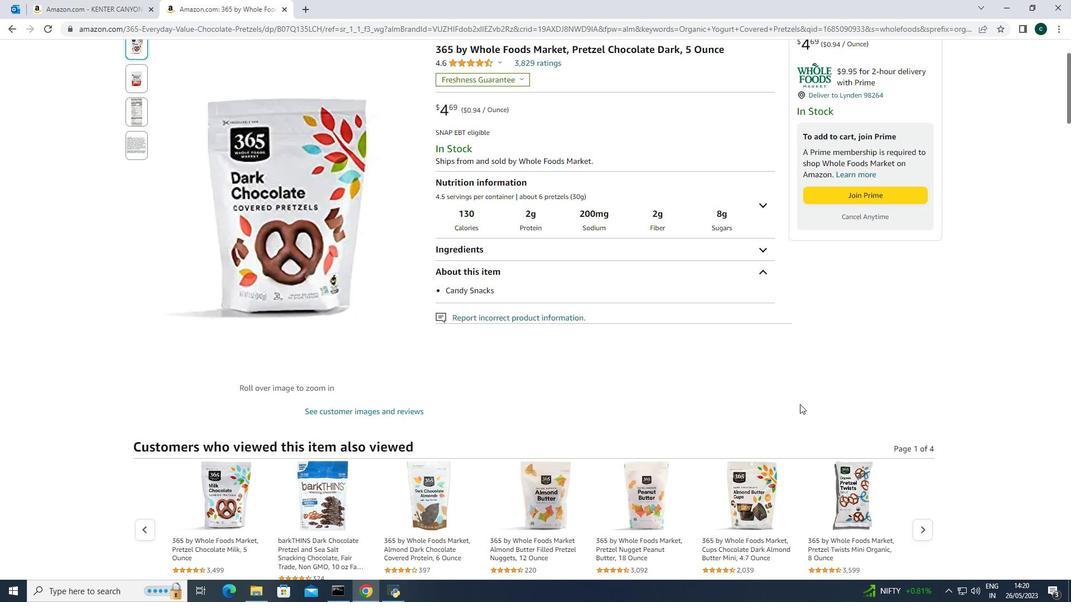 
Action: Mouse scrolled (800, 404) with delta (0, 0)
Screenshot: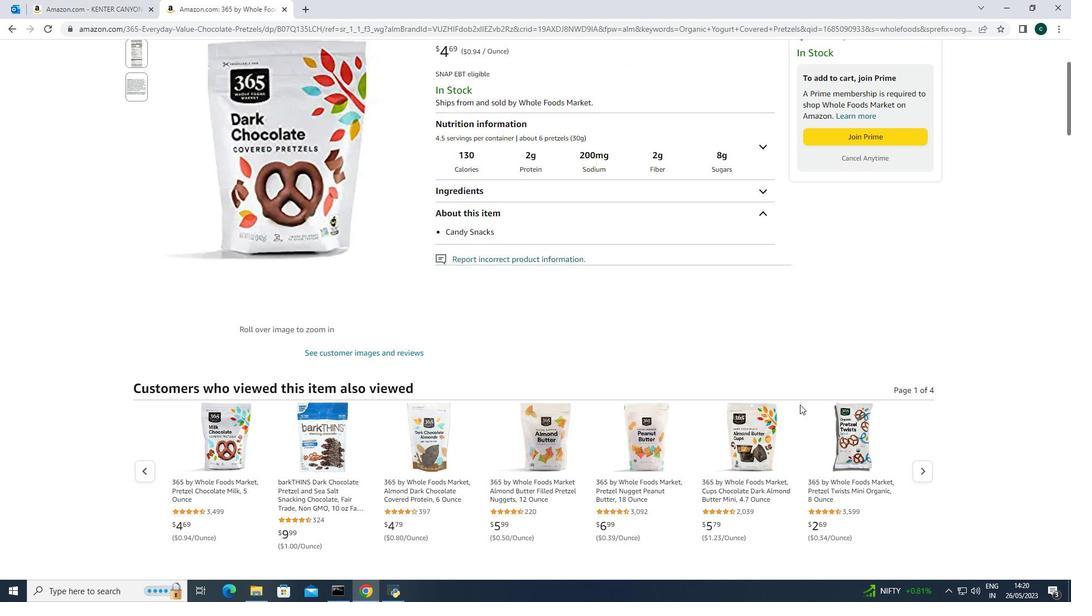 
Action: Mouse scrolled (800, 404) with delta (0, 0)
Screenshot: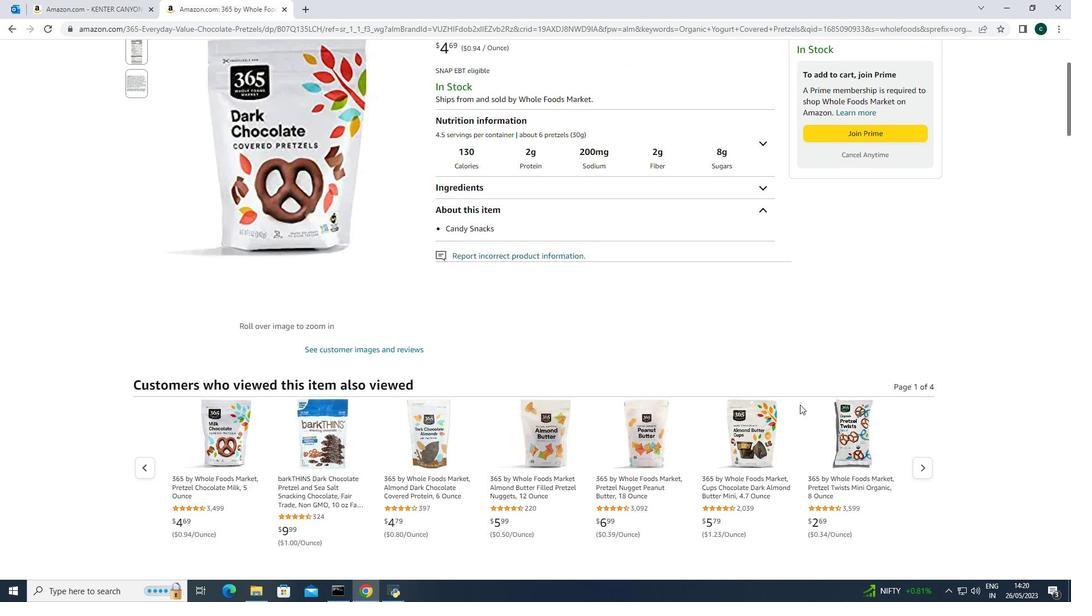 
Action: Mouse scrolled (800, 404) with delta (0, 0)
Screenshot: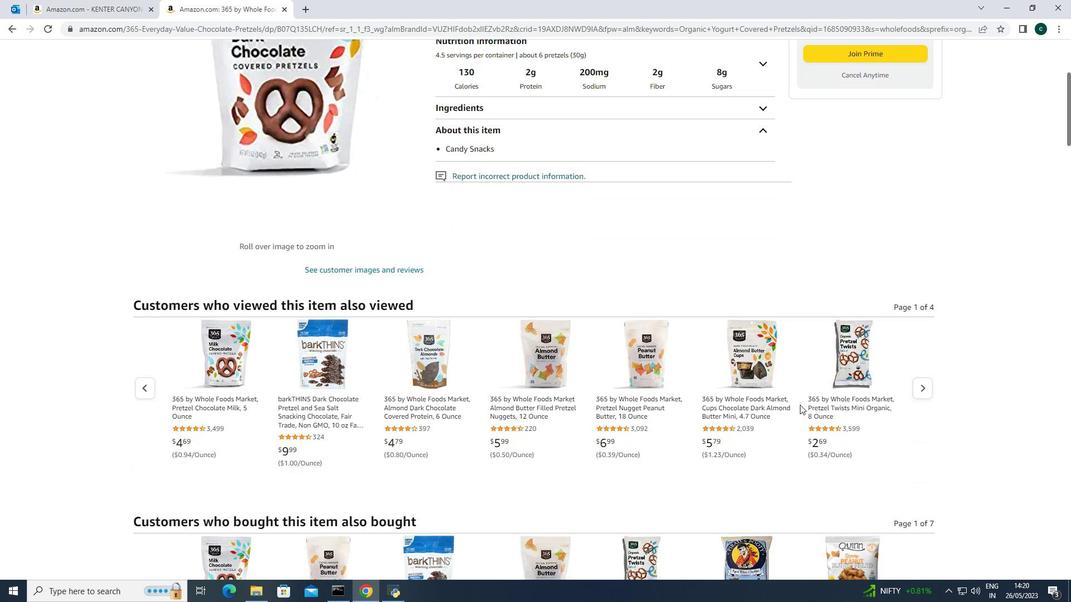 
Action: Mouse scrolled (800, 404) with delta (0, 0)
Screenshot: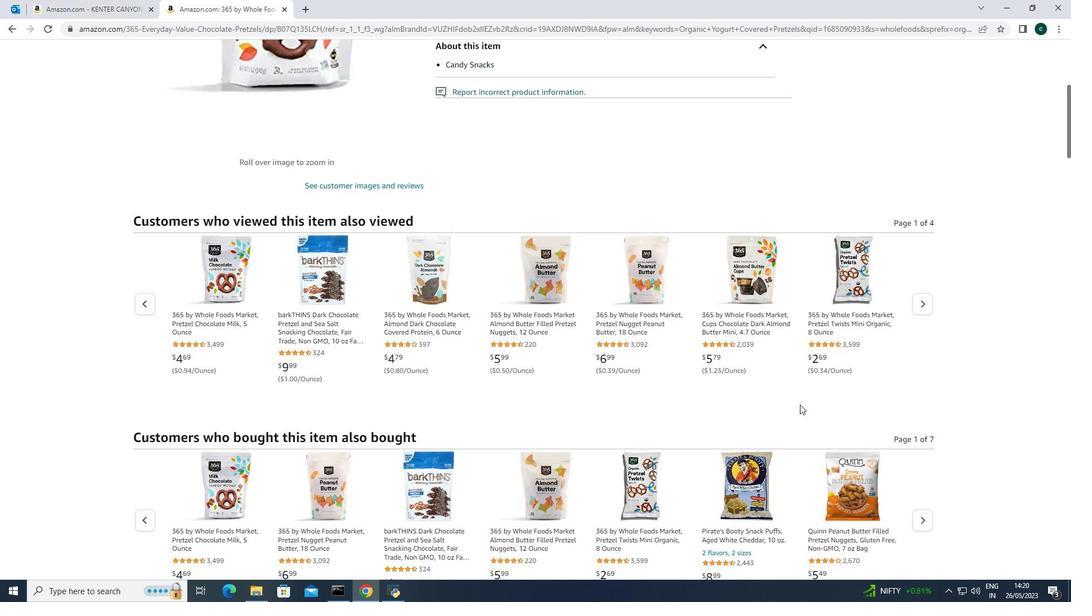 
Action: Mouse scrolled (800, 404) with delta (0, 0)
Screenshot: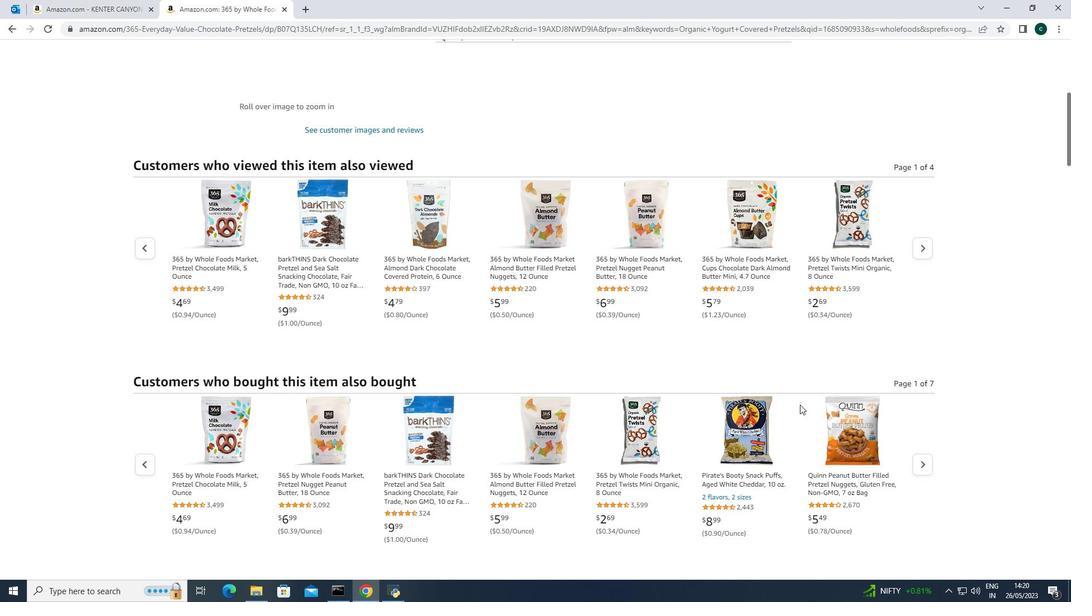 
Action: Mouse scrolled (800, 404) with delta (0, 0)
Screenshot: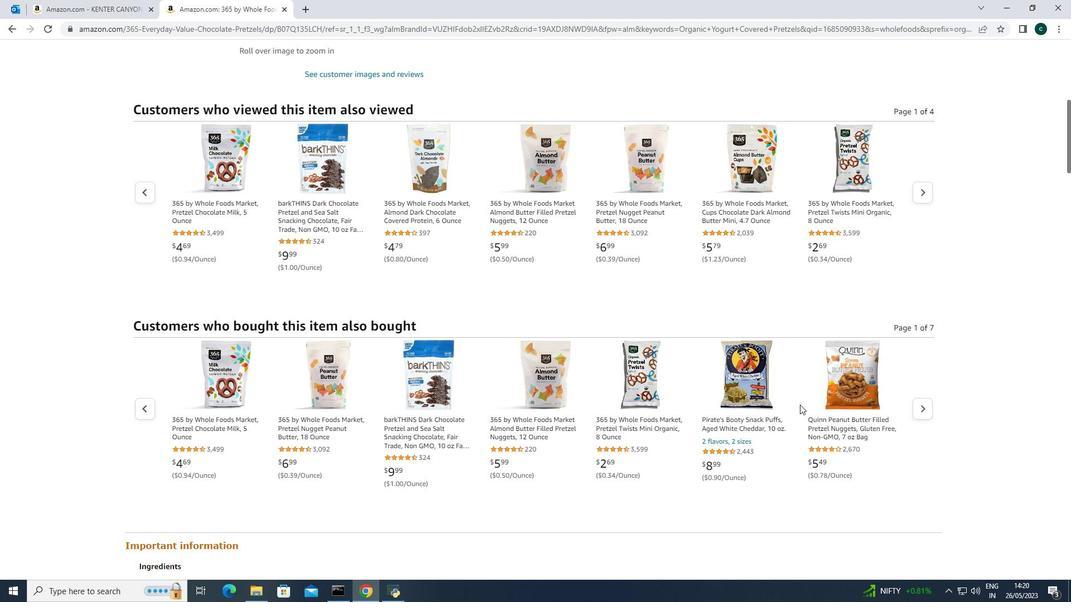 
Action: Mouse scrolled (800, 404) with delta (0, 0)
Screenshot: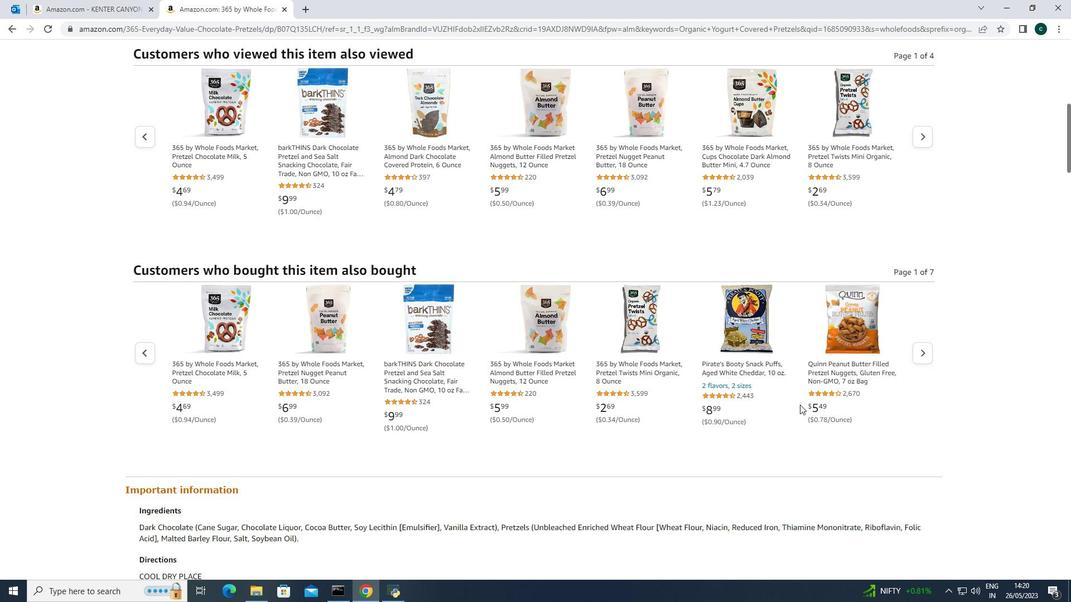 
Action: Mouse scrolled (800, 404) with delta (0, 0)
Screenshot: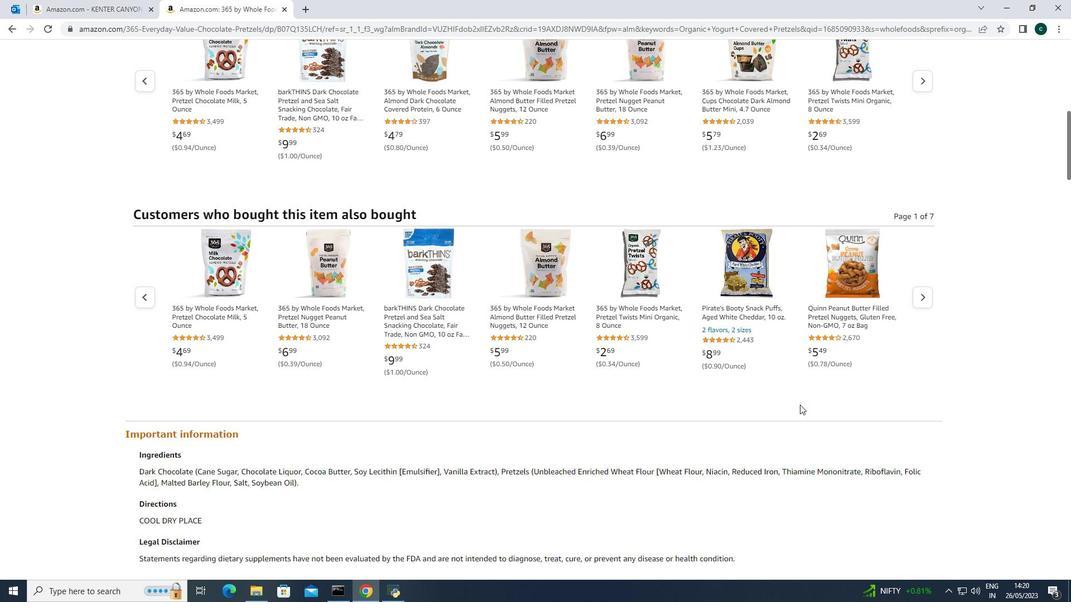 
Action: Mouse scrolled (800, 404) with delta (0, 0)
Screenshot: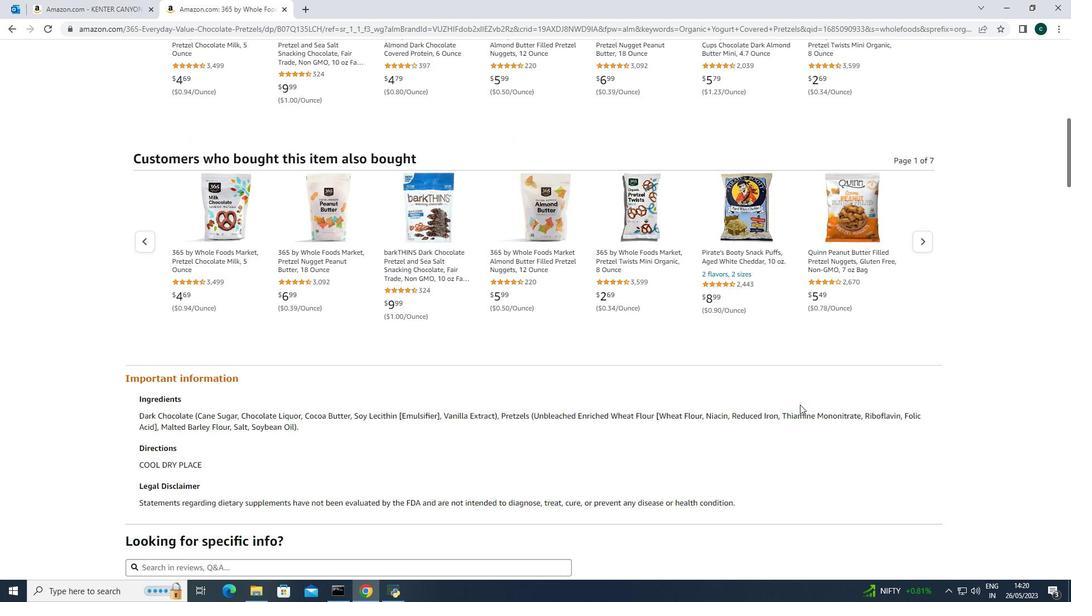 
Action: Mouse scrolled (800, 404) with delta (0, 0)
Screenshot: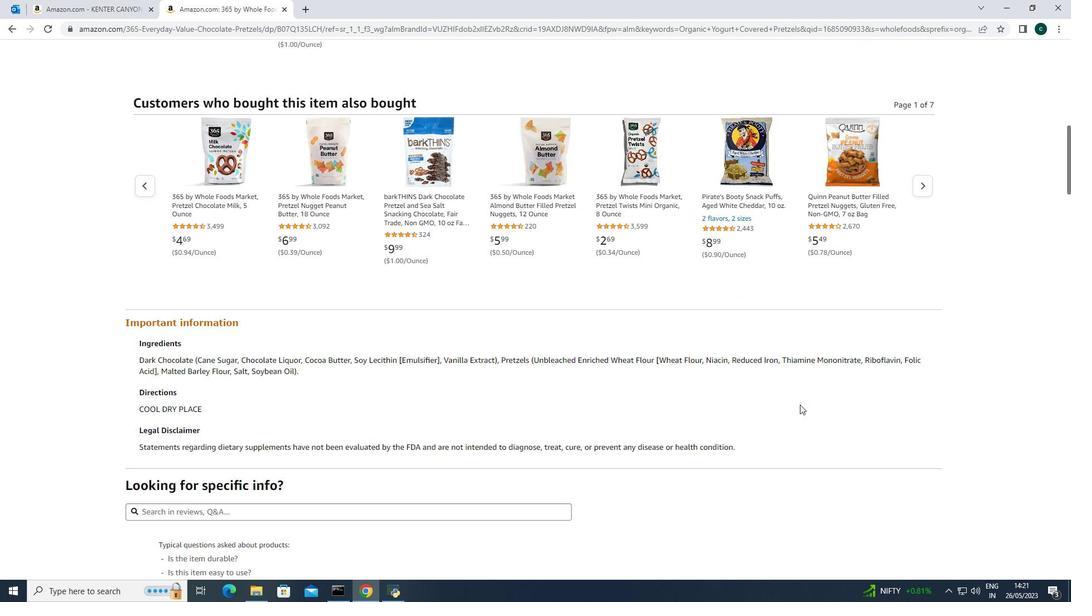 
Action: Mouse scrolled (800, 404) with delta (0, 0)
Screenshot: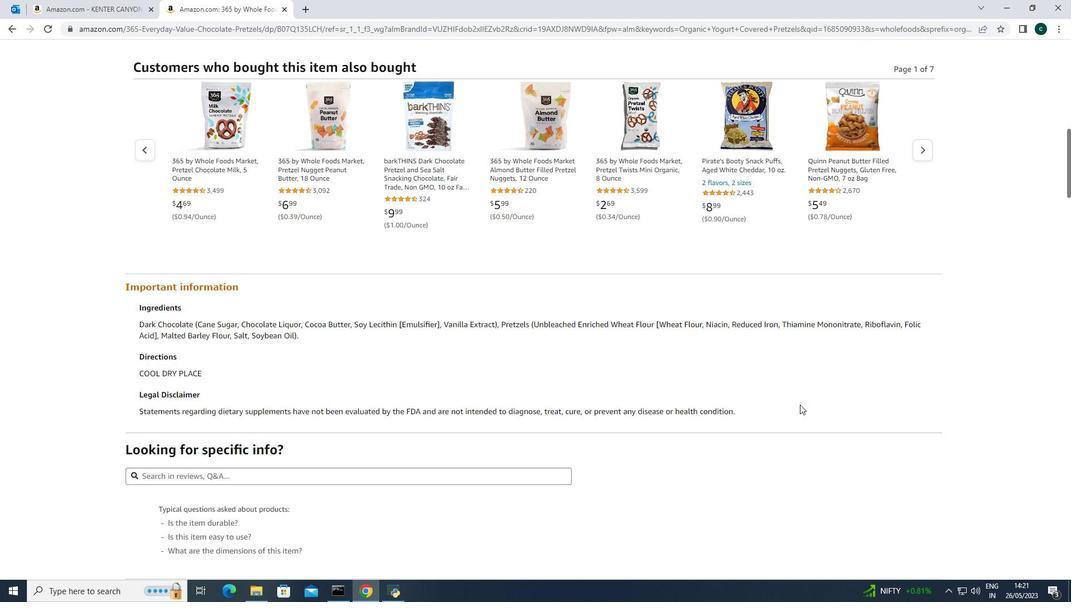 
Action: Mouse moved to (800, 405)
Screenshot: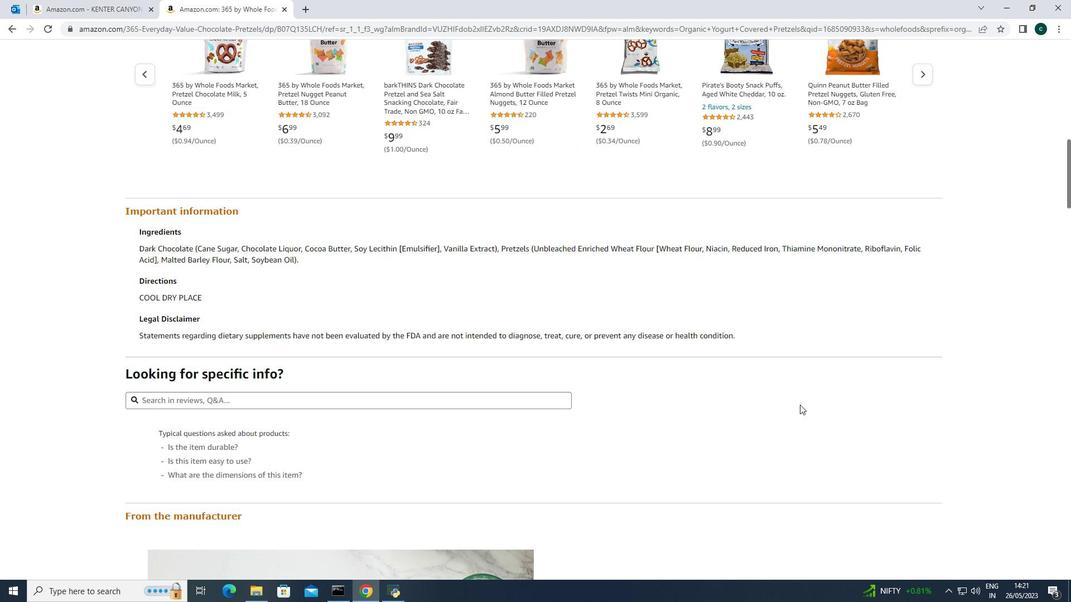 
Action: Mouse scrolled (800, 405) with delta (0, 0)
Screenshot: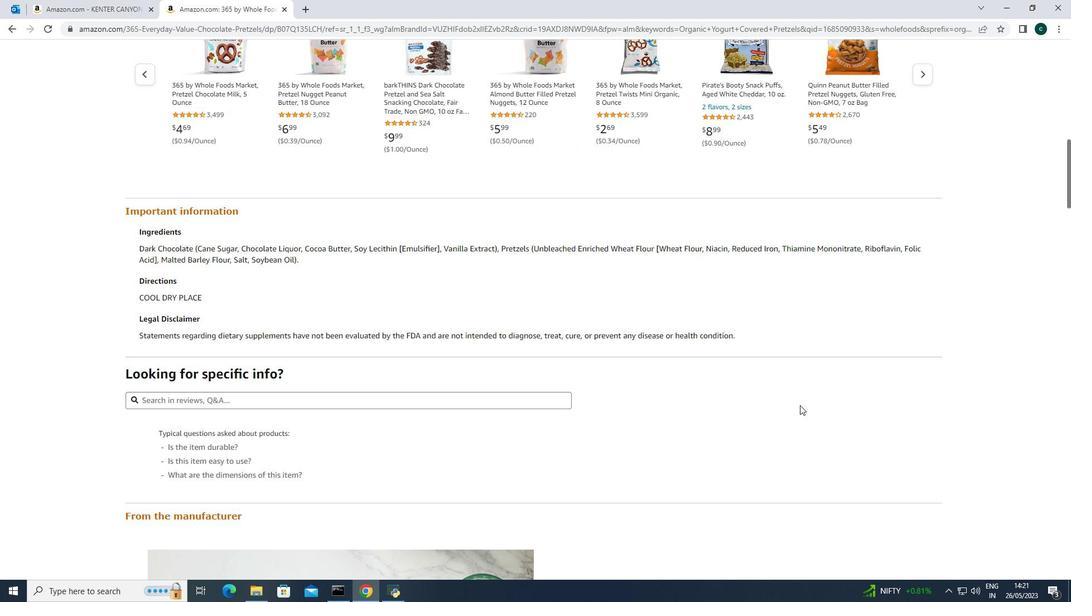 
Action: Mouse scrolled (800, 405) with delta (0, 0)
Screenshot: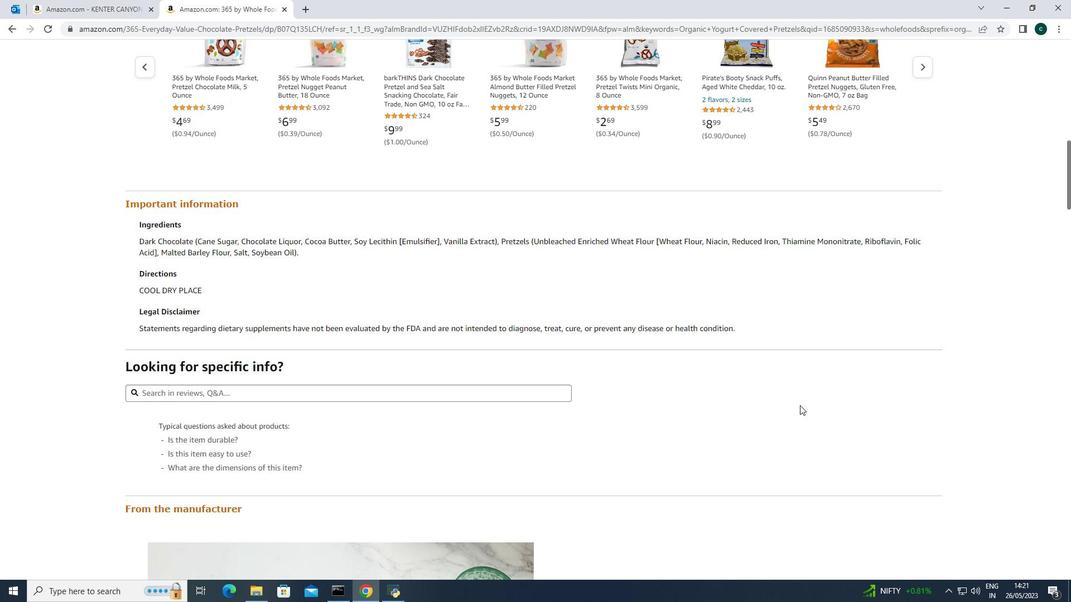 
Action: Mouse scrolled (800, 405) with delta (0, 0)
Screenshot: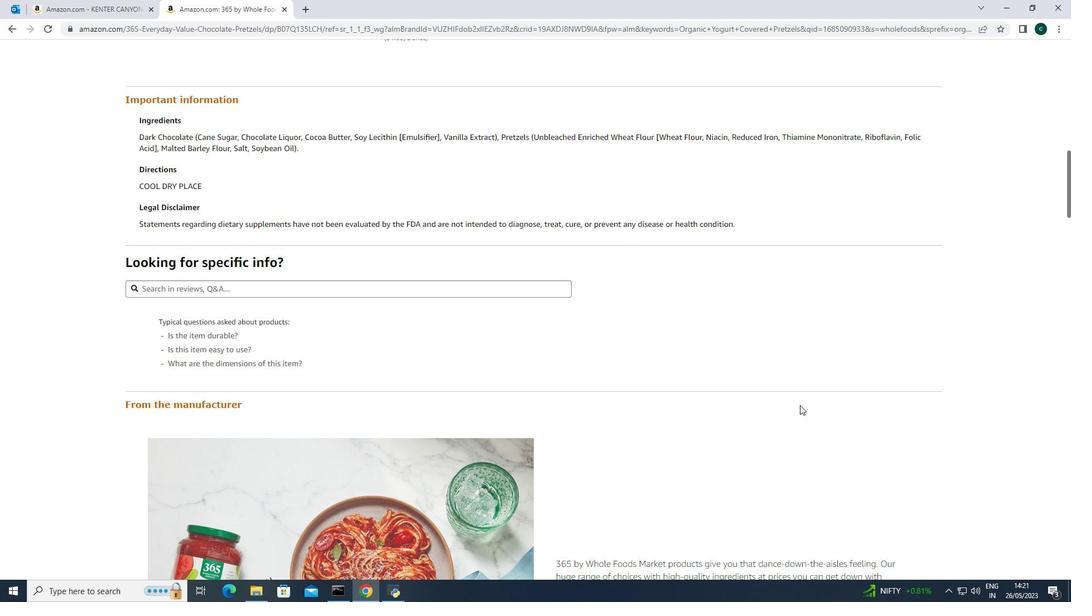 
Action: Mouse scrolled (800, 405) with delta (0, 0)
Screenshot: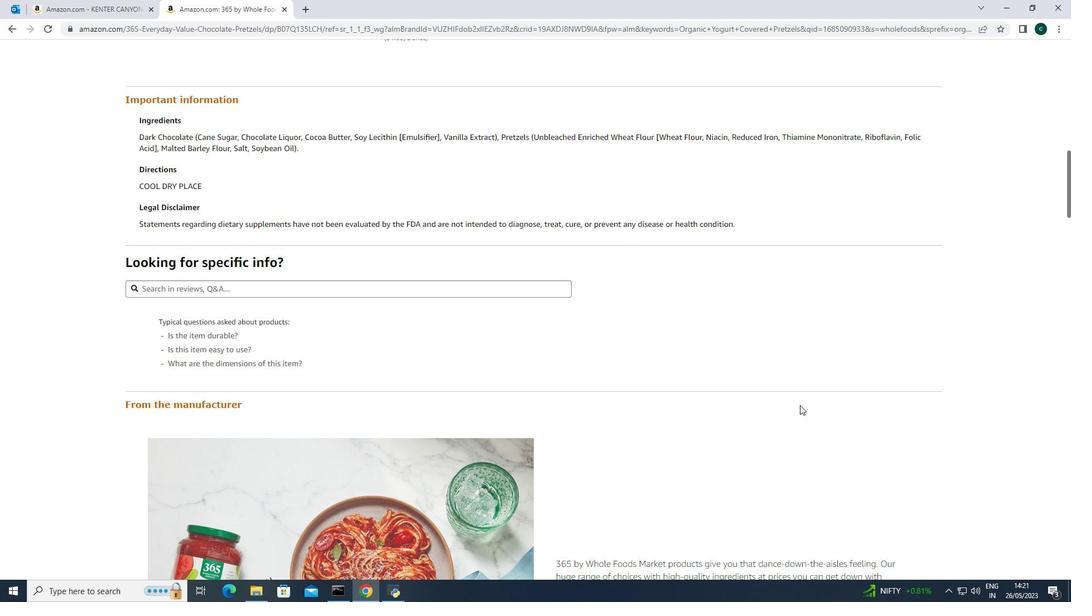 
Action: Mouse scrolled (800, 405) with delta (0, 0)
Screenshot: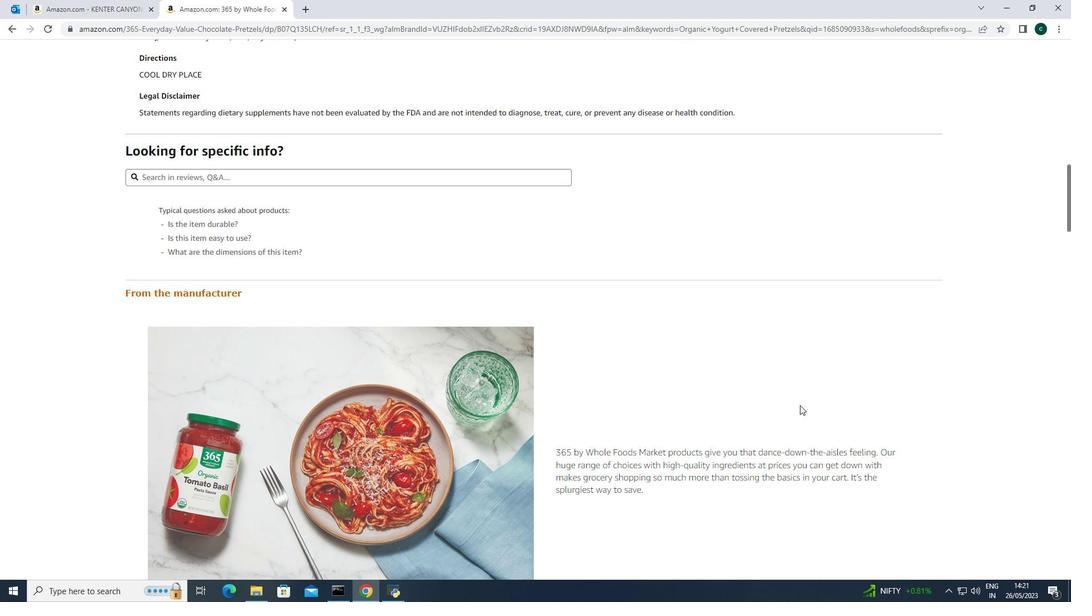 
Action: Mouse scrolled (800, 405) with delta (0, 0)
Screenshot: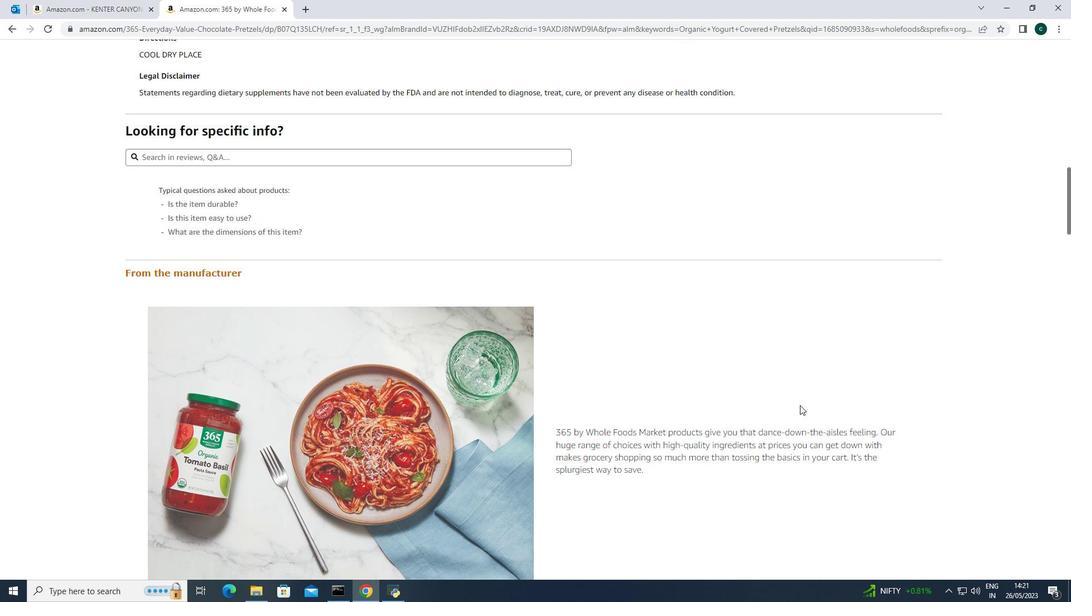 
Action: Mouse scrolled (800, 405) with delta (0, 0)
Screenshot: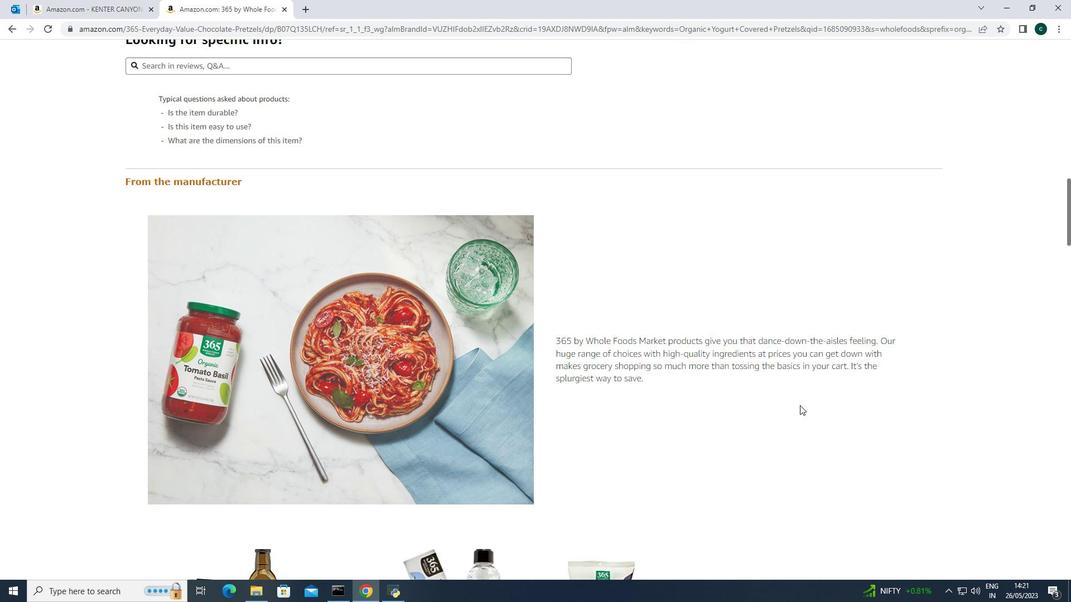 
Action: Mouse scrolled (800, 405) with delta (0, 0)
Screenshot: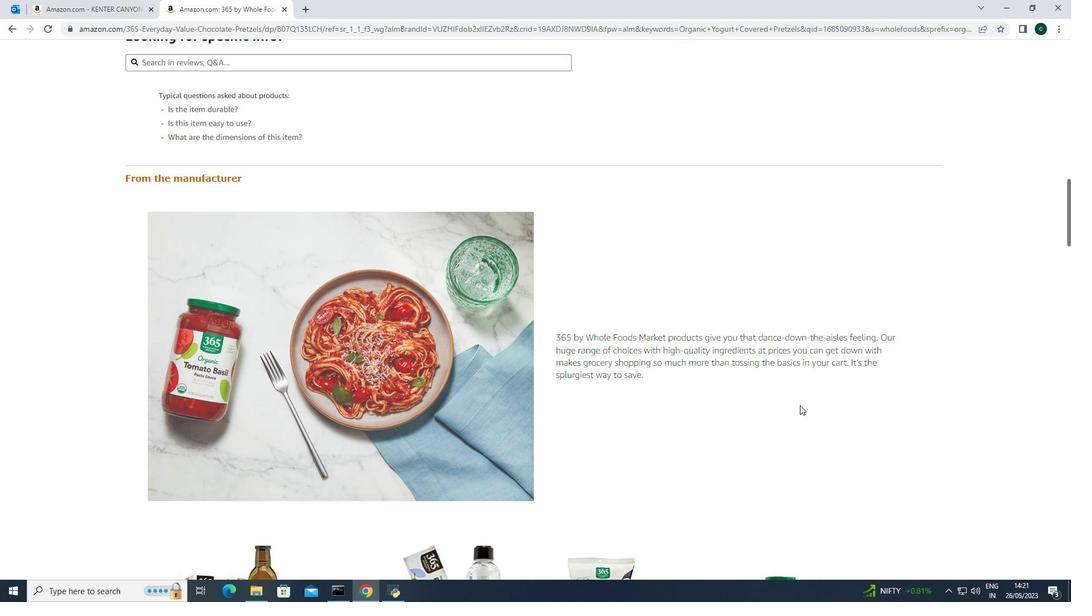 
Action: Mouse scrolled (800, 405) with delta (0, 0)
Screenshot: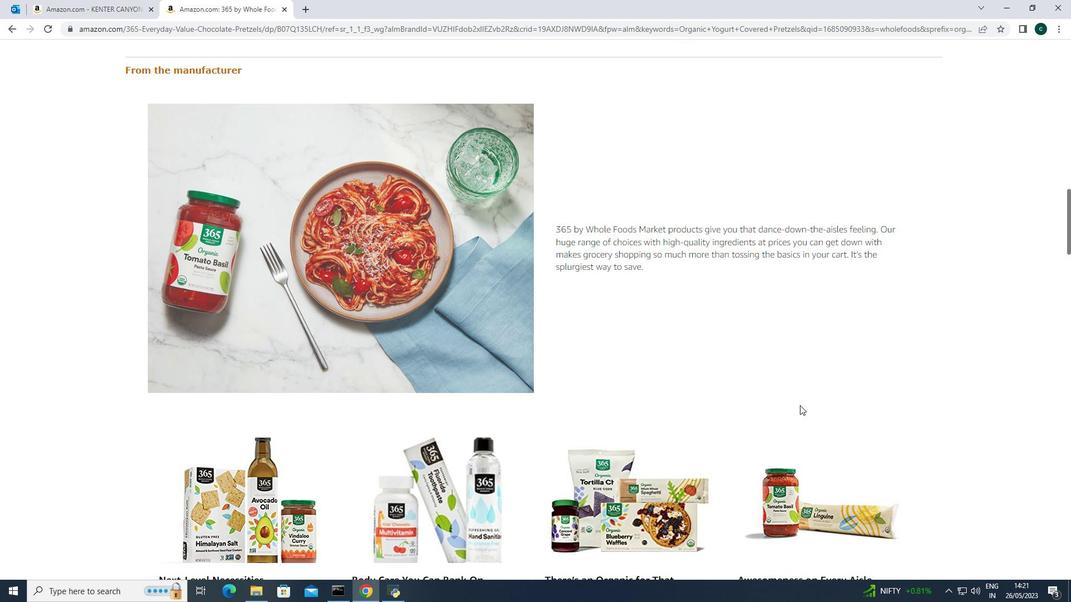 
Action: Mouse scrolled (800, 405) with delta (0, 0)
Screenshot: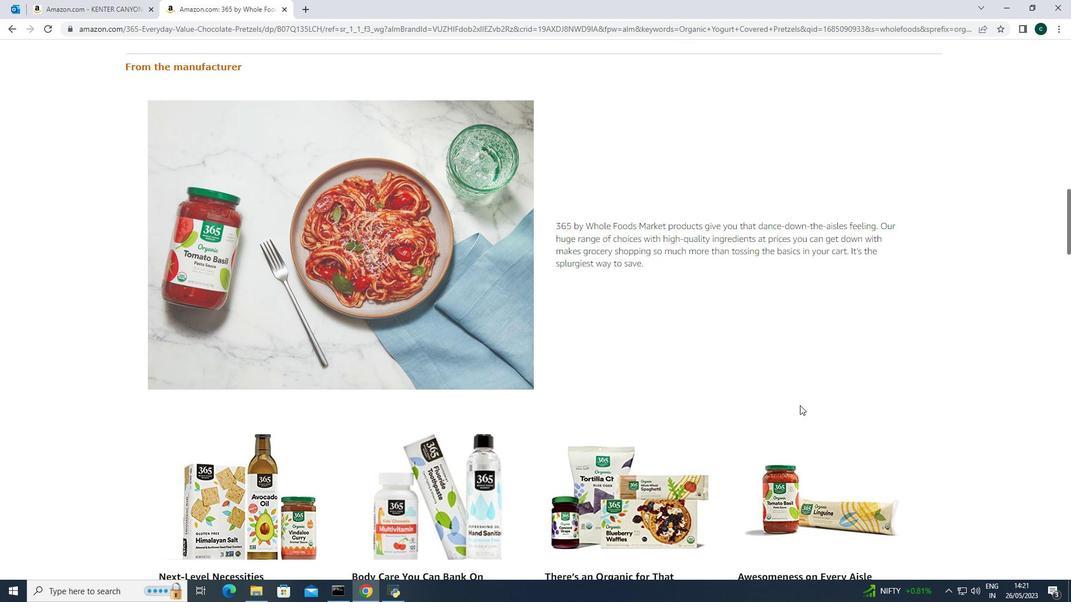 
Action: Mouse scrolled (800, 405) with delta (0, 0)
Screenshot: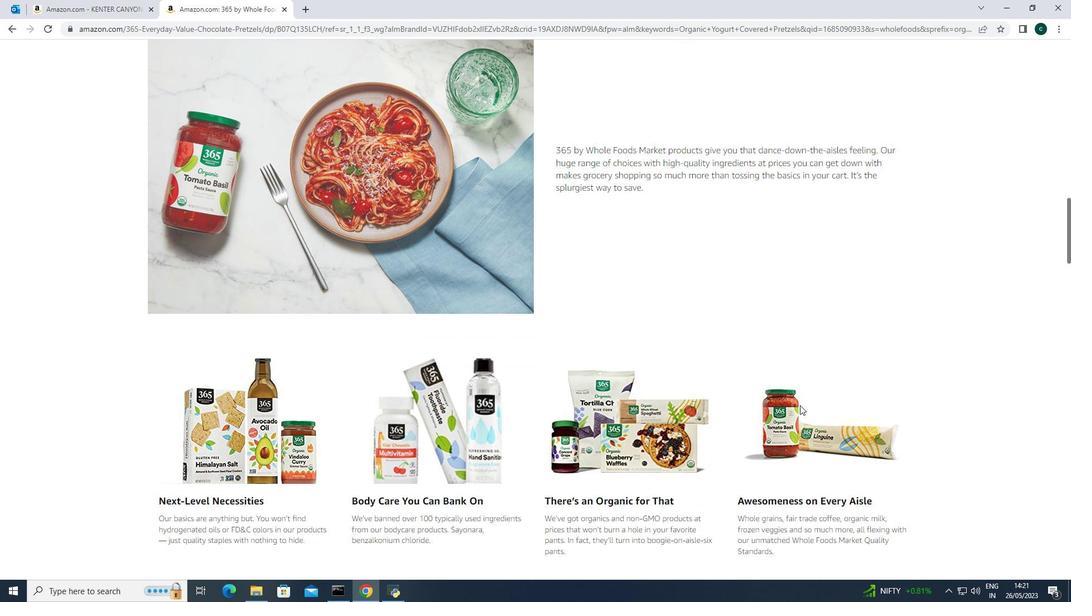 
Action: Mouse scrolled (800, 405) with delta (0, 0)
Screenshot: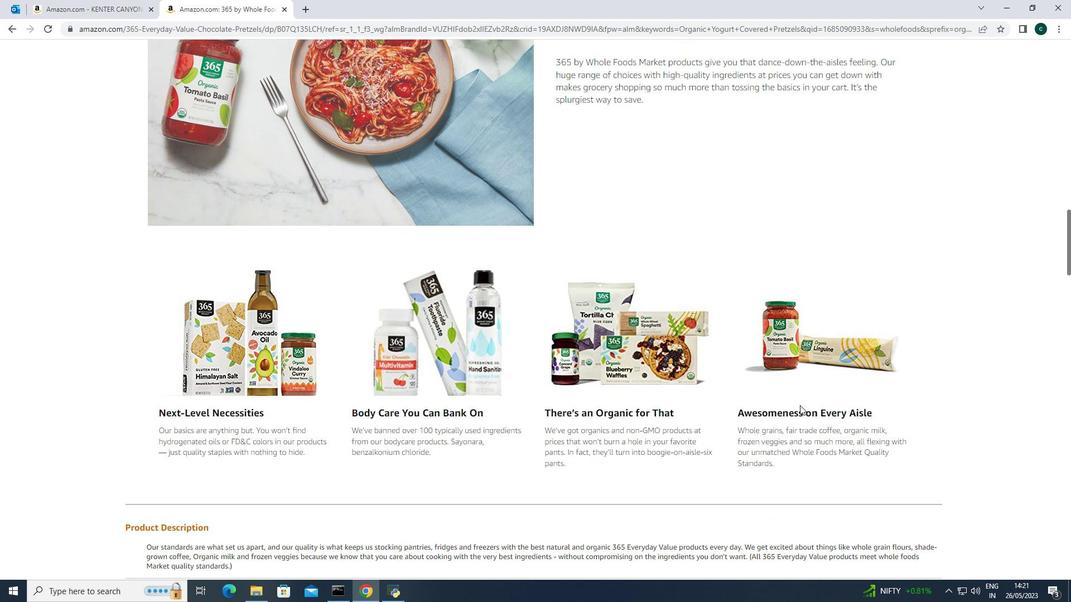 
Action: Mouse scrolled (800, 405) with delta (0, 0)
Screenshot: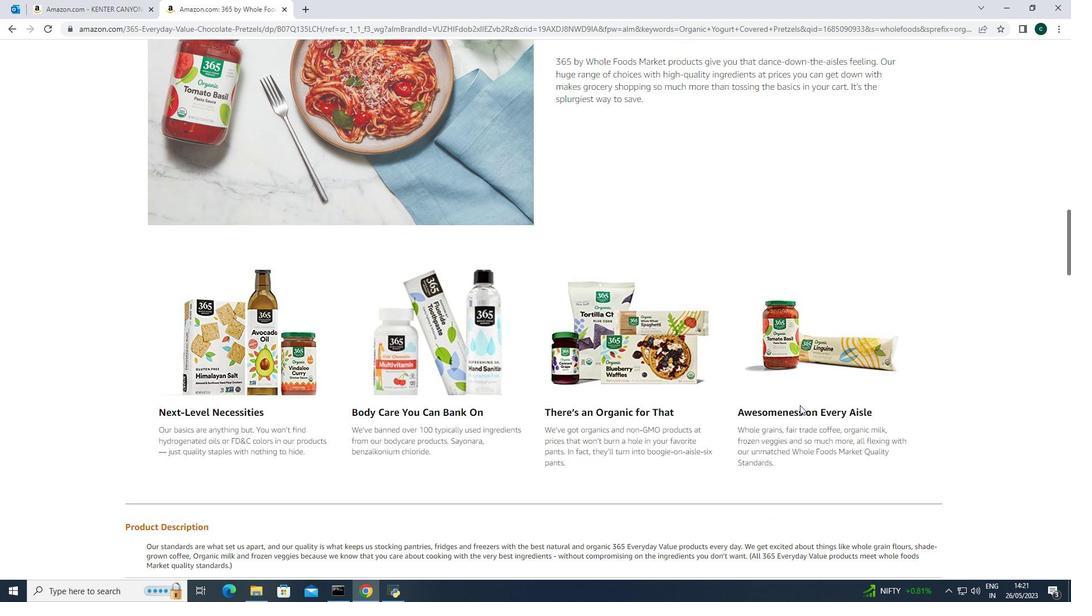 
Action: Mouse scrolled (800, 405) with delta (0, 0)
Screenshot: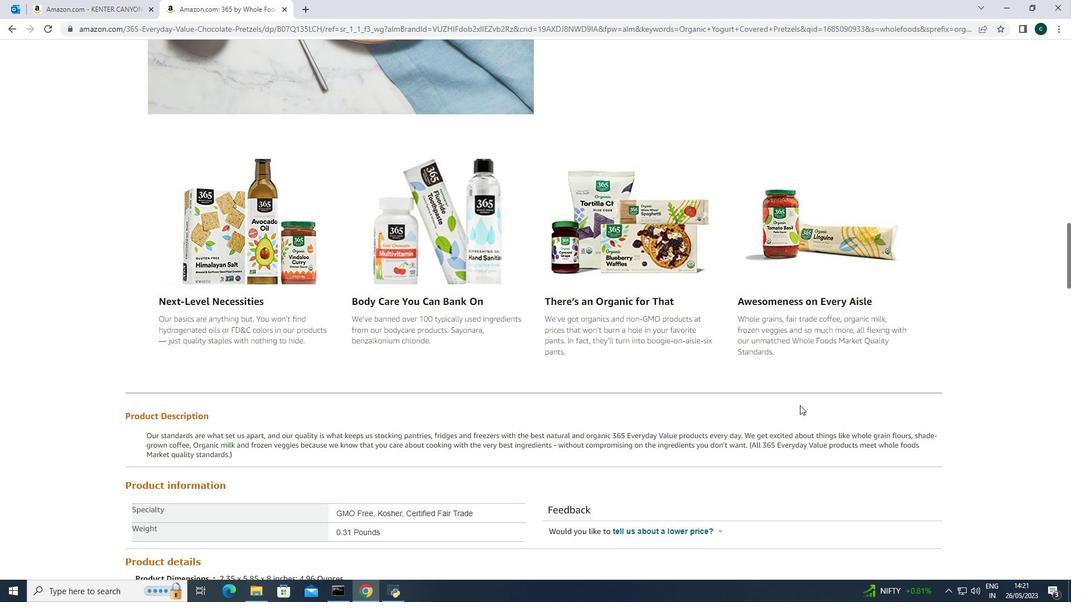 
Action: Mouse scrolled (800, 405) with delta (0, 0)
Screenshot: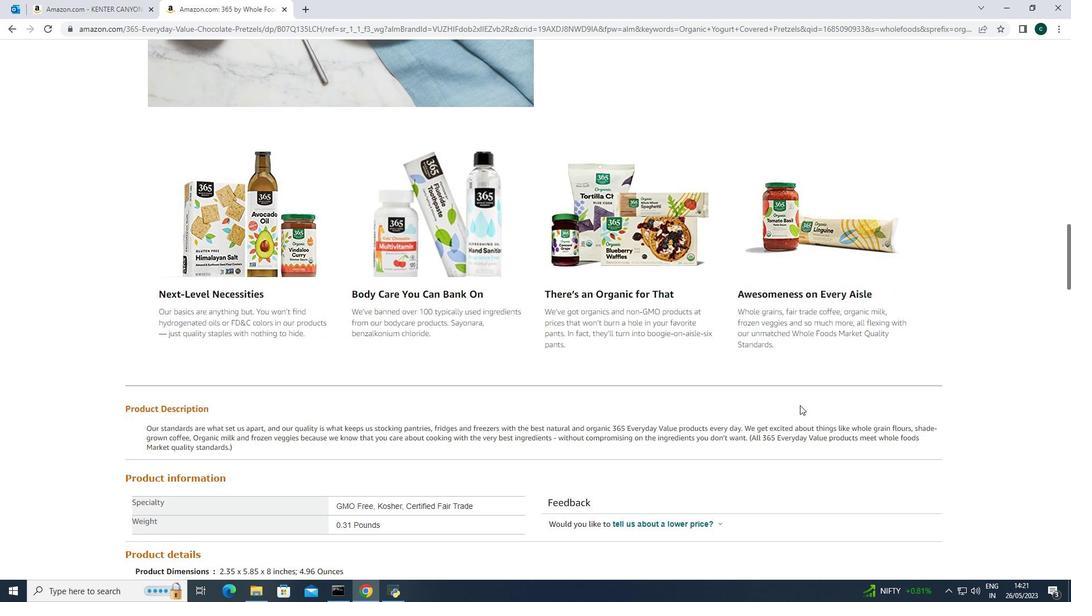 
Action: Mouse scrolled (800, 405) with delta (0, 0)
Screenshot: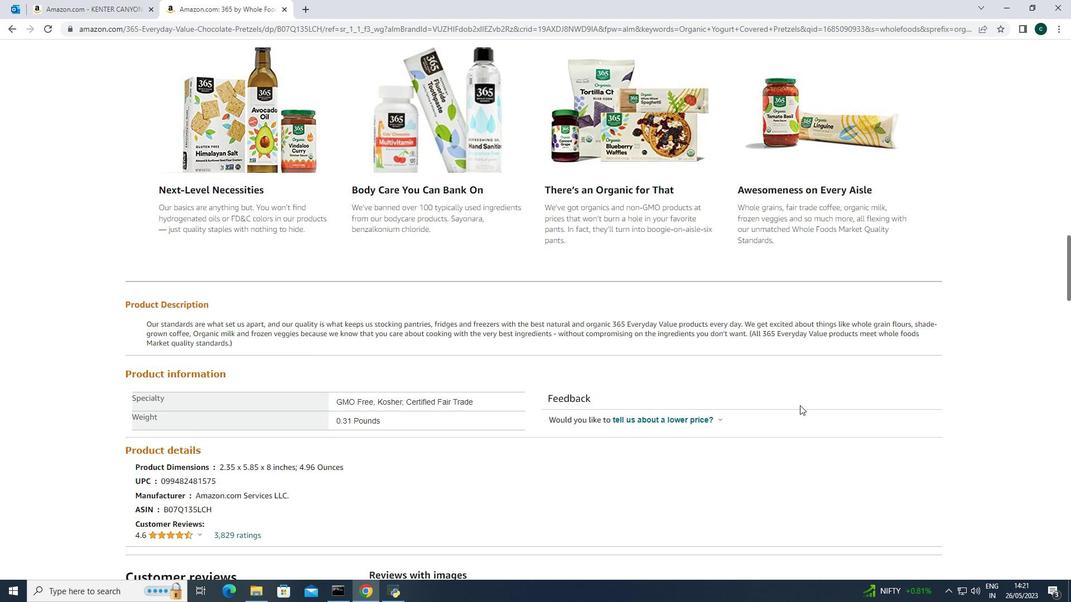 
Action: Mouse scrolled (800, 405) with delta (0, 0)
